 Task: Slide 24 - Picnic Party You Have Been Invited To Our Picnic Party!.
Action: Mouse moved to (33, 86)
Screenshot: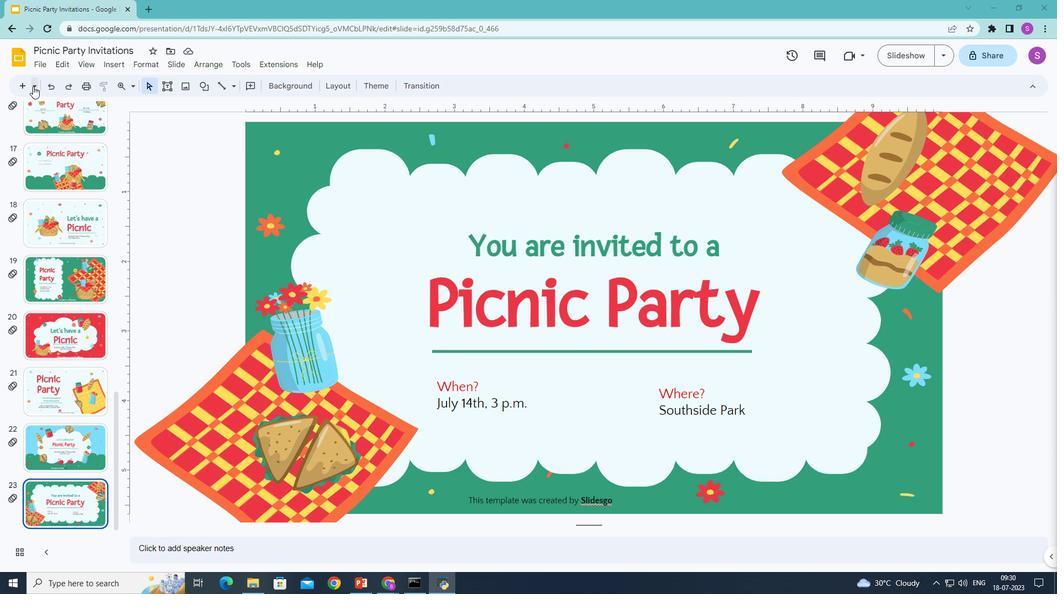 
Action: Mouse pressed left at (33, 86)
Screenshot: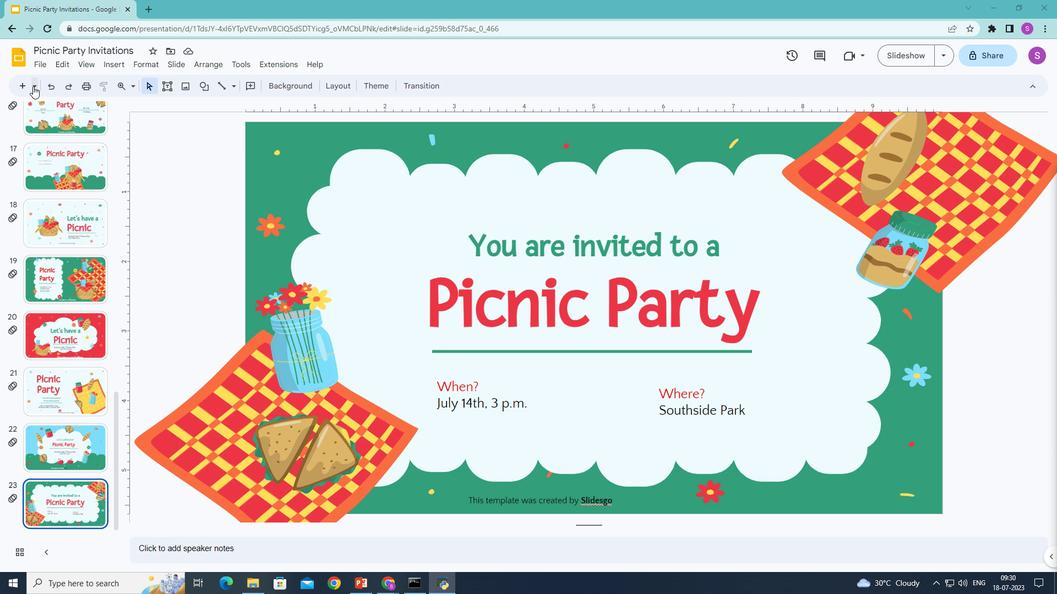 
Action: Mouse moved to (143, 367)
Screenshot: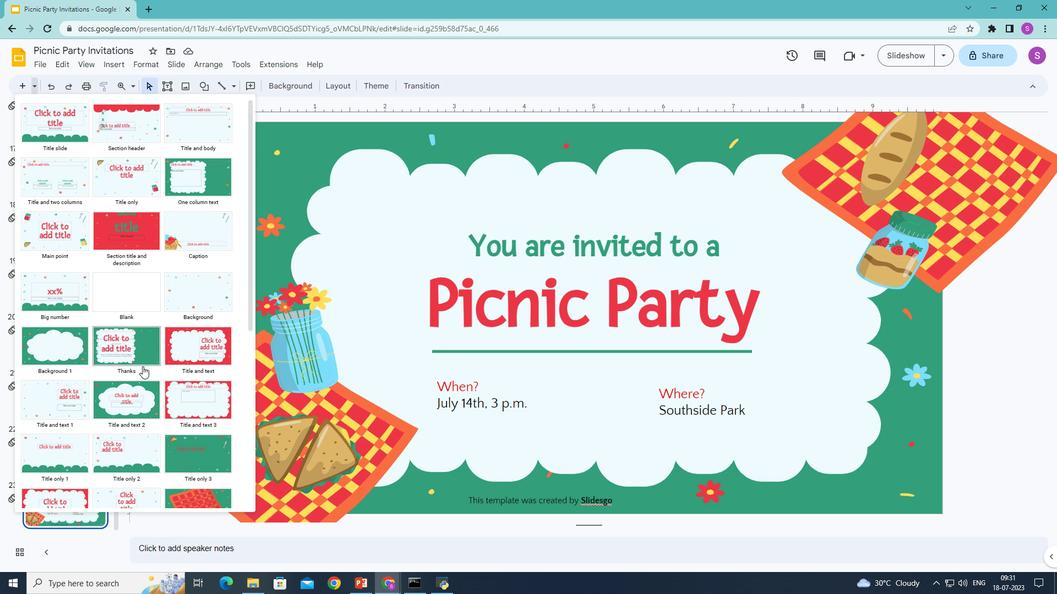 
Action: Mouse scrolled (143, 366) with delta (0, 0)
Screenshot: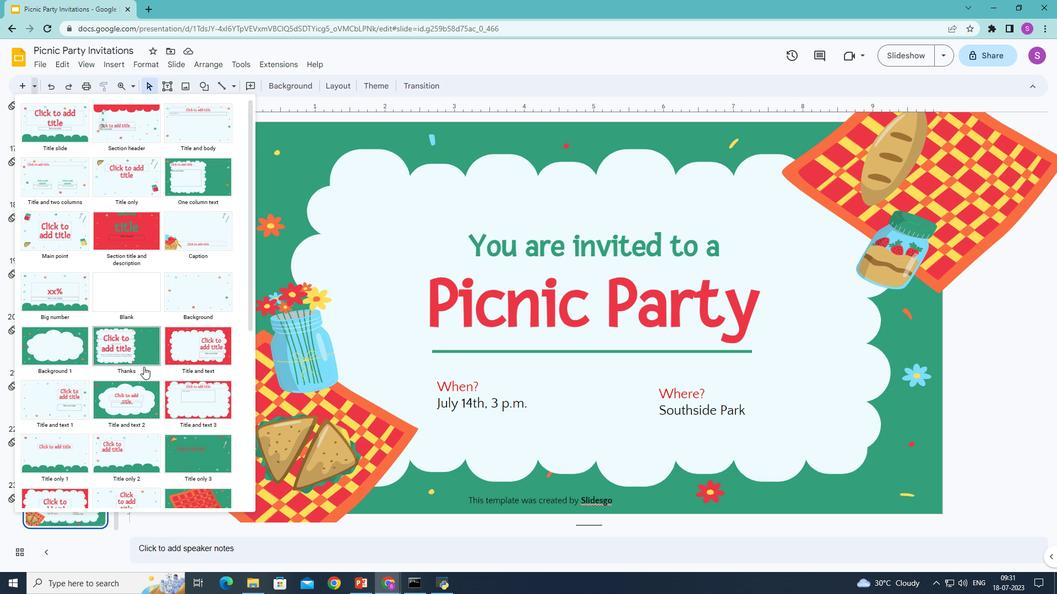 
Action: Mouse moved to (143, 367)
Screenshot: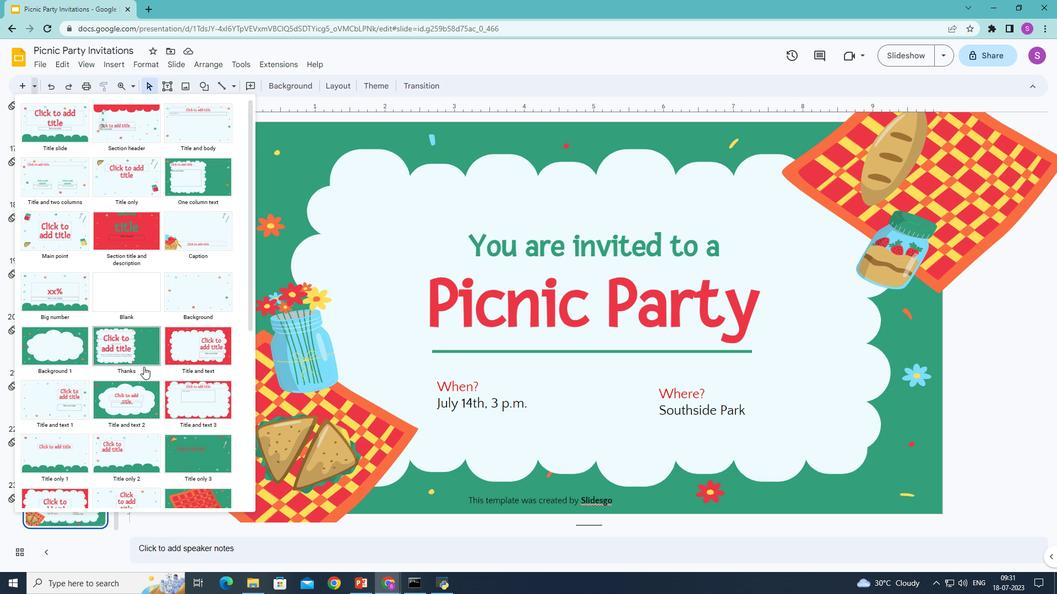 
Action: Mouse scrolled (143, 366) with delta (0, 0)
Screenshot: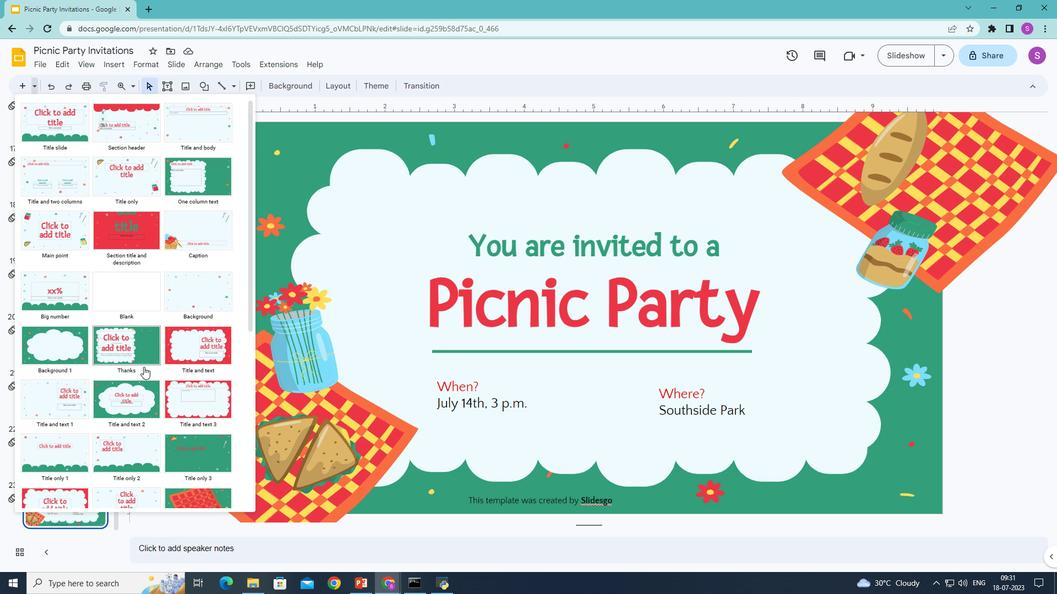 
Action: Mouse scrolled (143, 366) with delta (0, 0)
Screenshot: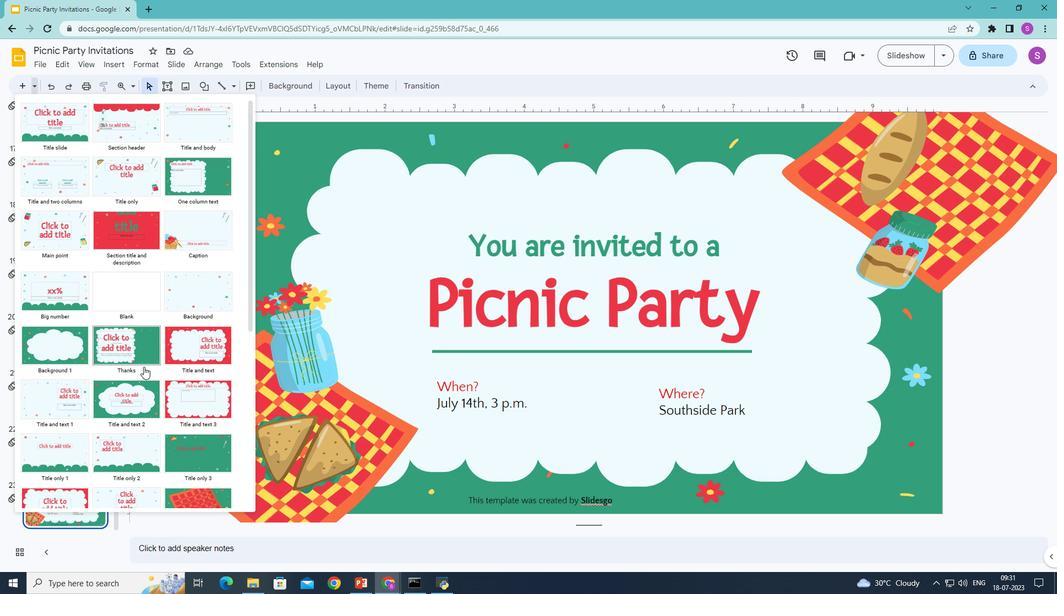 
Action: Mouse scrolled (143, 366) with delta (0, 0)
Screenshot: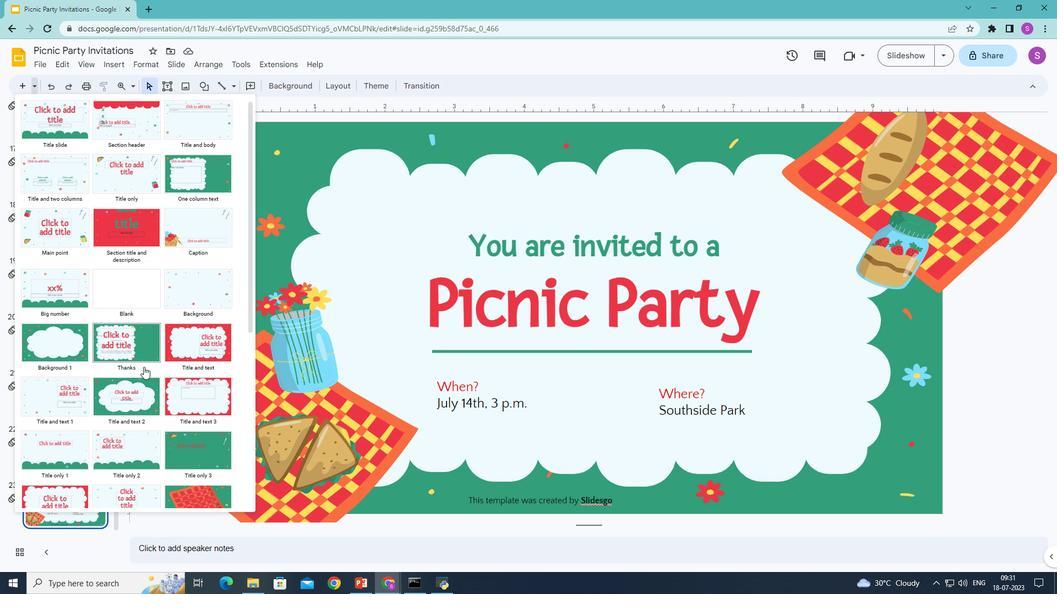
Action: Mouse moved to (143, 367)
Screenshot: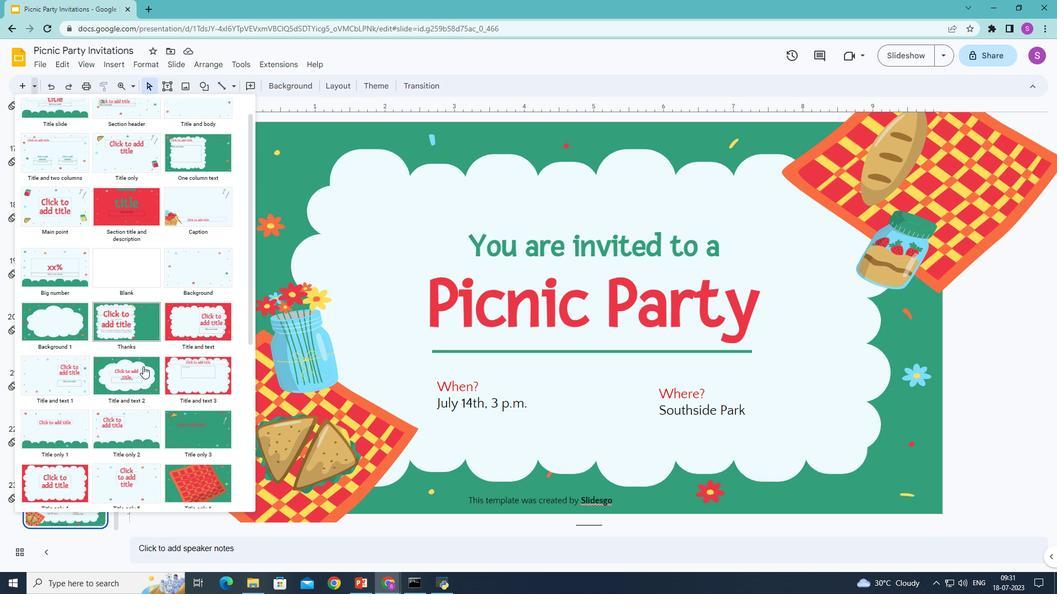
Action: Mouse scrolled (143, 366) with delta (0, 0)
Screenshot: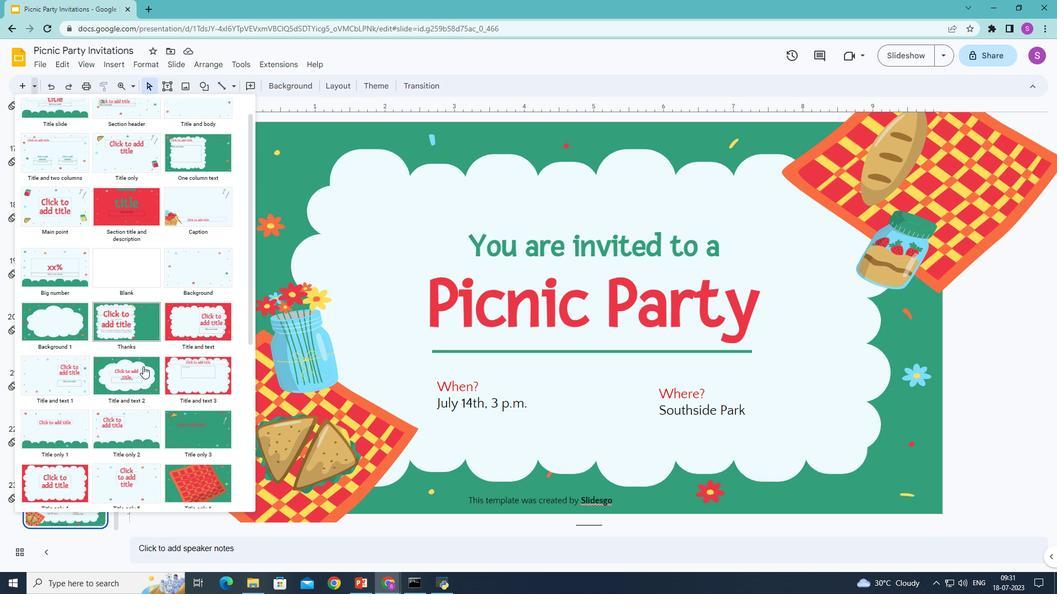 
Action: Mouse moved to (143, 366)
Screenshot: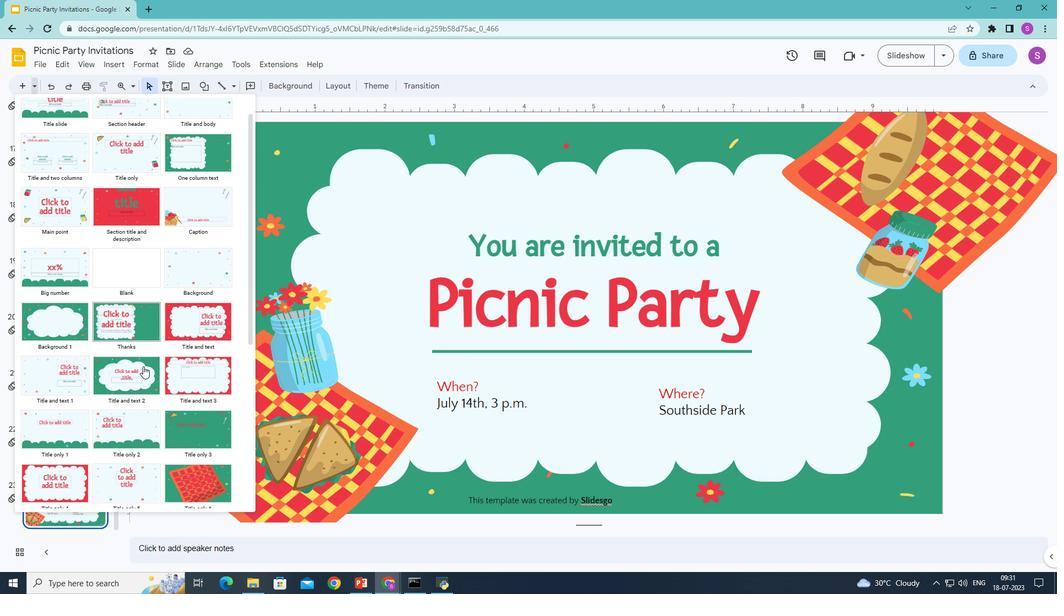 
Action: Mouse scrolled (143, 366) with delta (0, 0)
Screenshot: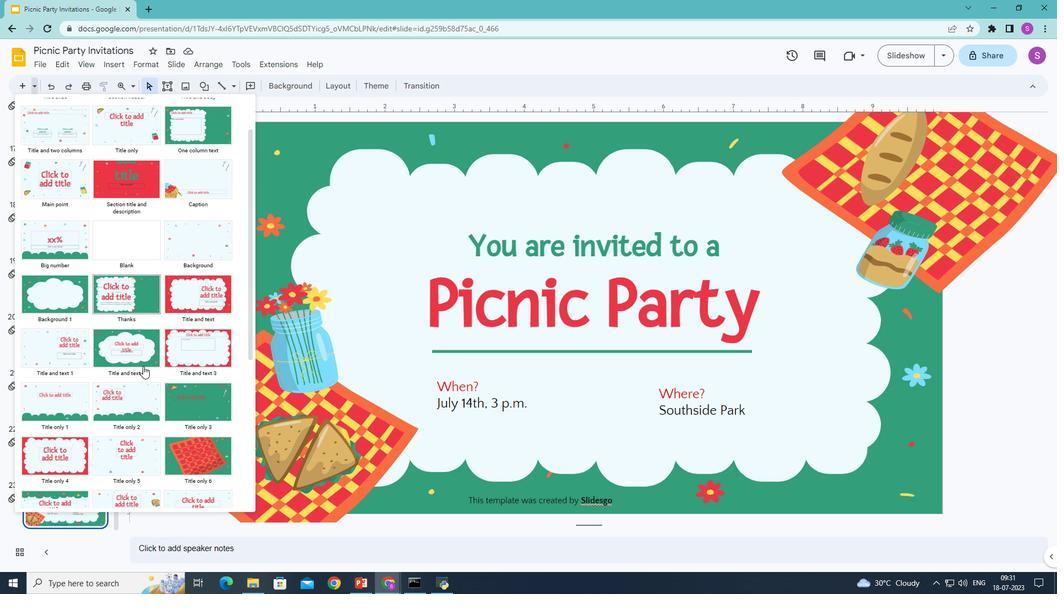 
Action: Mouse moved to (133, 358)
Screenshot: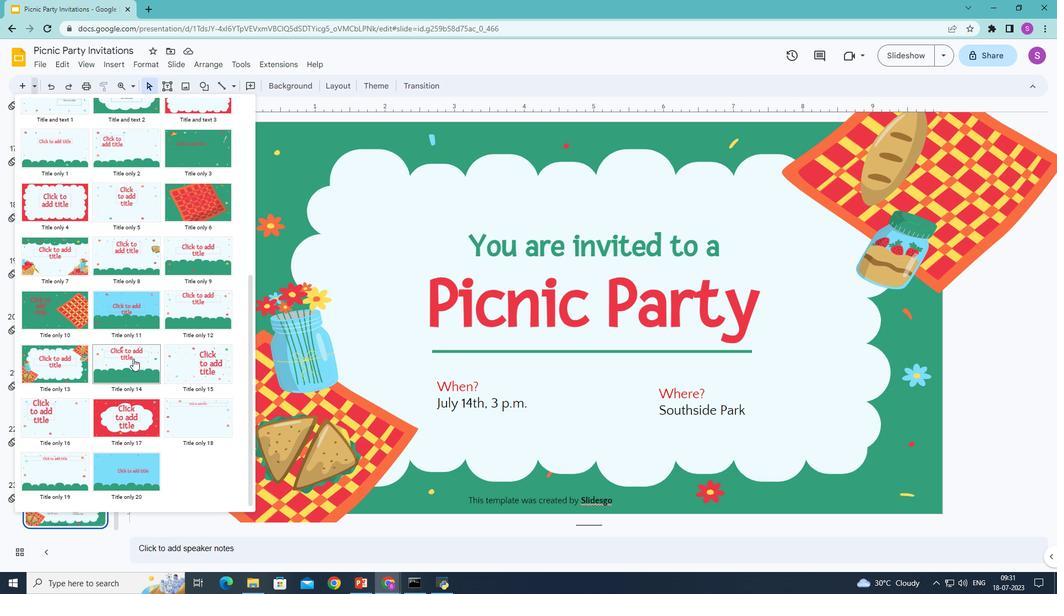 
Action: Mouse pressed left at (133, 358)
Screenshot: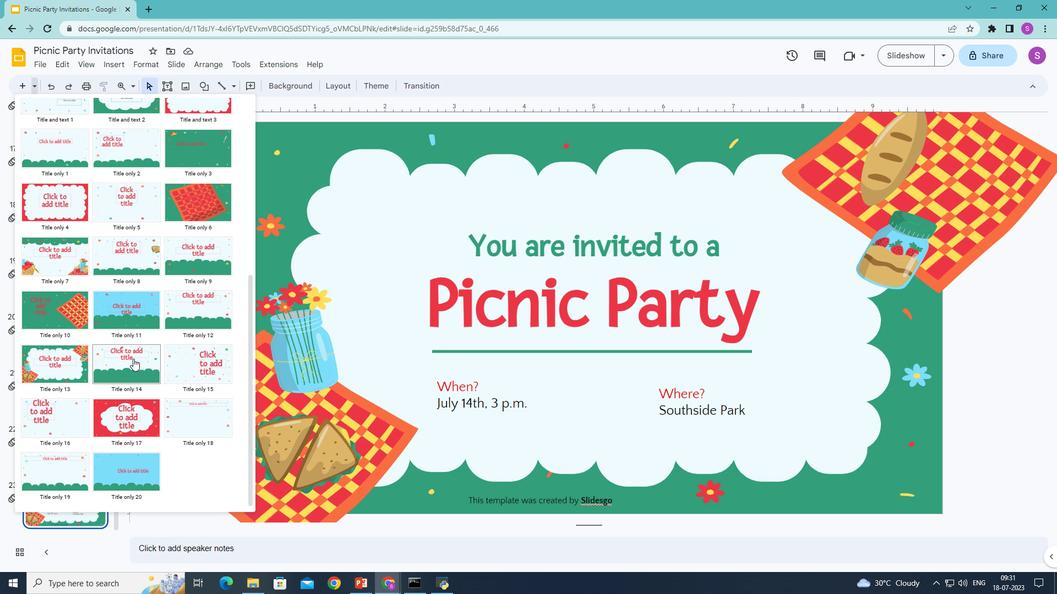 
Action: Mouse moved to (454, 205)
Screenshot: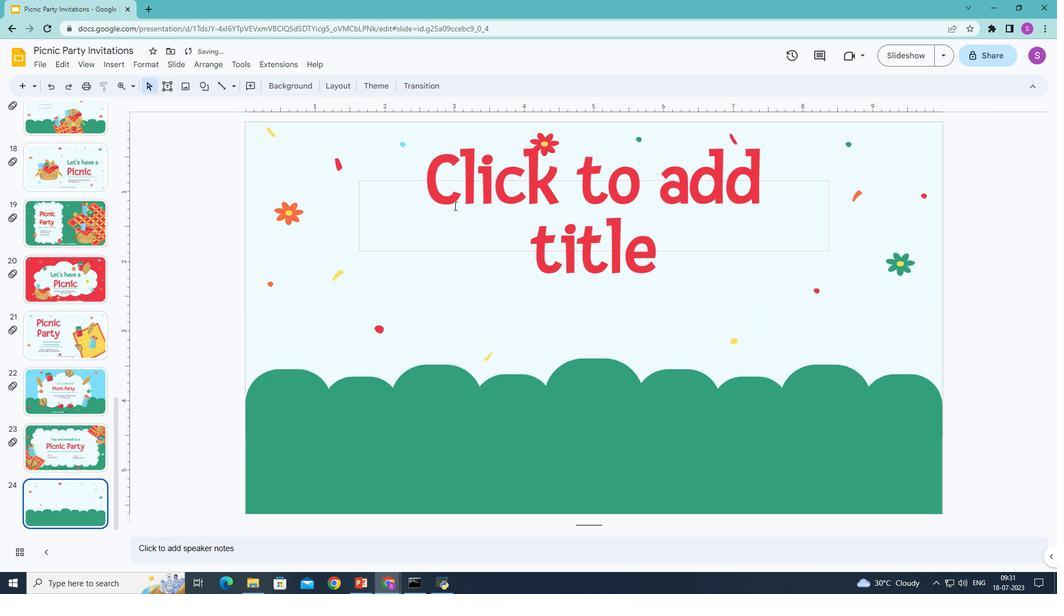 
Action: Mouse pressed left at (454, 205)
Screenshot: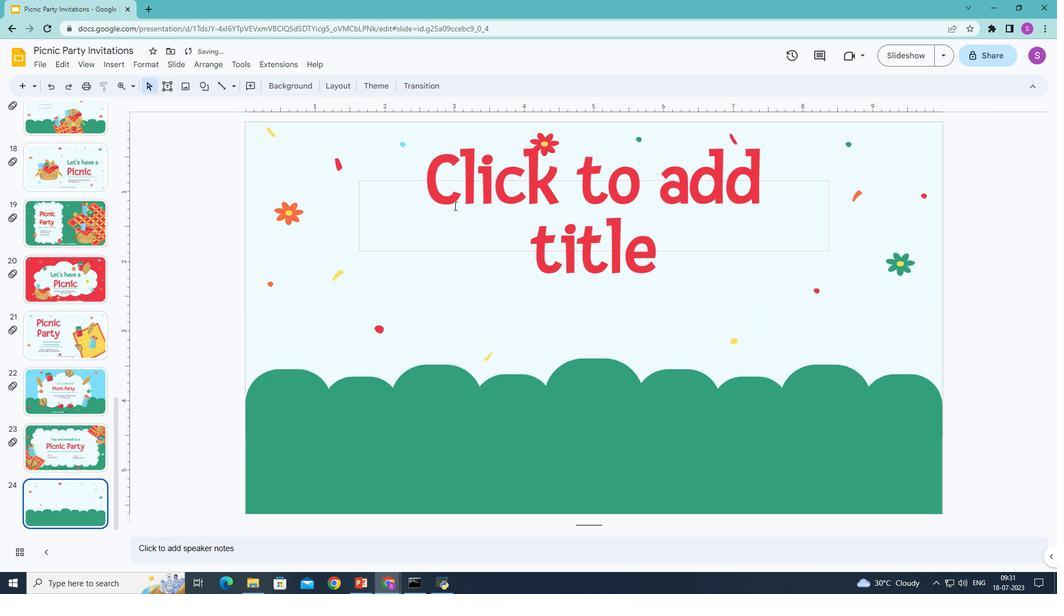 
Action: Mouse moved to (449, 206)
Screenshot: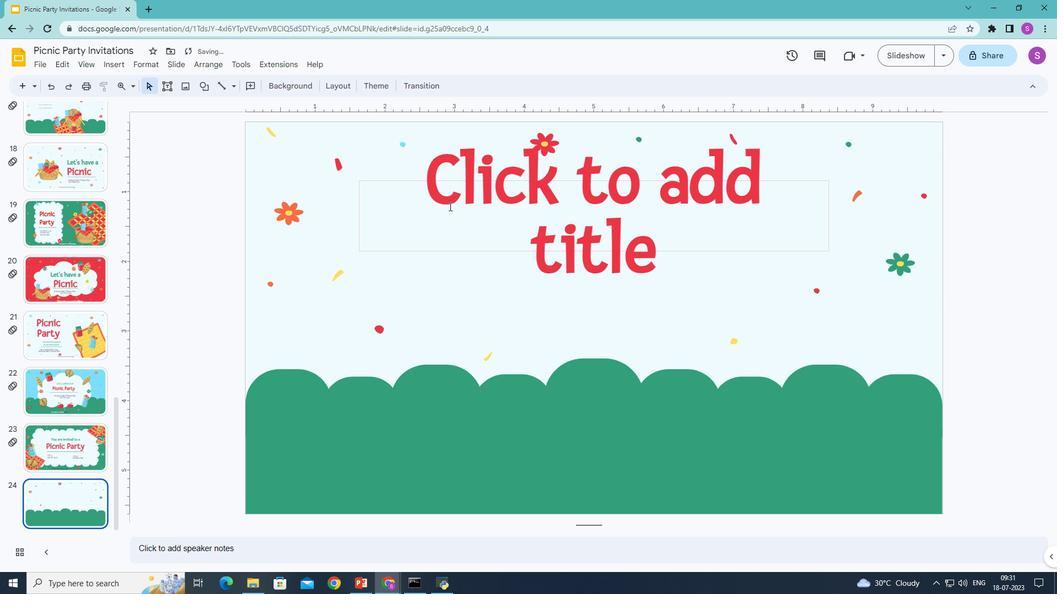 
Action: Key pressed <Key.shift>Picnic<Key.space><Key.shift>Party
Screenshot: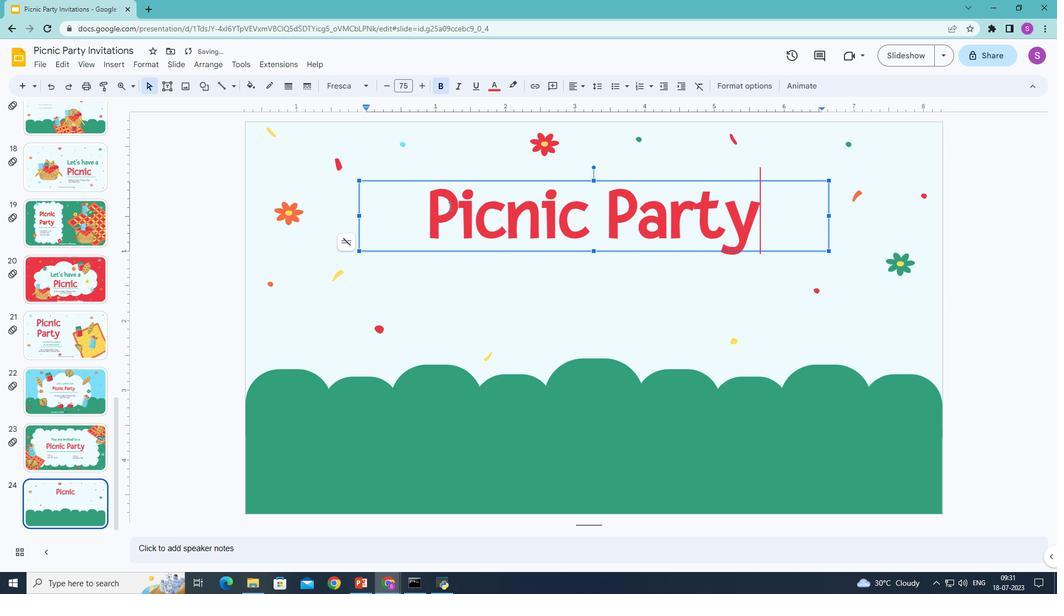 
Action: Mouse moved to (868, 262)
Screenshot: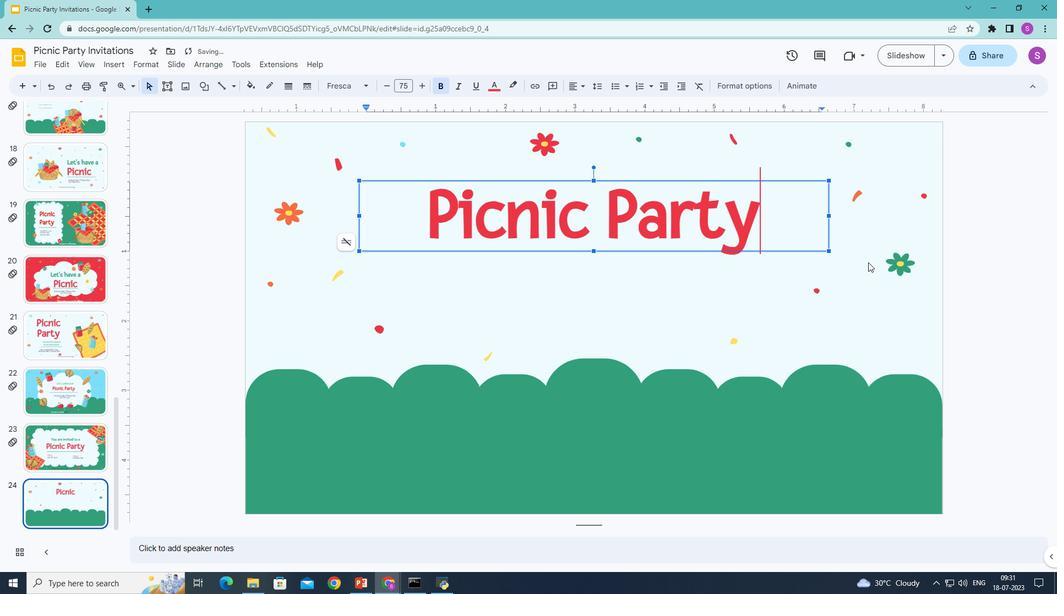 
Action: Mouse pressed left at (868, 262)
Screenshot: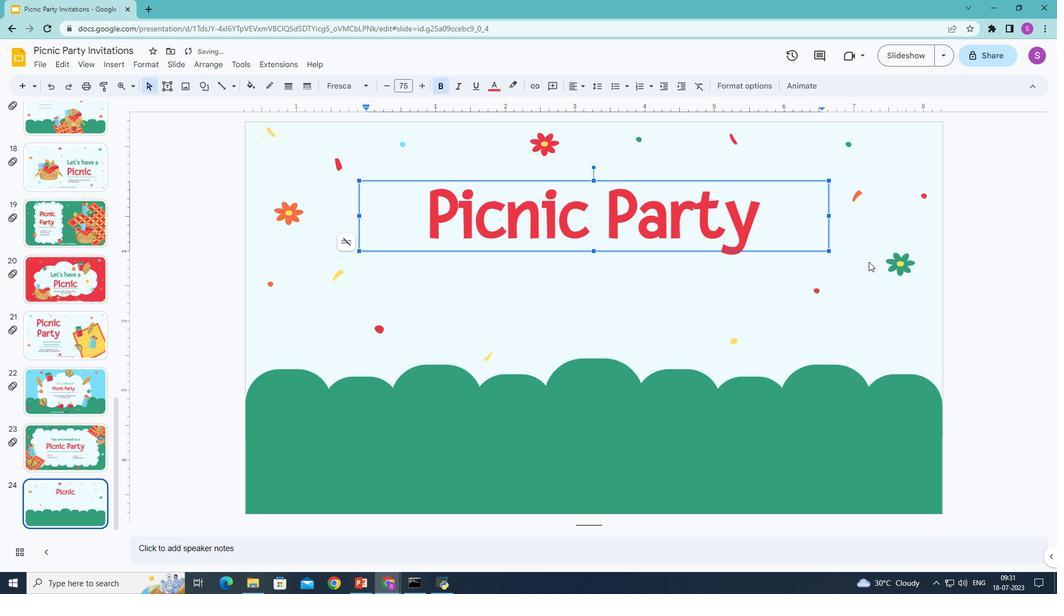 
Action: Mouse moved to (220, 80)
Screenshot: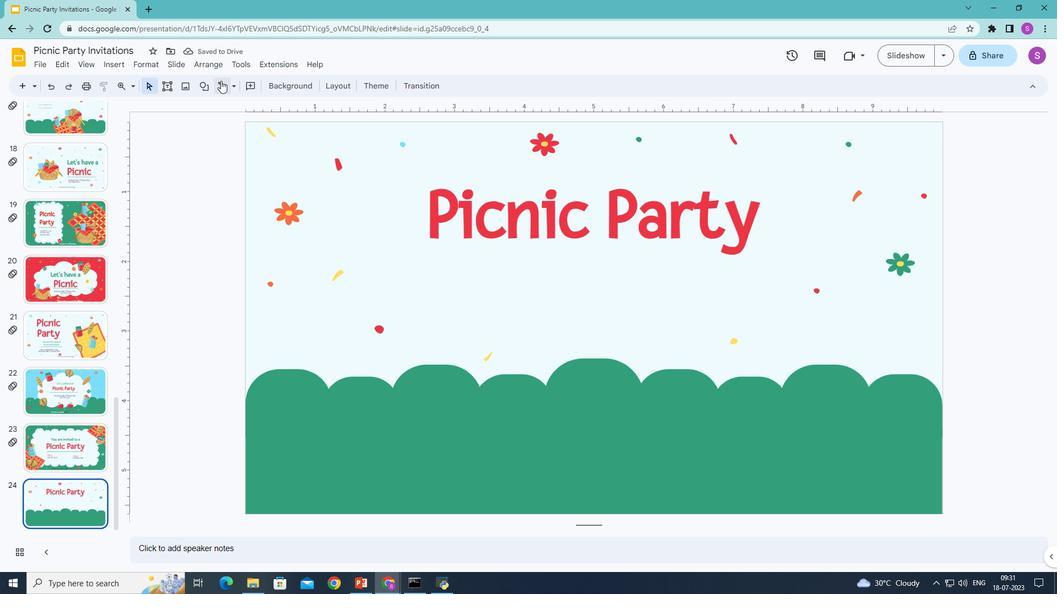 
Action: Mouse pressed left at (220, 80)
Screenshot: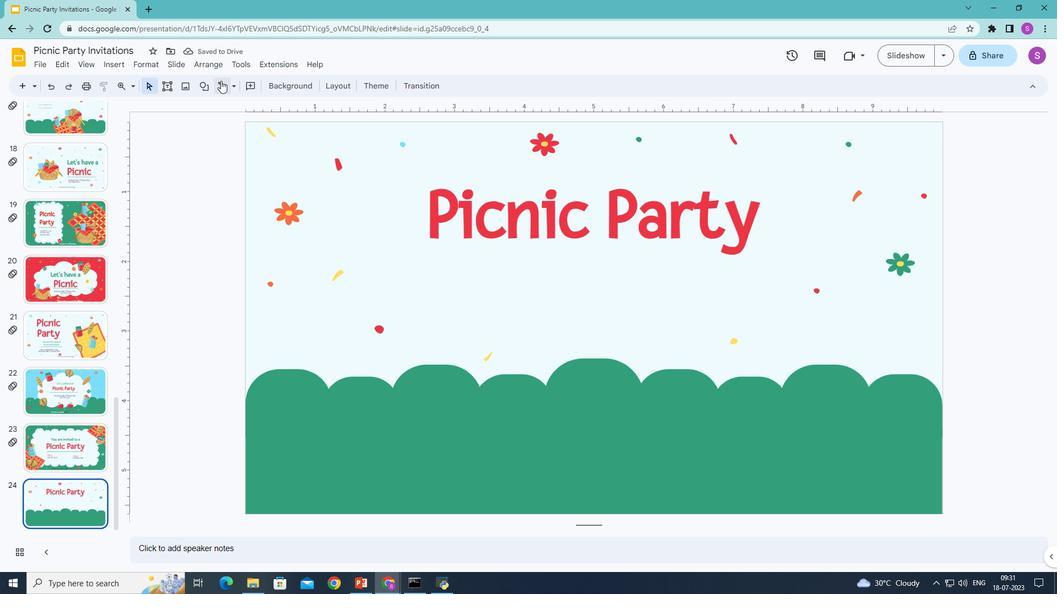 
Action: Mouse moved to (430, 264)
Screenshot: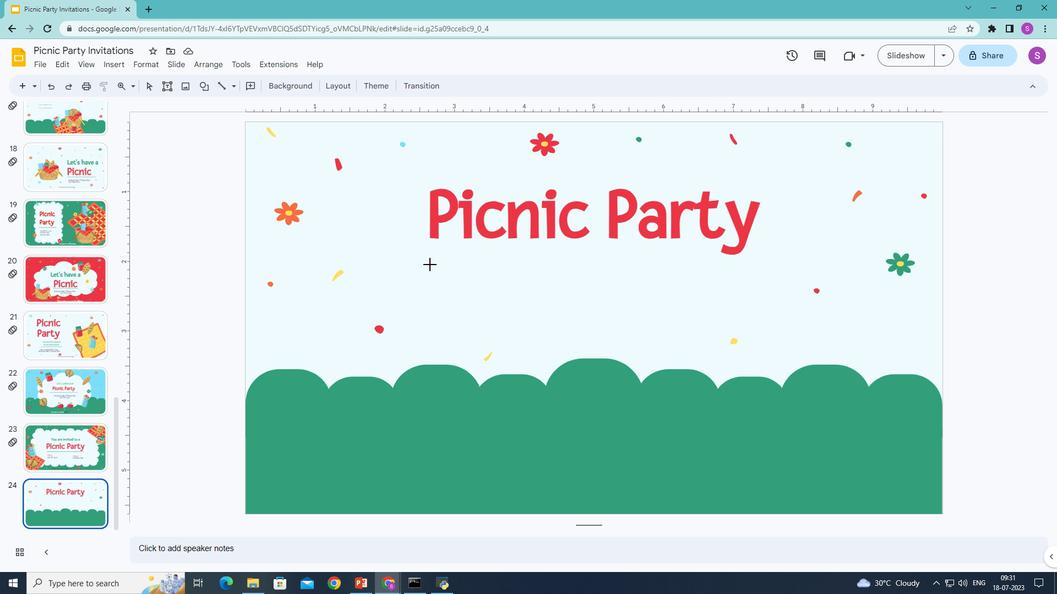 
Action: Mouse pressed left at (430, 264)
Screenshot: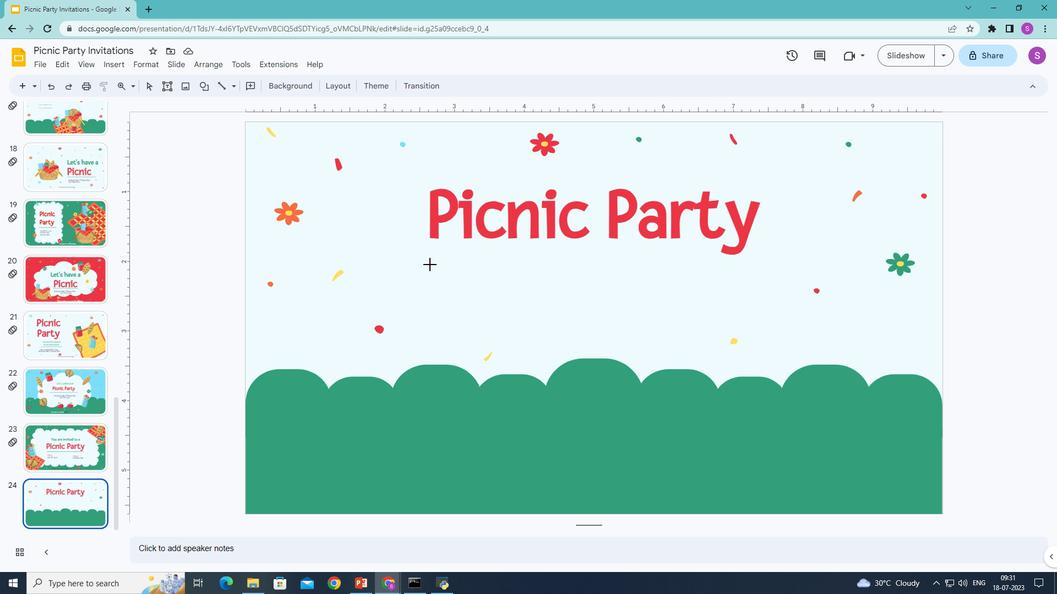 
Action: Mouse moved to (268, 85)
Screenshot: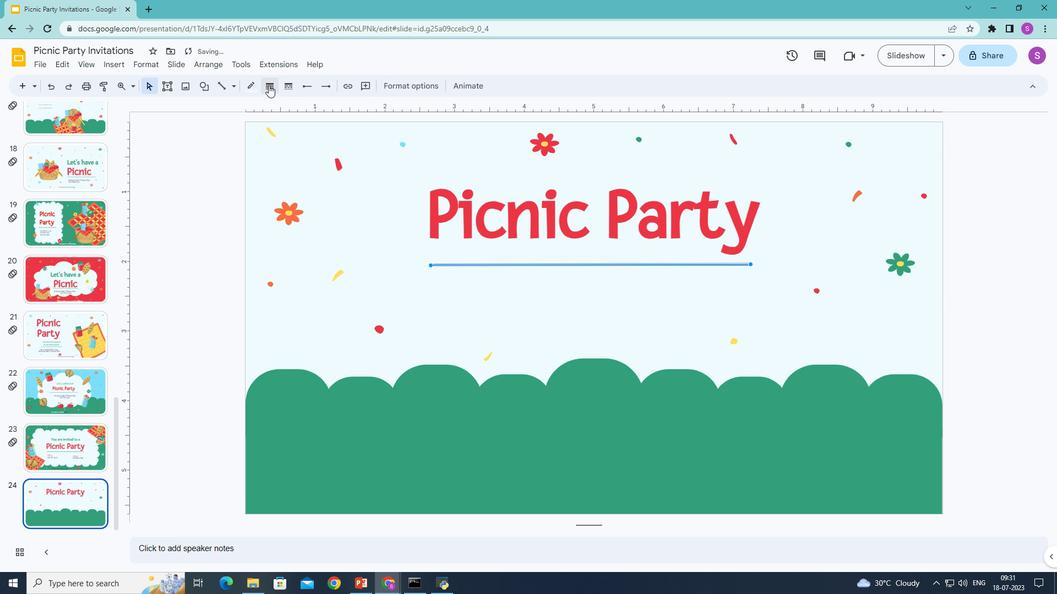 
Action: Mouse pressed left at (268, 85)
Screenshot: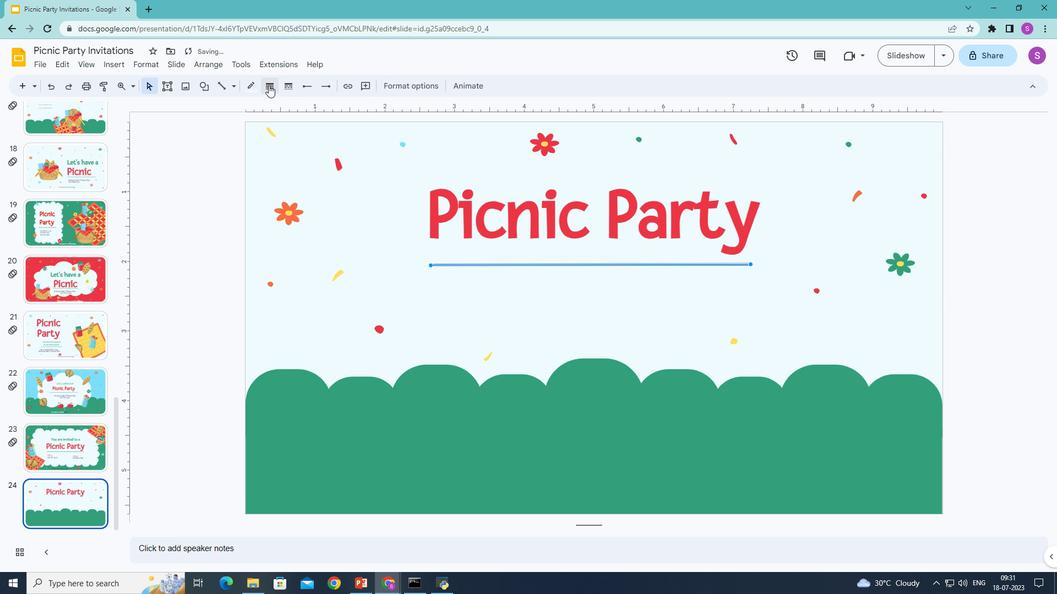 
Action: Mouse moved to (292, 142)
Screenshot: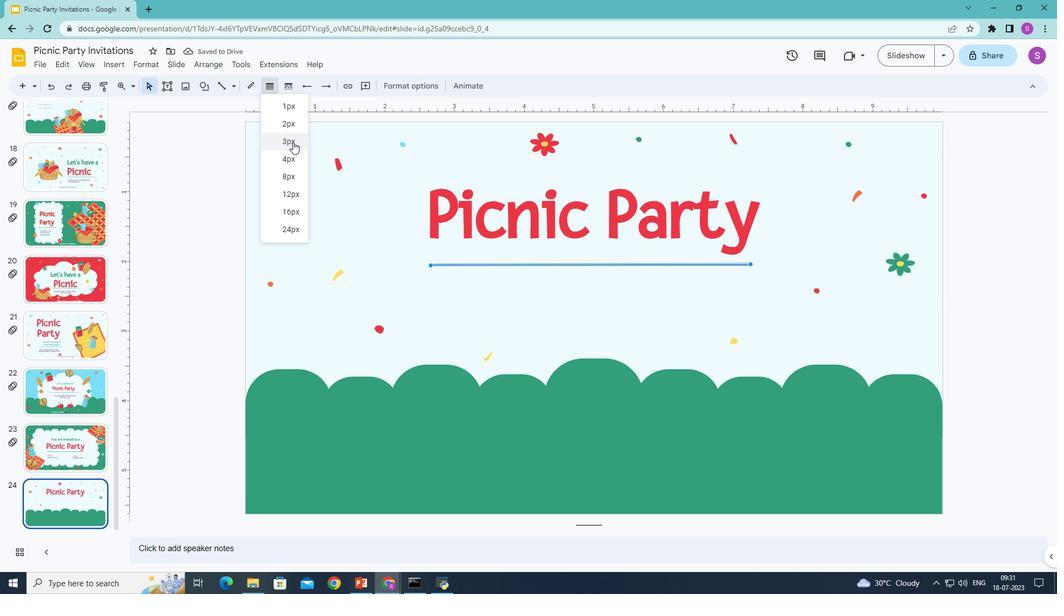 
Action: Mouse pressed left at (292, 142)
Screenshot: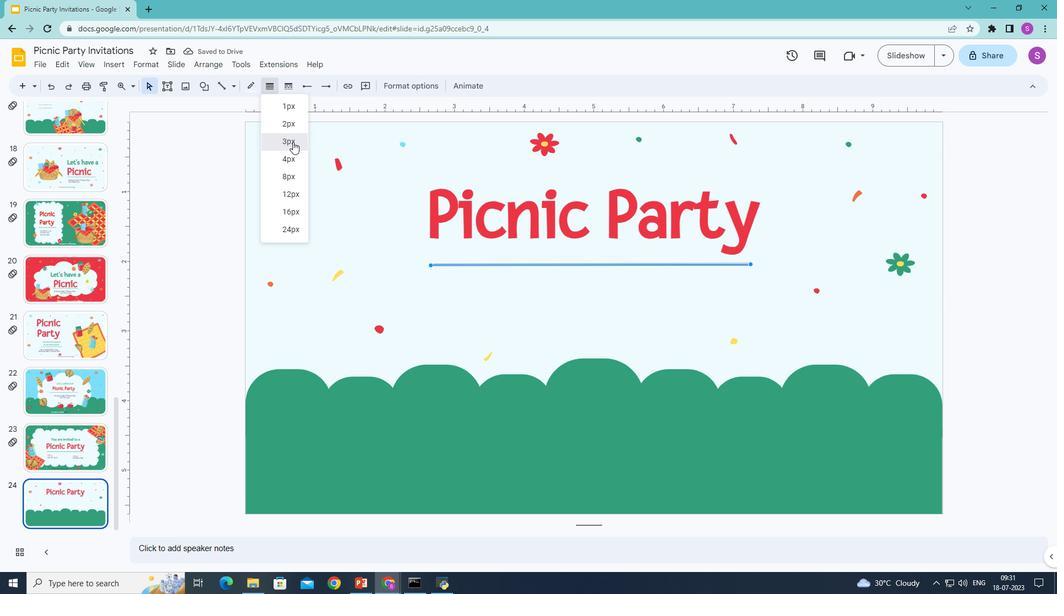 
Action: Mouse moved to (251, 86)
Screenshot: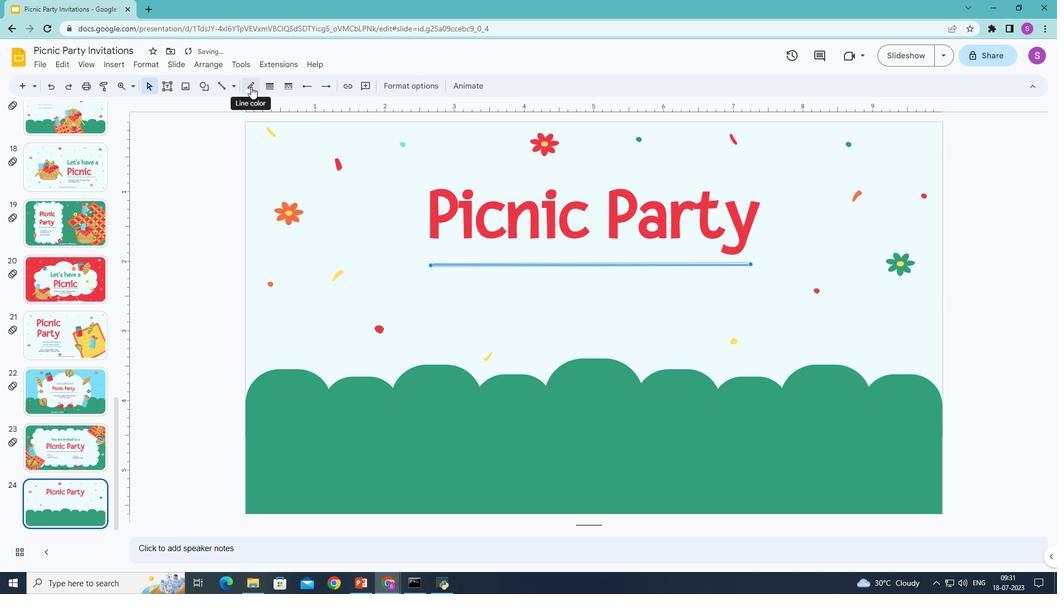 
Action: Mouse pressed left at (251, 86)
Screenshot: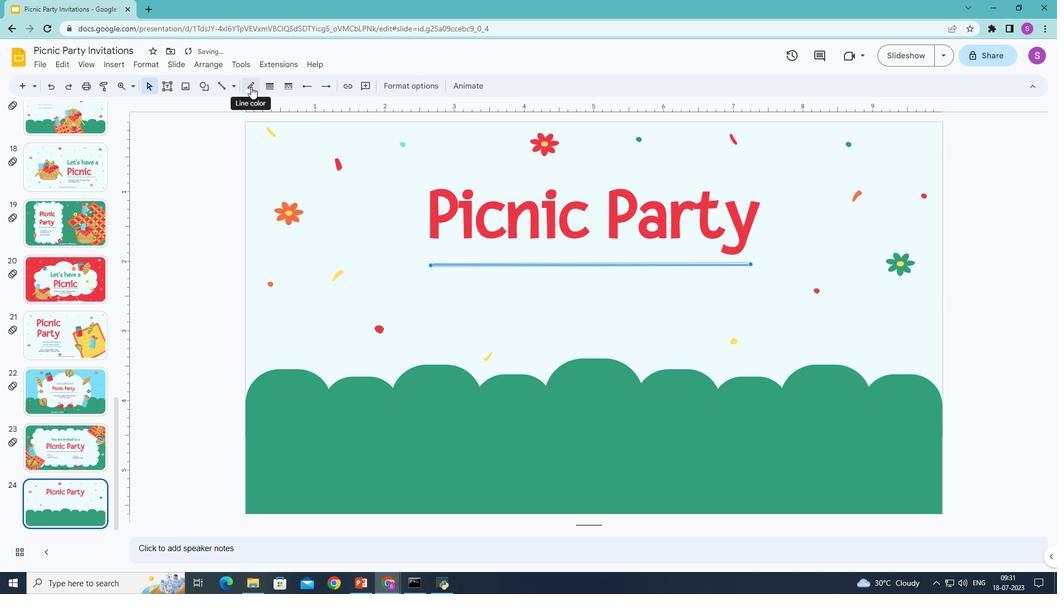 
Action: Mouse moved to (350, 118)
Screenshot: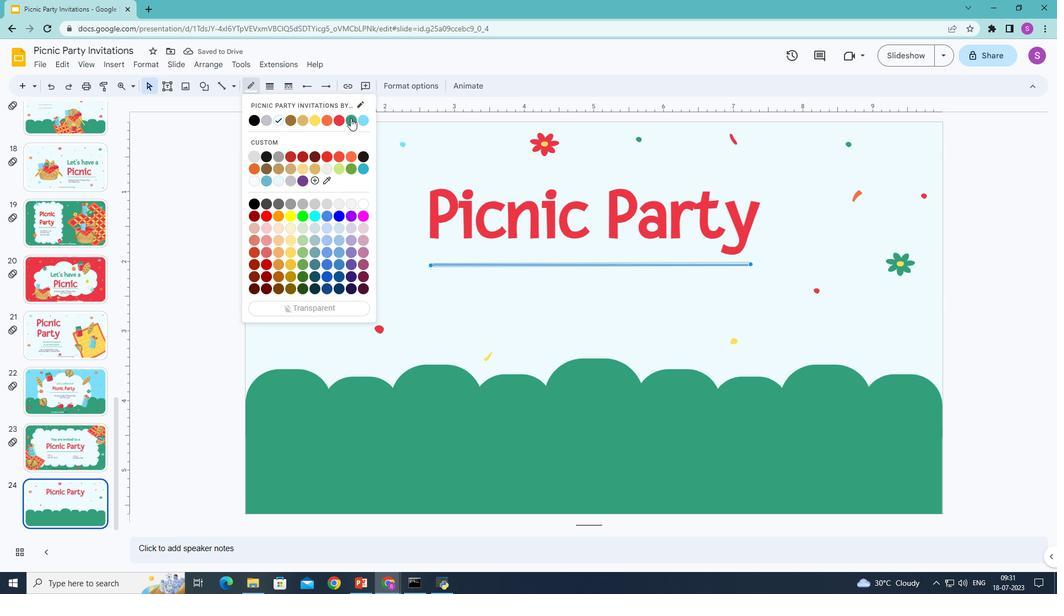 
Action: Mouse pressed left at (350, 118)
Screenshot: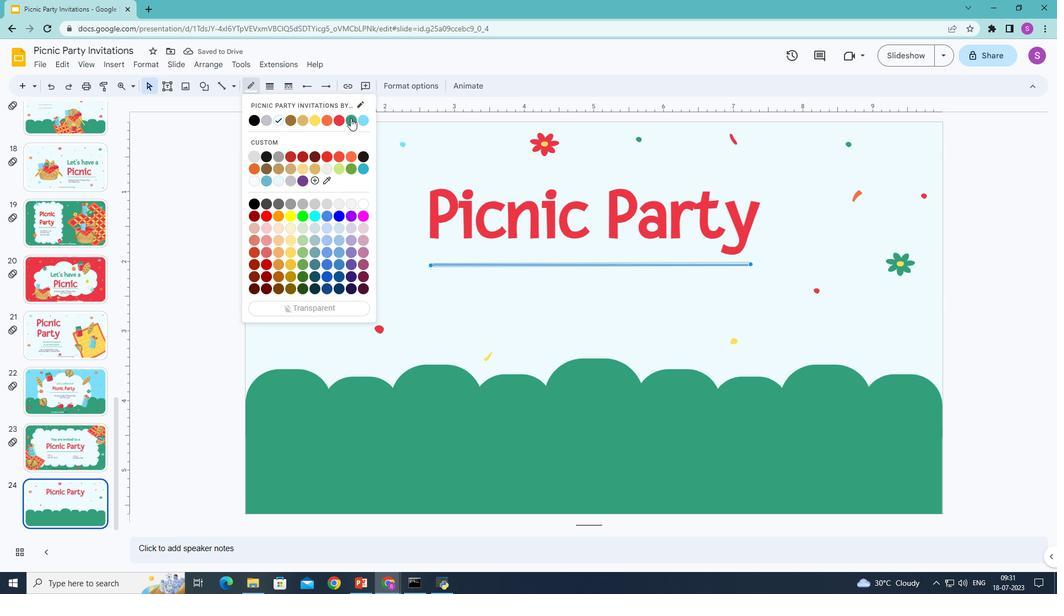 
Action: Mouse moved to (367, 241)
Screenshot: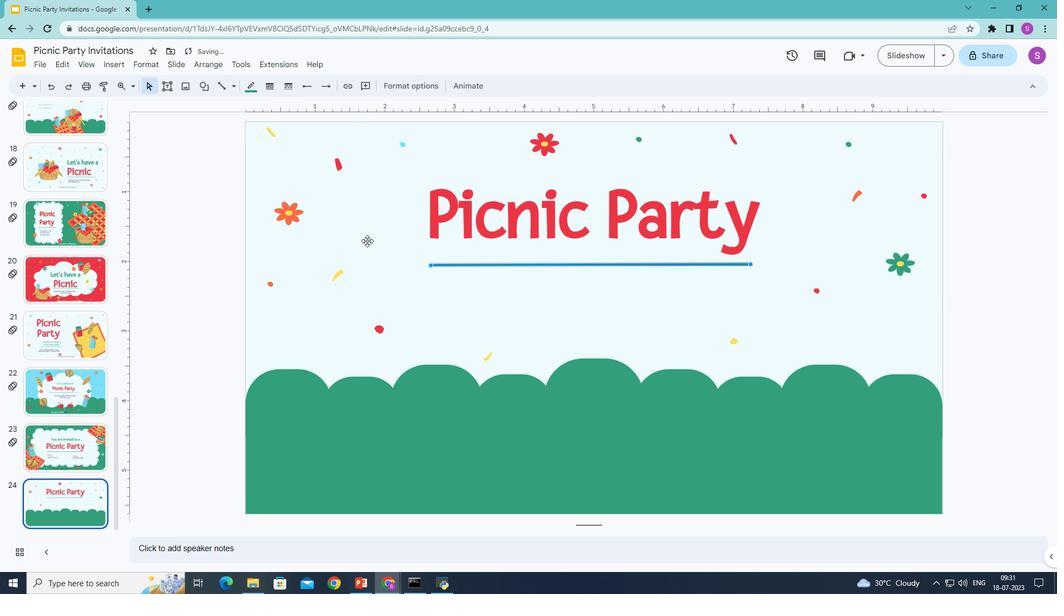 
Action: Mouse pressed left at (367, 241)
Screenshot: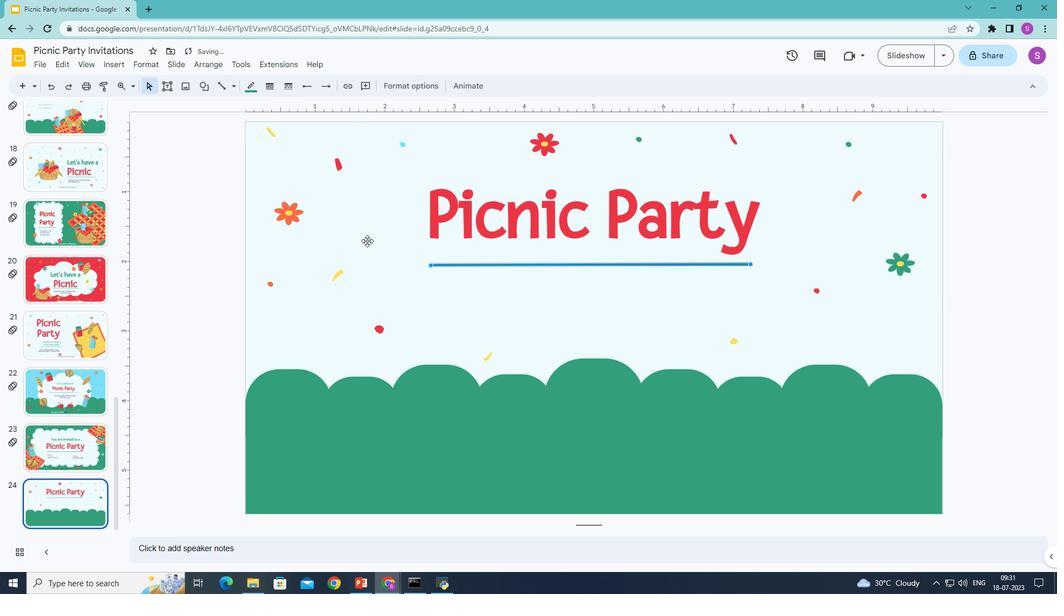 
Action: Mouse moved to (377, 296)
Screenshot: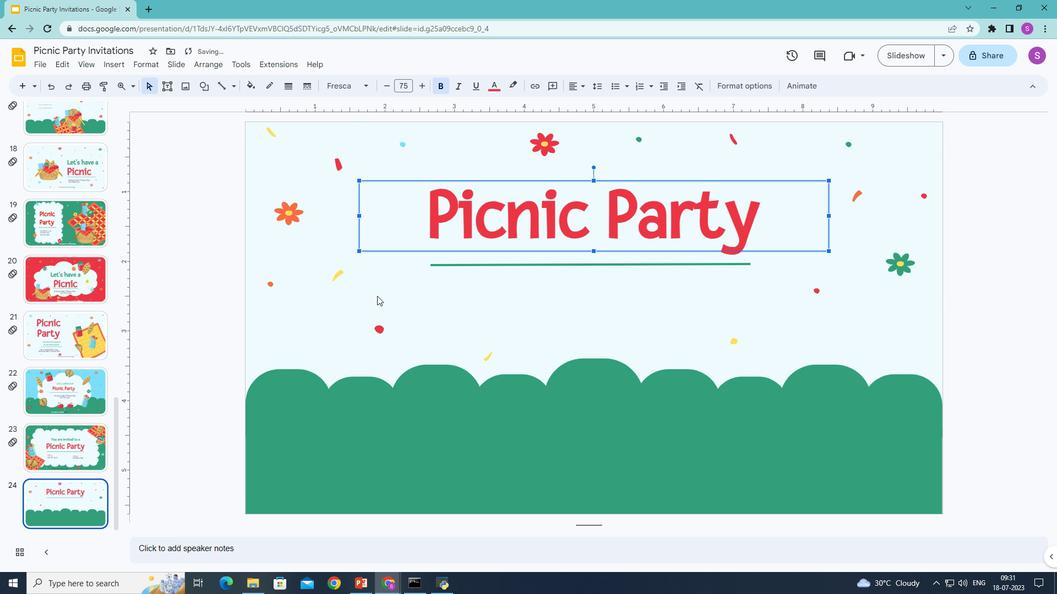 
Action: Mouse pressed left at (377, 296)
Screenshot: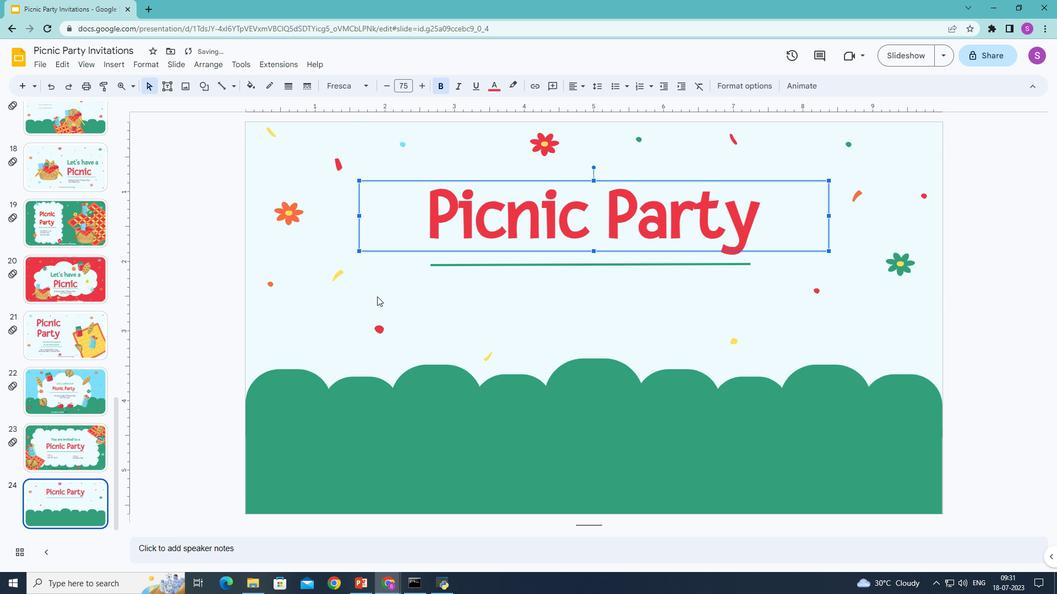 
Action: Mouse moved to (167, 89)
Screenshot: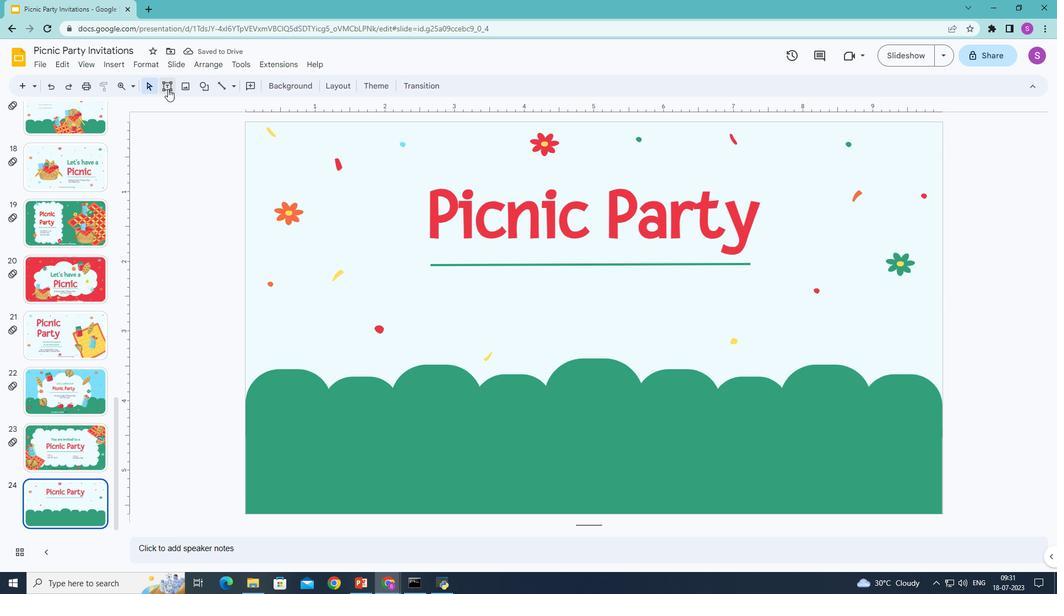 
Action: Mouse pressed left at (167, 89)
Screenshot: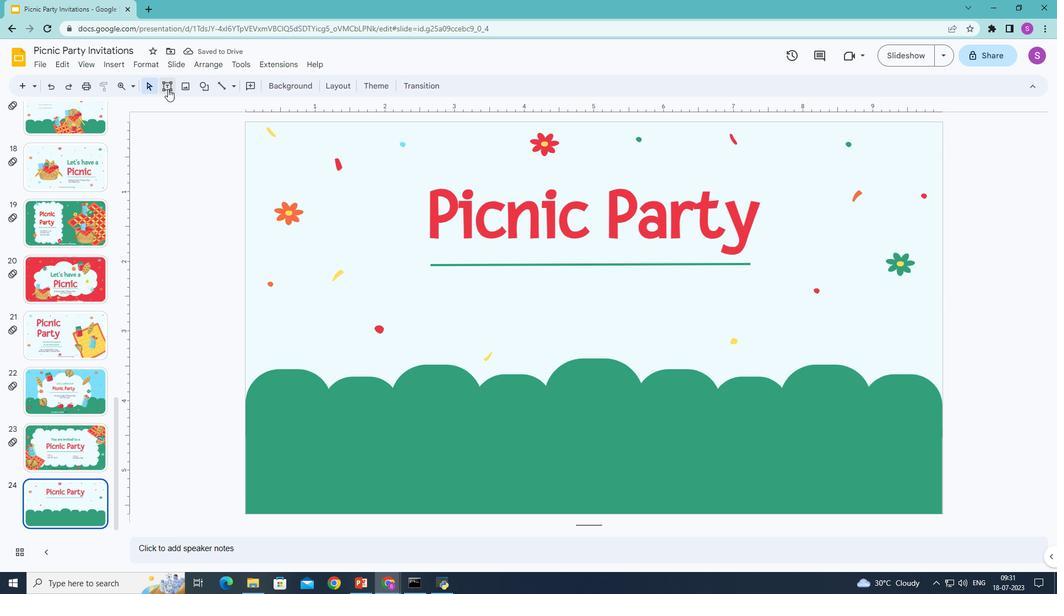 
Action: Mouse moved to (439, 278)
Screenshot: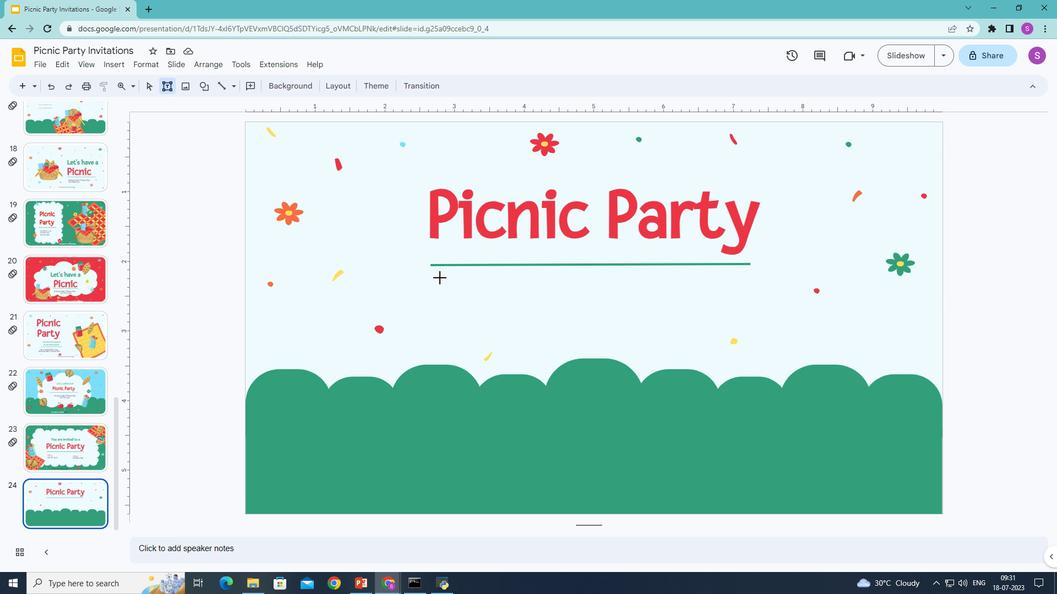 
Action: Mouse pressed left at (439, 278)
Screenshot: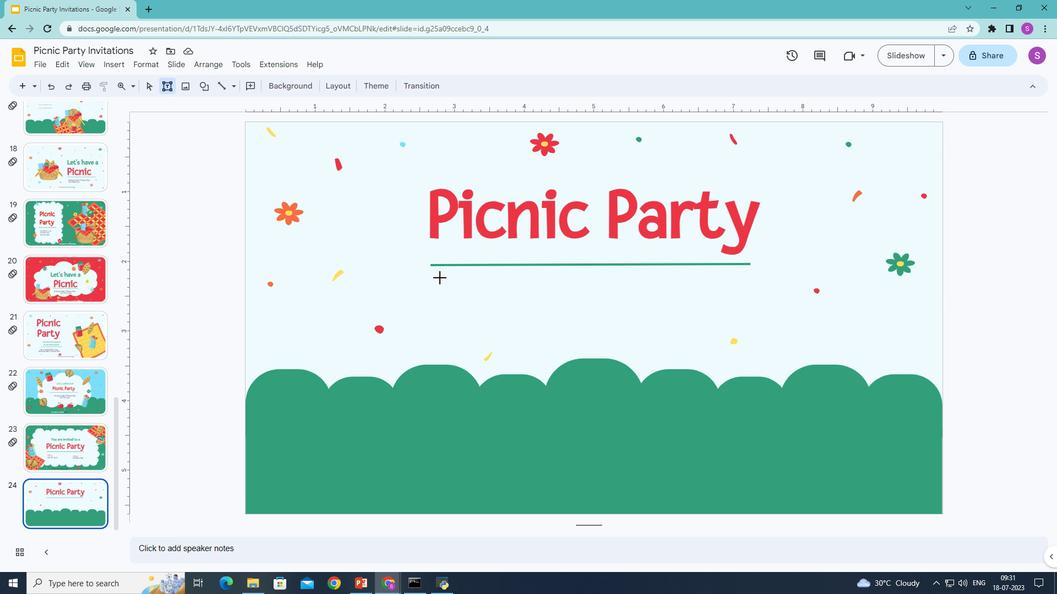 
Action: Mouse moved to (600, 315)
Screenshot: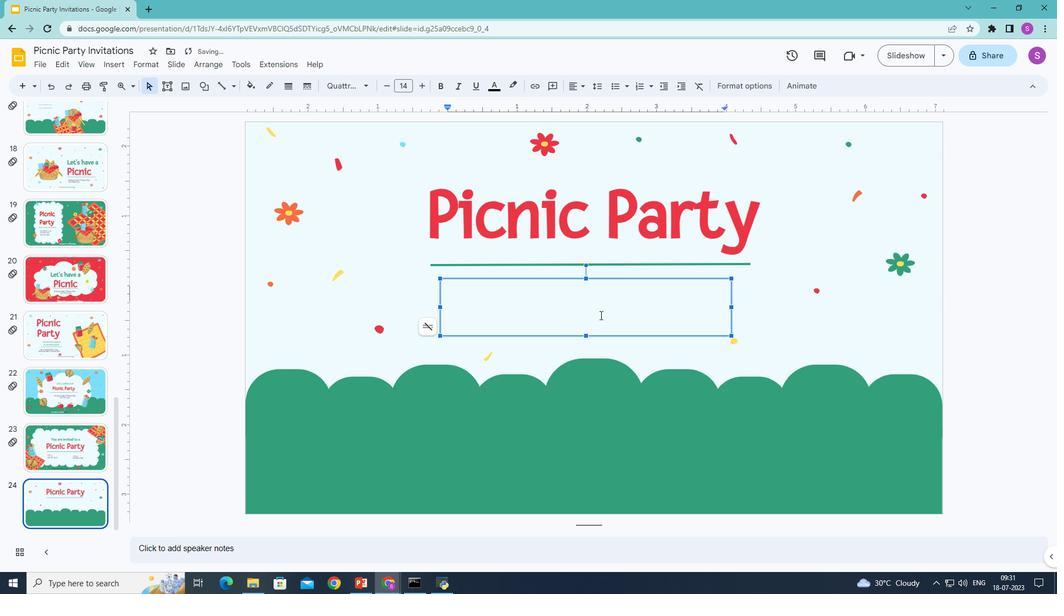 
Action: Key pressed <Key.shift>You<Key.space>have<Key.space>been<Key.space>invited<Key.space>to<Key.enter><Key.shift>O<Key.backspace>our<Key.space>po<Key.backspace>icnic<Key.space>party<Key.shift>!
Screenshot: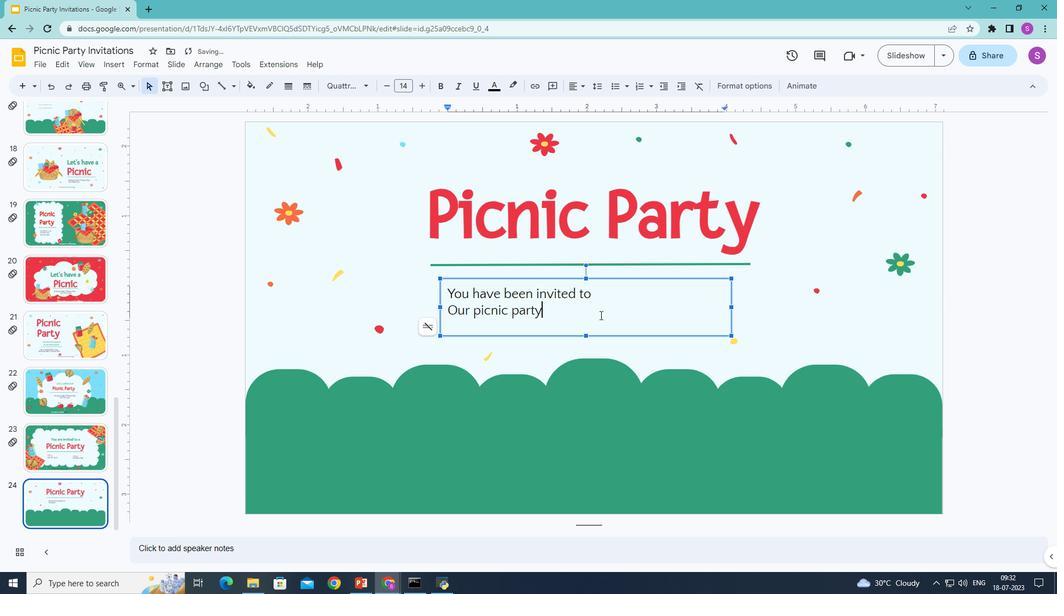 
Action: Mouse moved to (551, 307)
Screenshot: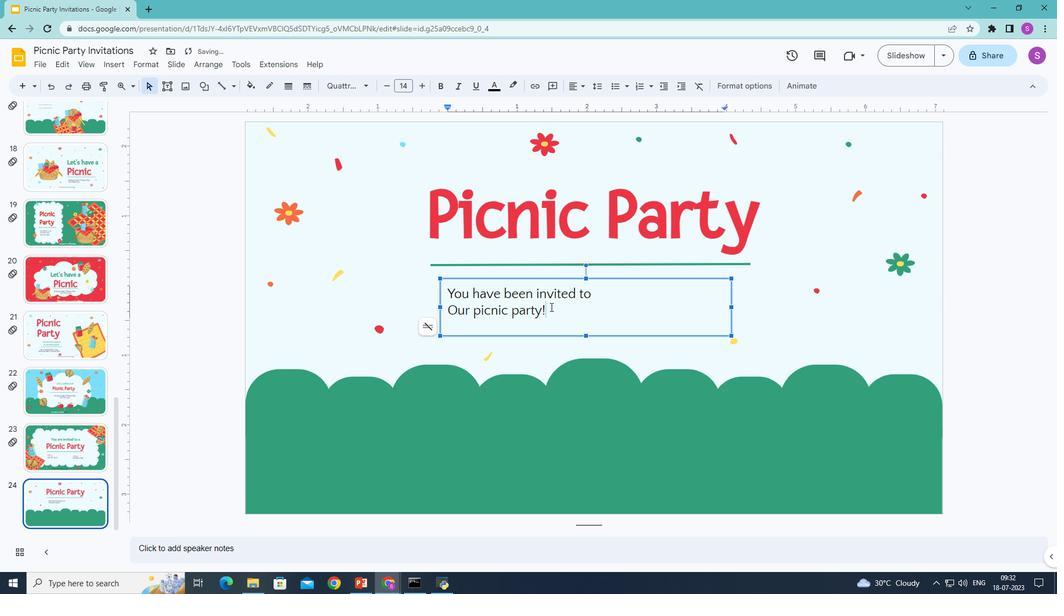 
Action: Mouse pressed left at (551, 307)
Screenshot: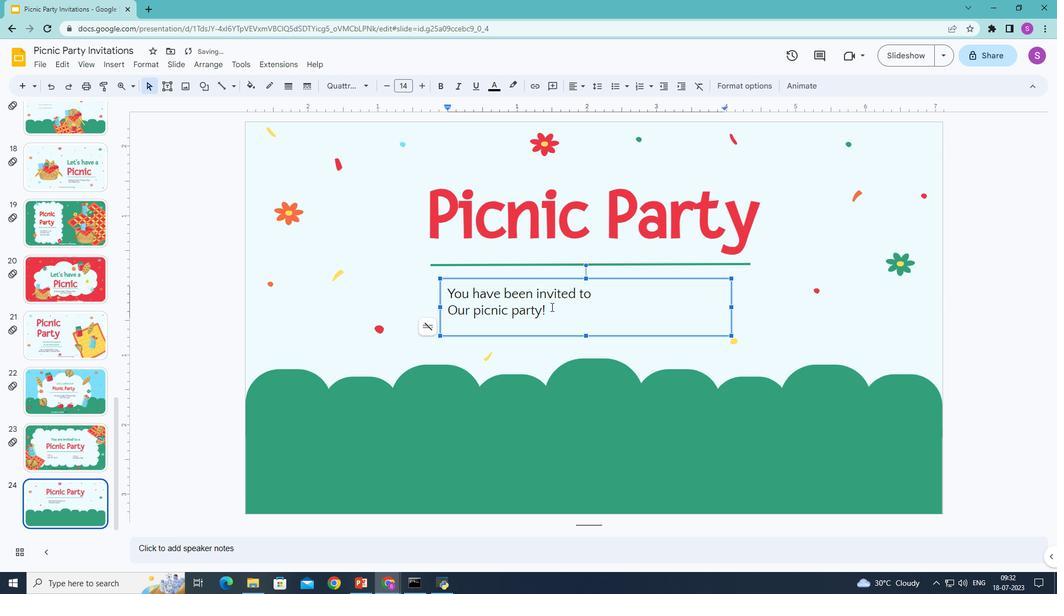 
Action: Mouse moved to (423, 85)
Screenshot: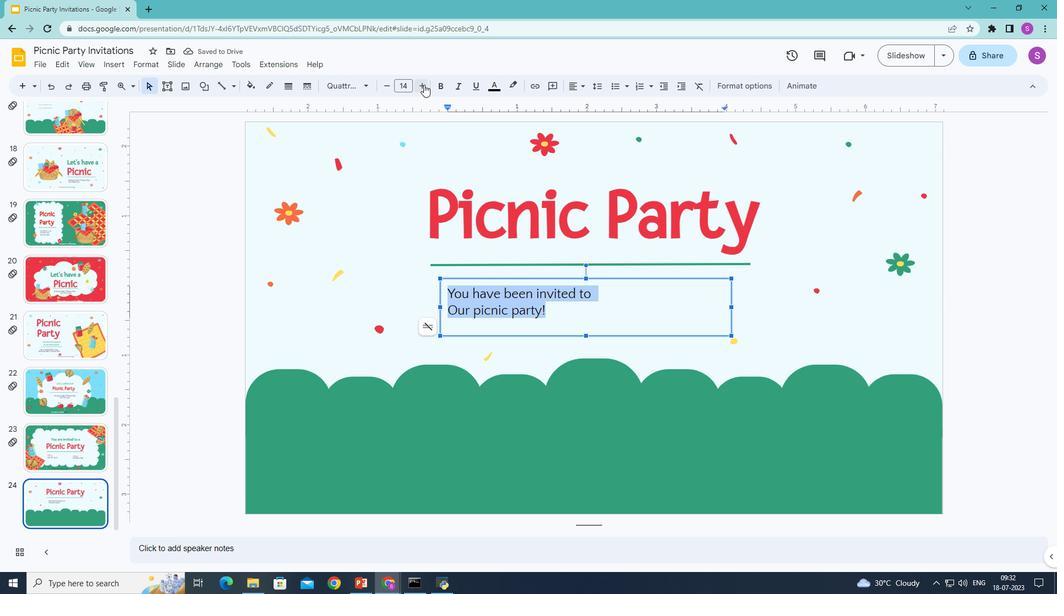 
Action: Mouse pressed left at (423, 85)
Screenshot: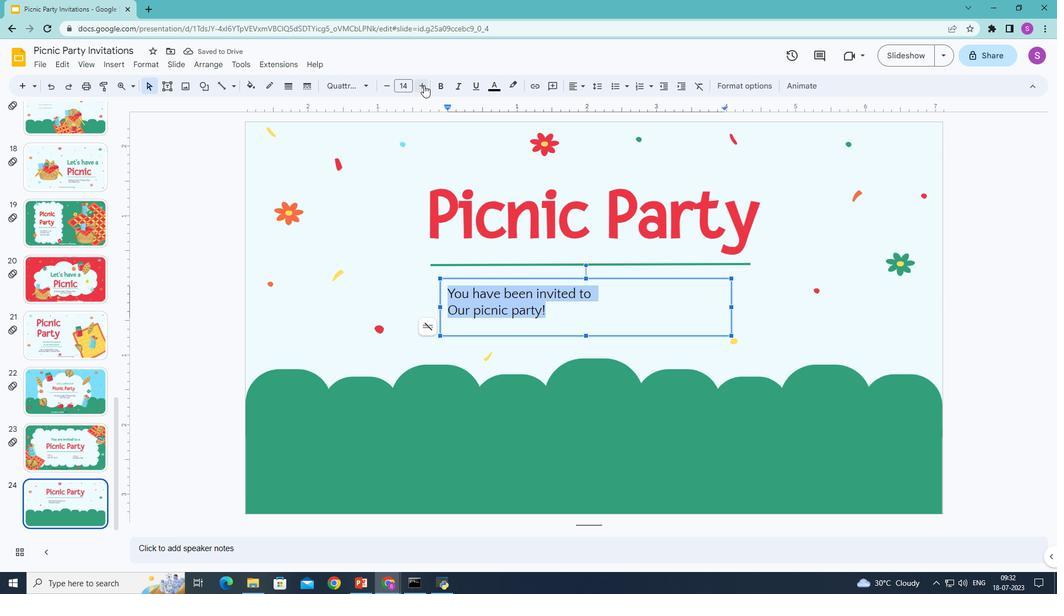 
Action: Mouse pressed left at (423, 85)
Screenshot: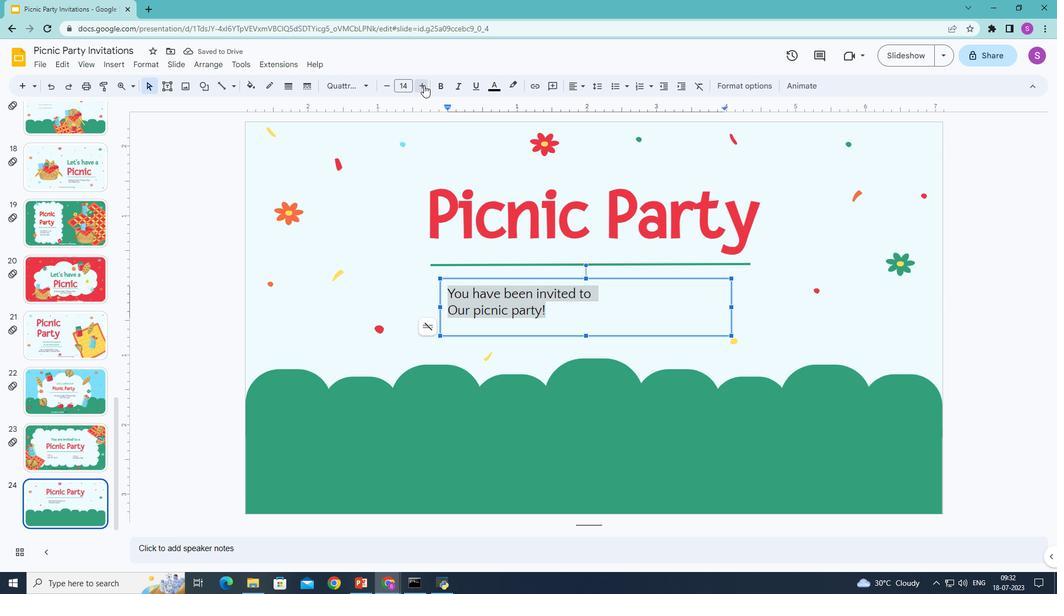
Action: Mouse pressed left at (423, 85)
Screenshot: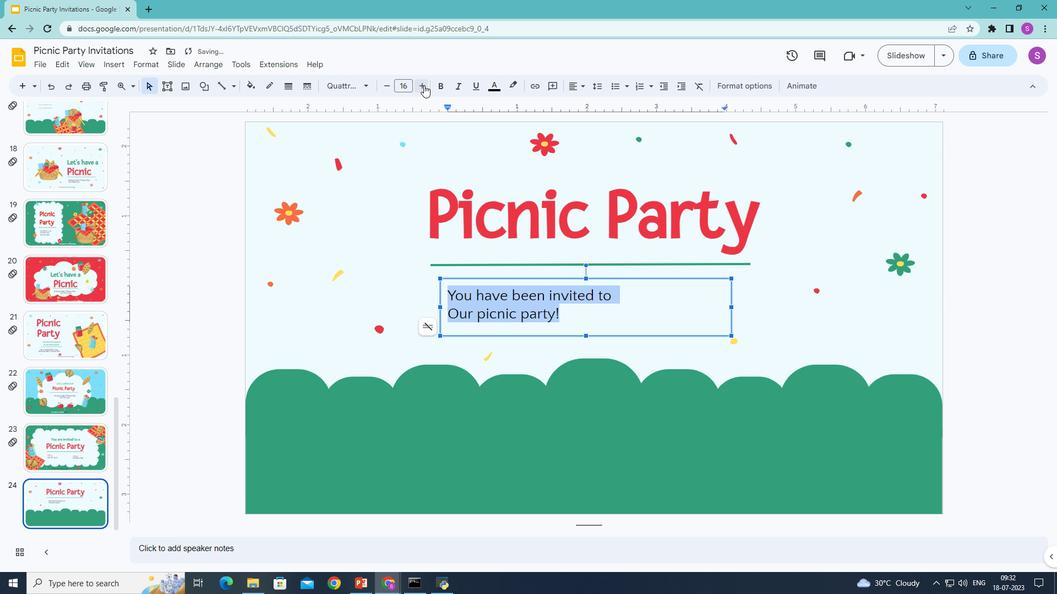 
Action: Mouse pressed left at (423, 85)
Screenshot: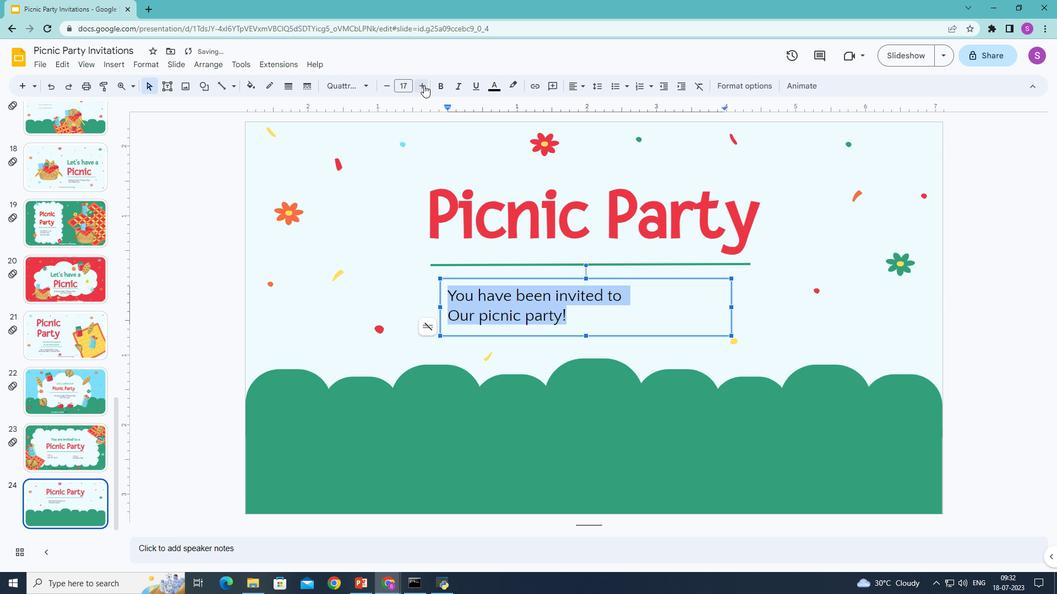 
Action: Mouse pressed left at (423, 85)
Screenshot: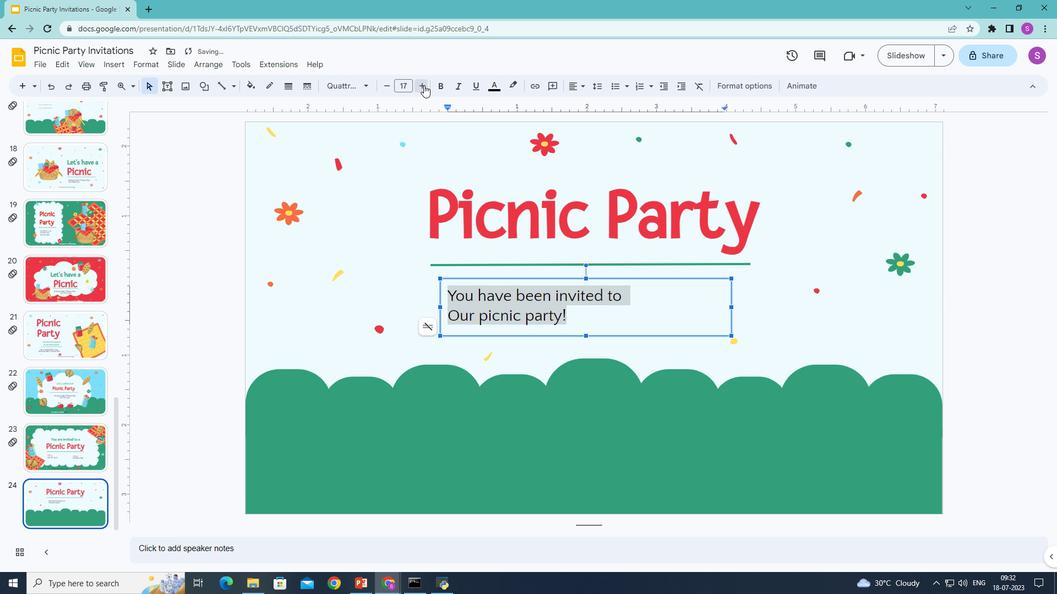 
Action: Mouse moved to (423, 85)
Screenshot: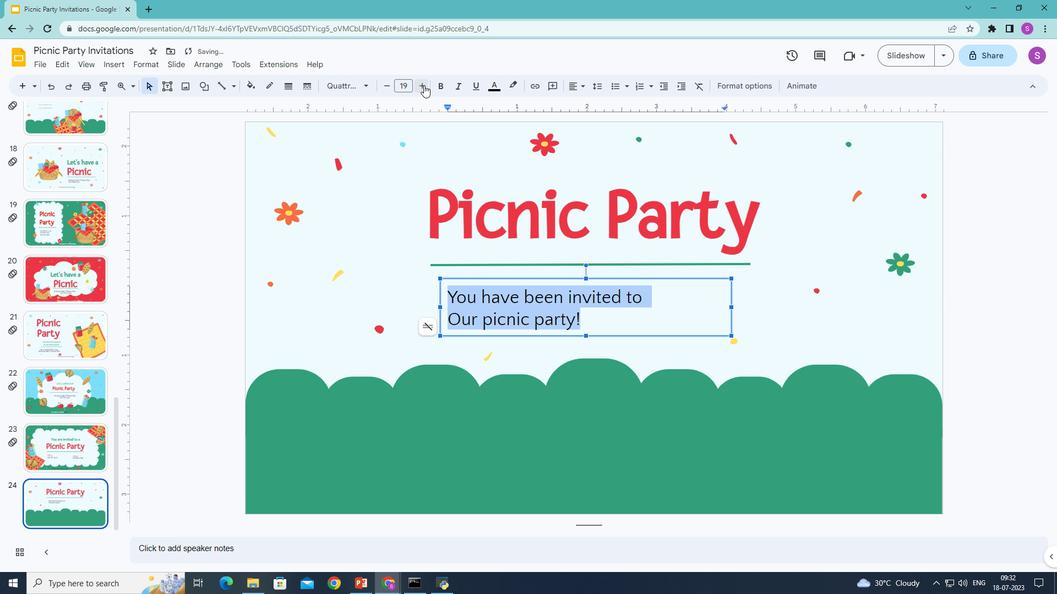 
Action: Mouse pressed left at (423, 85)
Screenshot: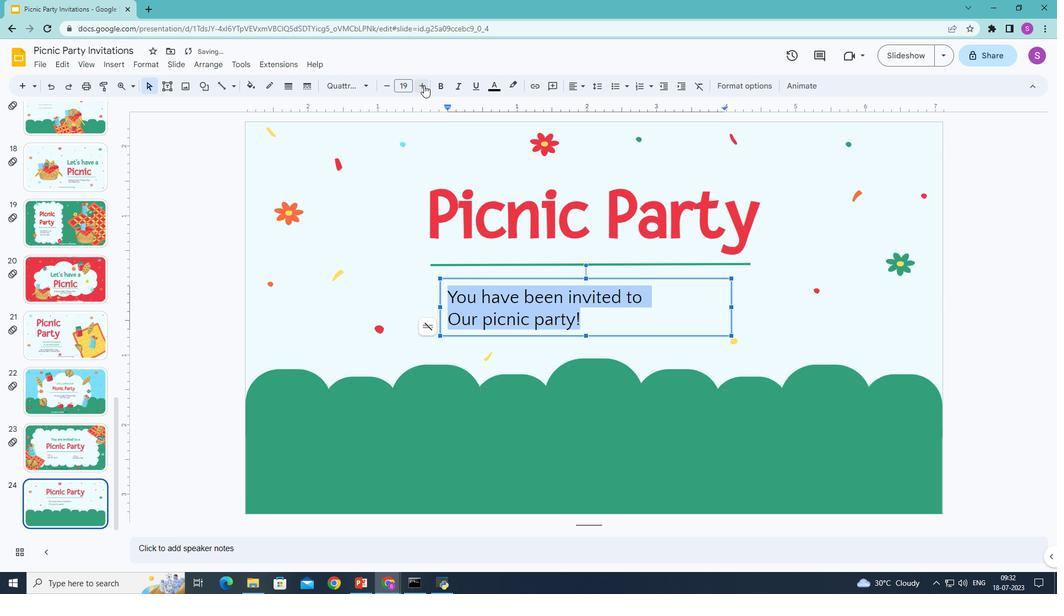 
Action: Mouse pressed left at (423, 85)
Screenshot: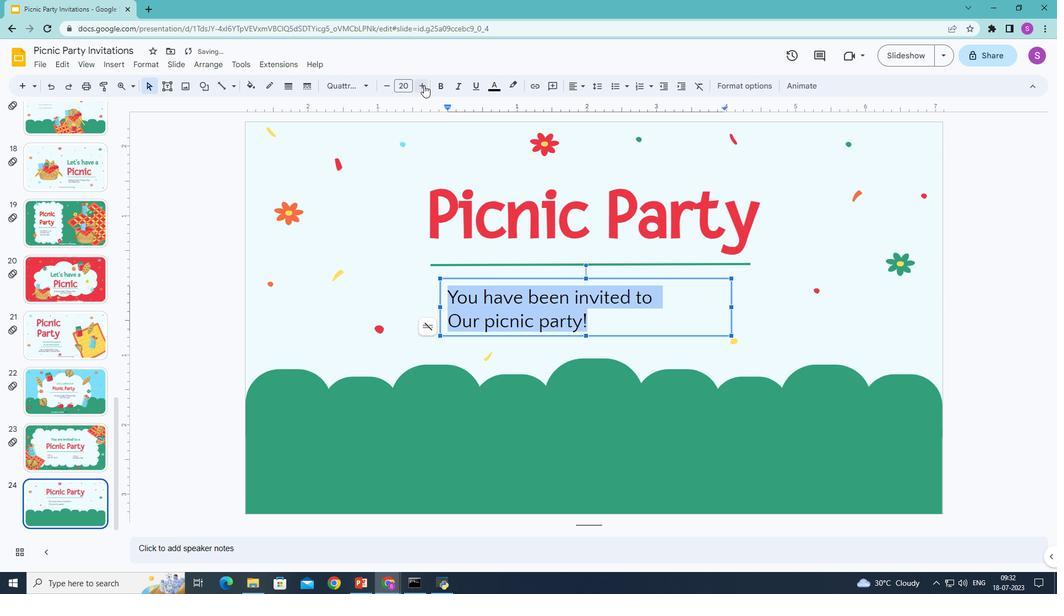 
Action: Mouse pressed left at (423, 85)
Screenshot: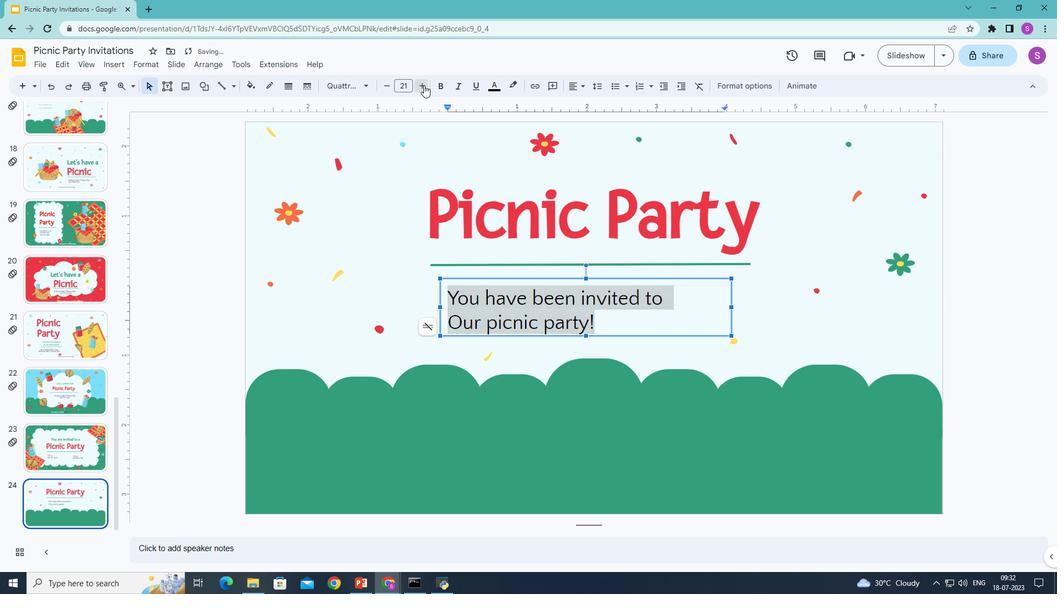 
Action: Mouse pressed left at (423, 85)
Screenshot: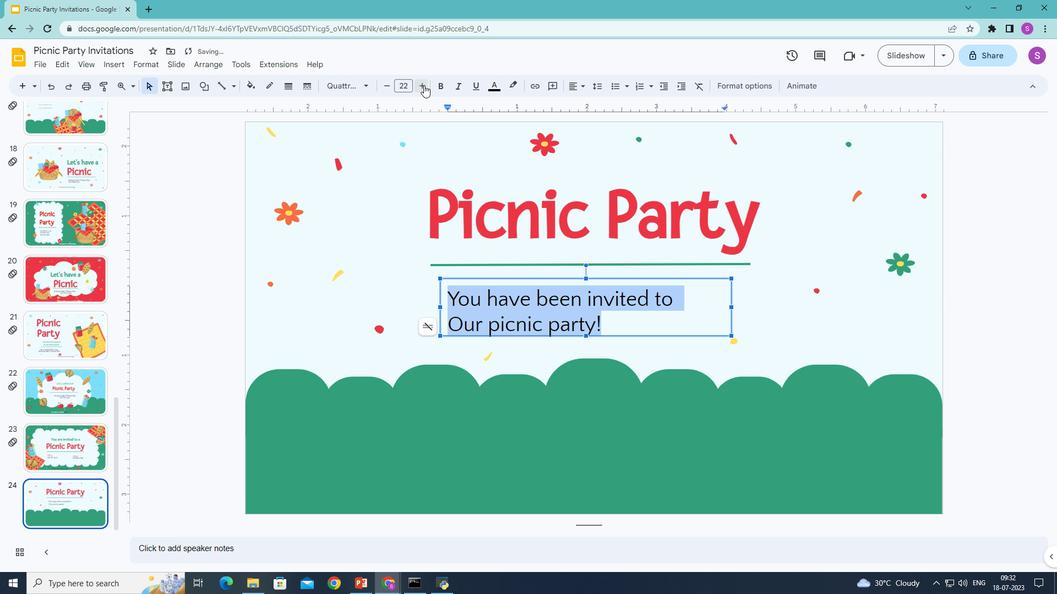 
Action: Mouse moved to (585, 278)
Screenshot: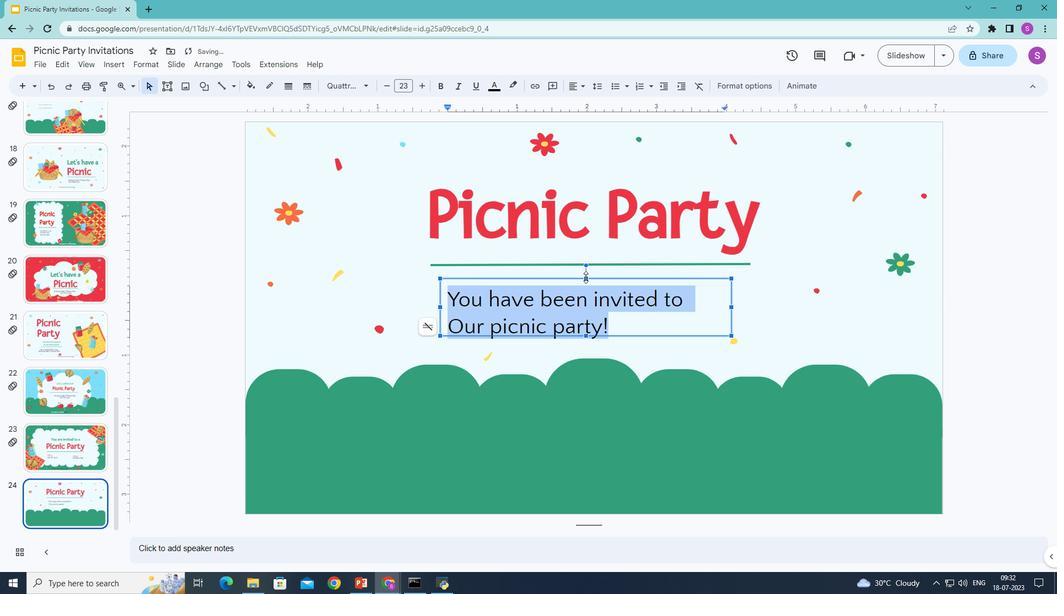 
Action: Mouse pressed left at (585, 278)
Screenshot: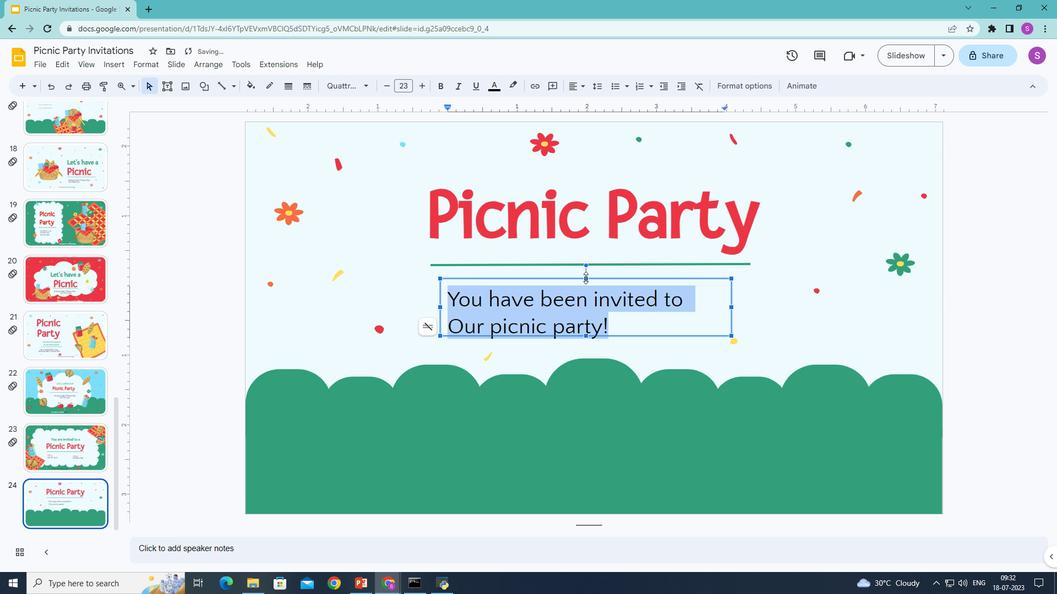 
Action: Mouse moved to (587, 334)
Screenshot: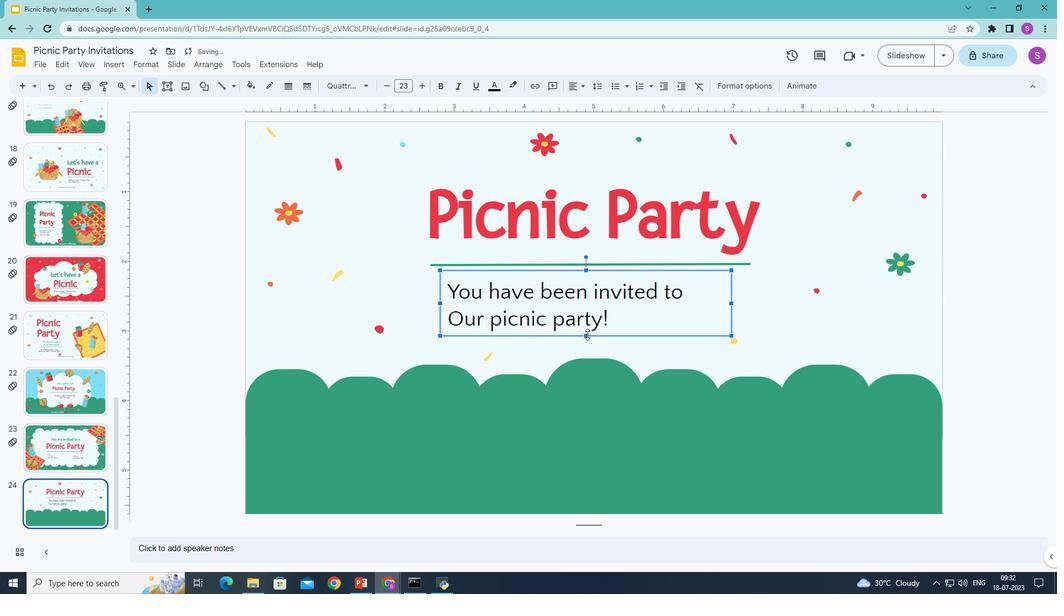
Action: Mouse pressed left at (587, 334)
Screenshot: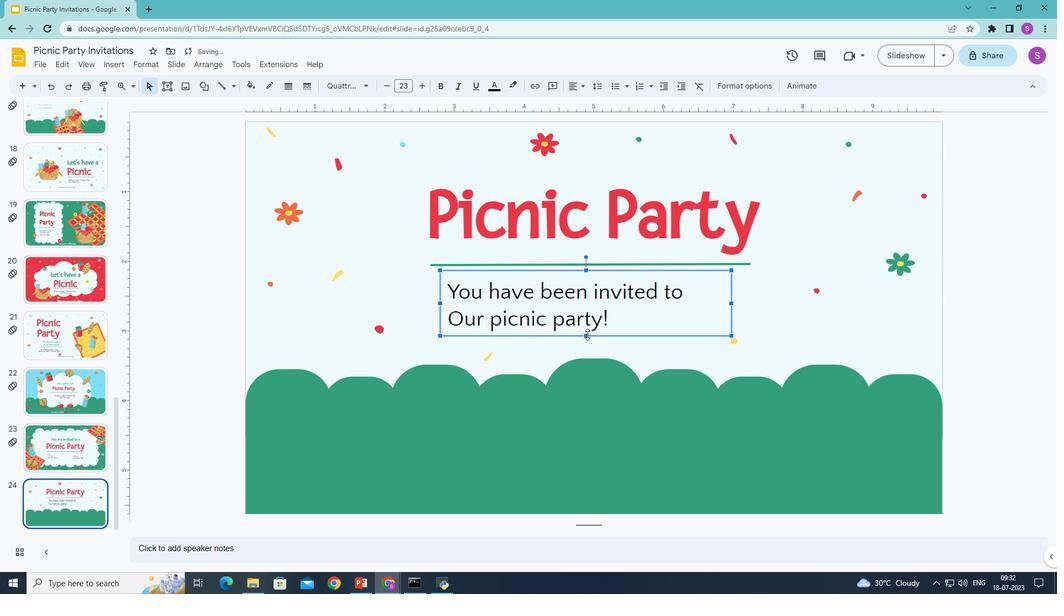 
Action: Mouse moved to (331, 281)
Screenshot: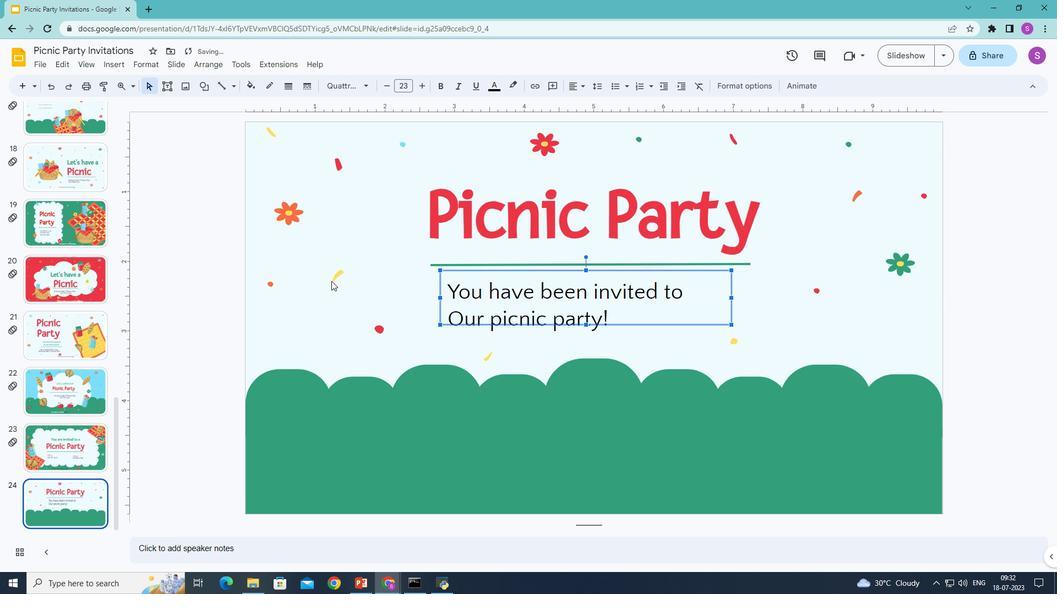 
Action: Mouse pressed left at (331, 281)
Screenshot: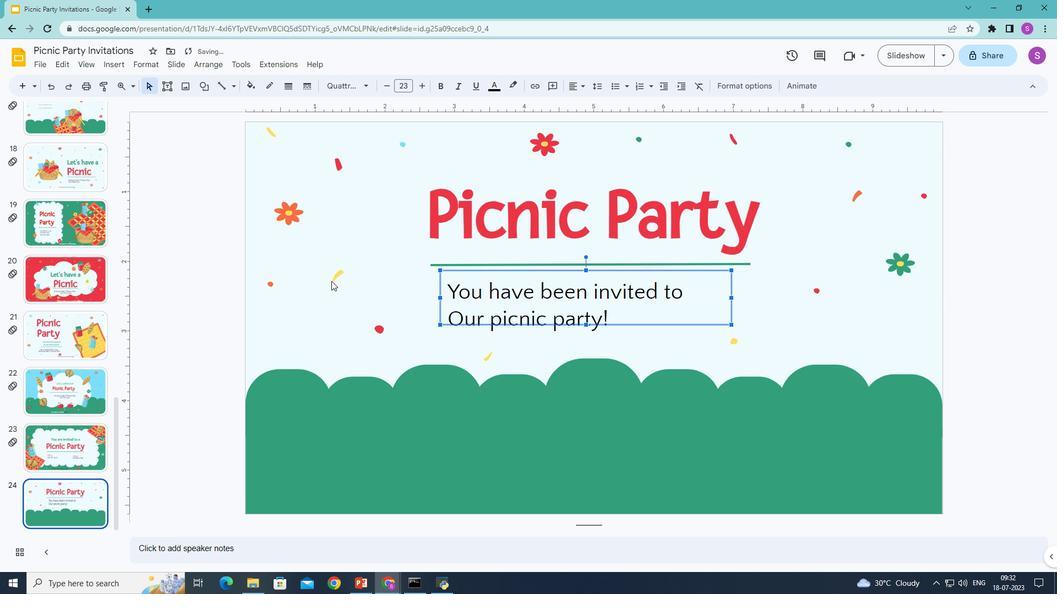 
Action: Mouse moved to (613, 319)
Screenshot: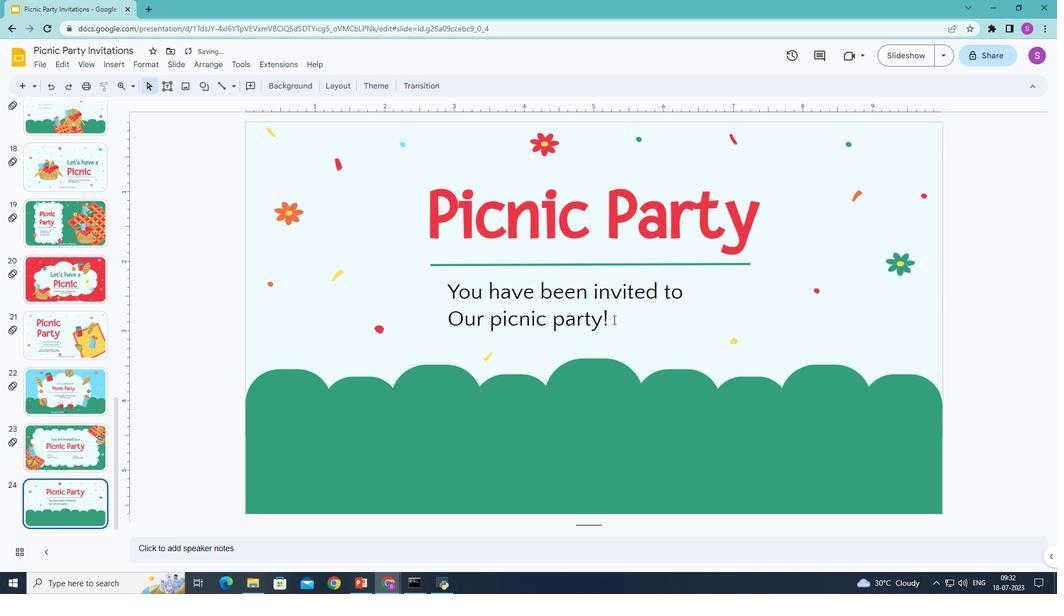 
Action: Mouse pressed left at (613, 319)
Screenshot: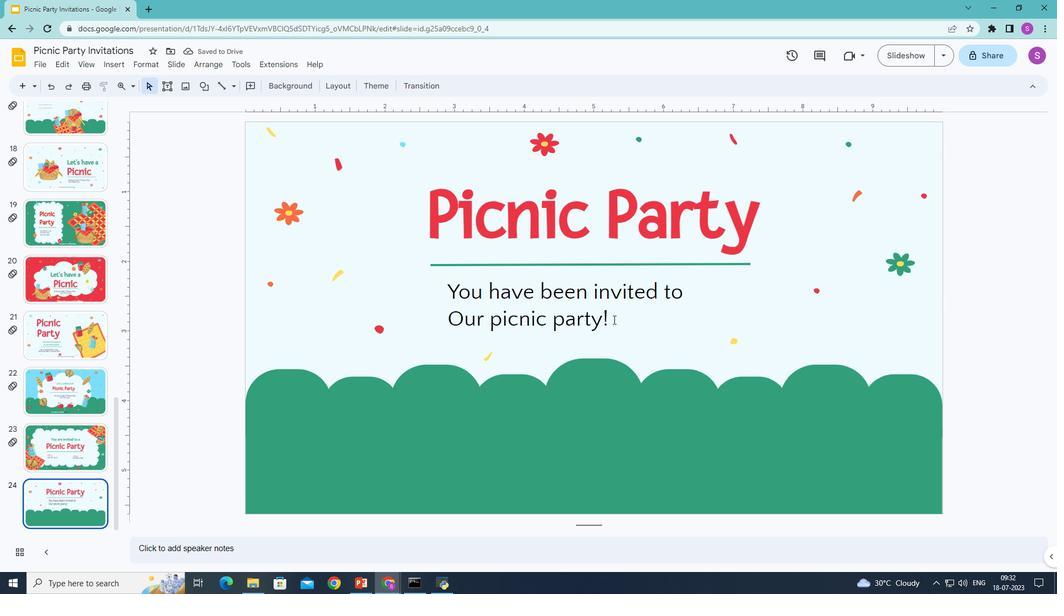 
Action: Mouse moved to (610, 314)
Screenshot: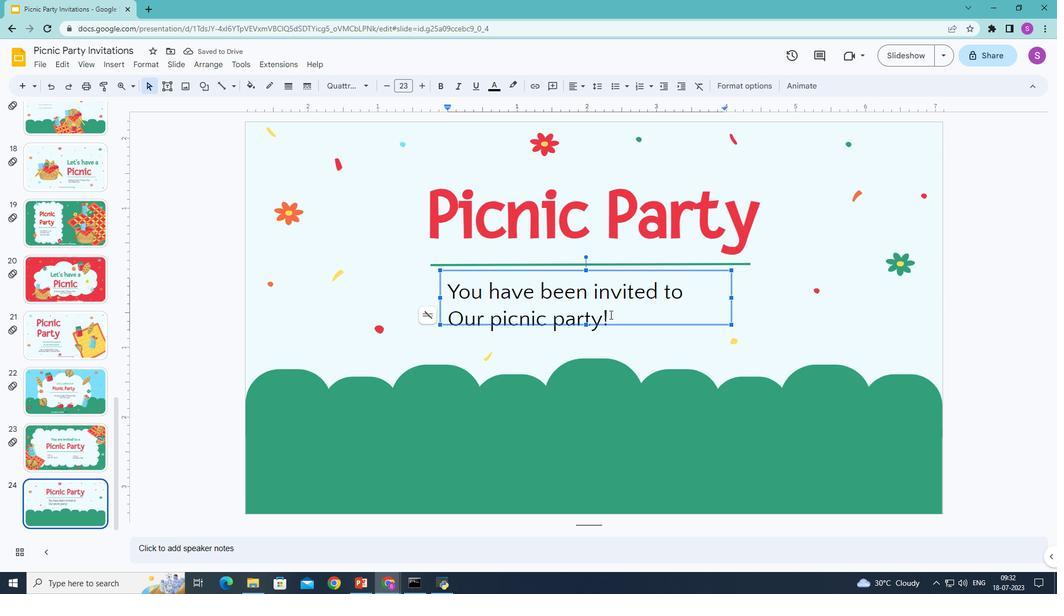 
Action: Mouse pressed left at (610, 314)
Screenshot: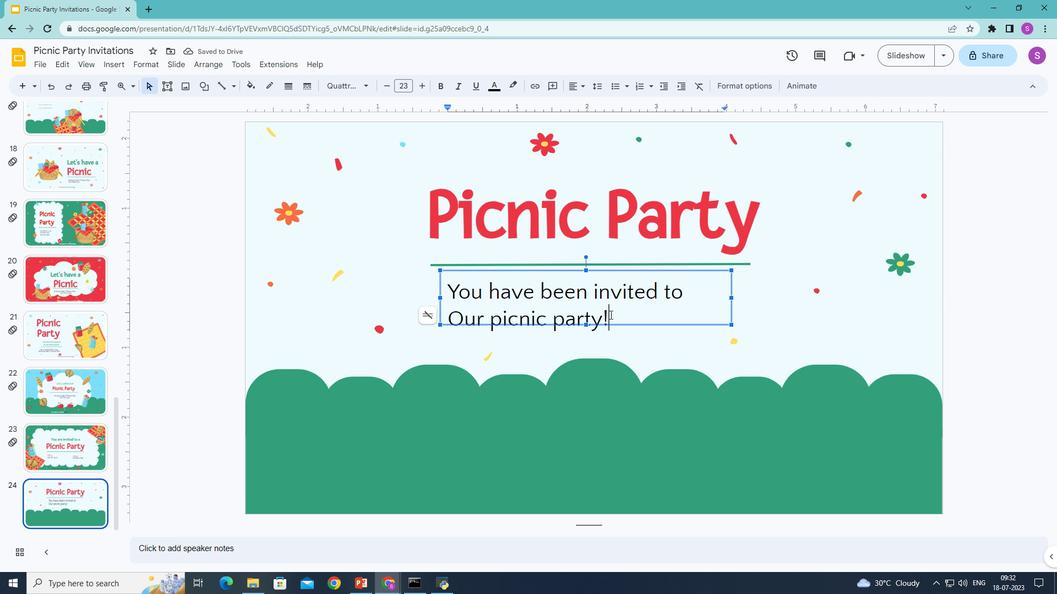 
Action: Mouse moved to (365, 85)
Screenshot: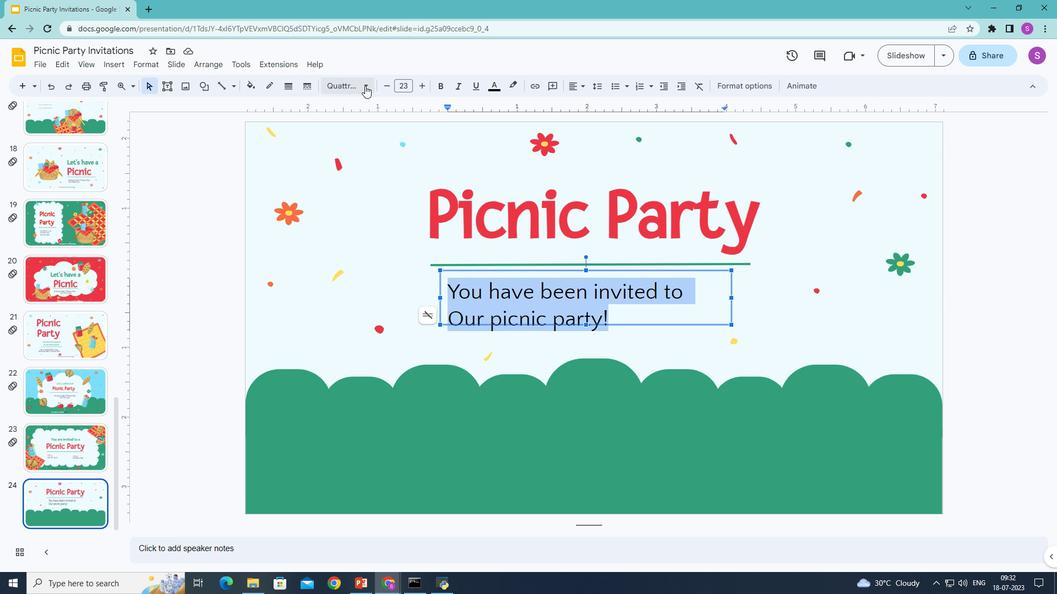 
Action: Mouse pressed left at (365, 85)
Screenshot: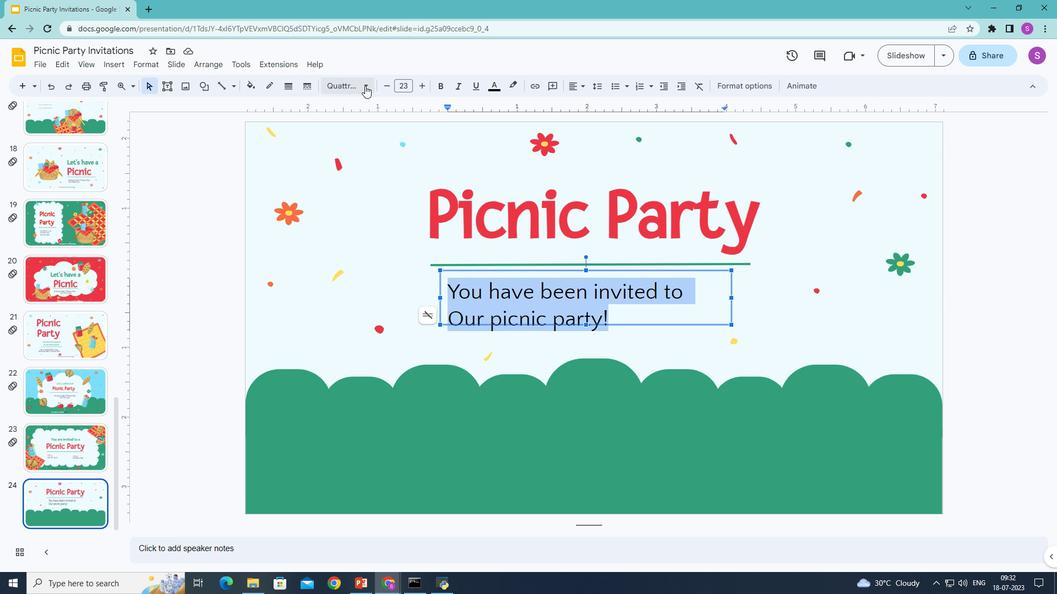 
Action: Mouse moved to (389, 234)
Screenshot: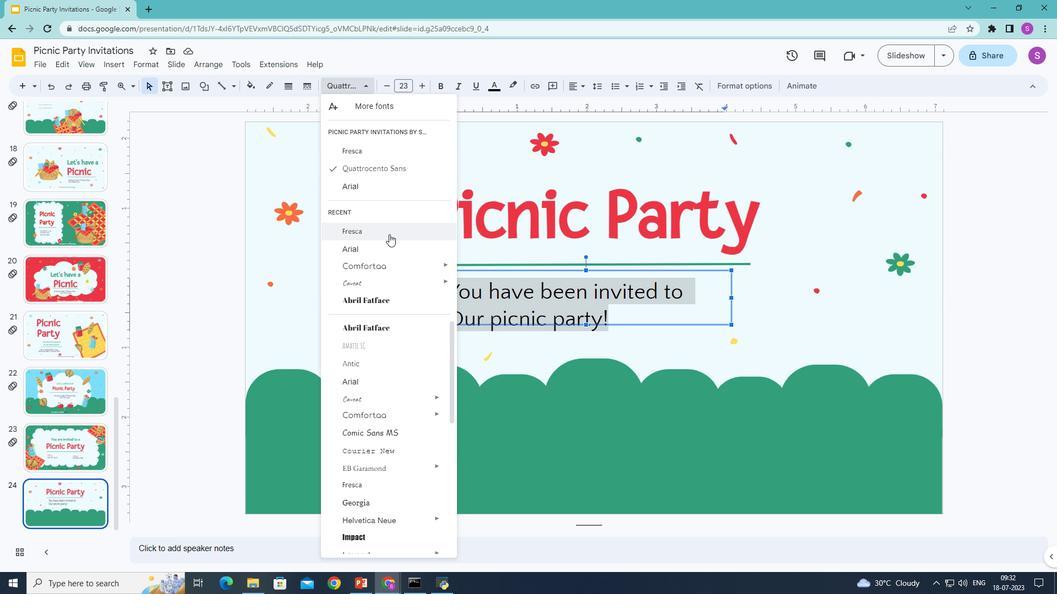 
Action: Mouse pressed left at (389, 234)
Screenshot: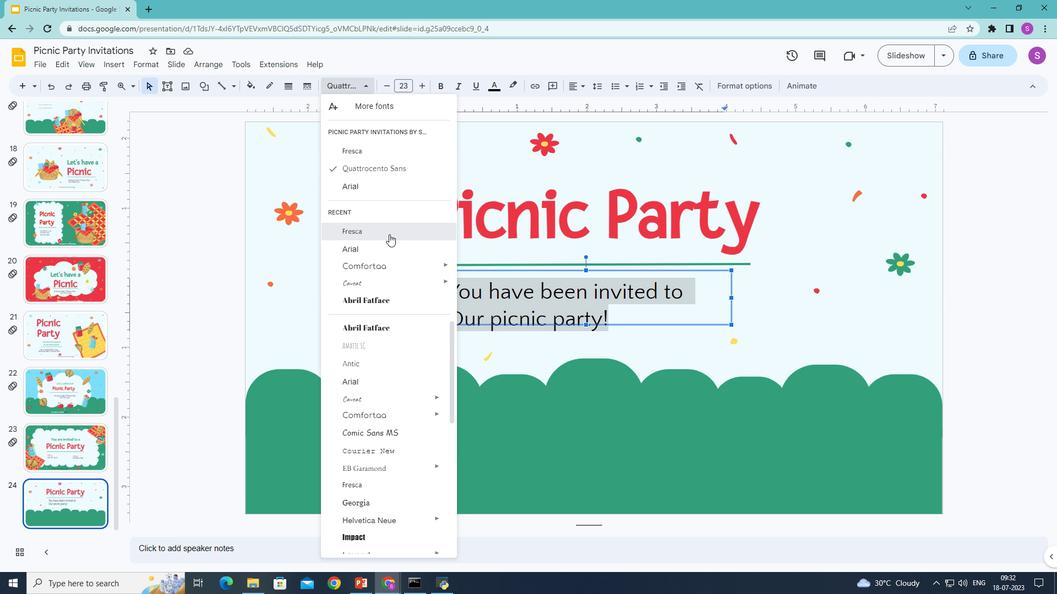 
Action: Mouse moved to (487, 84)
Screenshot: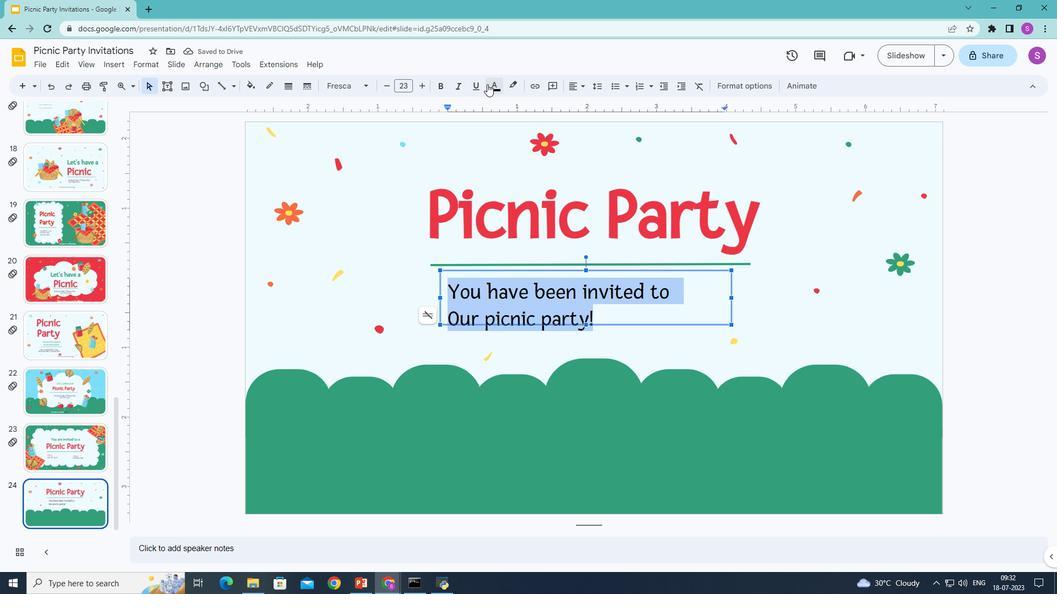 
Action: Mouse pressed left at (487, 84)
Screenshot: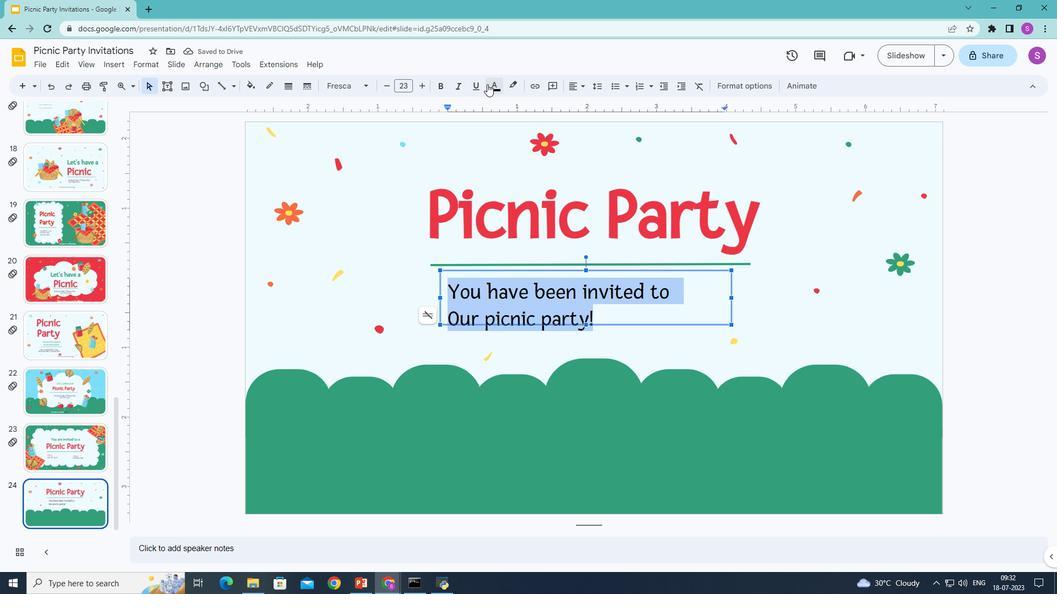 
Action: Mouse moved to (596, 122)
Screenshot: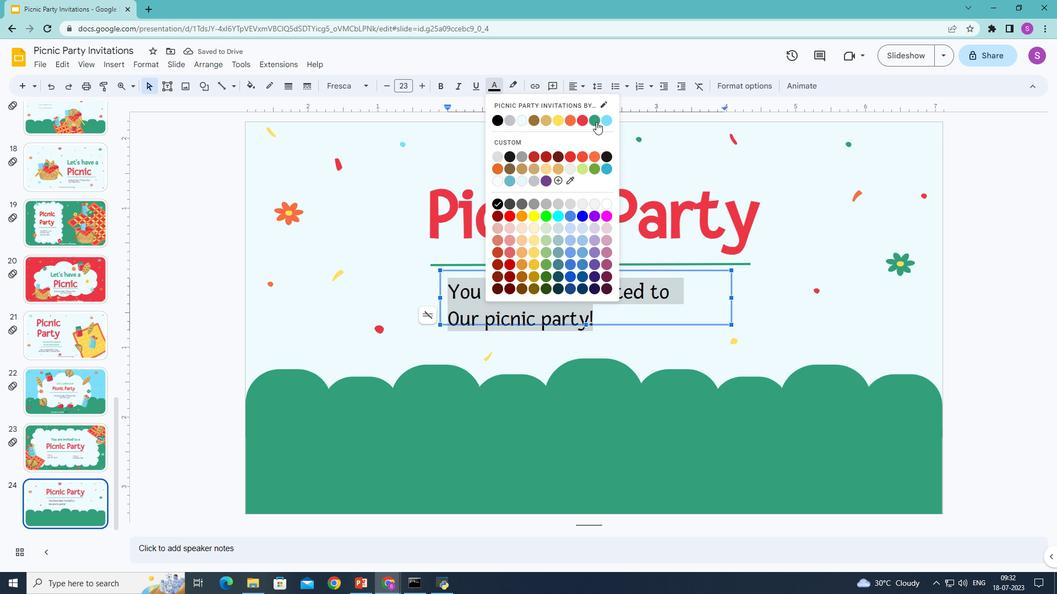 
Action: Mouse pressed left at (596, 122)
Screenshot: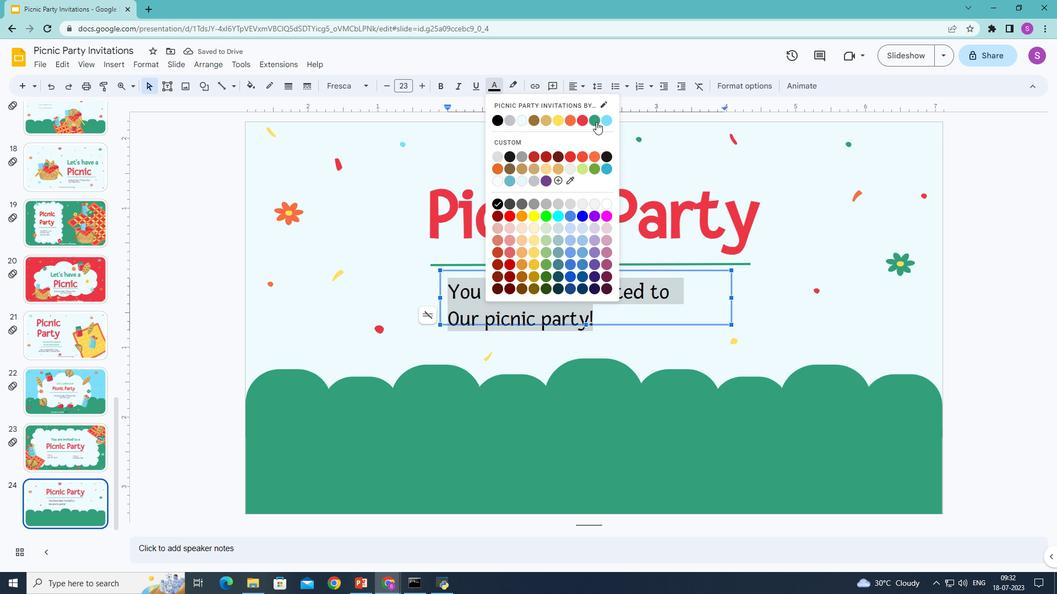
Action: Mouse moved to (373, 254)
Screenshot: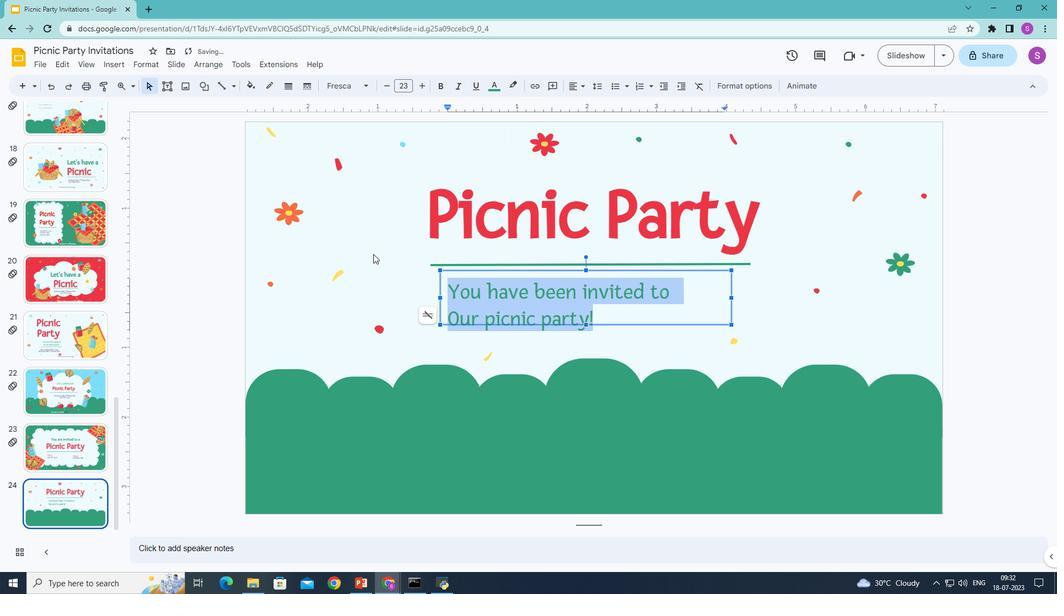 
Action: Mouse pressed left at (373, 254)
Screenshot: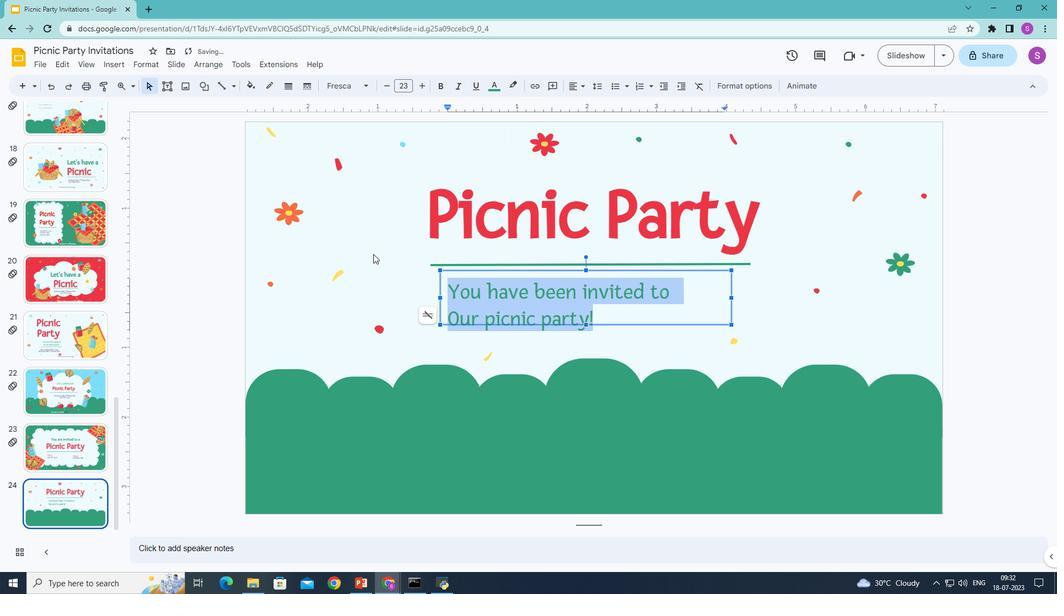
Action: Mouse moved to (600, 321)
Screenshot: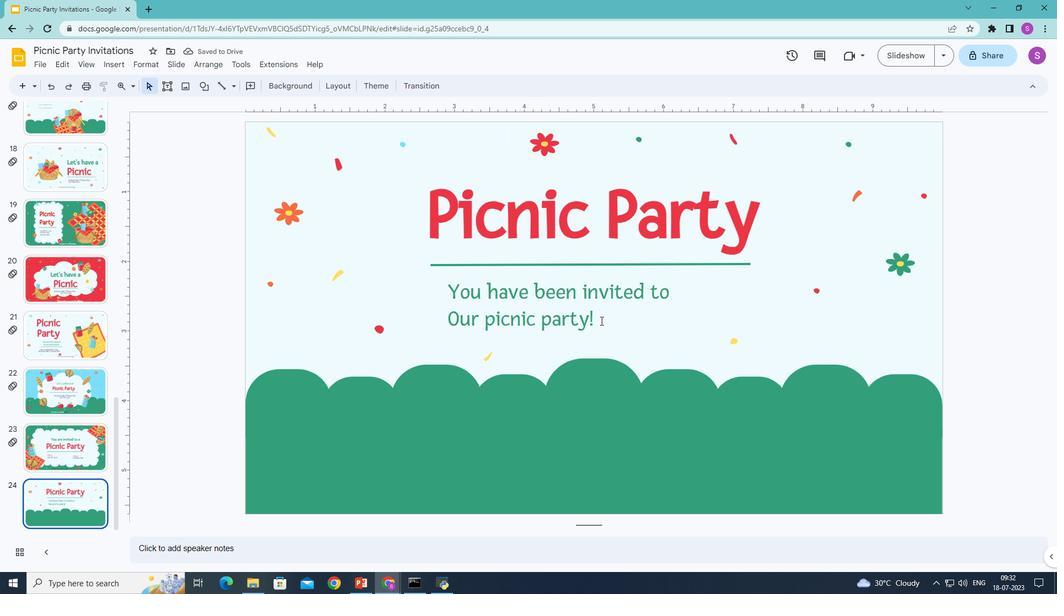
Action: Mouse pressed left at (600, 321)
Screenshot: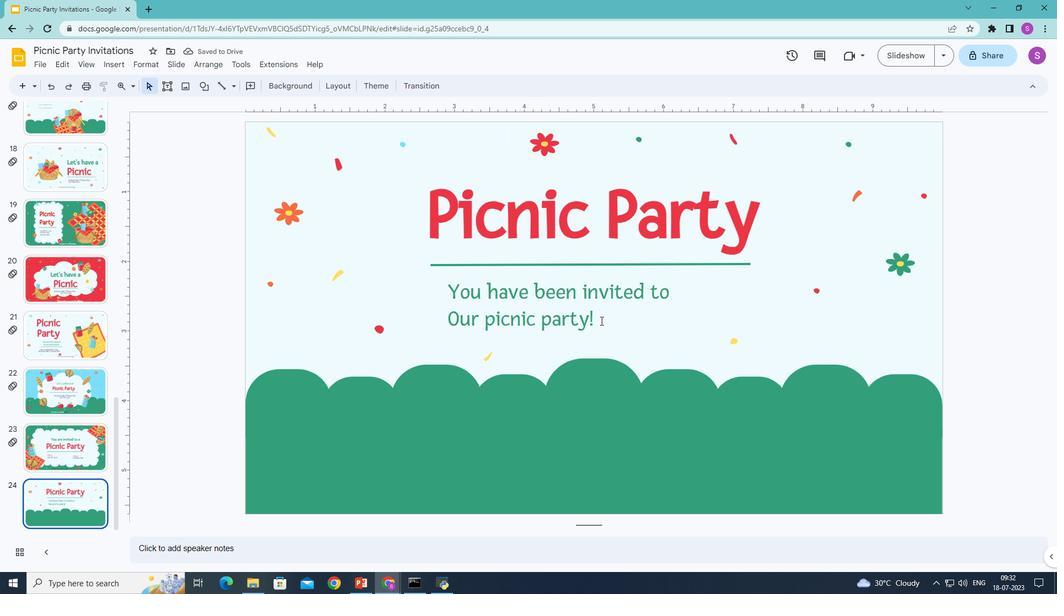 
Action: Mouse moved to (581, 89)
Screenshot: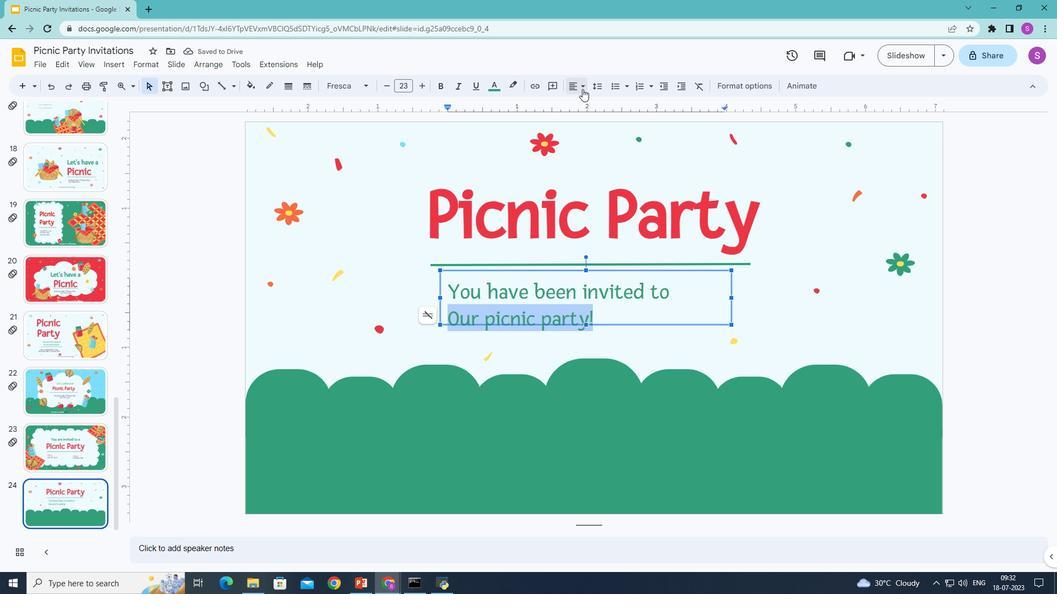 
Action: Mouse pressed left at (581, 89)
Screenshot: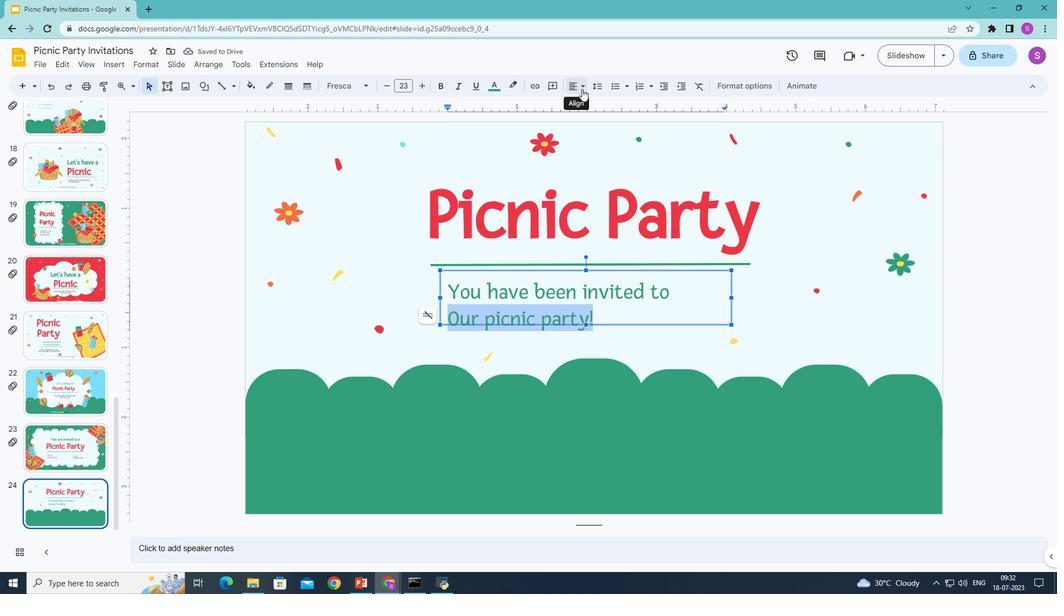 
Action: Mouse moved to (589, 104)
Screenshot: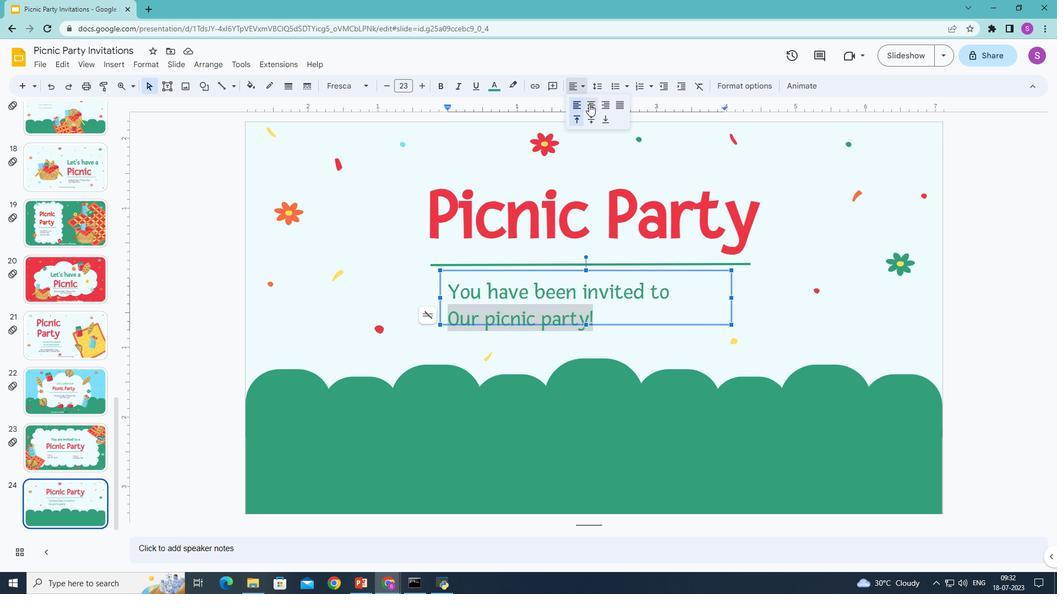 
Action: Mouse pressed left at (589, 104)
Screenshot: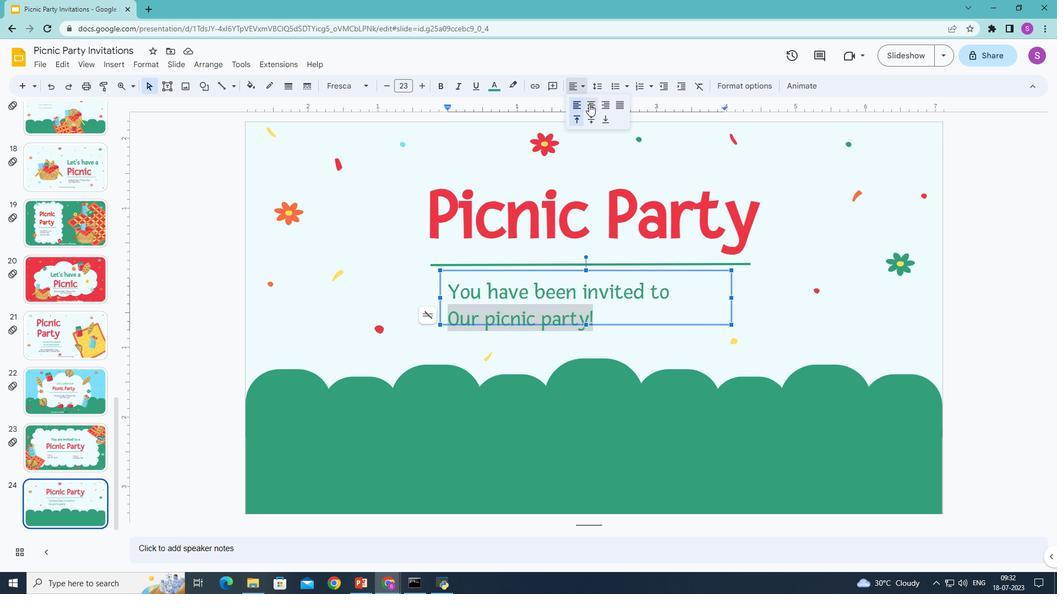 
Action: Mouse moved to (376, 195)
Screenshot: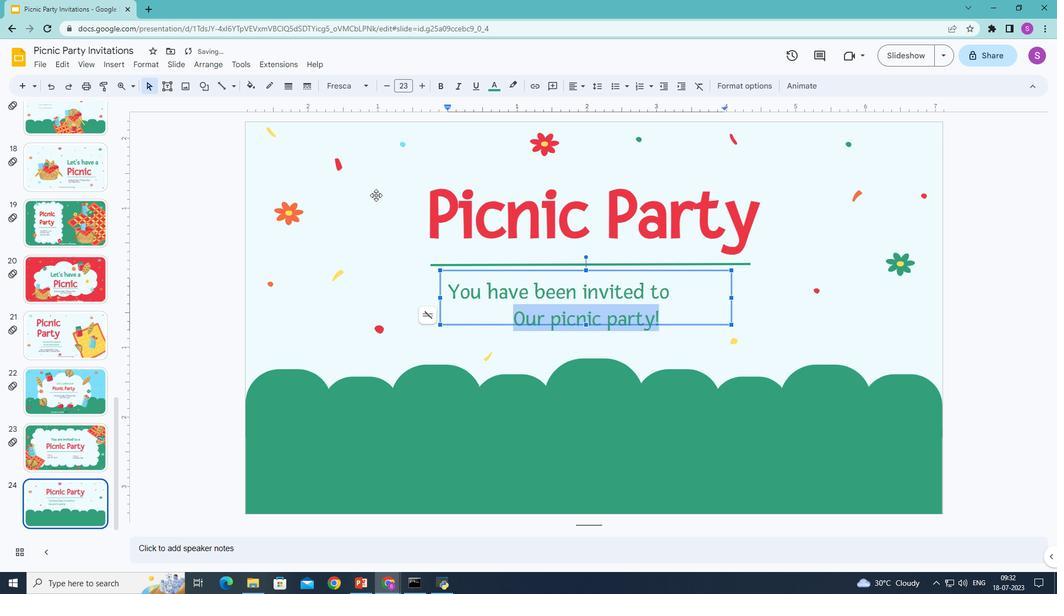 
Action: Mouse pressed left at (376, 195)
Screenshot: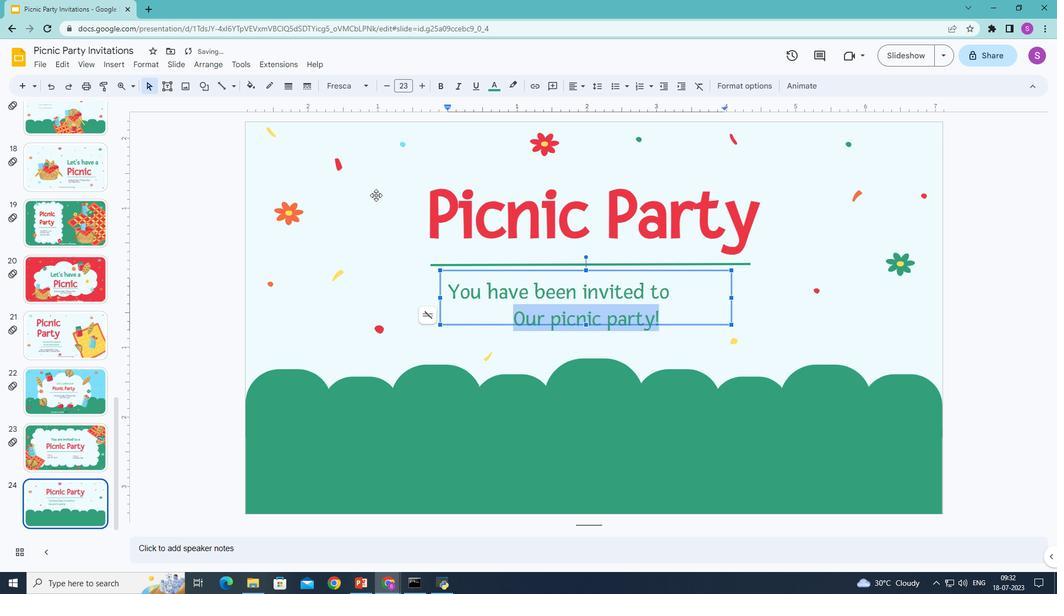
Action: Mouse moved to (671, 317)
Screenshot: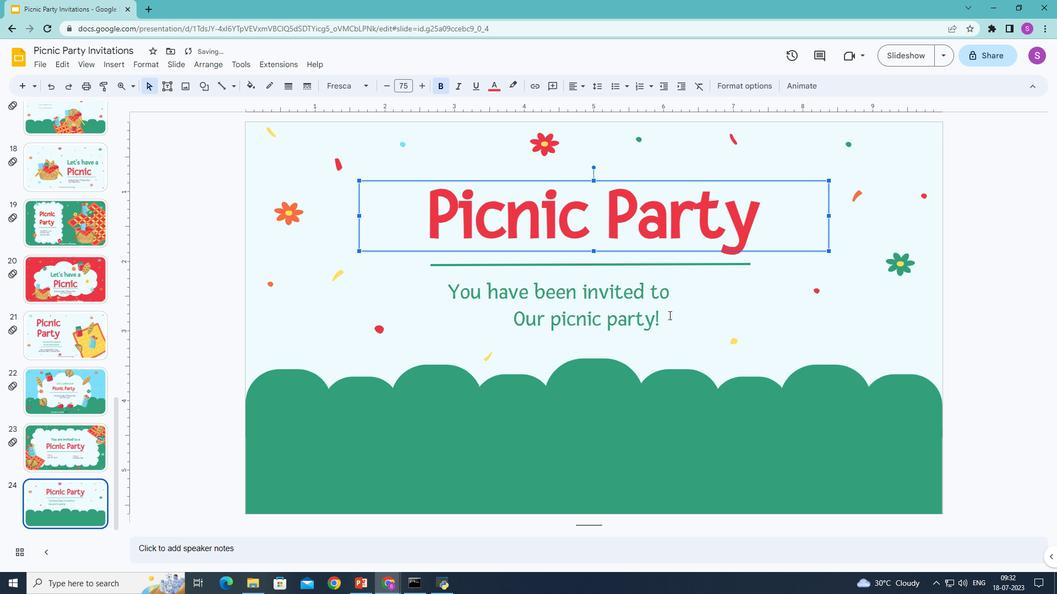 
Action: Mouse pressed left at (671, 317)
Screenshot: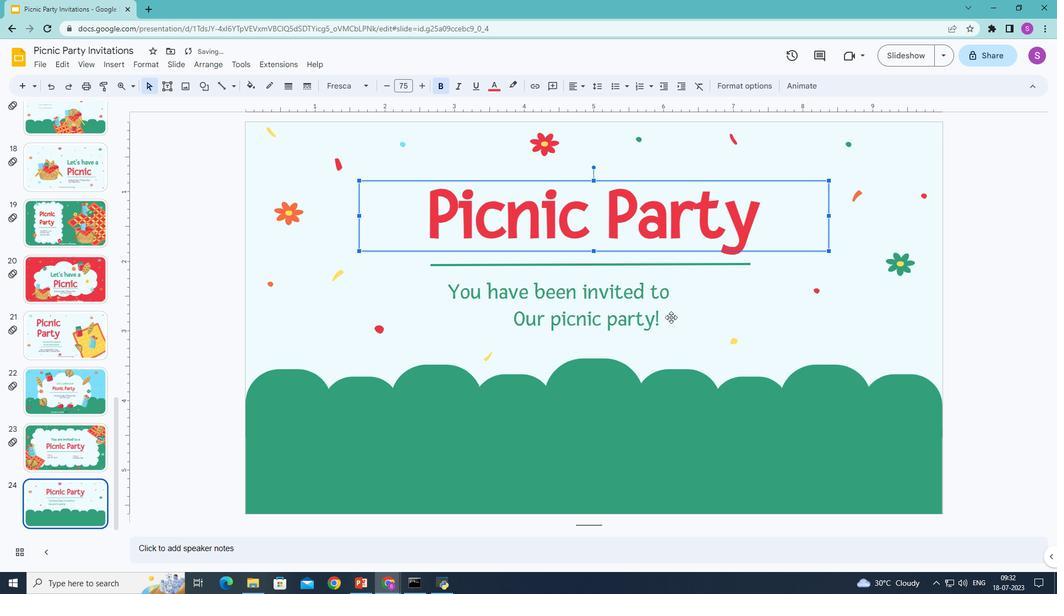 
Action: Mouse moved to (669, 291)
Screenshot: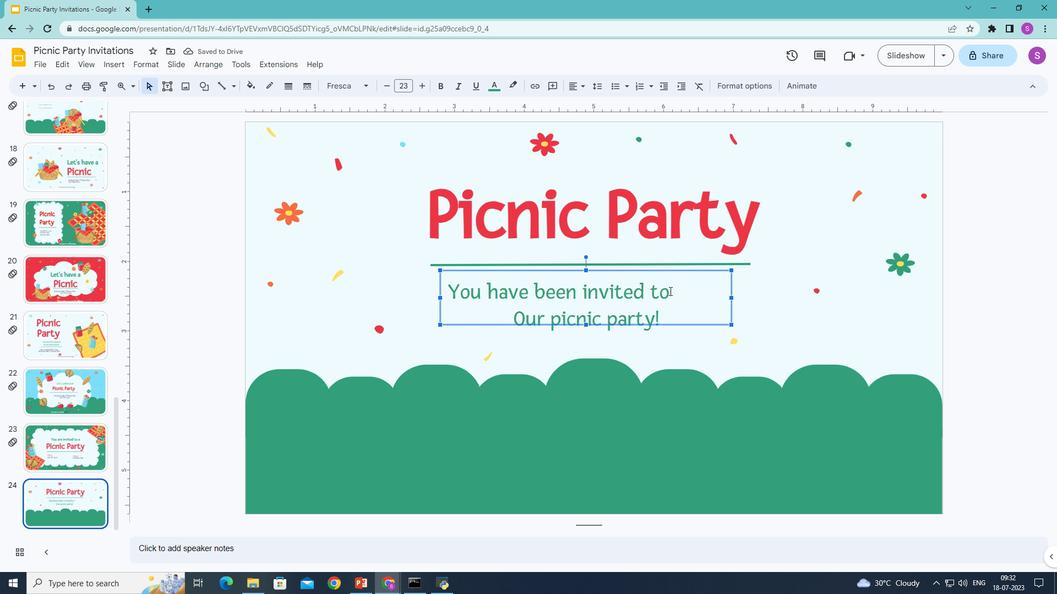 
Action: Mouse pressed left at (669, 291)
Screenshot: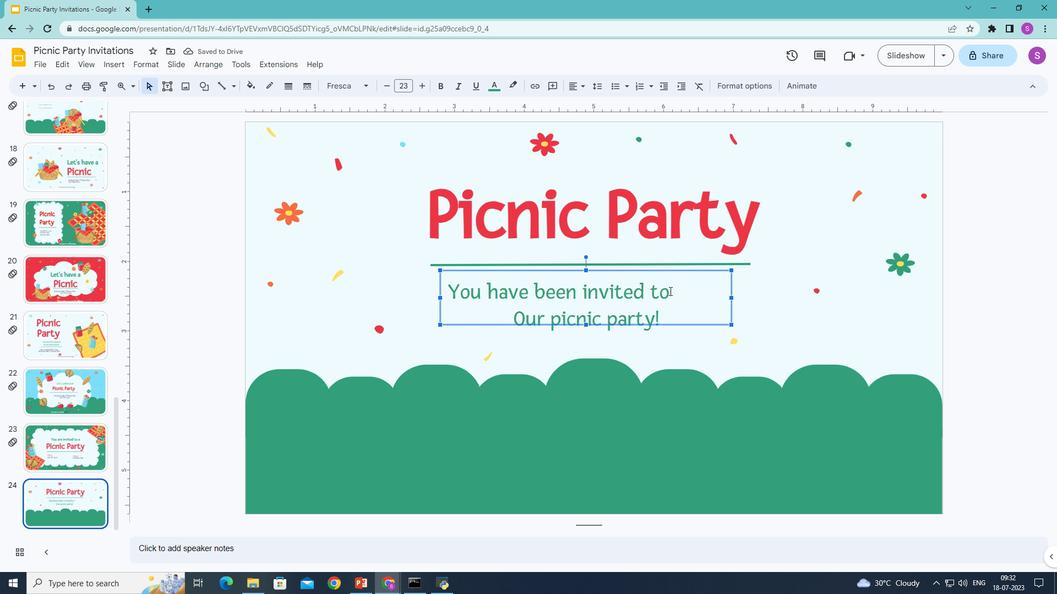 
Action: Mouse moved to (581, 86)
Screenshot: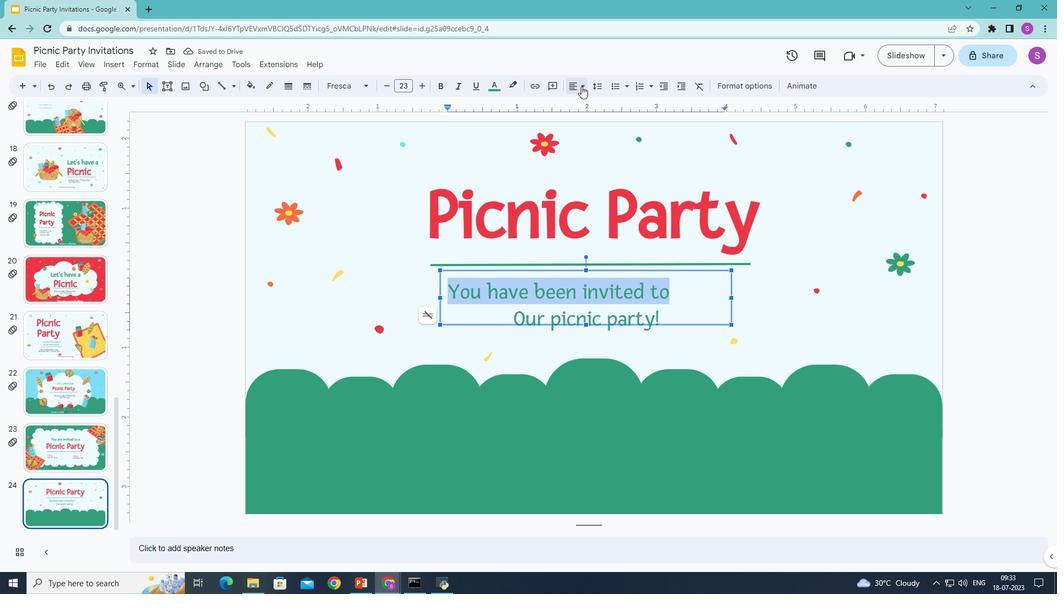 
Action: Mouse pressed left at (581, 86)
Screenshot: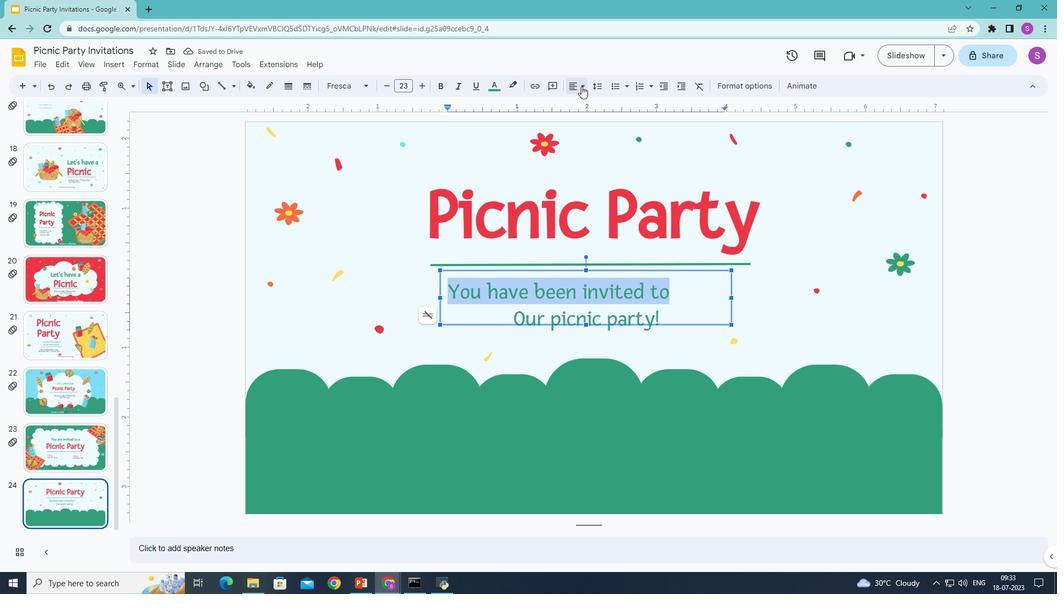 
Action: Mouse moved to (588, 105)
Screenshot: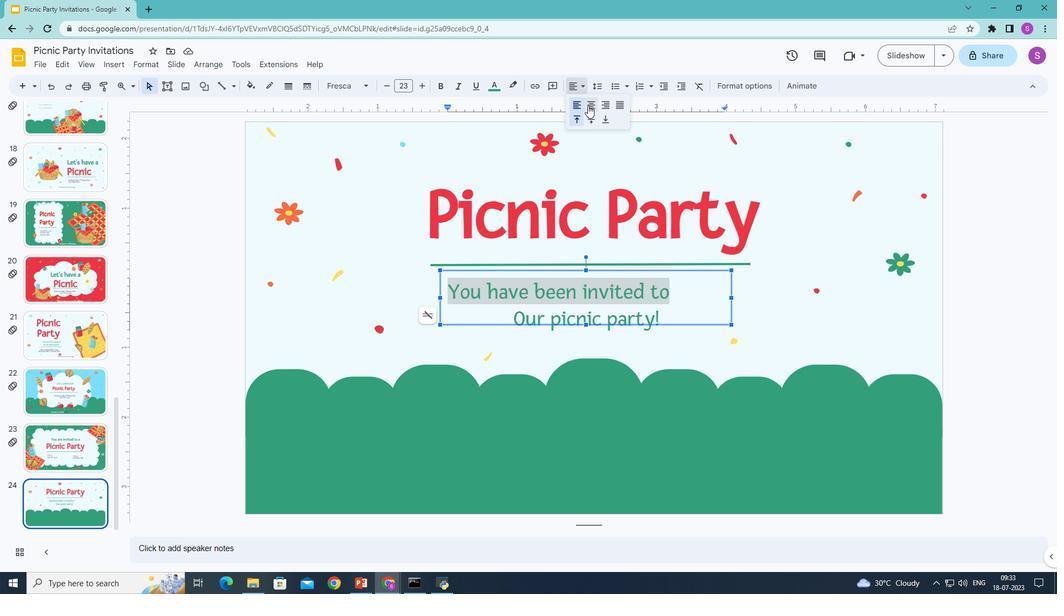 
Action: Mouse pressed left at (588, 105)
Screenshot: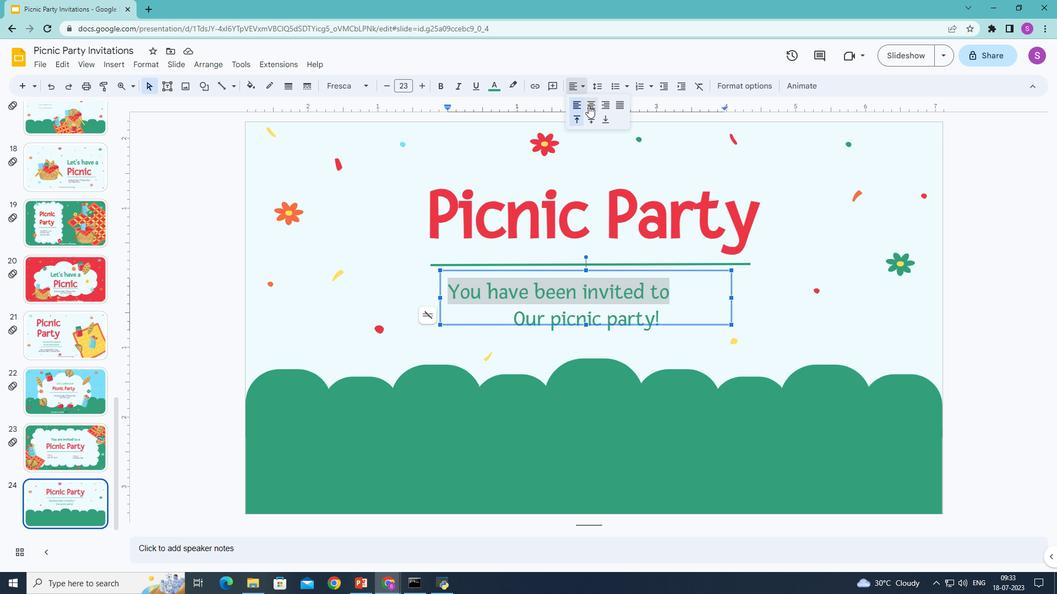 
Action: Mouse moved to (394, 163)
Screenshot: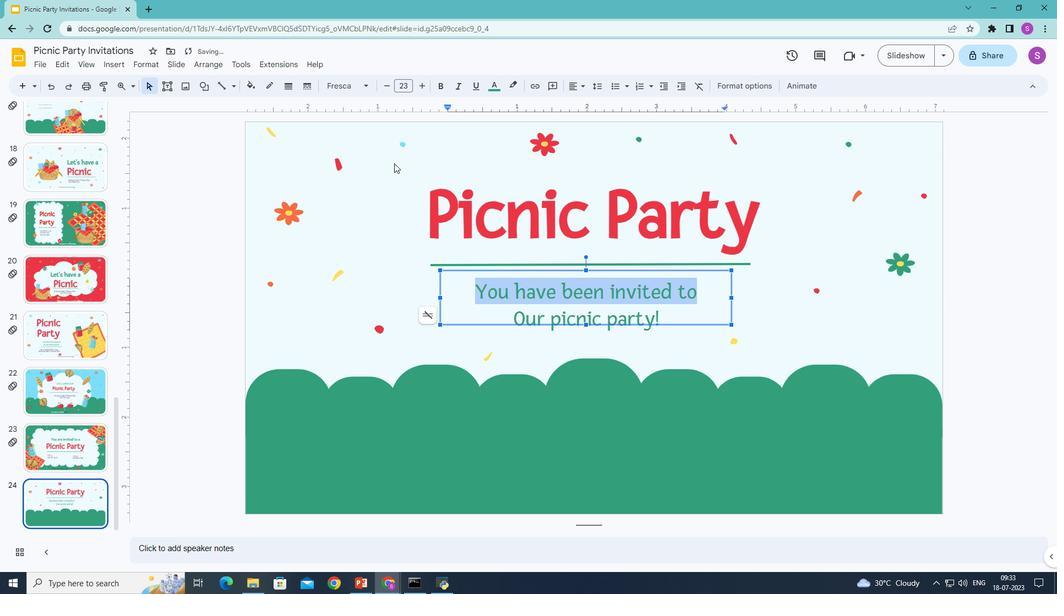 
Action: Mouse pressed left at (394, 163)
Screenshot: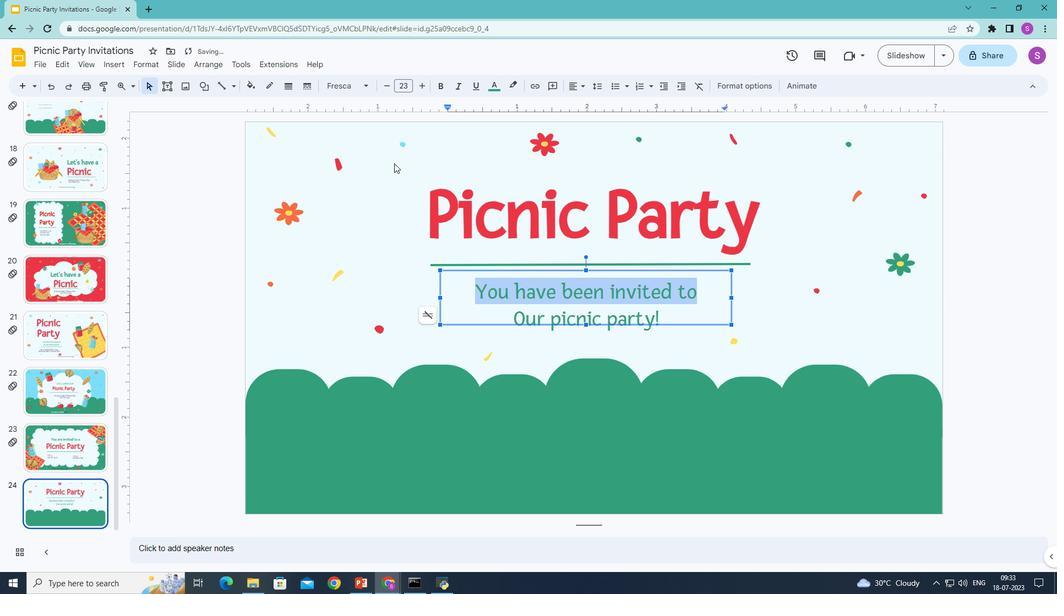 
Action: Mouse moved to (114, 62)
Screenshot: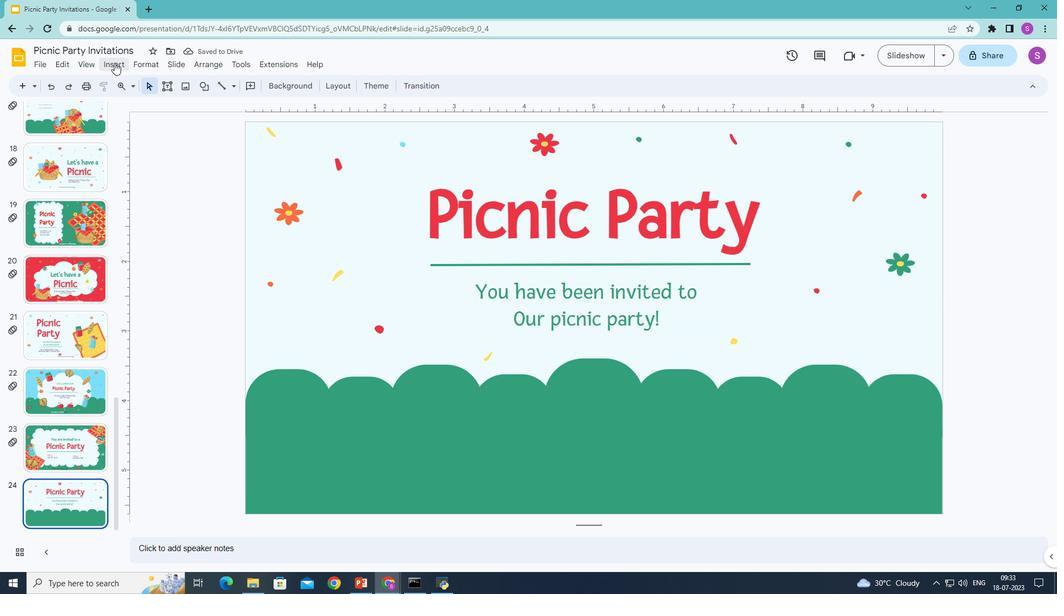 
Action: Mouse pressed left at (114, 62)
Screenshot: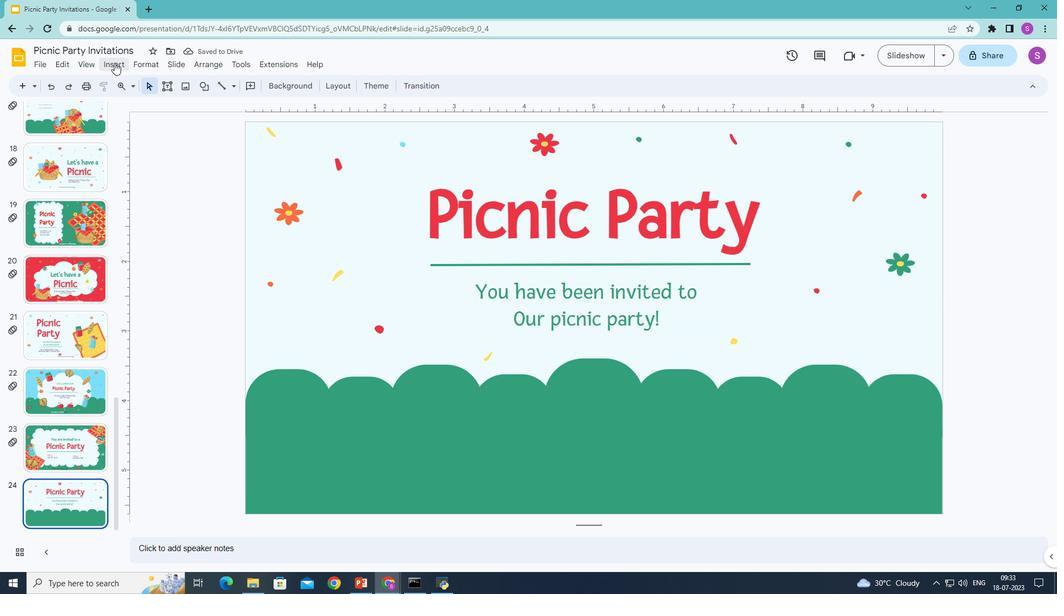 
Action: Mouse moved to (295, 84)
Screenshot: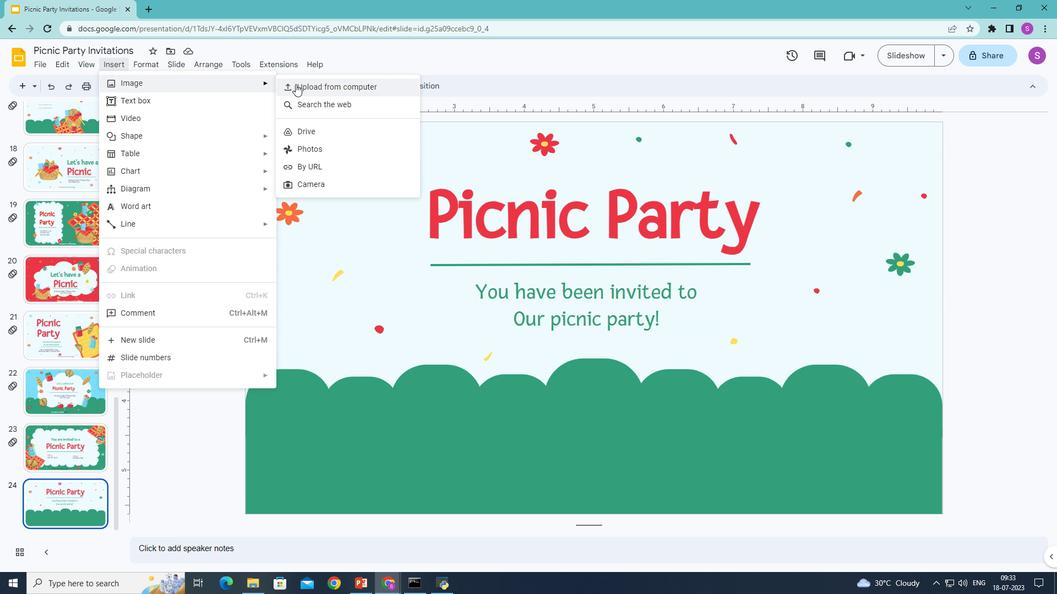 
Action: Mouse pressed left at (295, 84)
Screenshot: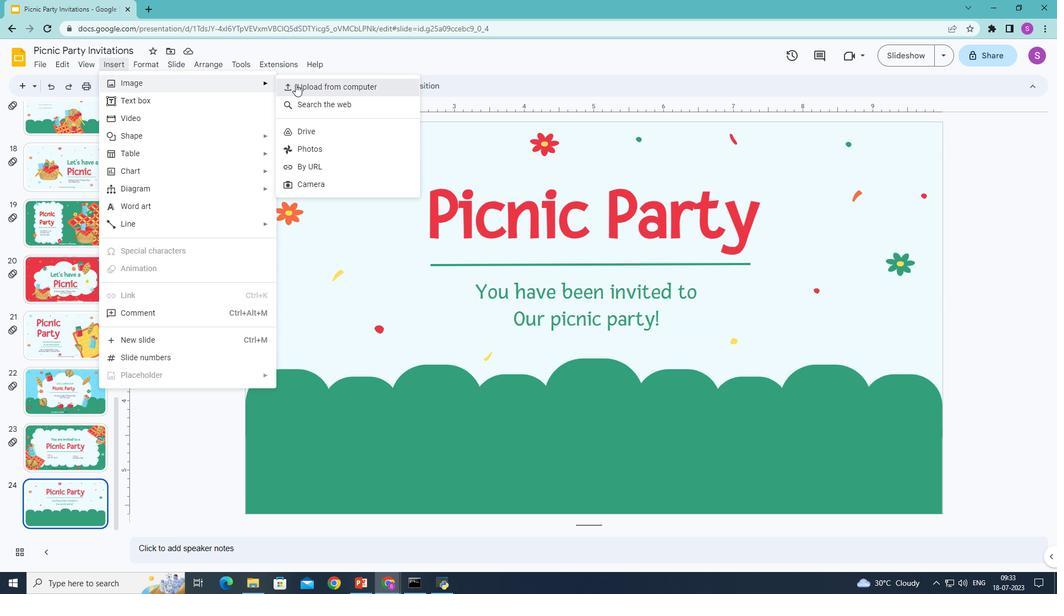 
Action: Mouse moved to (394, 152)
Screenshot: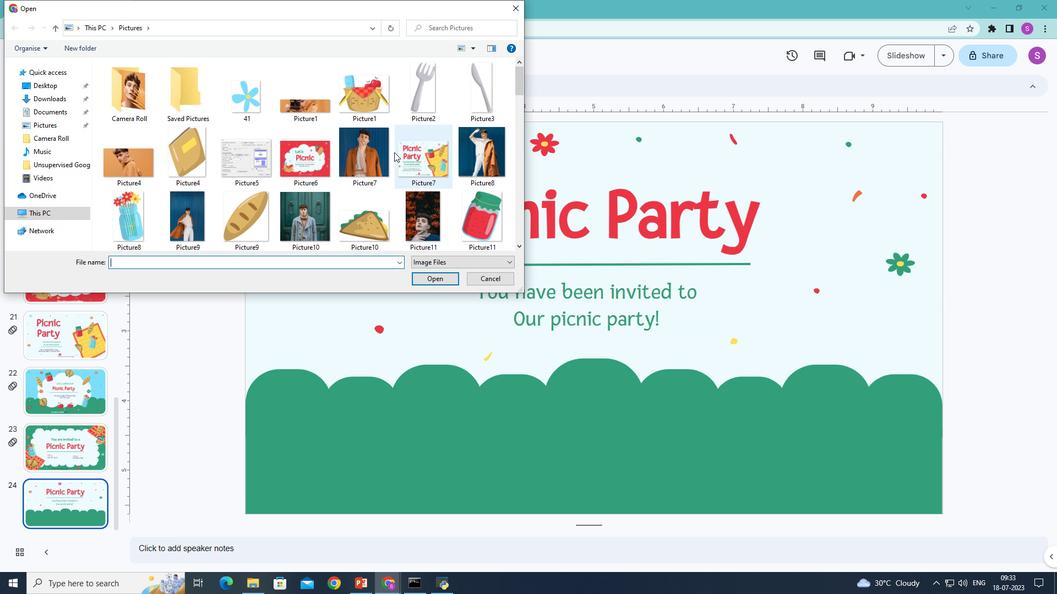 
Action: Mouse scrolled (394, 151) with delta (0, 0)
Screenshot: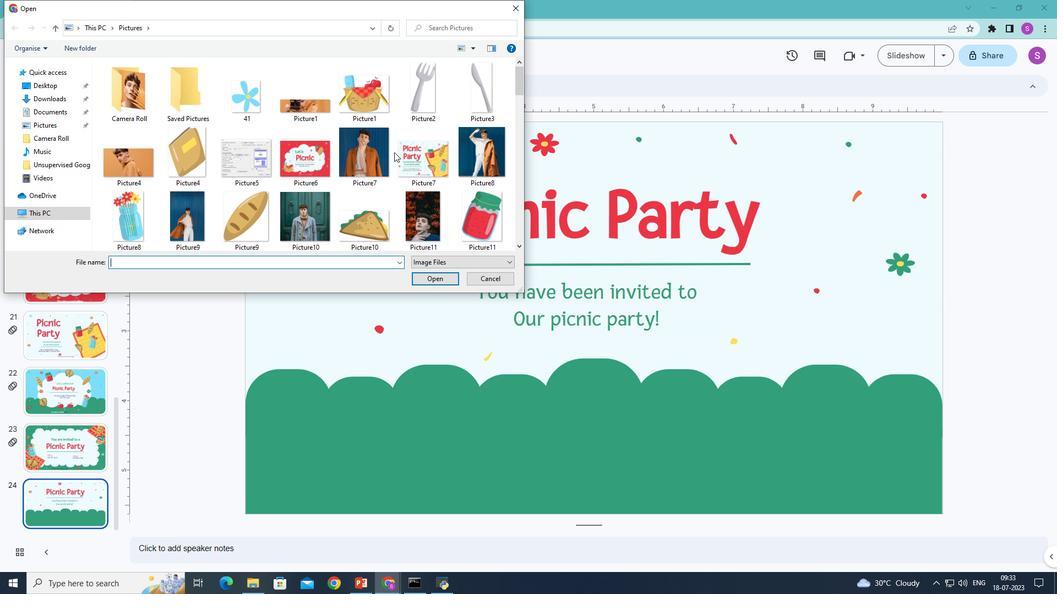 
Action: Mouse scrolled (394, 151) with delta (0, 0)
Screenshot: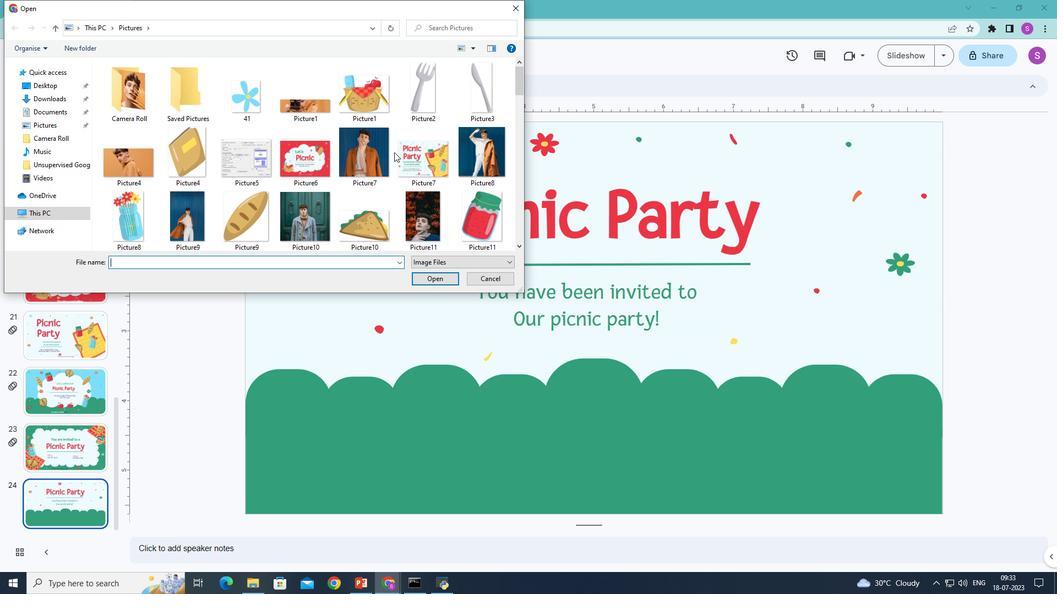 
Action: Mouse scrolled (394, 151) with delta (0, 0)
Screenshot: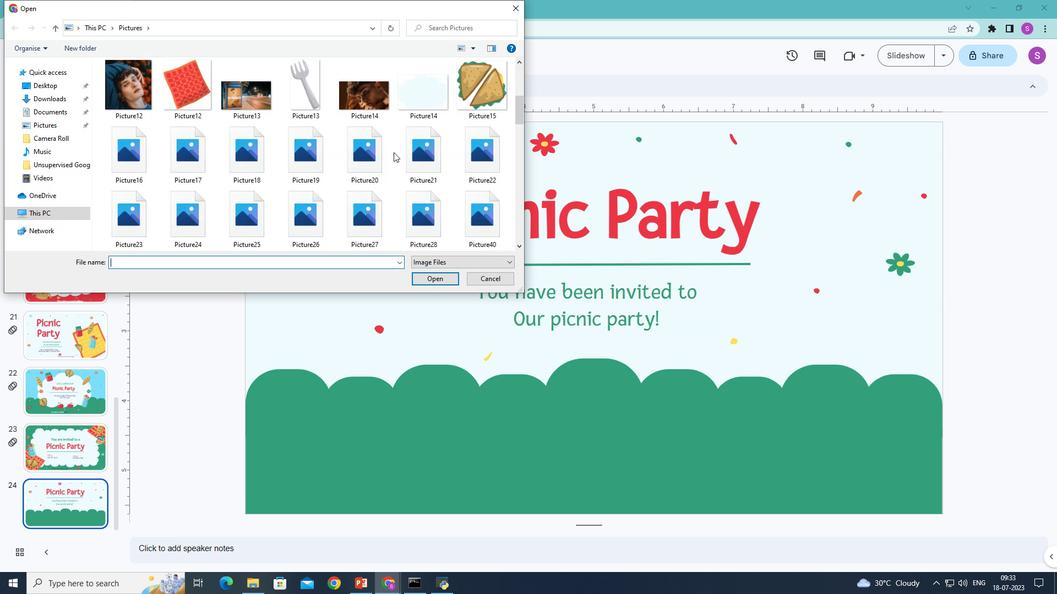 
Action: Mouse scrolled (394, 151) with delta (0, 0)
Screenshot: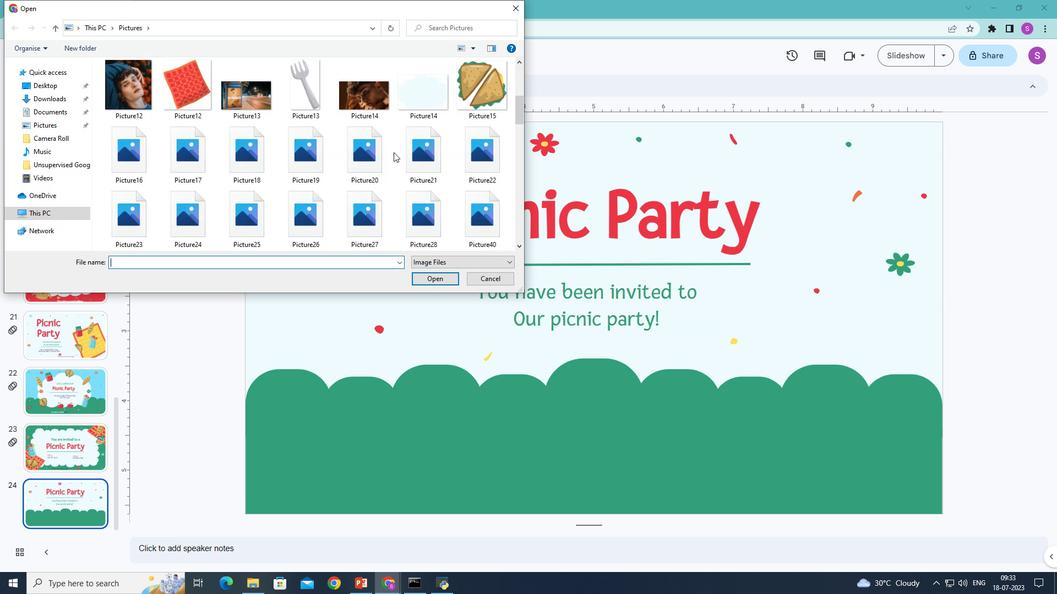 
Action: Mouse moved to (393, 151)
Screenshot: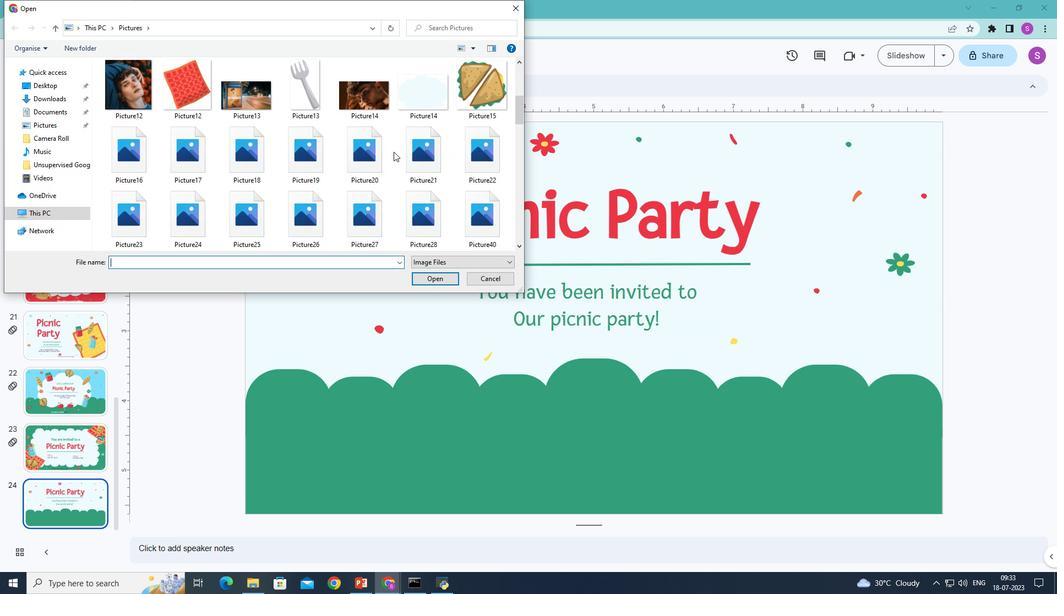 
Action: Mouse scrolled (393, 151) with delta (0, 0)
Screenshot: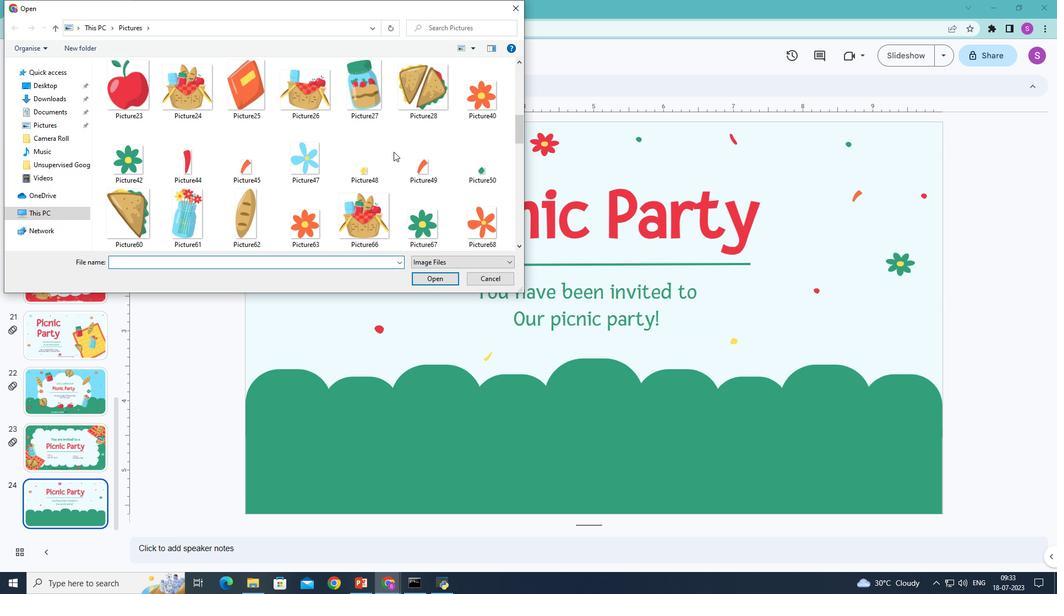 
Action: Mouse scrolled (393, 151) with delta (0, 0)
Screenshot: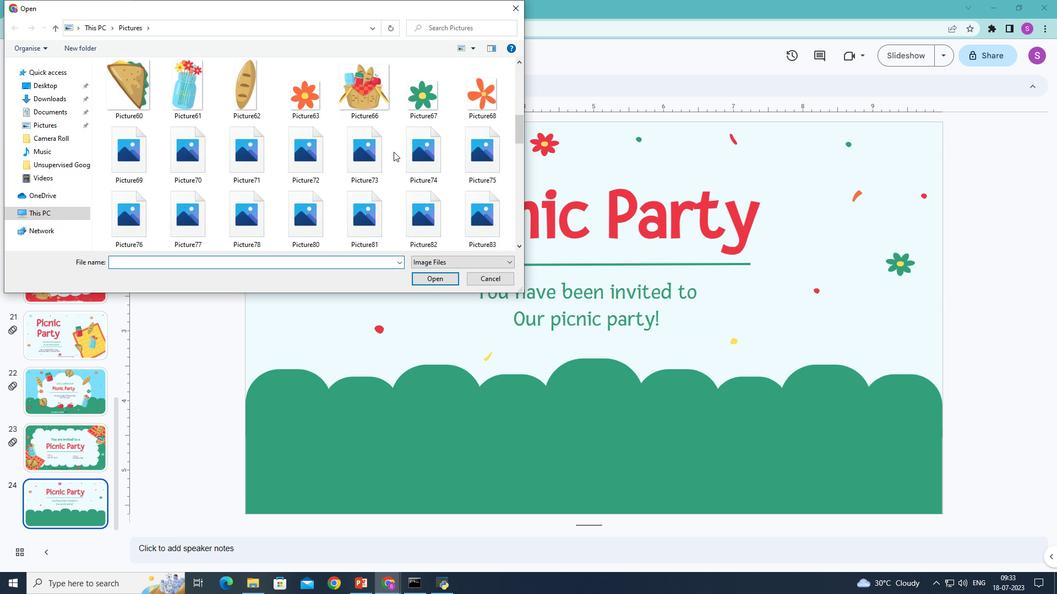 
Action: Mouse scrolled (393, 151) with delta (0, 0)
Screenshot: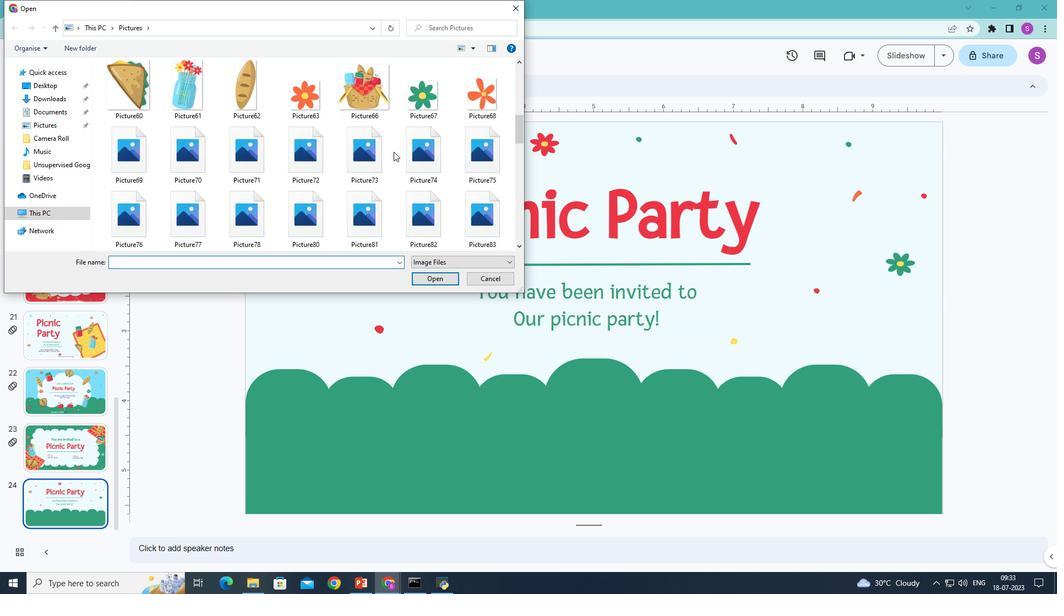 
Action: Mouse scrolled (393, 151) with delta (0, 0)
Screenshot: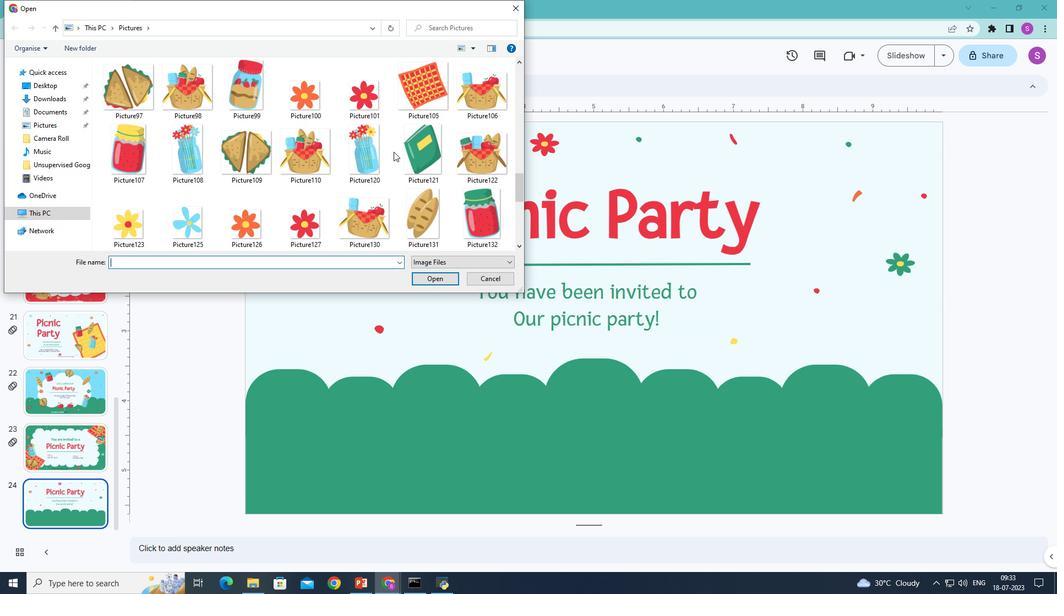 
Action: Mouse scrolled (393, 151) with delta (0, 0)
Screenshot: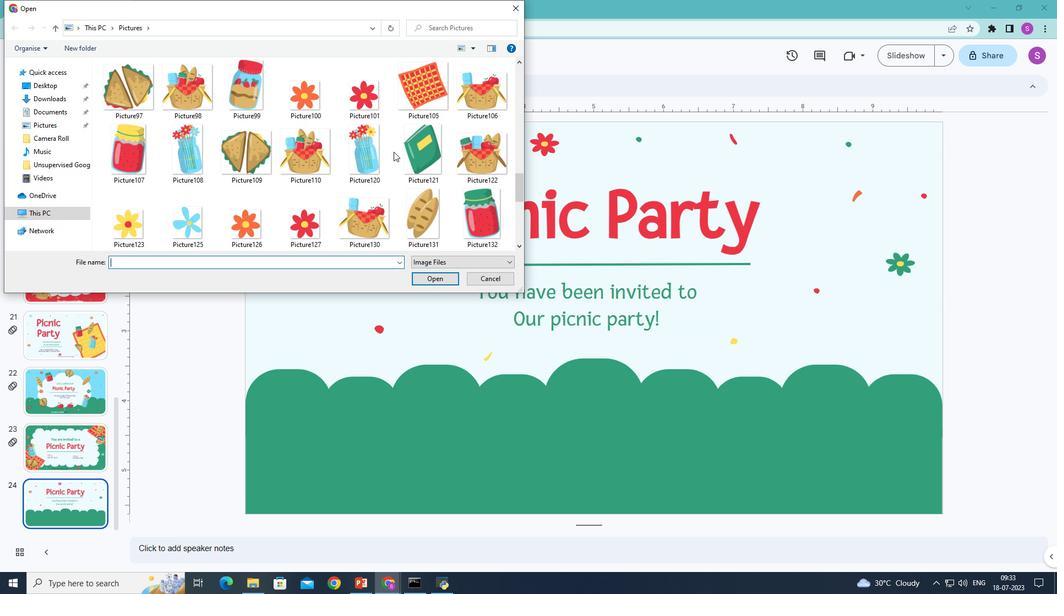 
Action: Mouse scrolled (393, 151) with delta (0, 0)
Screenshot: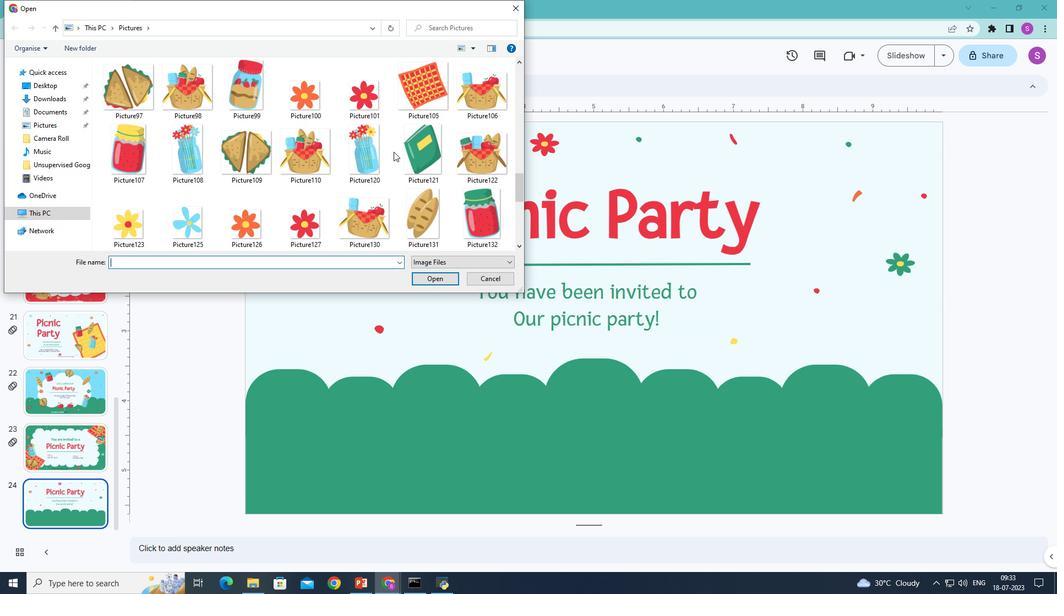 
Action: Mouse scrolled (393, 151) with delta (0, 0)
Screenshot: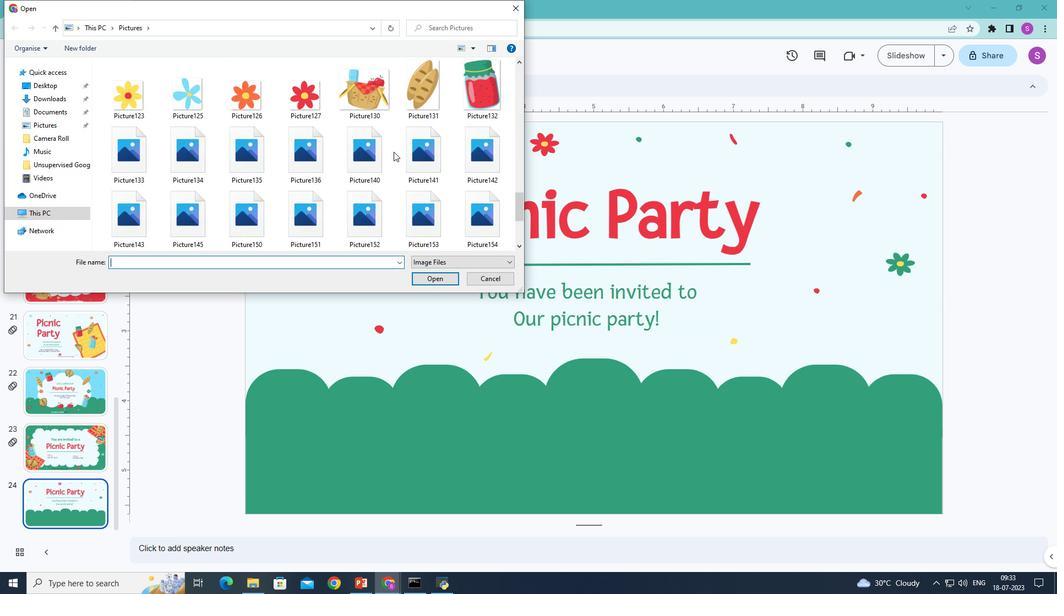 
Action: Mouse scrolled (393, 151) with delta (0, 0)
Screenshot: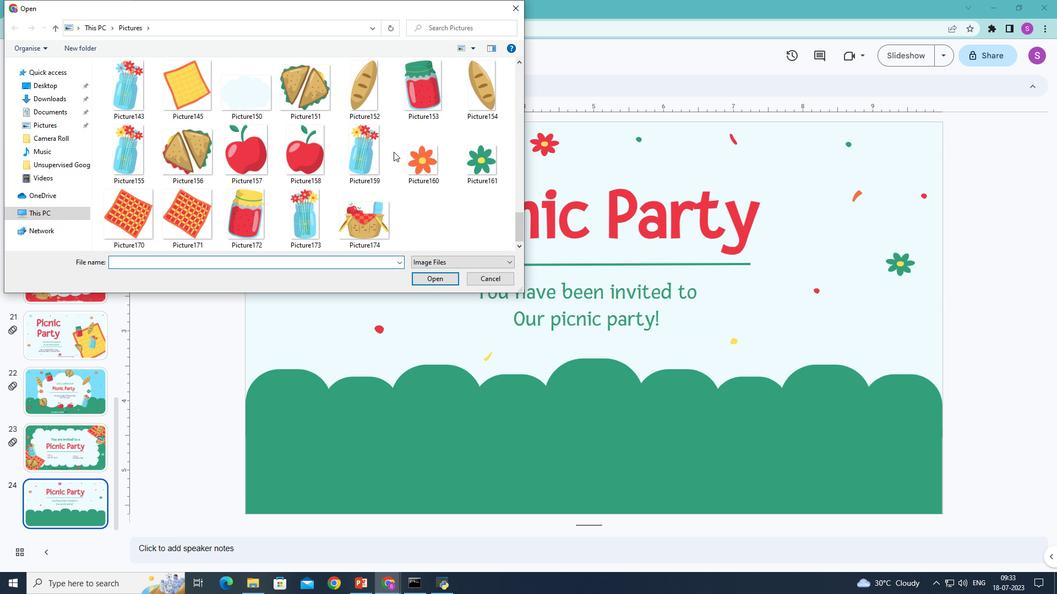 
Action: Mouse scrolled (393, 151) with delta (0, 0)
Screenshot: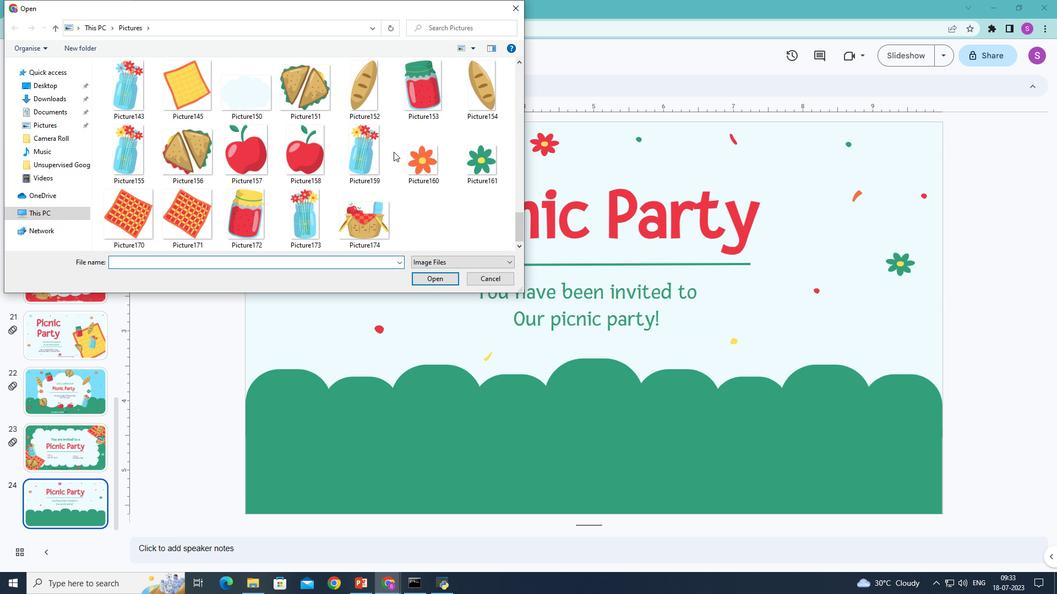
Action: Mouse scrolled (393, 151) with delta (0, 0)
Screenshot: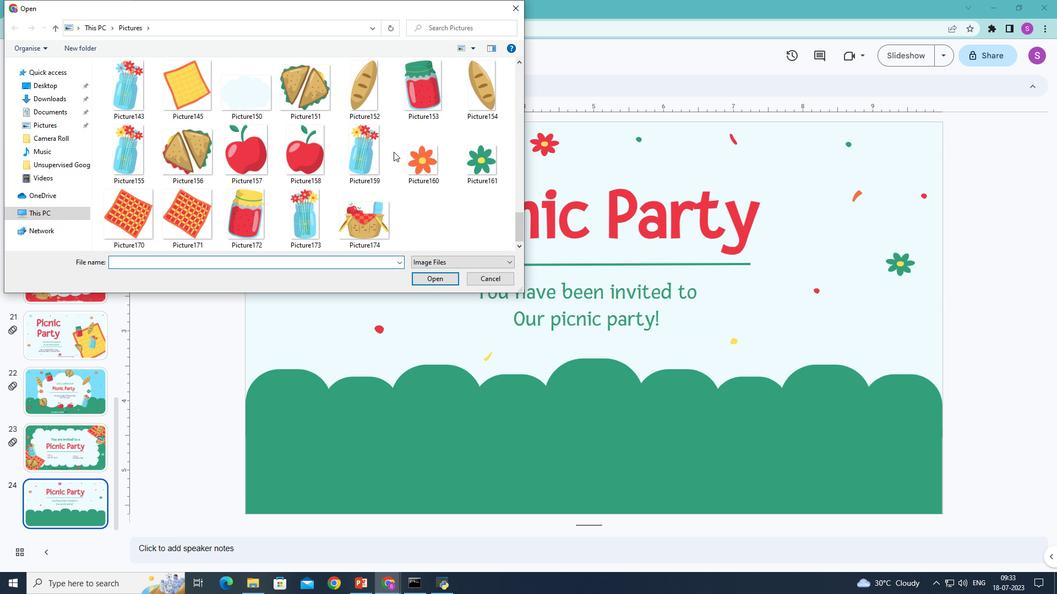 
Action: Mouse moved to (181, 209)
Screenshot: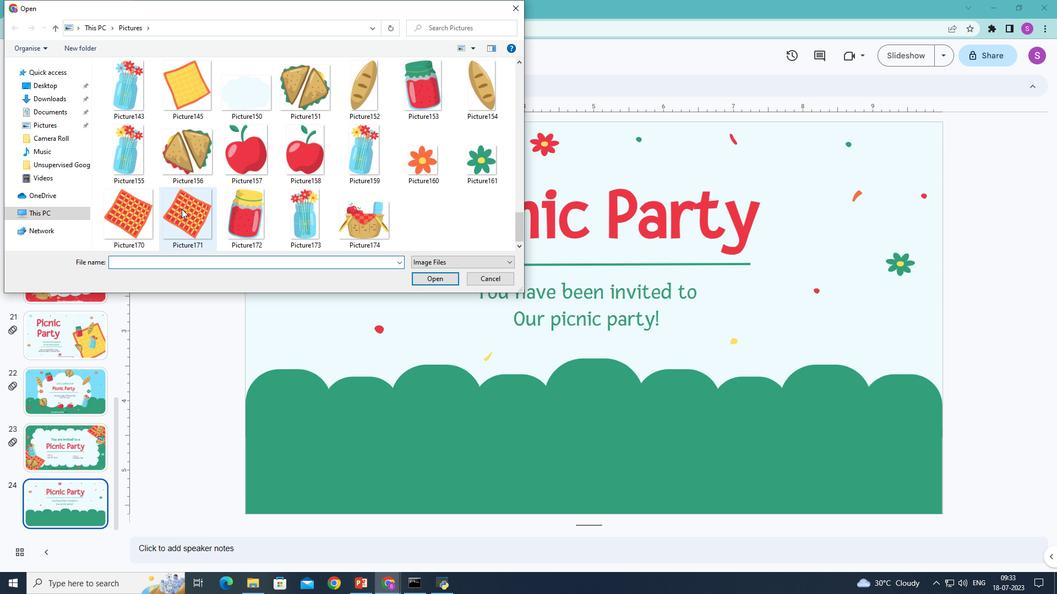 
Action: Mouse pressed left at (181, 209)
Screenshot: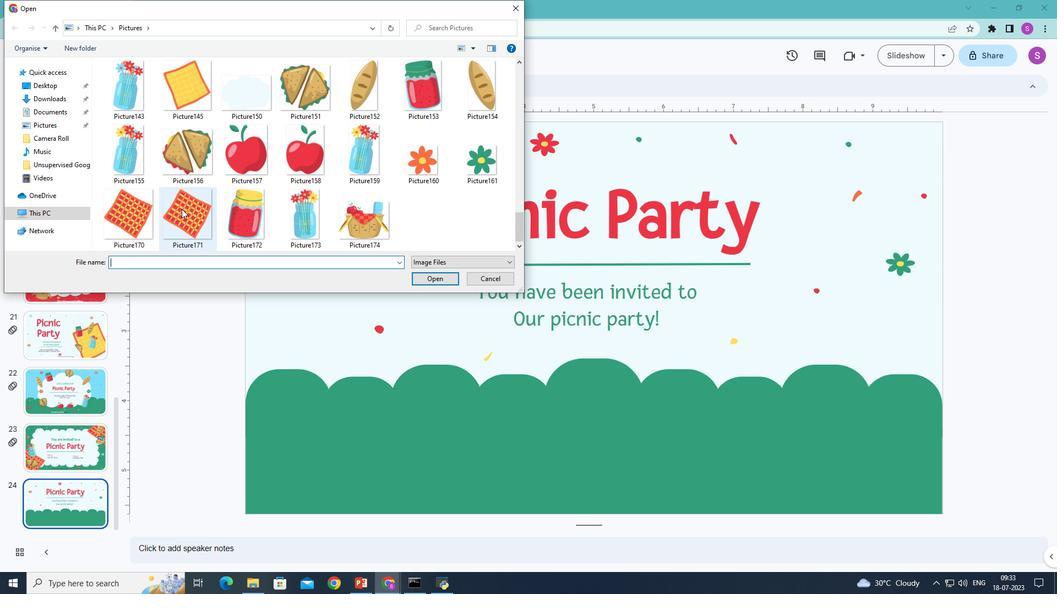 
Action: Mouse moved to (434, 275)
Screenshot: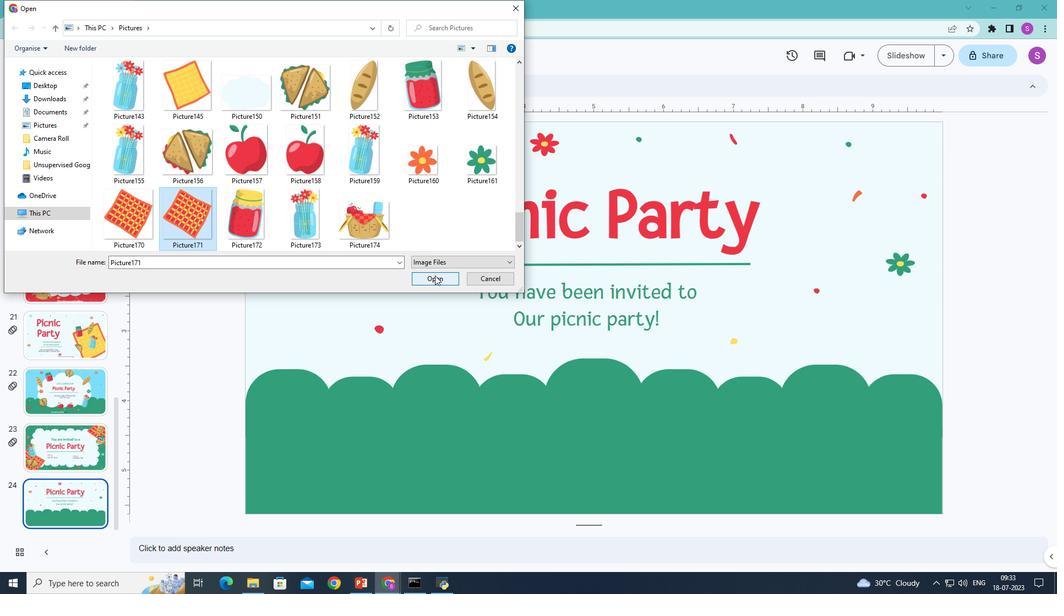 
Action: Mouse pressed left at (434, 275)
Screenshot: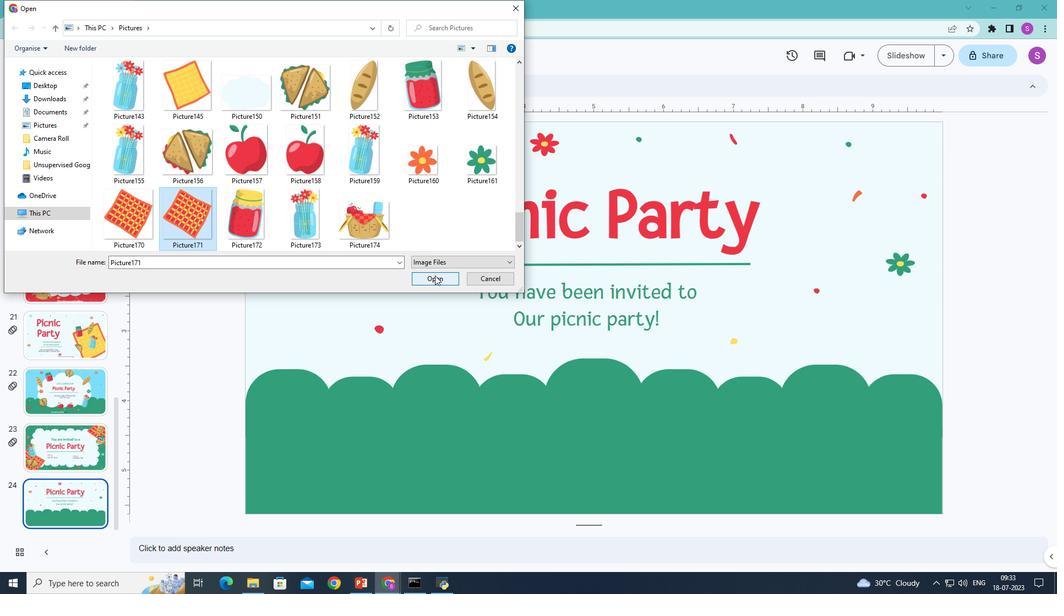 
Action: Mouse moved to (829, 416)
Screenshot: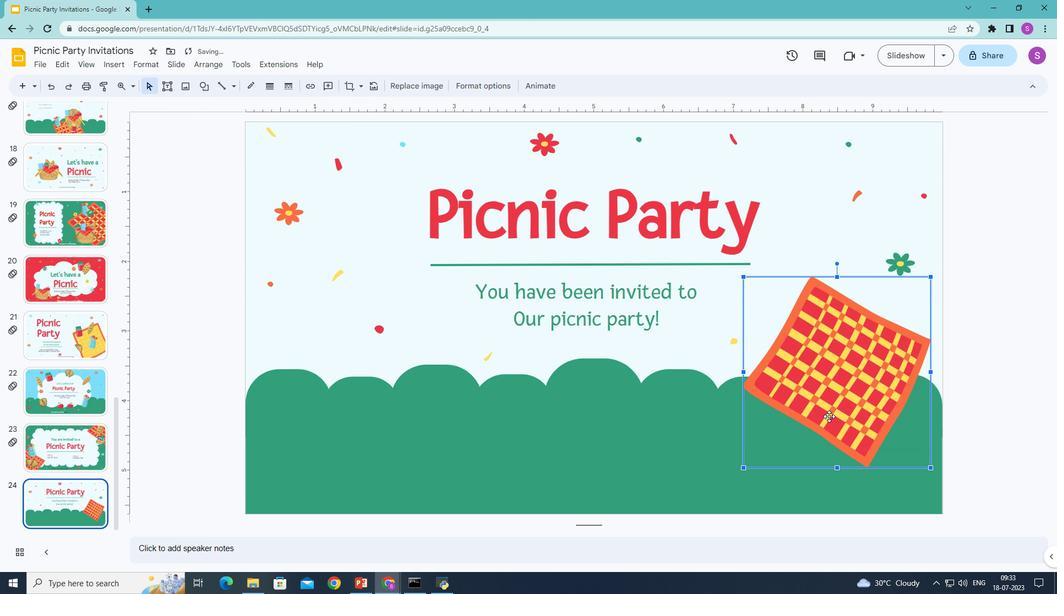 
Action: Mouse pressed left at (829, 416)
Screenshot: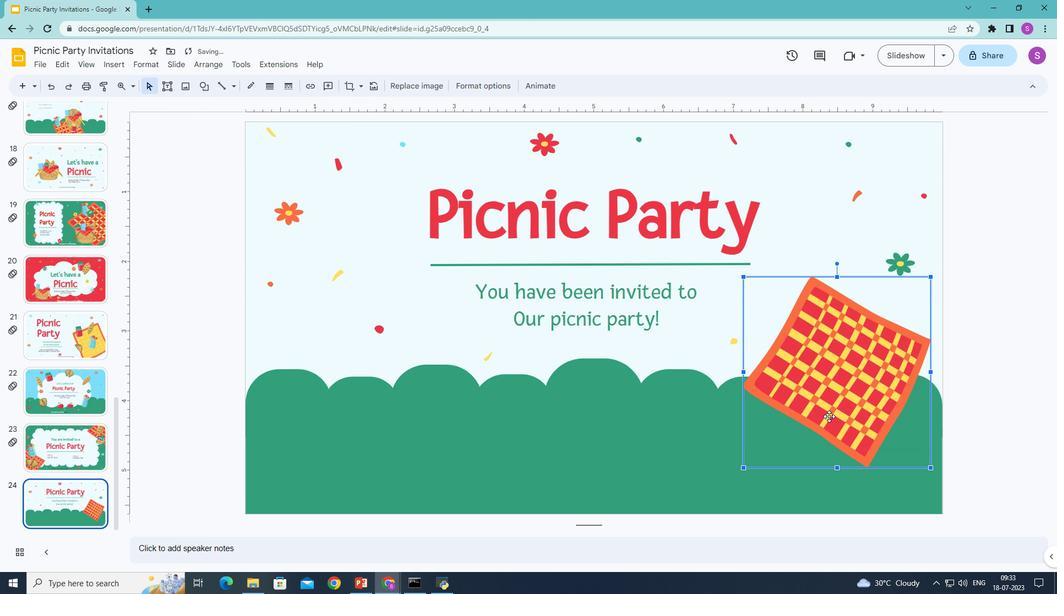 
Action: Mouse moved to (251, 433)
Screenshot: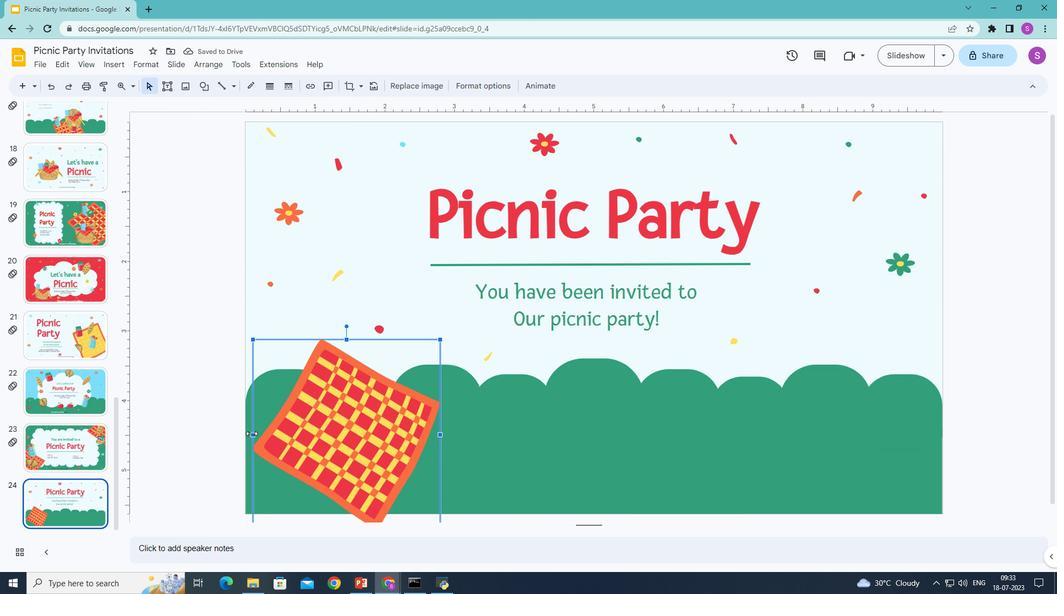 
Action: Mouse pressed left at (251, 433)
Screenshot: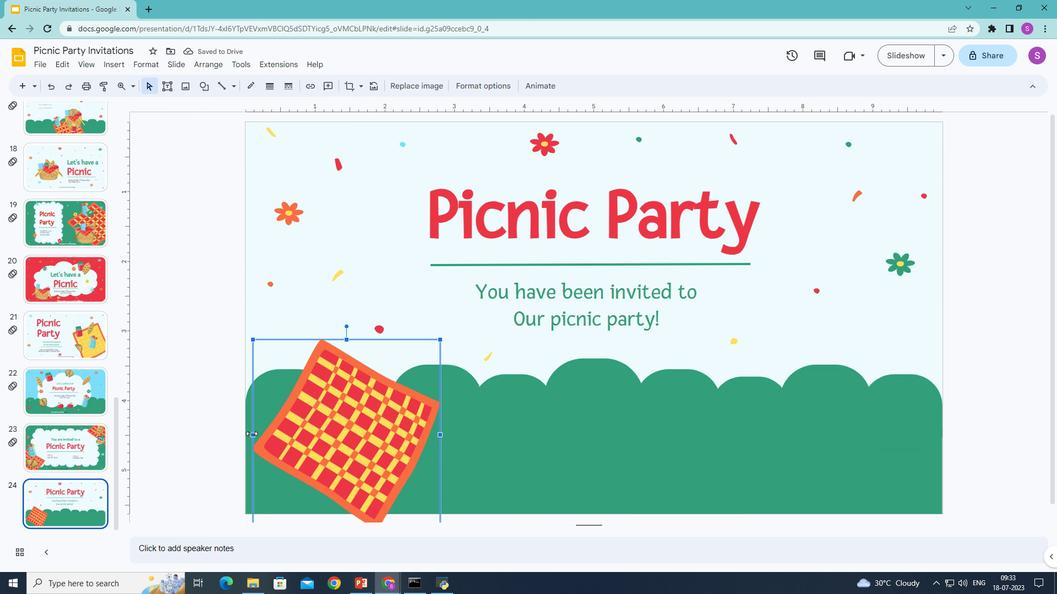 
Action: Mouse moved to (313, 340)
Screenshot: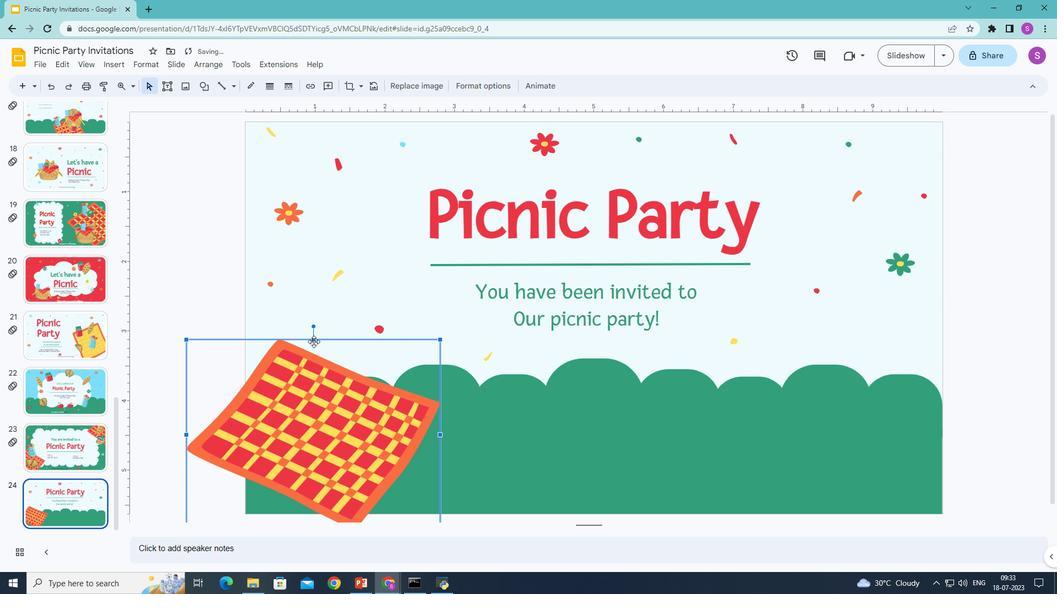 
Action: Mouse pressed left at (313, 340)
Screenshot: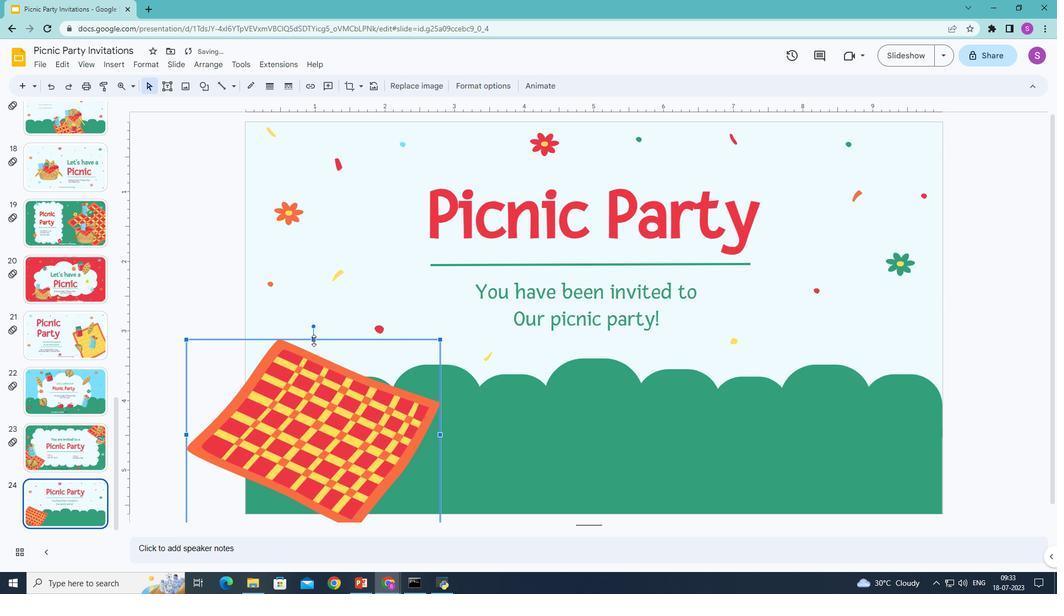 
Action: Mouse moved to (441, 420)
Screenshot: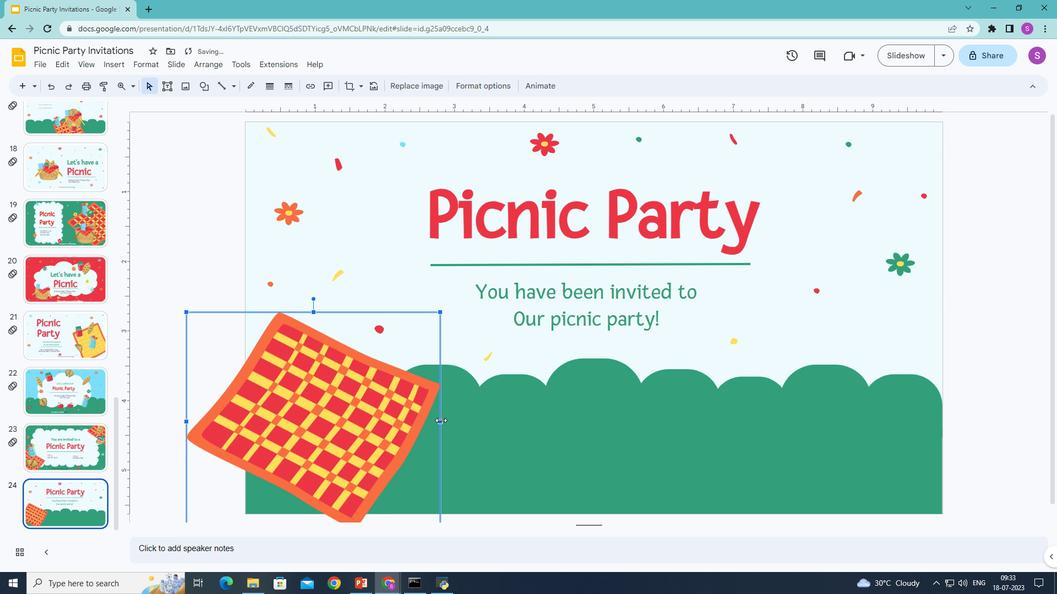 
Action: Mouse pressed left at (441, 420)
Screenshot: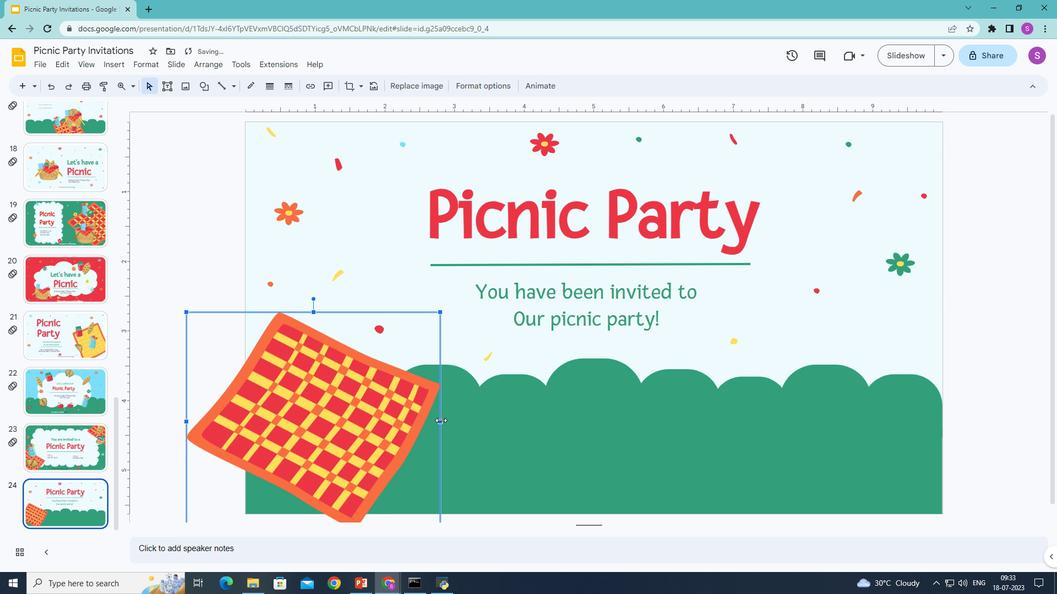 
Action: Mouse moved to (343, 443)
Screenshot: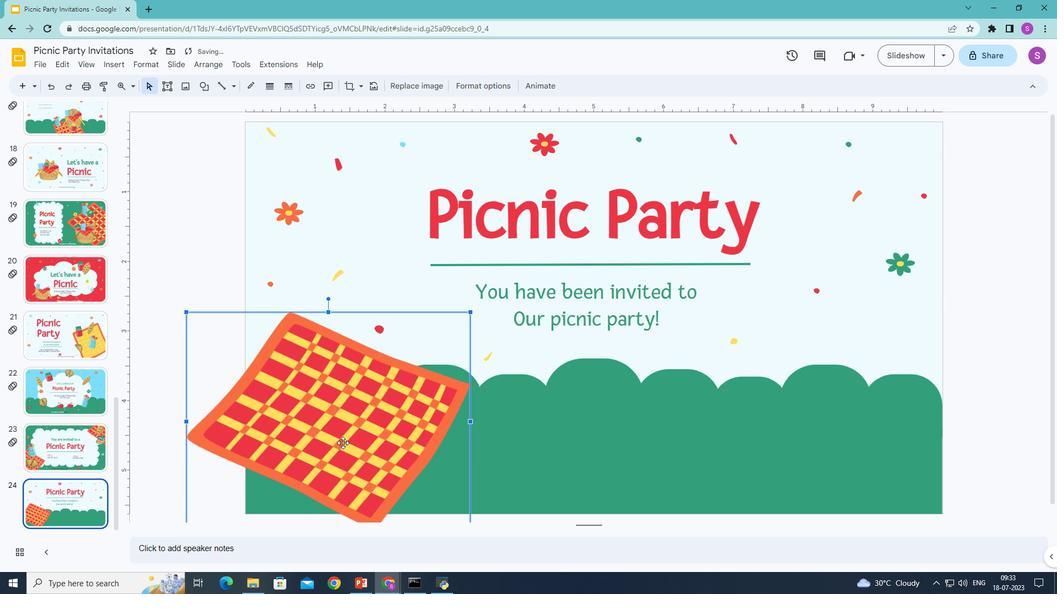 
Action: Mouse pressed left at (343, 443)
Screenshot: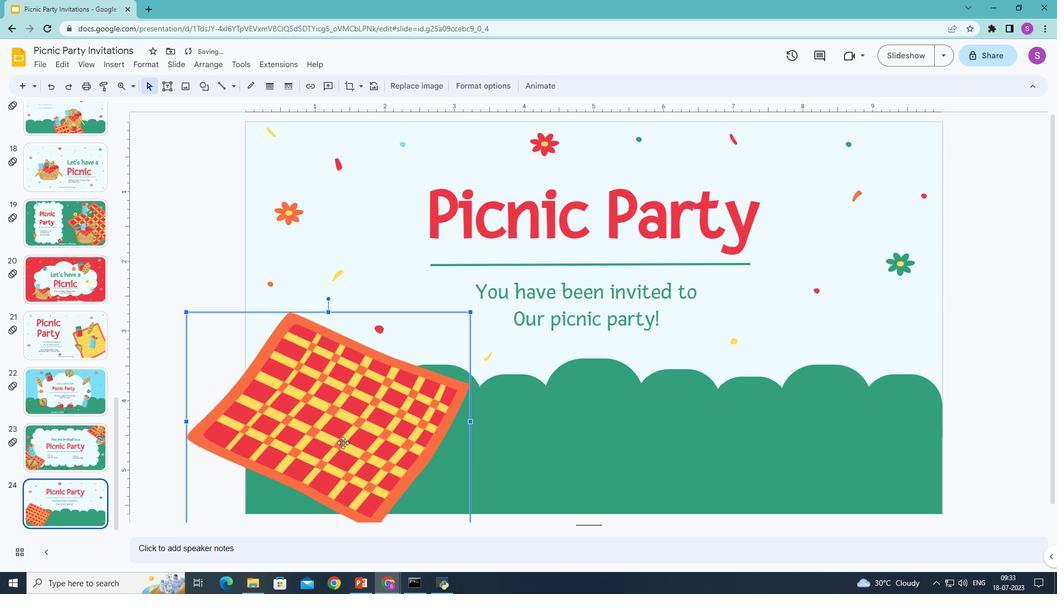 
Action: Mouse moved to (344, 497)
Screenshot: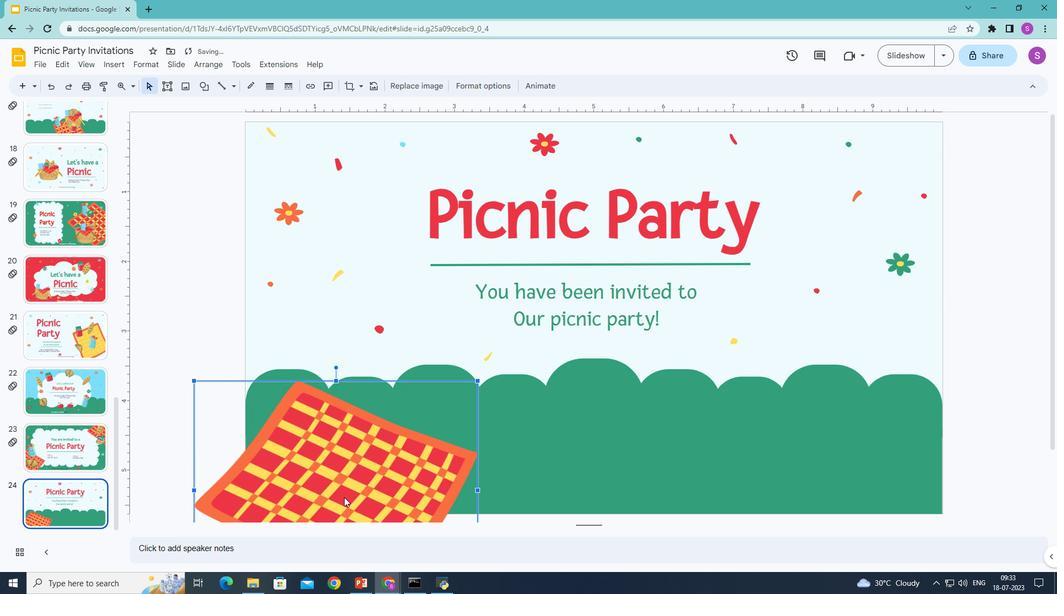 
Action: Mouse pressed left at (344, 497)
Screenshot: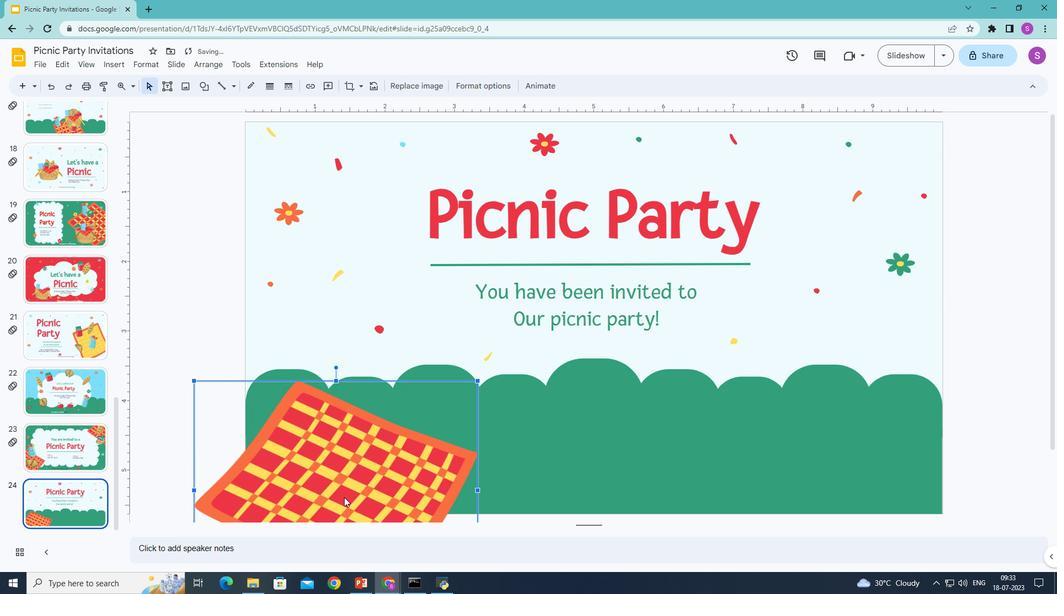 
Action: Mouse moved to (308, 465)
Screenshot: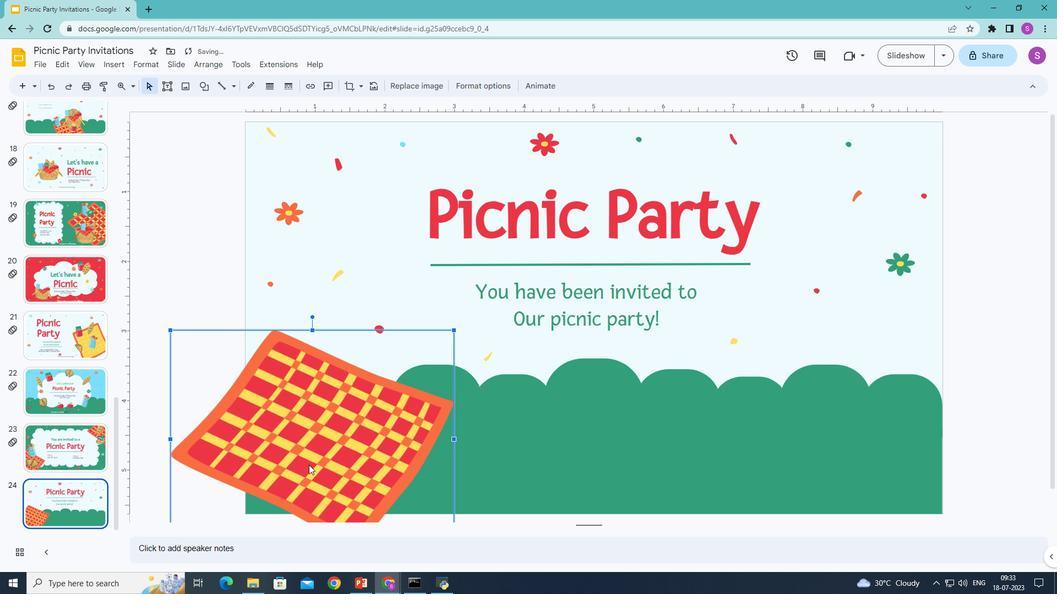 
Action: Mouse pressed left at (308, 465)
Screenshot: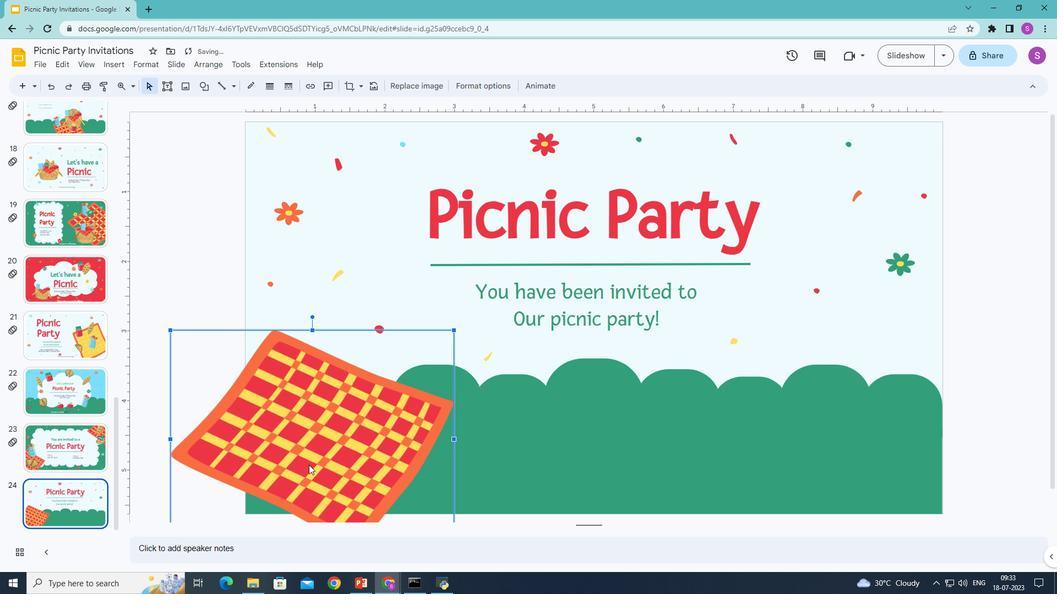 
Action: Mouse moved to (312, 344)
Screenshot: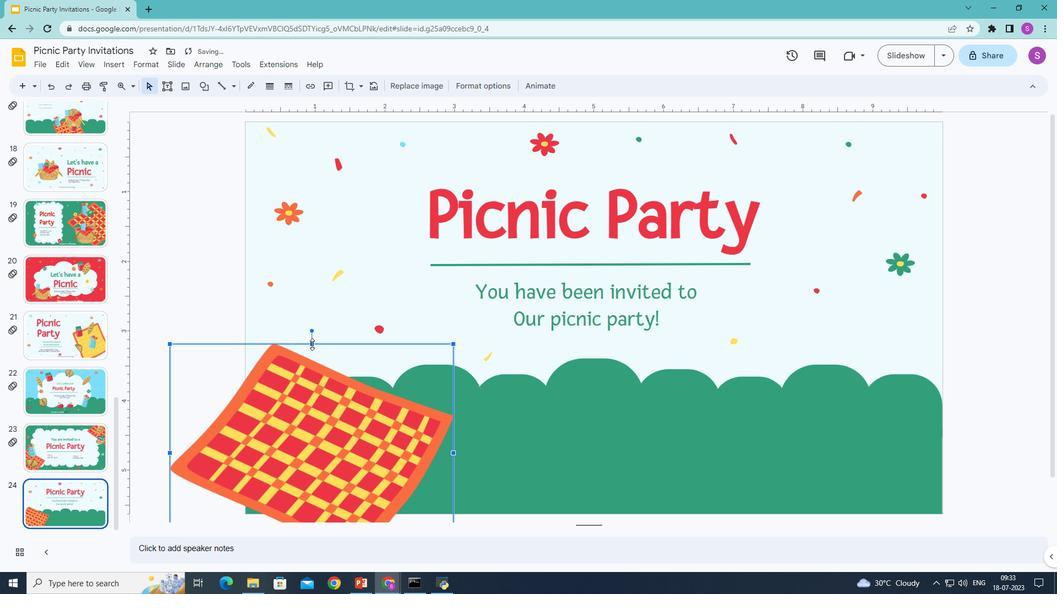 
Action: Mouse pressed left at (312, 344)
Screenshot: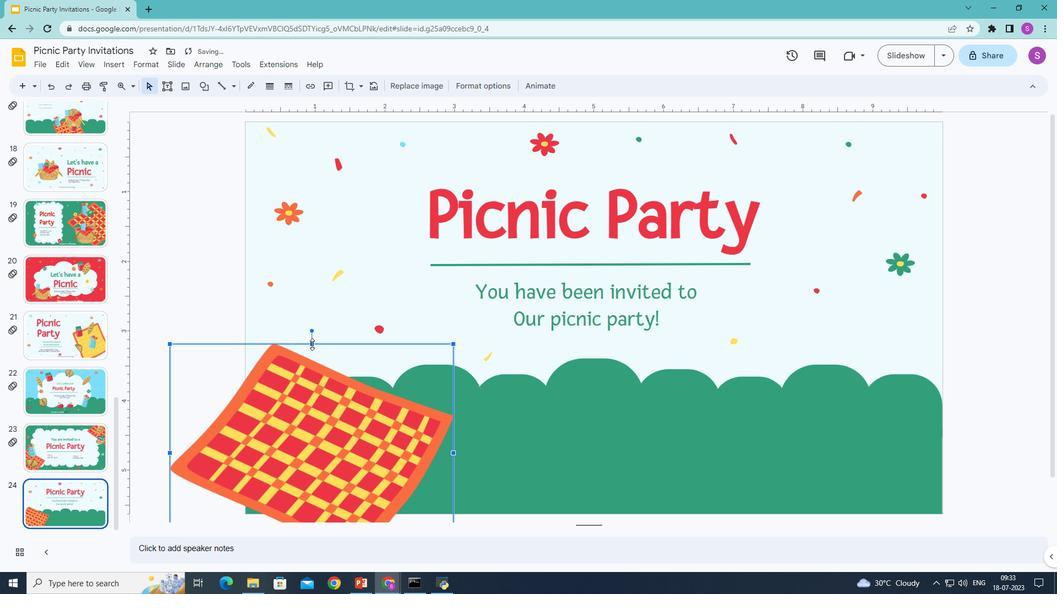 
Action: Mouse moved to (170, 444)
Screenshot: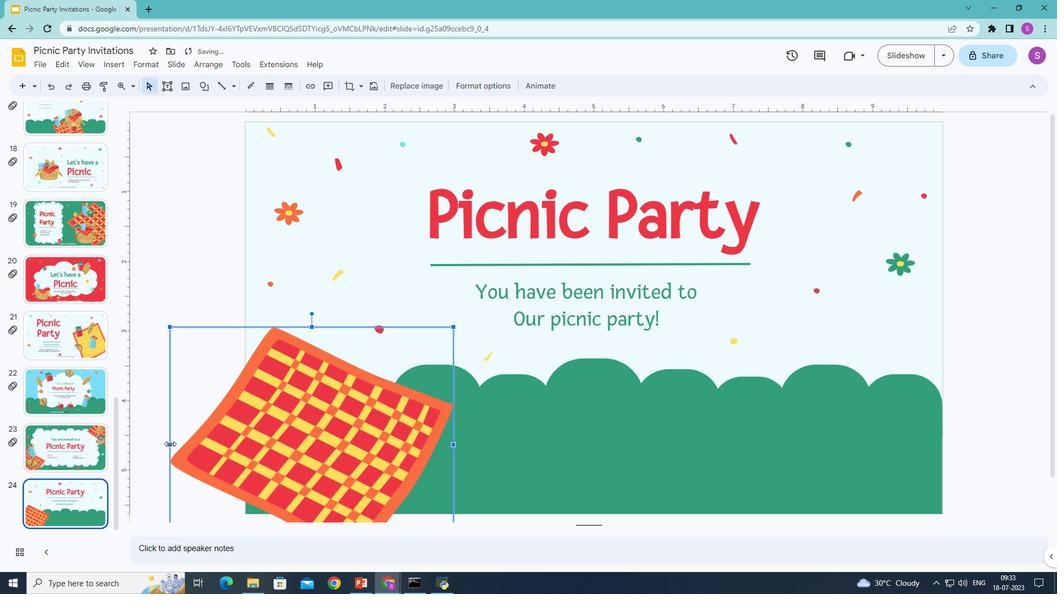 
Action: Mouse pressed left at (170, 444)
Screenshot: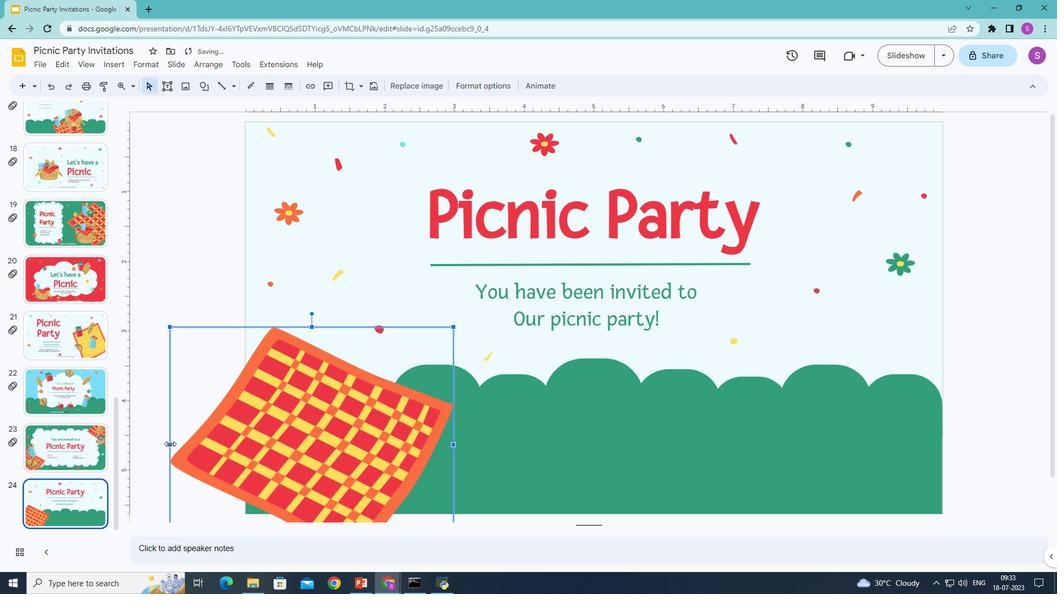 
Action: Mouse moved to (265, 457)
Screenshot: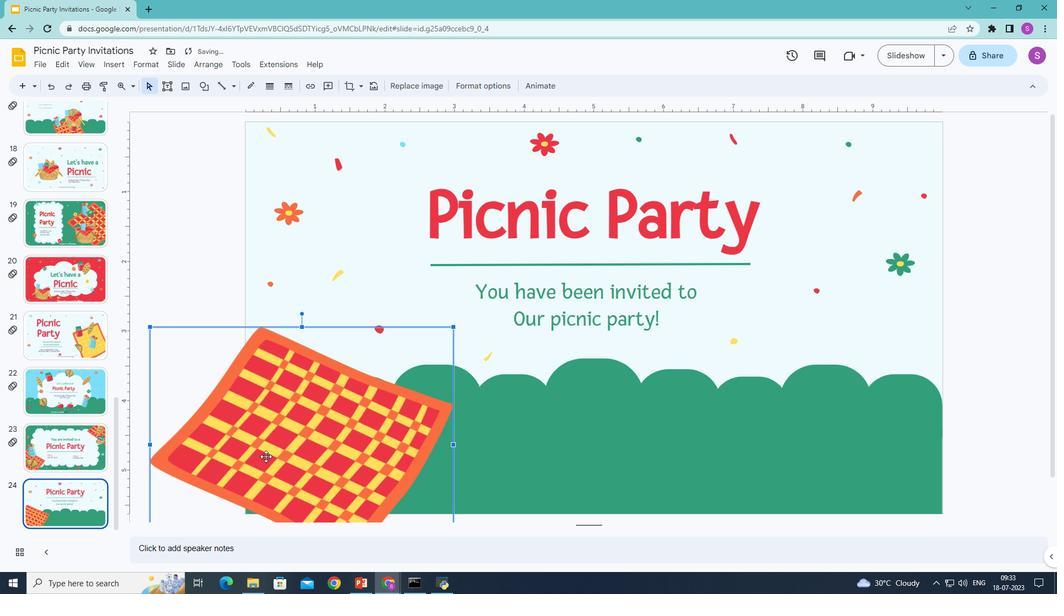 
Action: Mouse pressed left at (265, 457)
Screenshot: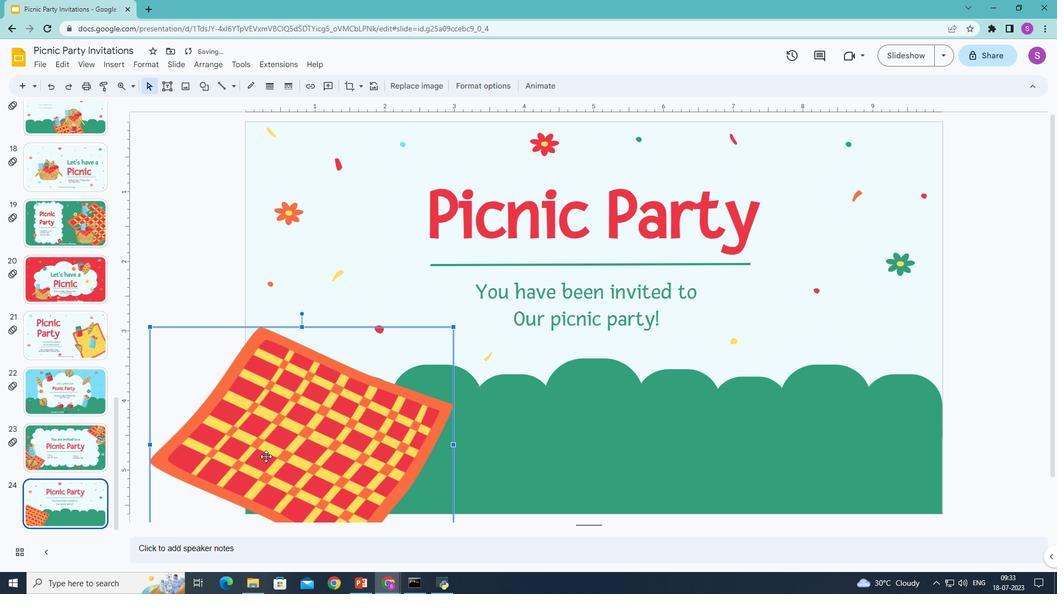 
Action: Mouse moved to (278, 480)
Screenshot: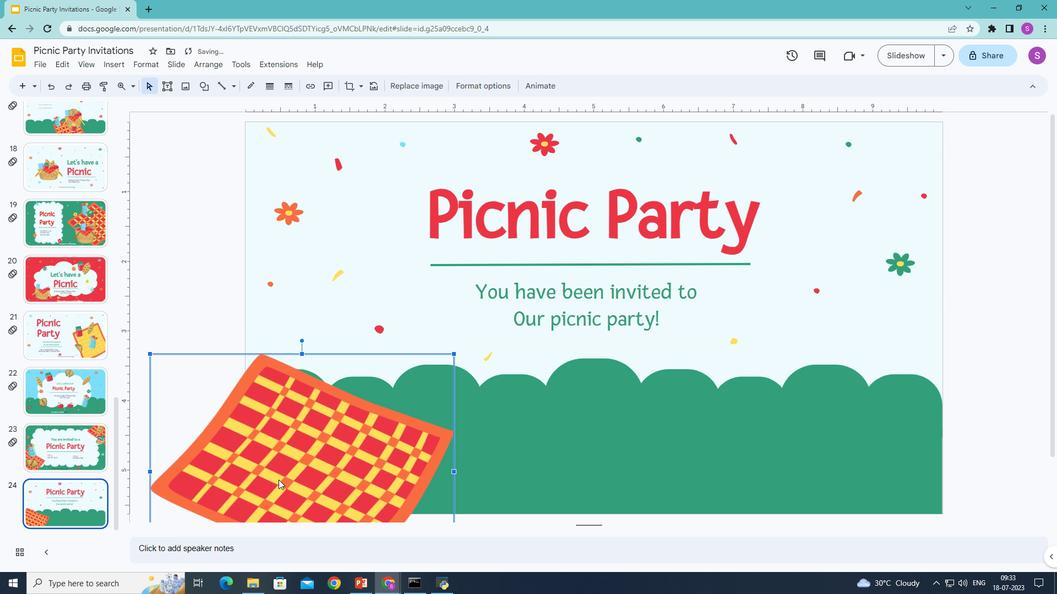 
Action: Mouse pressed left at (278, 480)
Screenshot: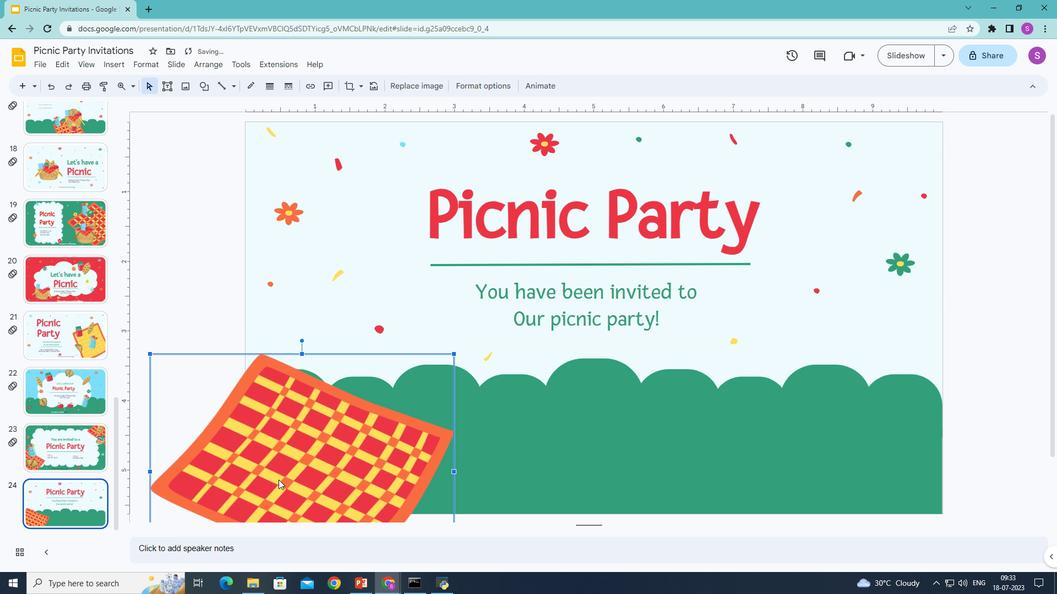 
Action: Mouse moved to (281, 472)
Screenshot: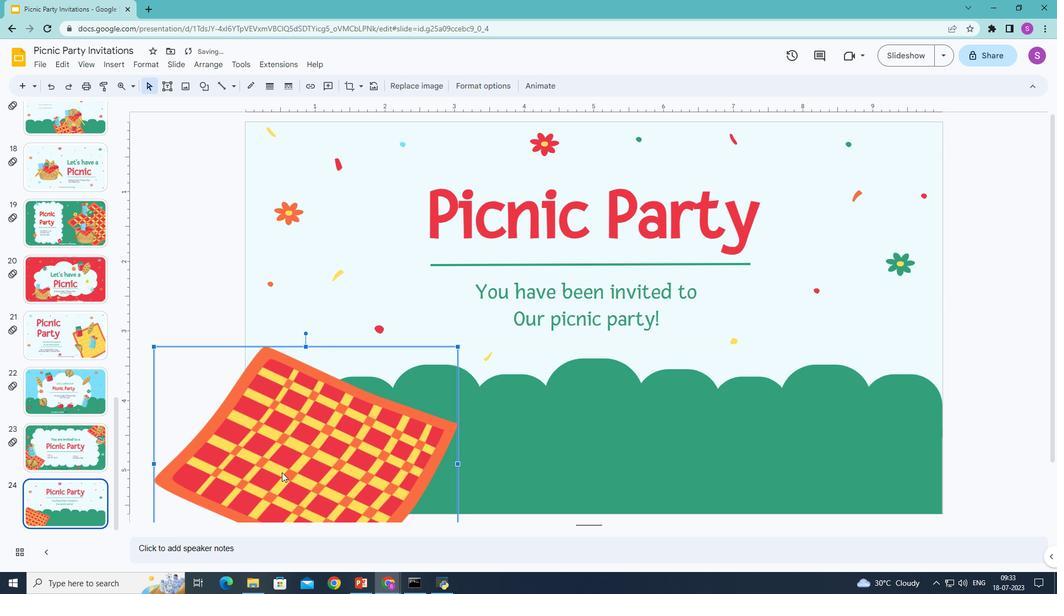 
Action: Mouse pressed left at (281, 472)
Screenshot: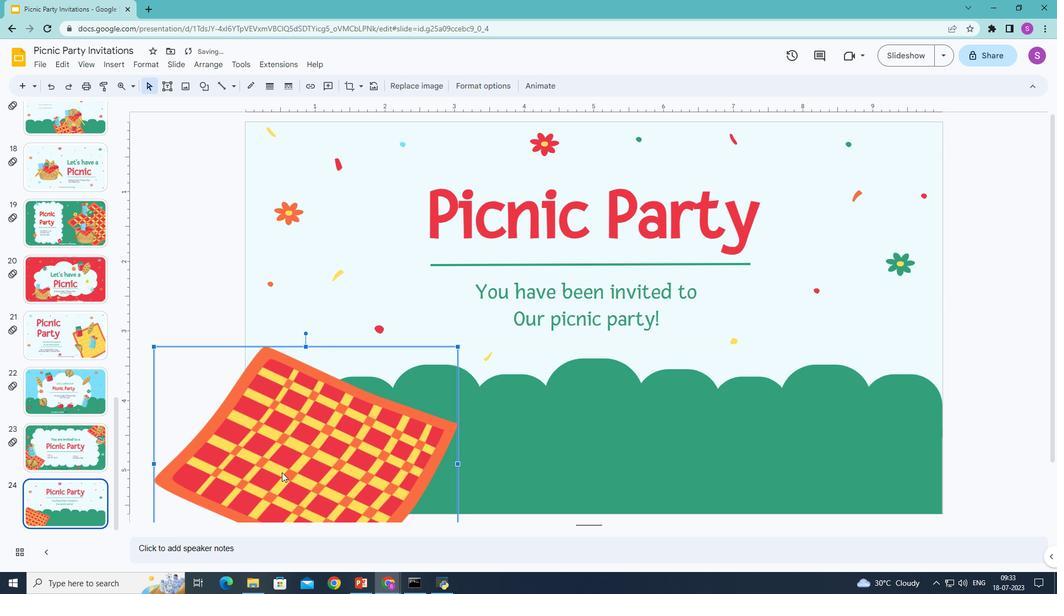 
Action: Mouse moved to (295, 277)
Screenshot: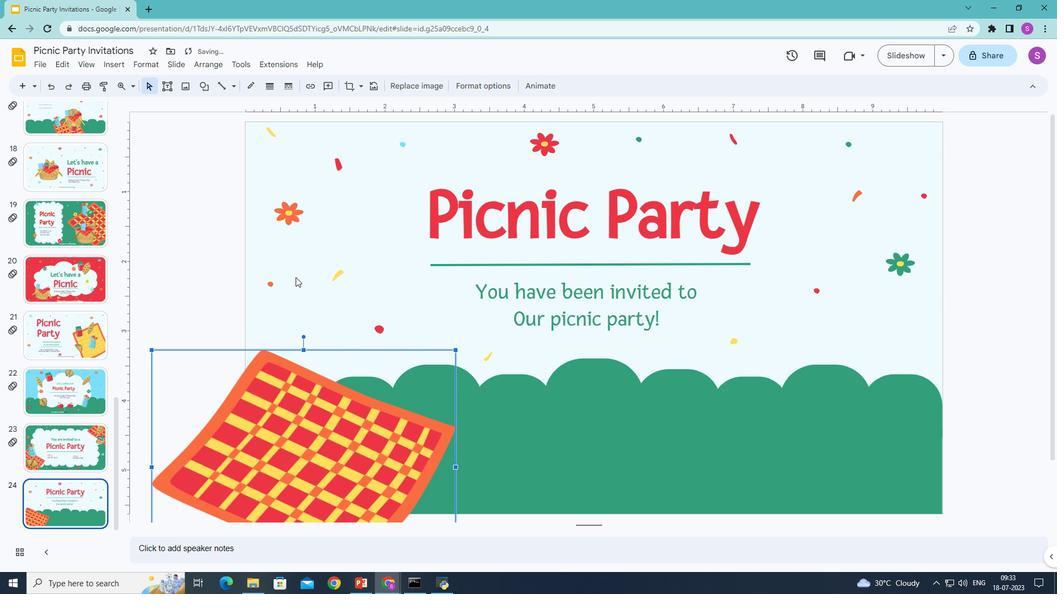 
Action: Mouse pressed left at (295, 277)
Screenshot: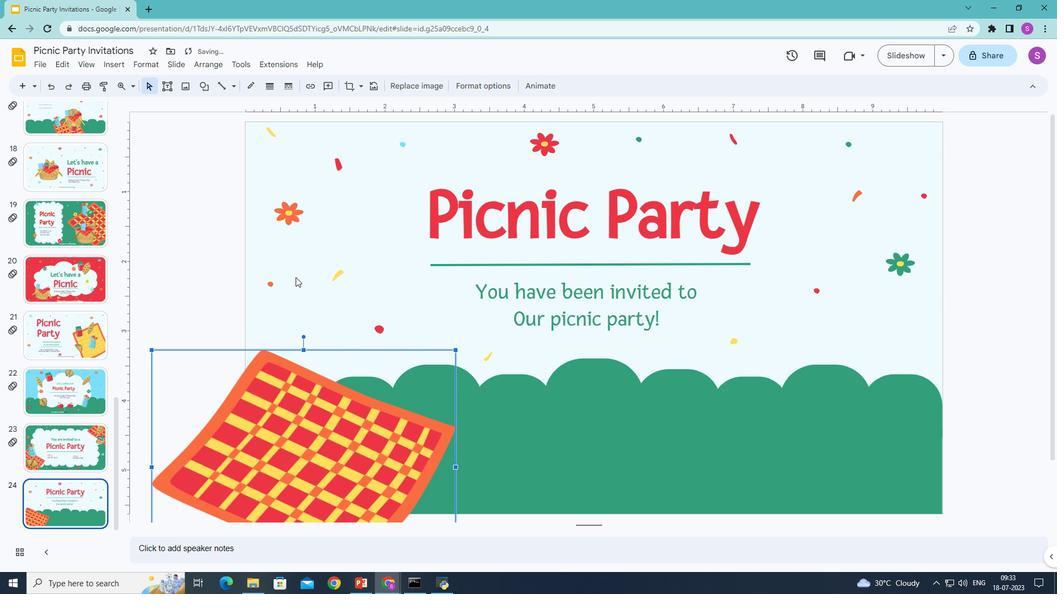 
Action: Mouse moved to (111, 64)
Screenshot: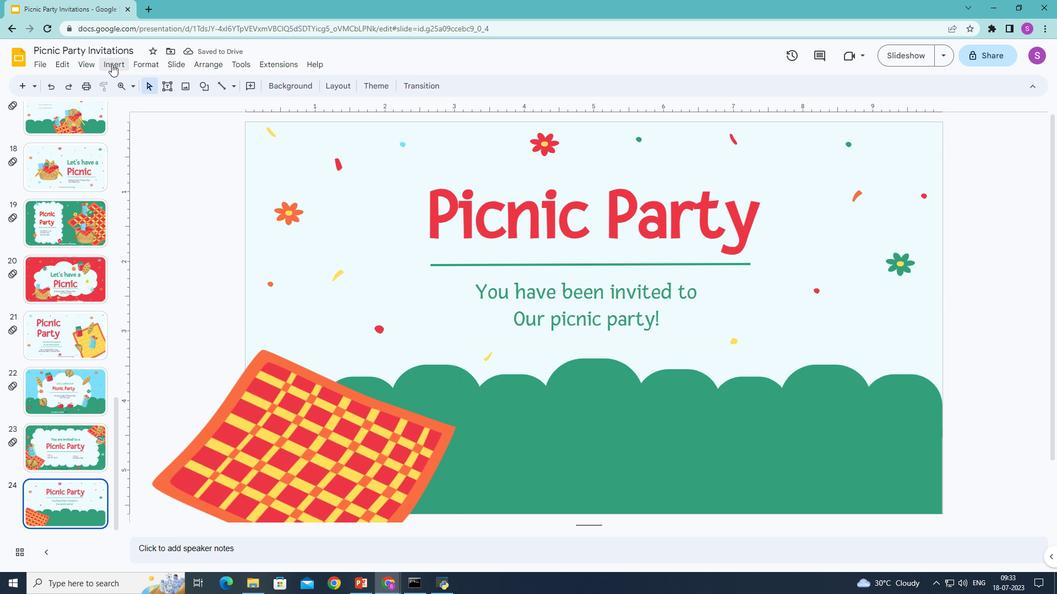 
Action: Mouse pressed left at (111, 64)
Screenshot: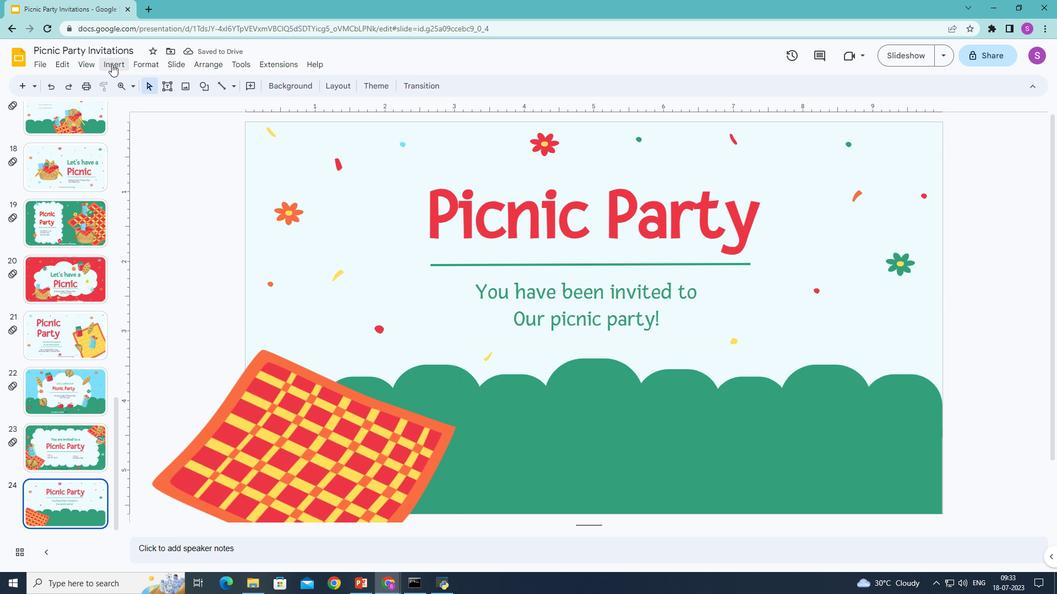 
Action: Mouse moved to (319, 86)
Screenshot: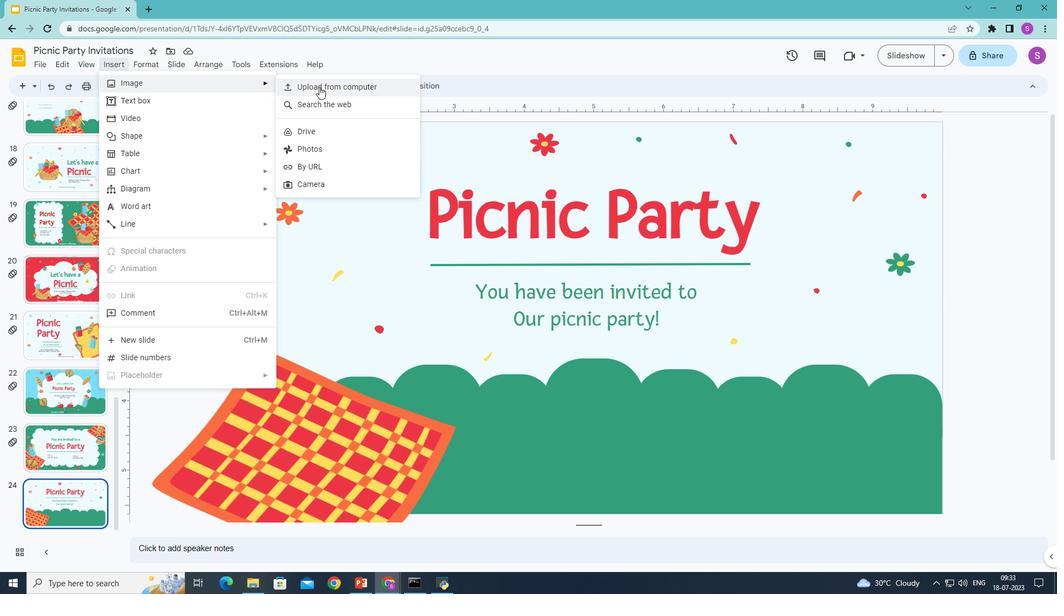 
Action: Mouse pressed left at (319, 86)
Screenshot: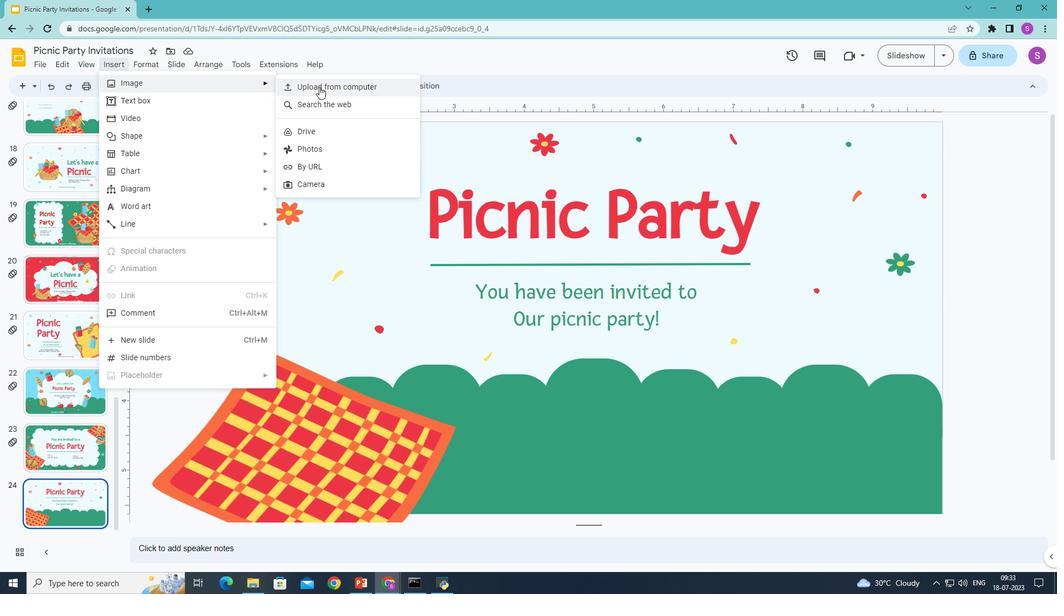 
Action: Mouse moved to (346, 170)
Screenshot: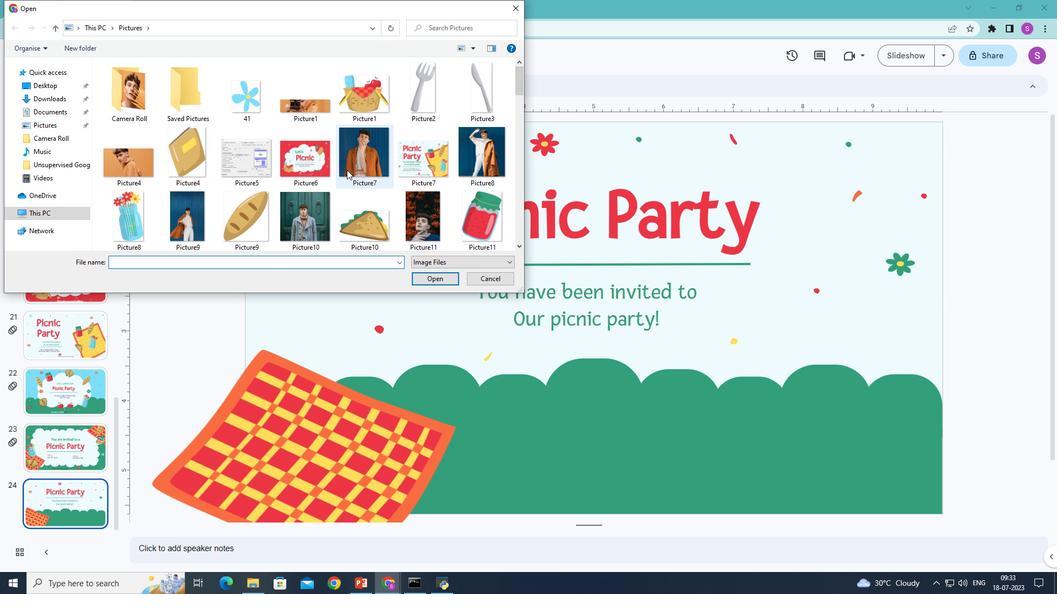 
Action: Mouse scrolled (346, 169) with delta (0, 0)
Screenshot: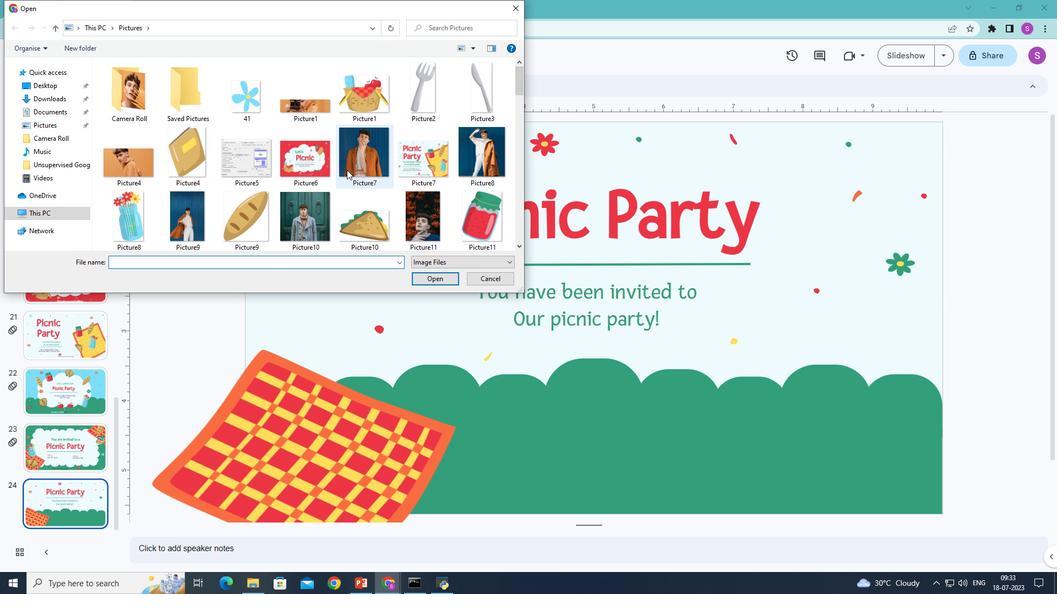 
Action: Mouse scrolled (346, 169) with delta (0, 0)
Screenshot: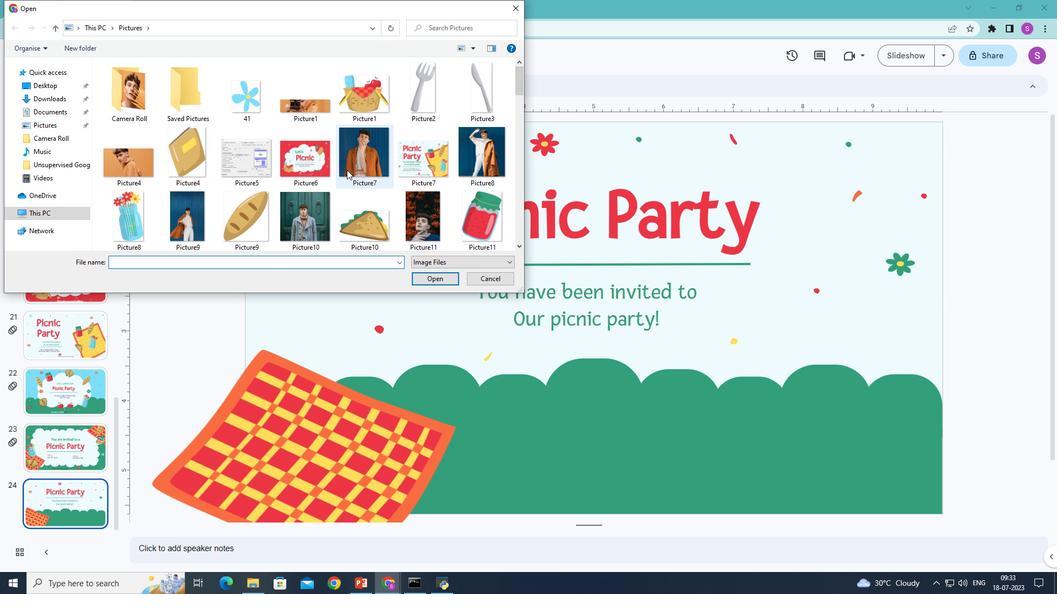 
Action: Mouse scrolled (346, 169) with delta (0, 0)
Screenshot: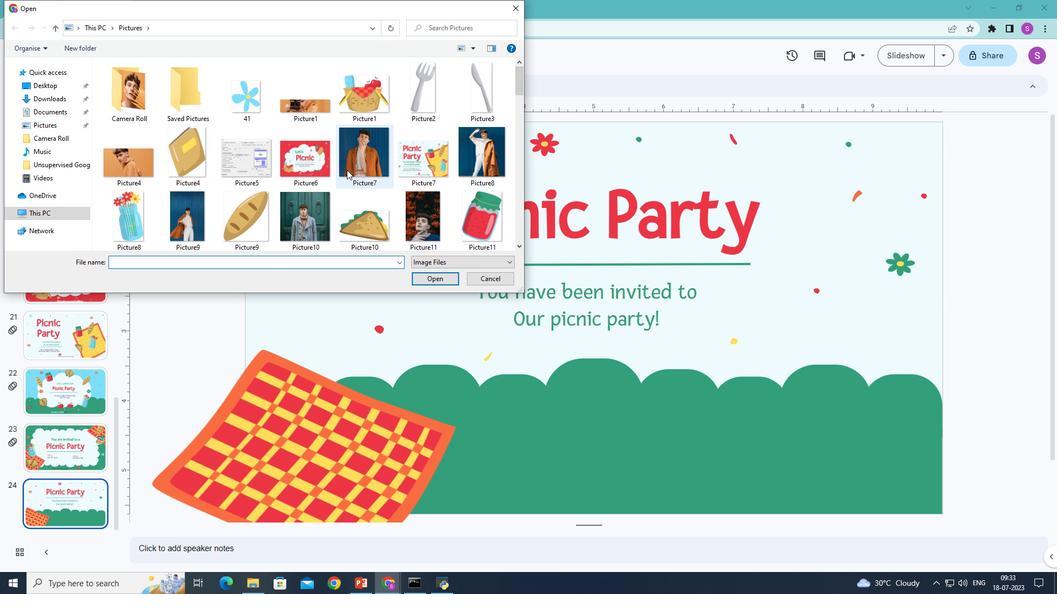 
Action: Mouse scrolled (346, 169) with delta (0, 0)
Screenshot: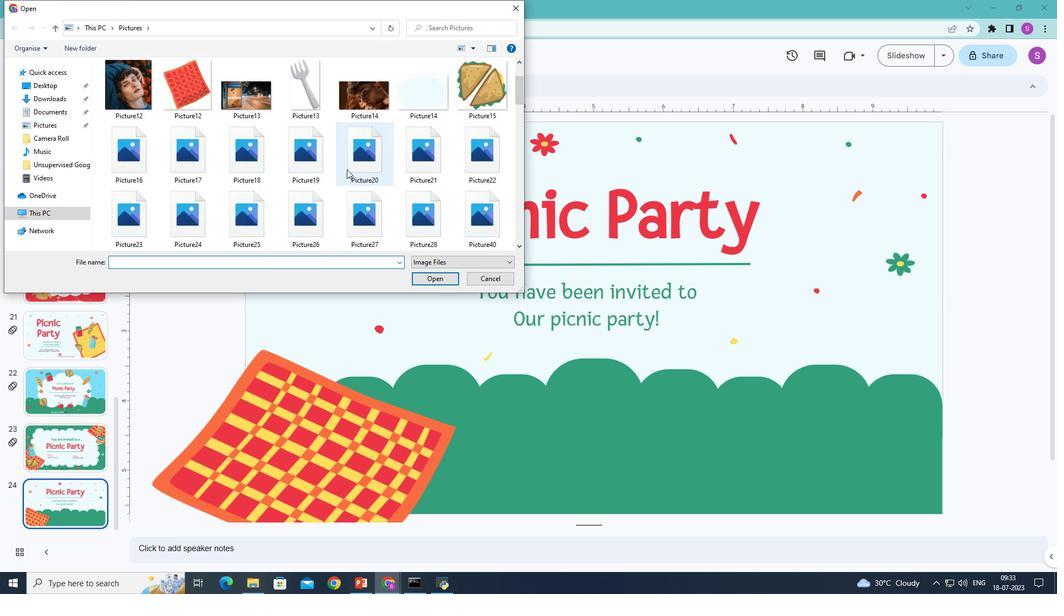 
Action: Mouse moved to (346, 170)
Screenshot: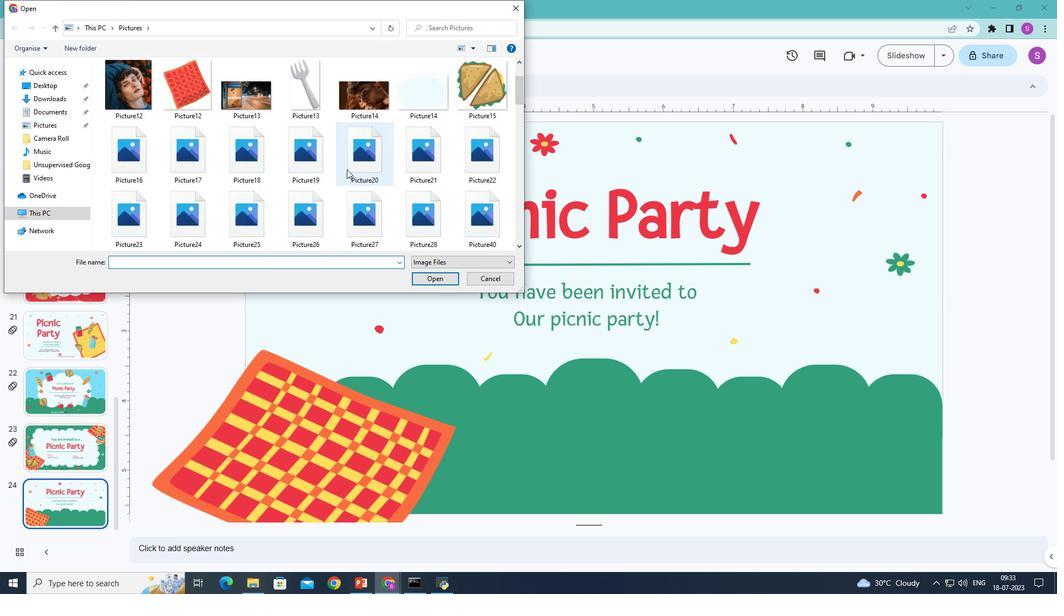 
Action: Mouse scrolled (346, 169) with delta (0, 0)
Screenshot: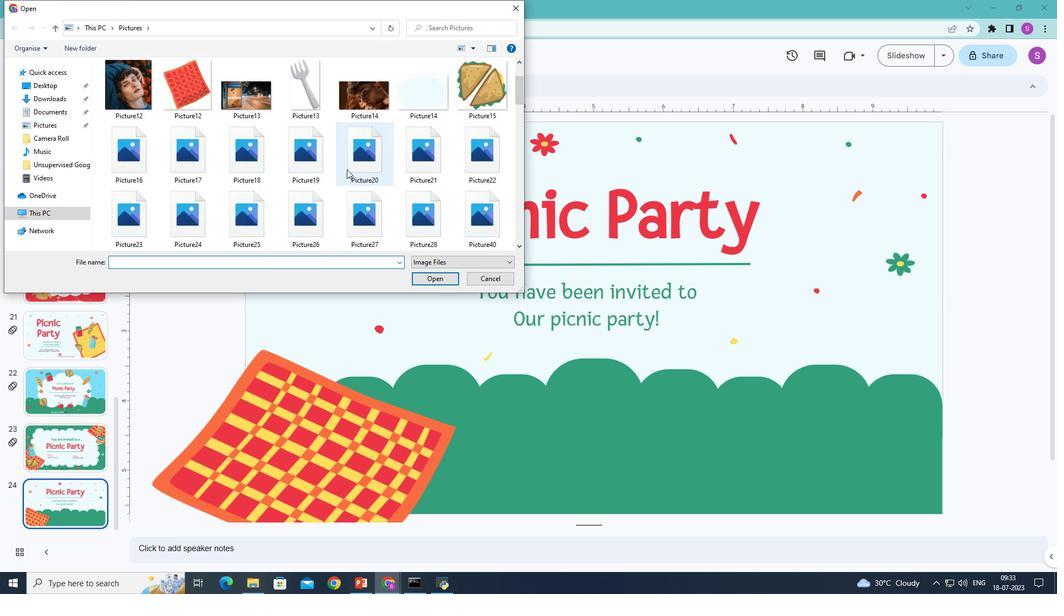 
Action: Mouse moved to (348, 168)
Screenshot: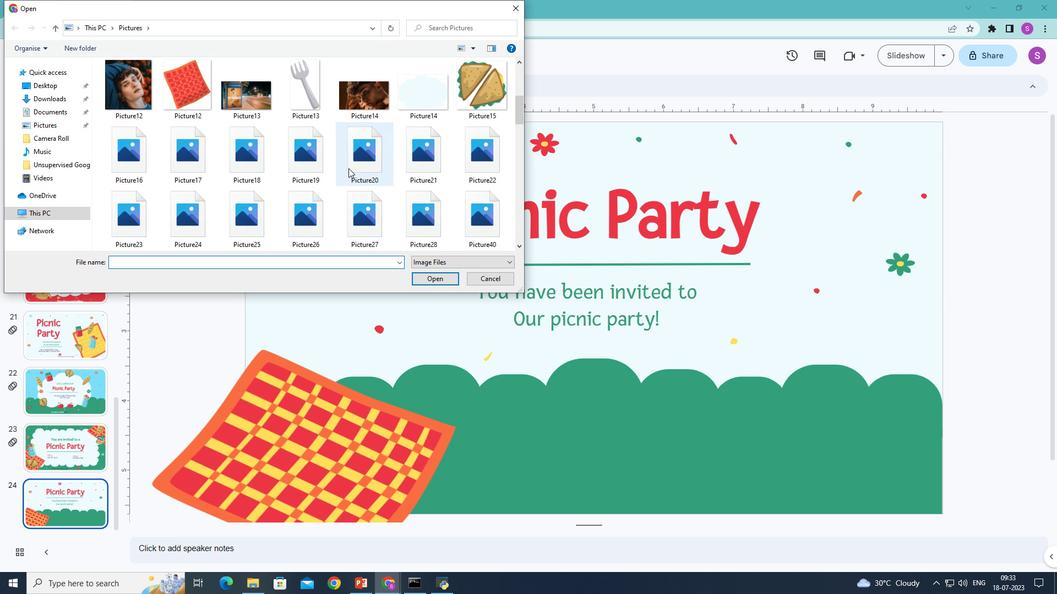 
Action: Mouse scrolled (348, 167) with delta (0, 0)
Screenshot: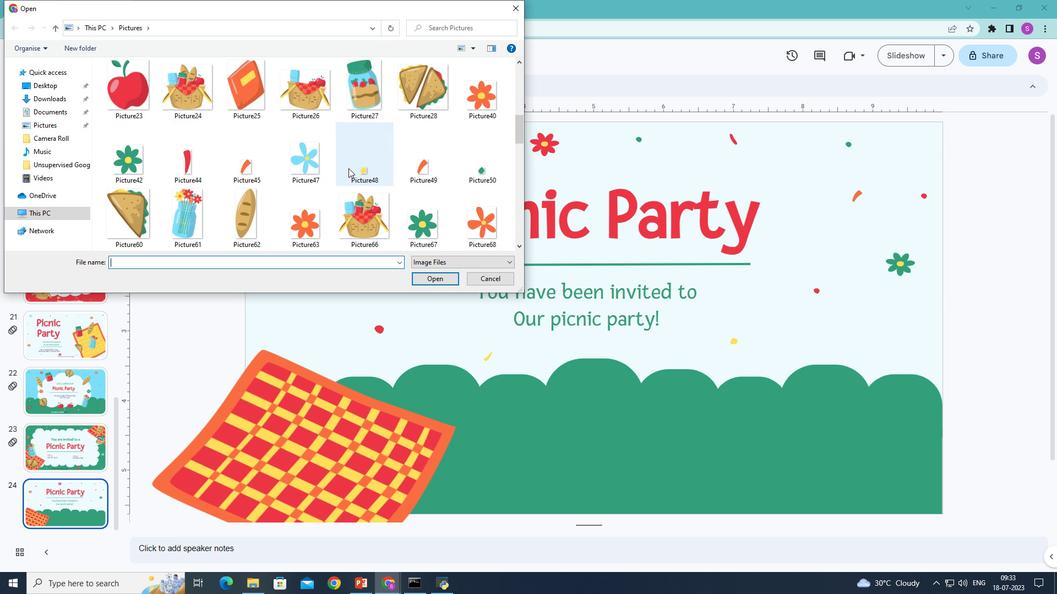
Action: Mouse scrolled (348, 167) with delta (0, 0)
Screenshot: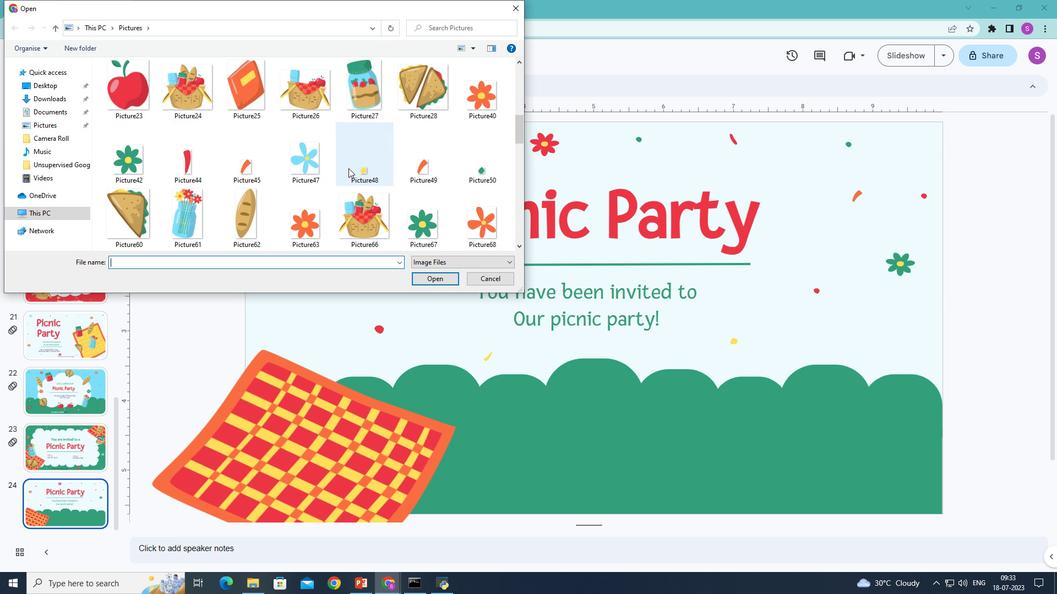 
Action: Mouse scrolled (348, 167) with delta (0, 0)
Screenshot: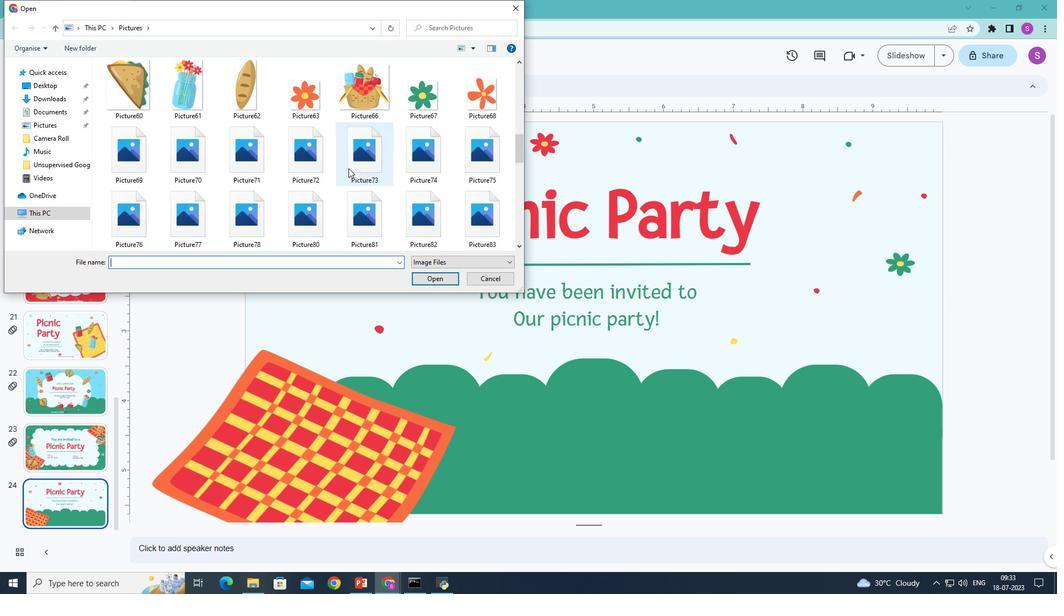 
Action: Mouse scrolled (348, 167) with delta (0, 0)
Screenshot: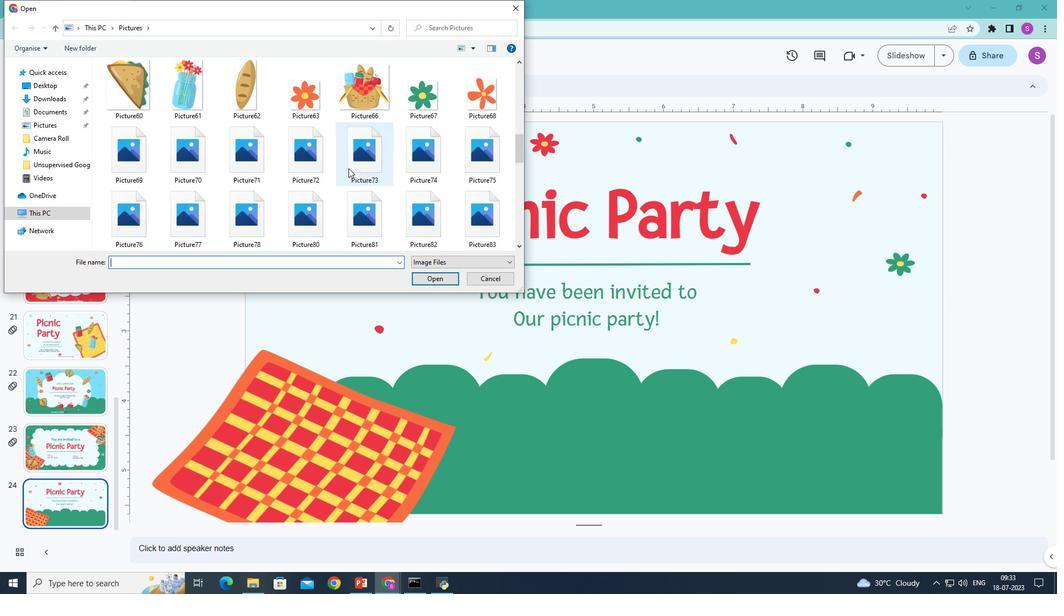 
Action: Mouse scrolled (348, 167) with delta (0, 0)
Screenshot: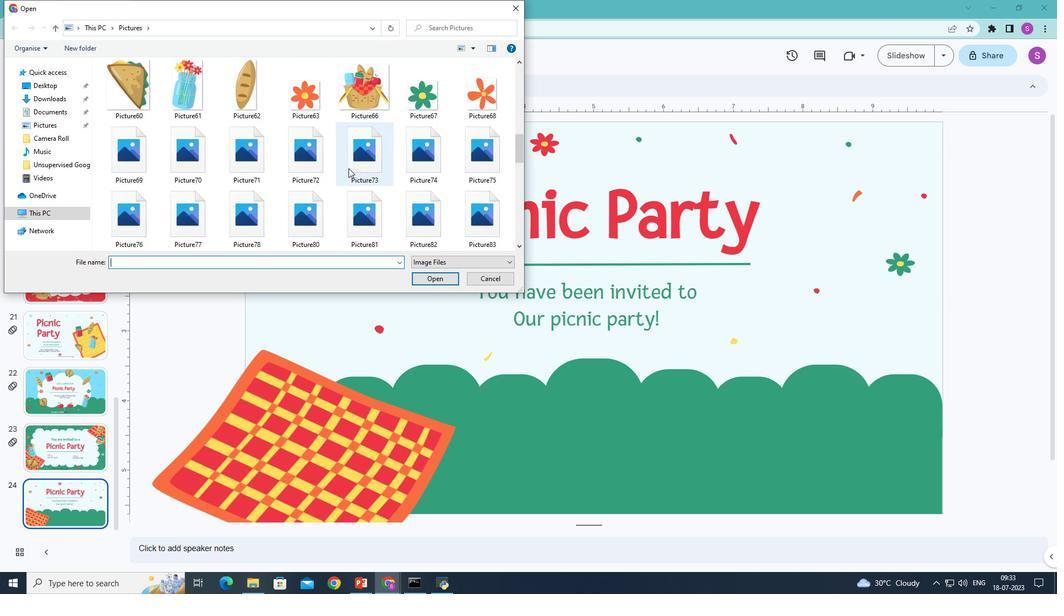 
Action: Mouse moved to (350, 168)
Screenshot: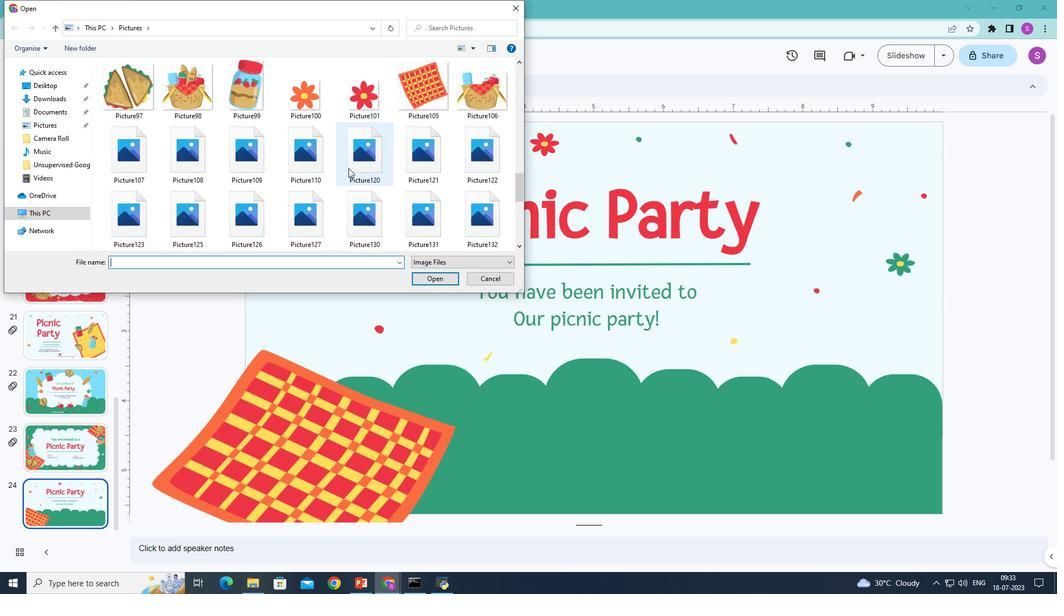 
Action: Mouse scrolled (350, 167) with delta (0, 0)
Screenshot: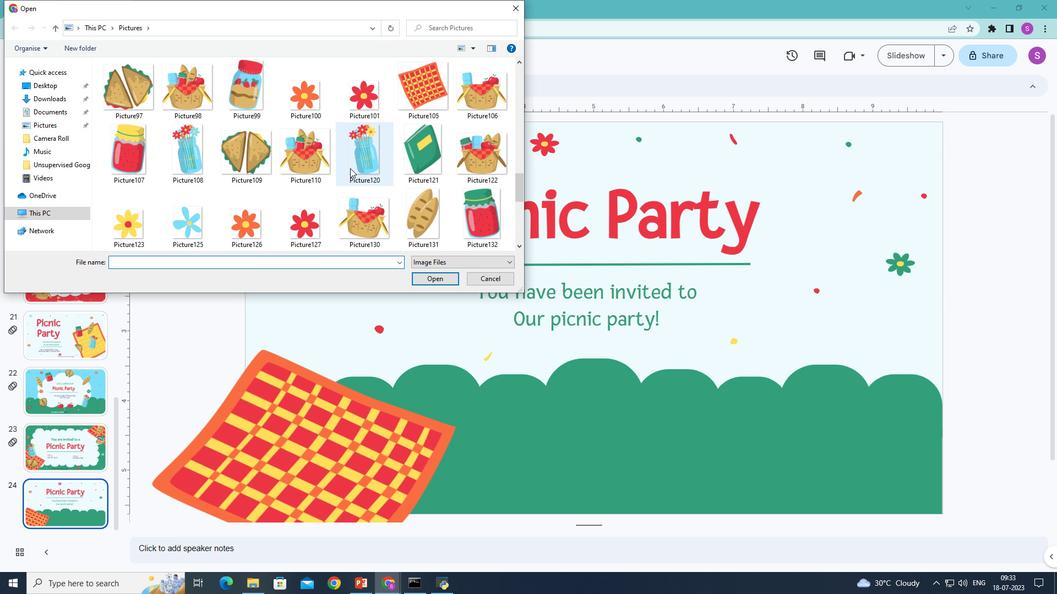 
Action: Mouse moved to (351, 167)
Screenshot: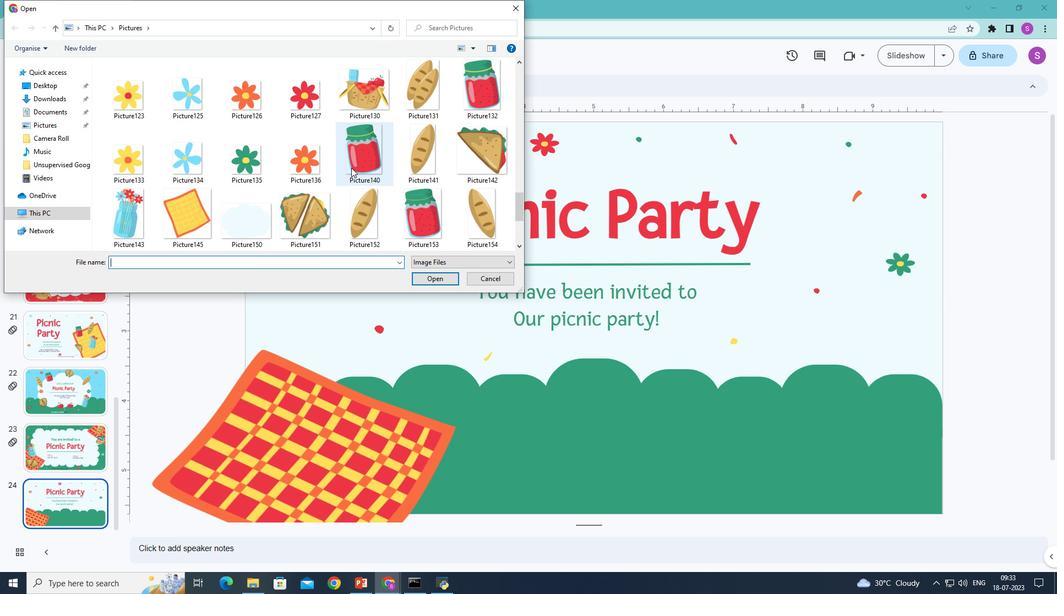 
Action: Mouse scrolled (351, 167) with delta (0, 0)
Screenshot: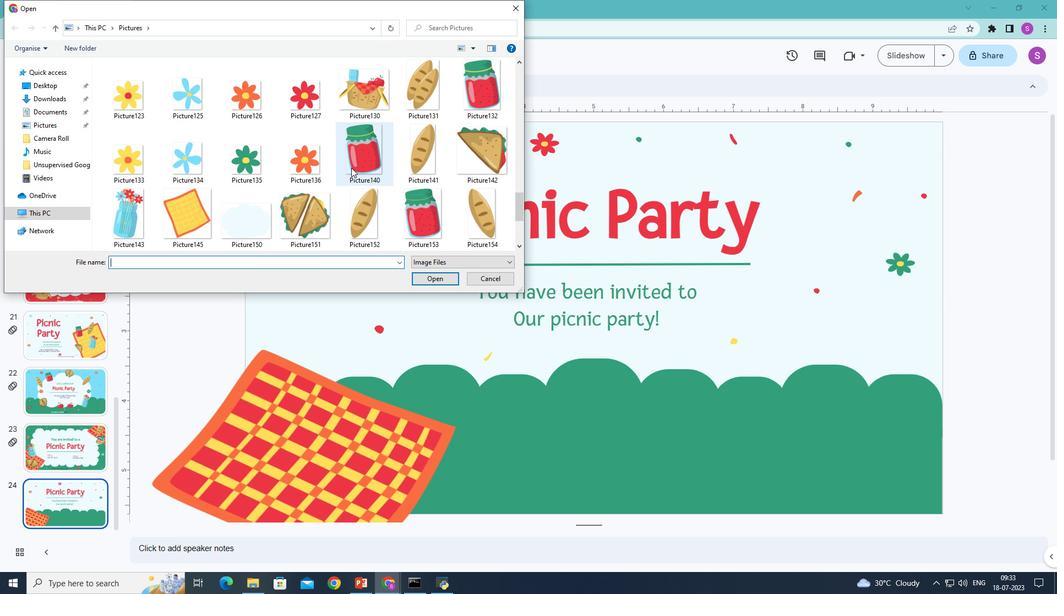 
Action: Mouse moved to (351, 167)
Screenshot: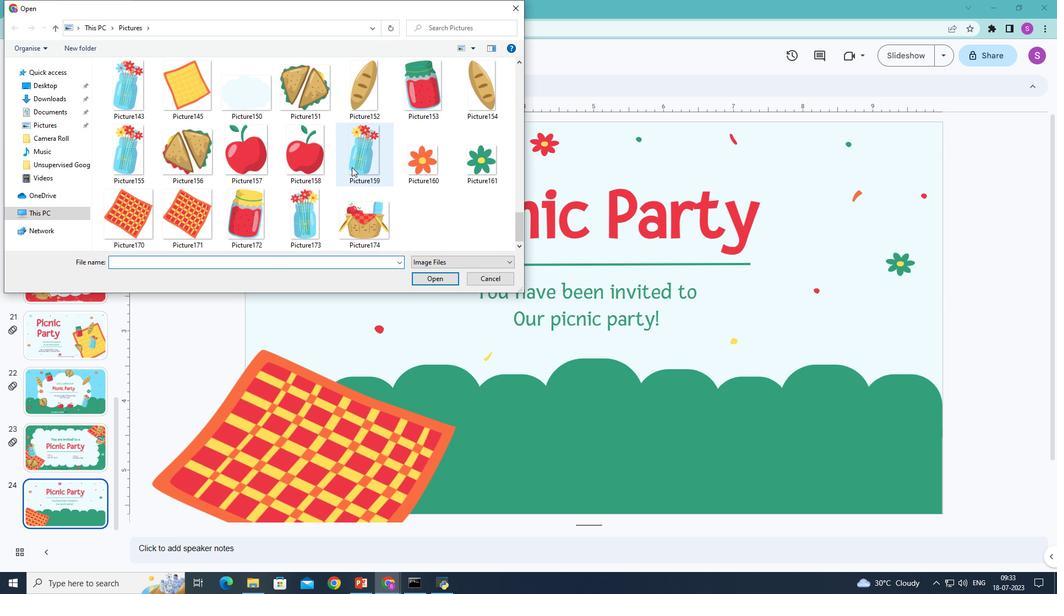 
Action: Mouse scrolled (351, 166) with delta (0, 0)
Screenshot: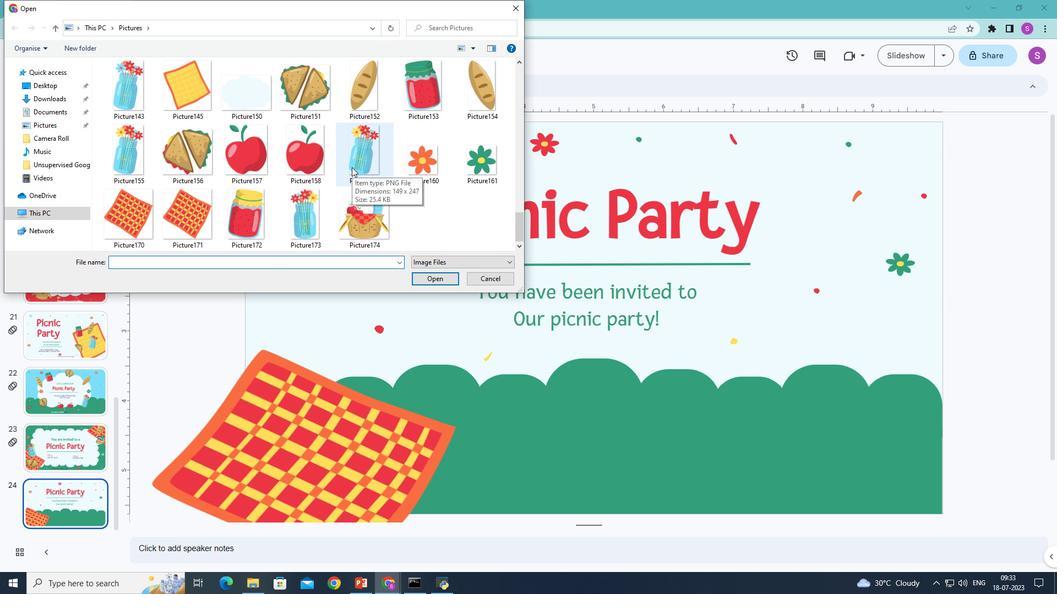 
Action: Mouse moved to (188, 140)
Screenshot: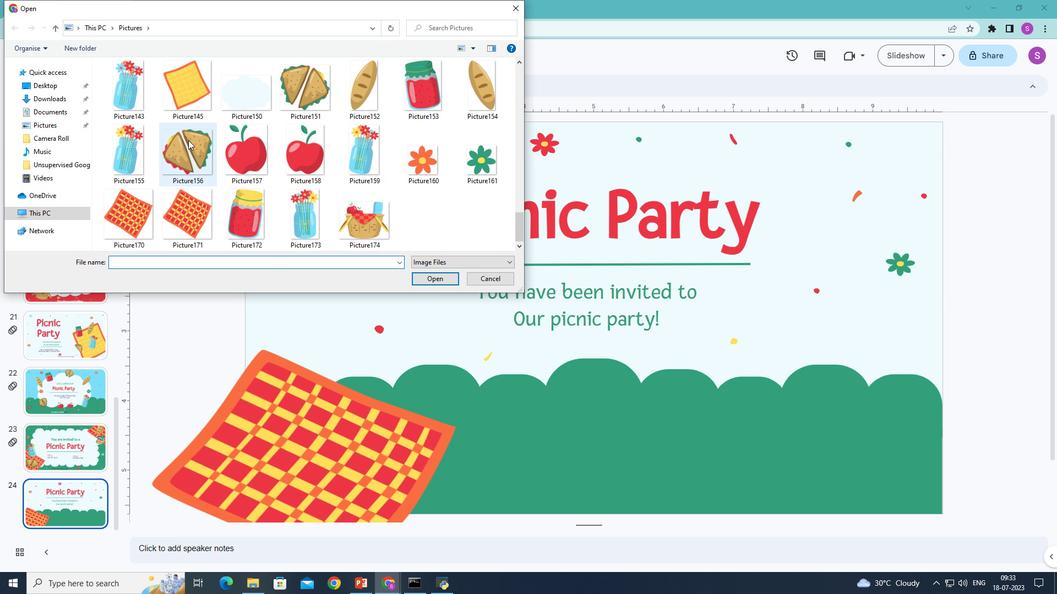 
Action: Mouse pressed left at (188, 140)
Screenshot: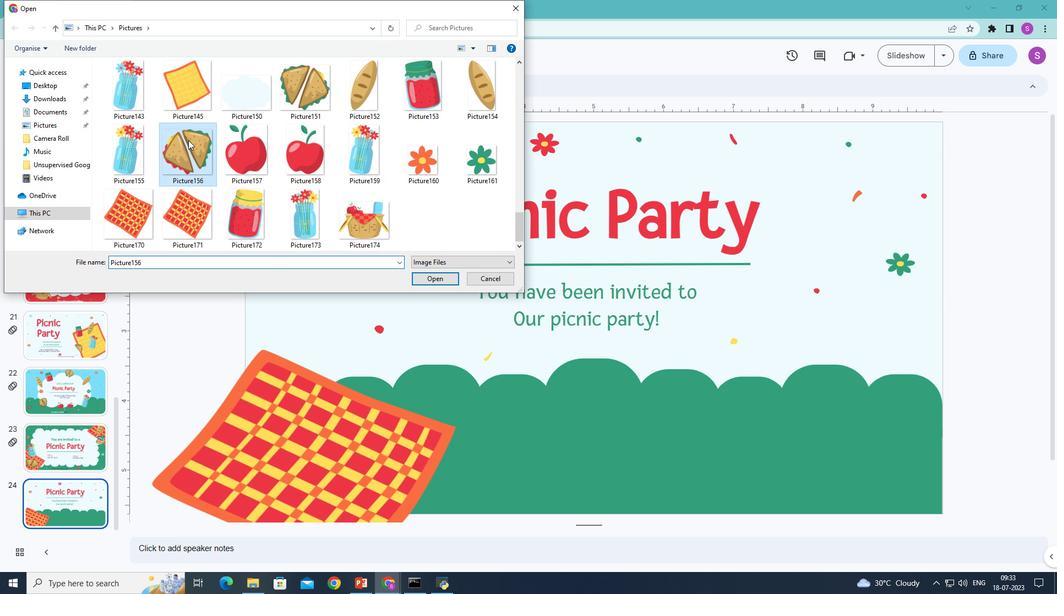 
Action: Mouse moved to (437, 280)
Screenshot: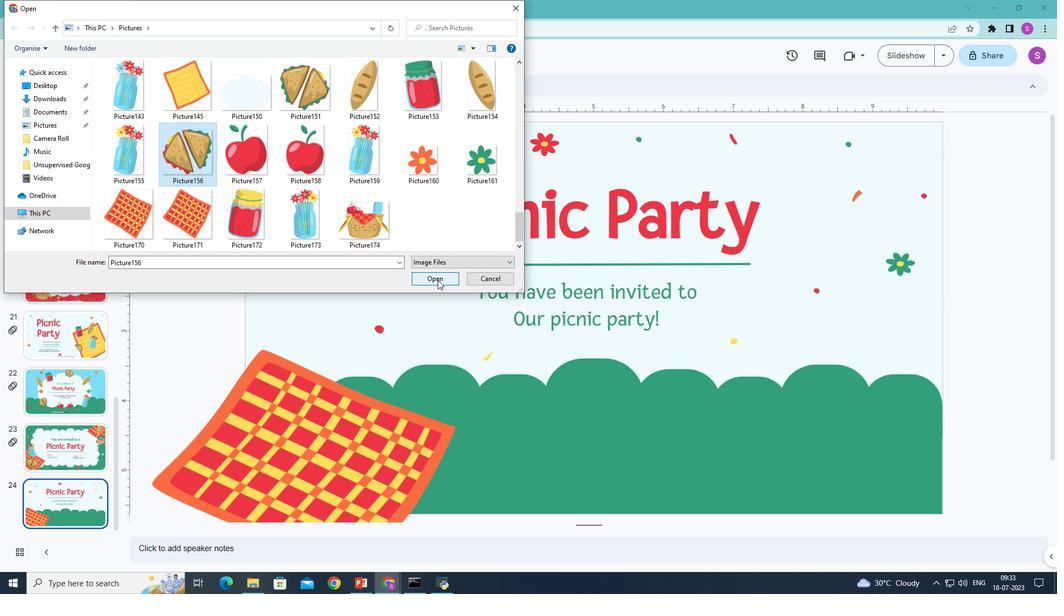 
Action: Mouse pressed left at (437, 280)
Screenshot: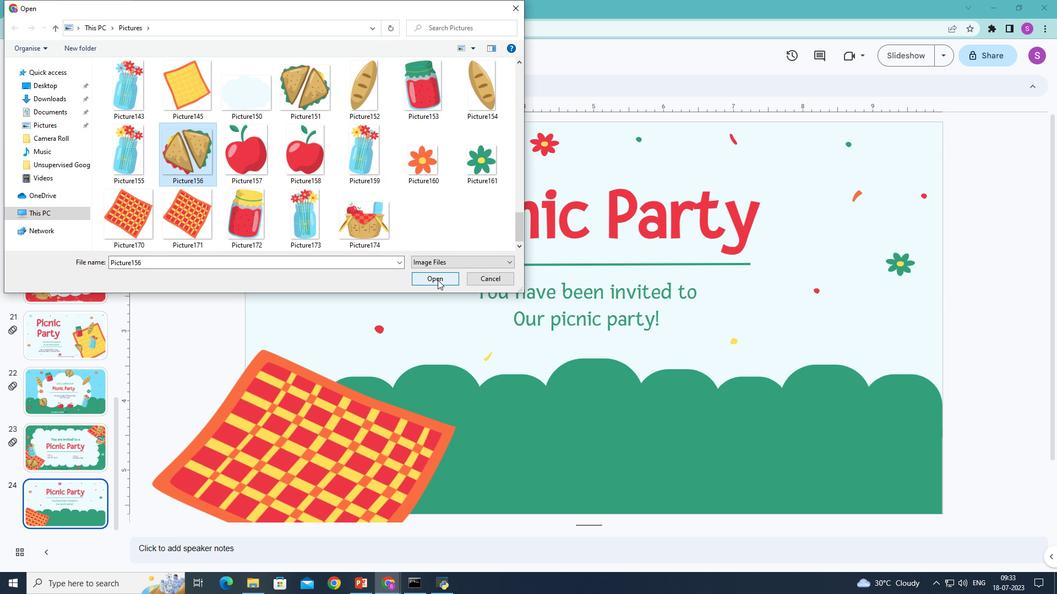 
Action: Mouse moved to (531, 376)
Screenshot: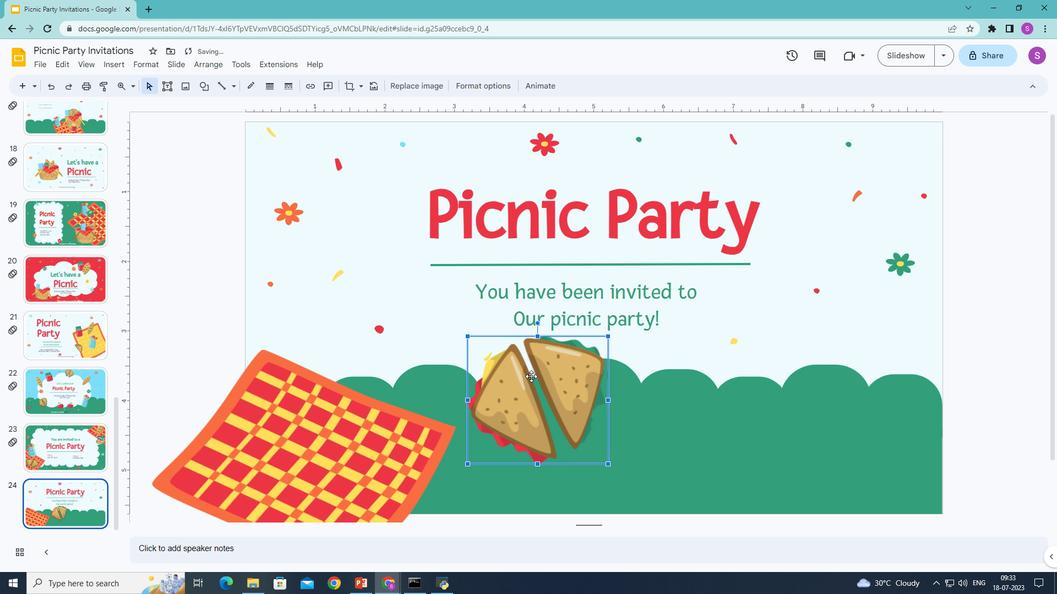 
Action: Mouse pressed left at (531, 376)
Screenshot: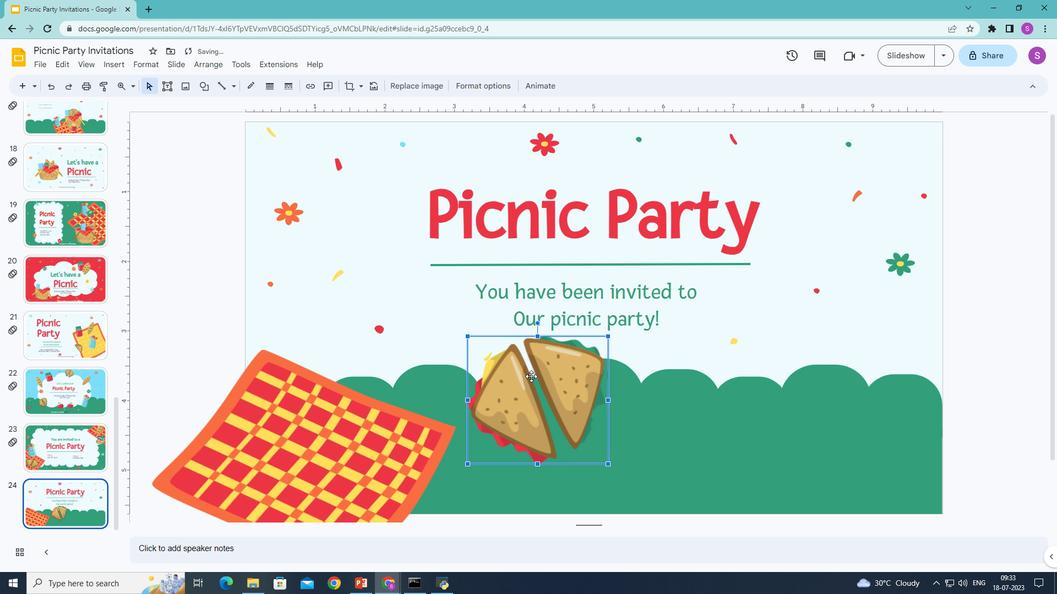 
Action: Mouse moved to (298, 495)
Screenshot: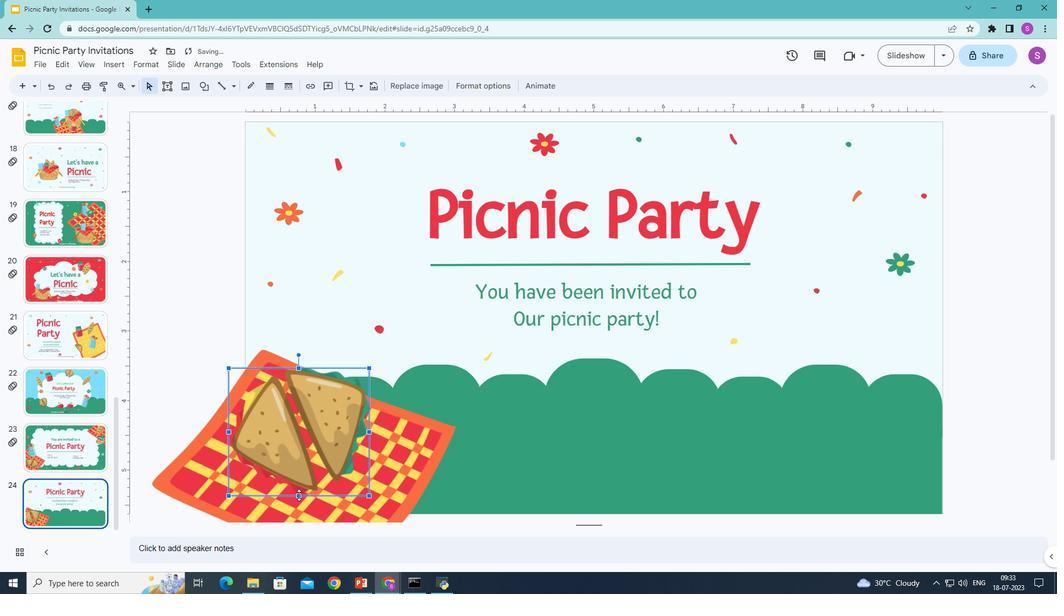 
Action: Mouse pressed left at (298, 495)
Screenshot: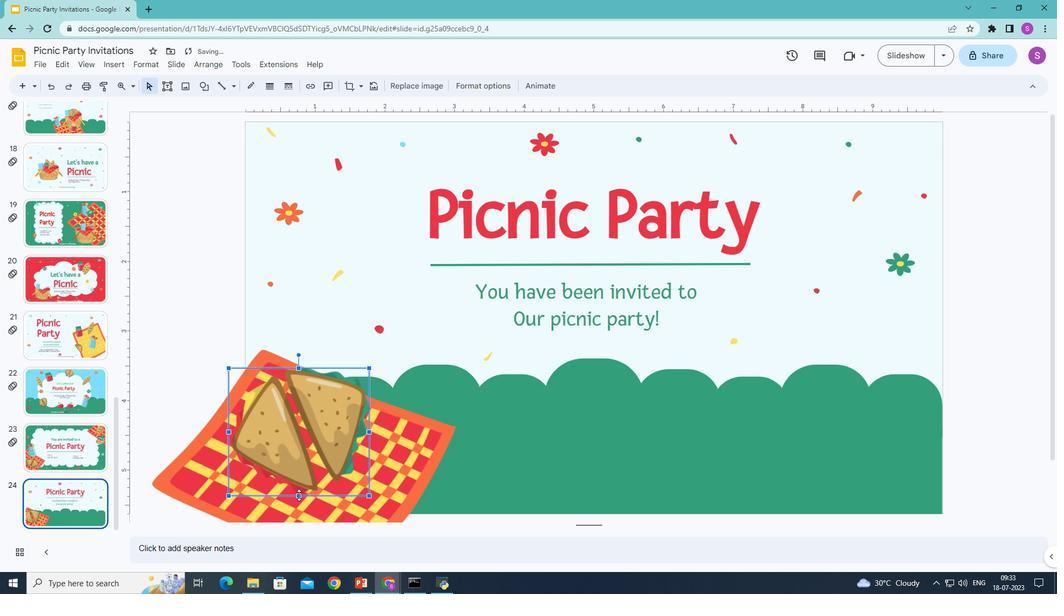 
Action: Mouse moved to (228, 411)
Screenshot: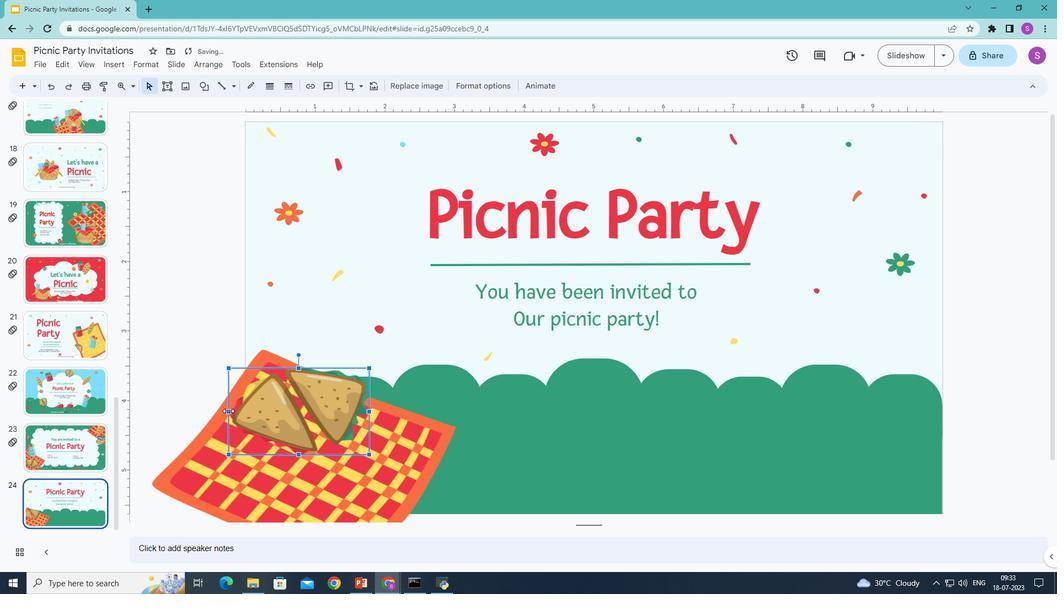 
Action: Mouse pressed left at (228, 411)
Screenshot: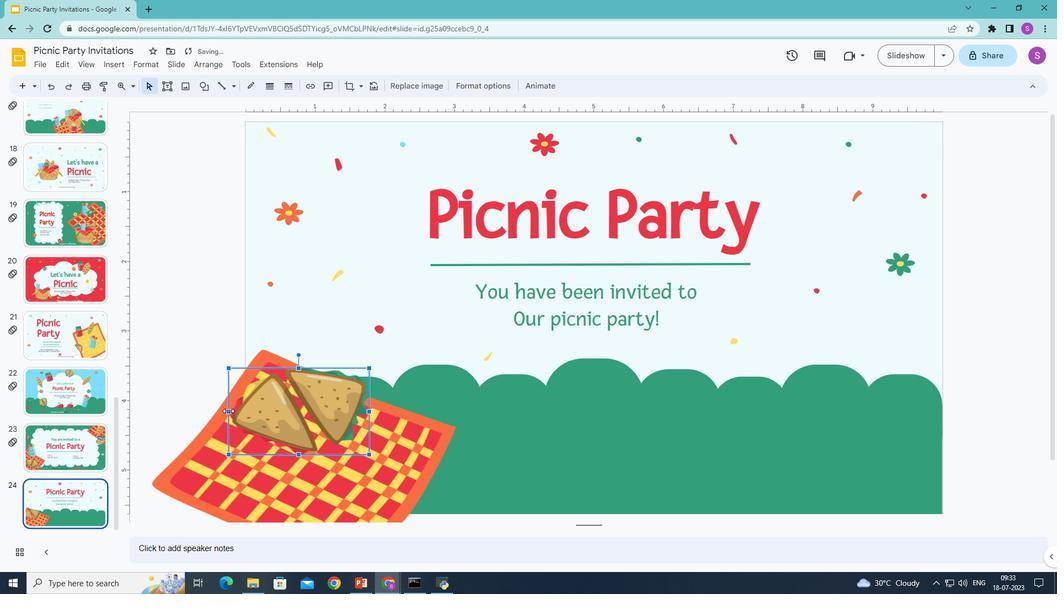 
Action: Mouse moved to (371, 412)
Screenshot: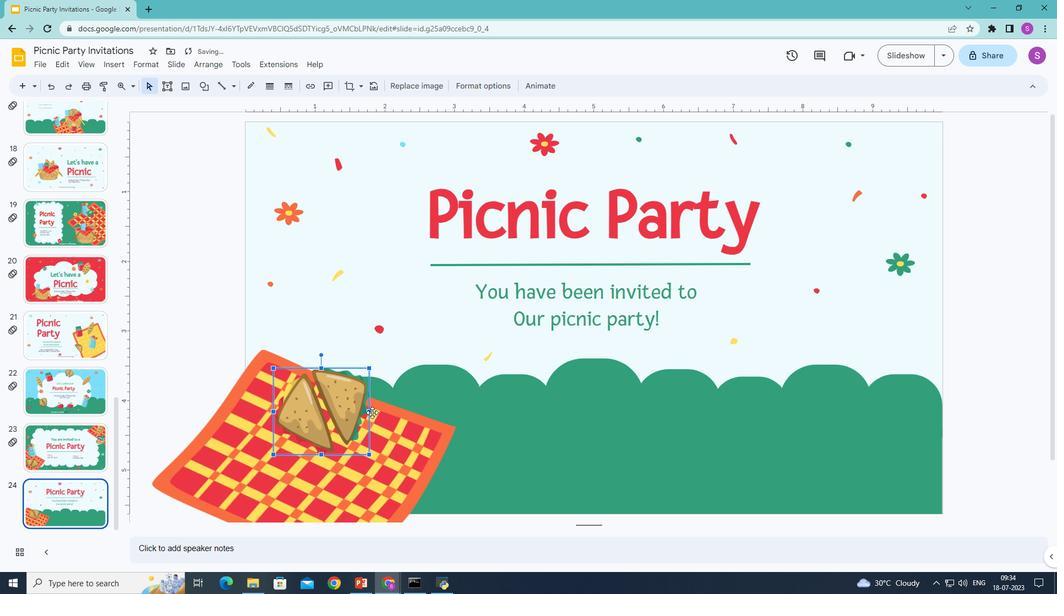 
Action: Mouse pressed left at (371, 412)
Screenshot: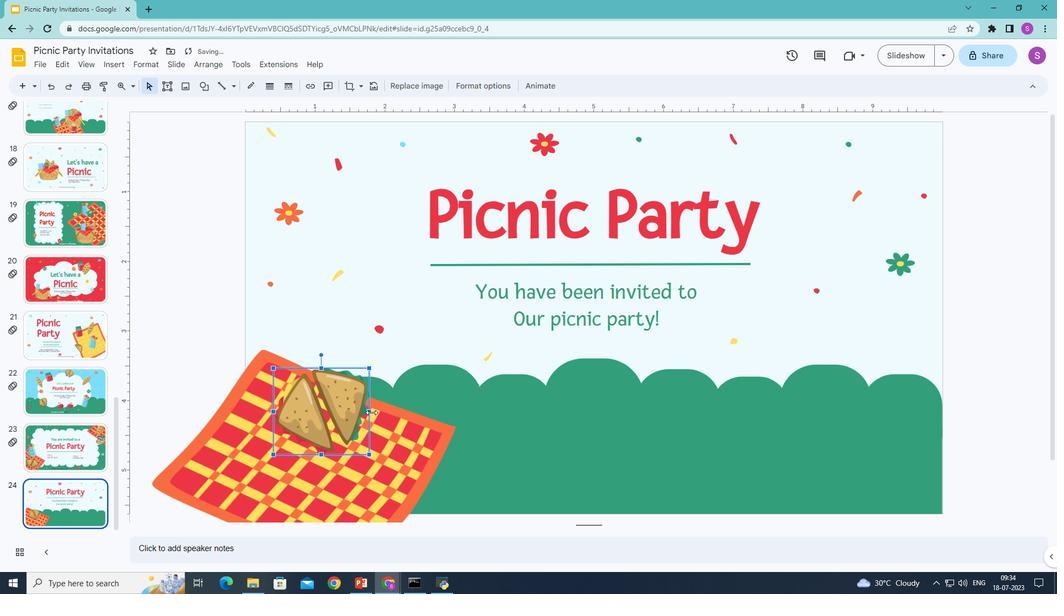 
Action: Mouse moved to (317, 368)
Screenshot: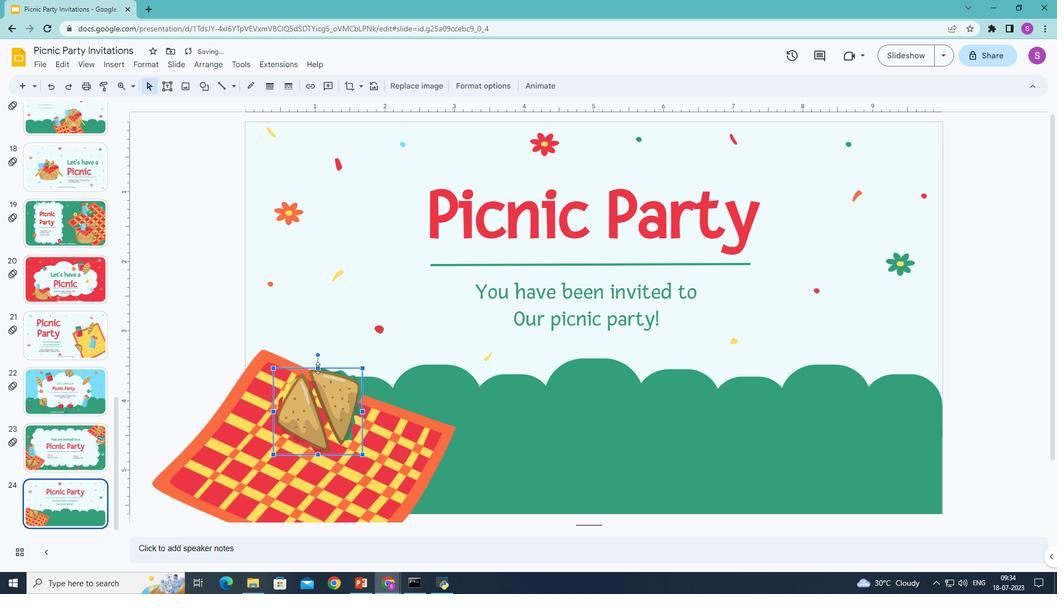 
Action: Mouse pressed left at (317, 368)
Screenshot: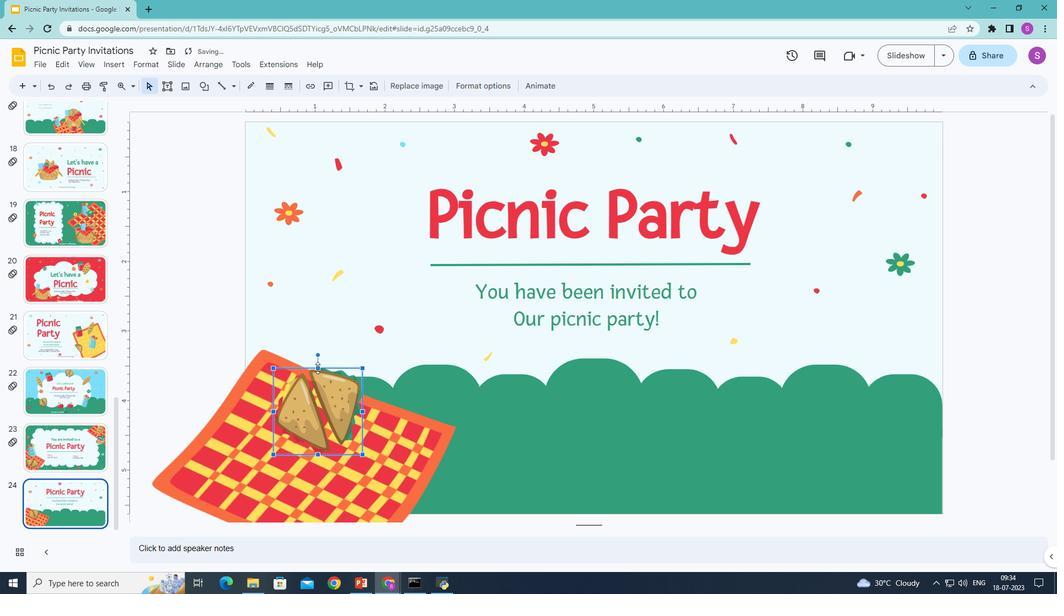 
Action: Mouse moved to (324, 434)
Screenshot: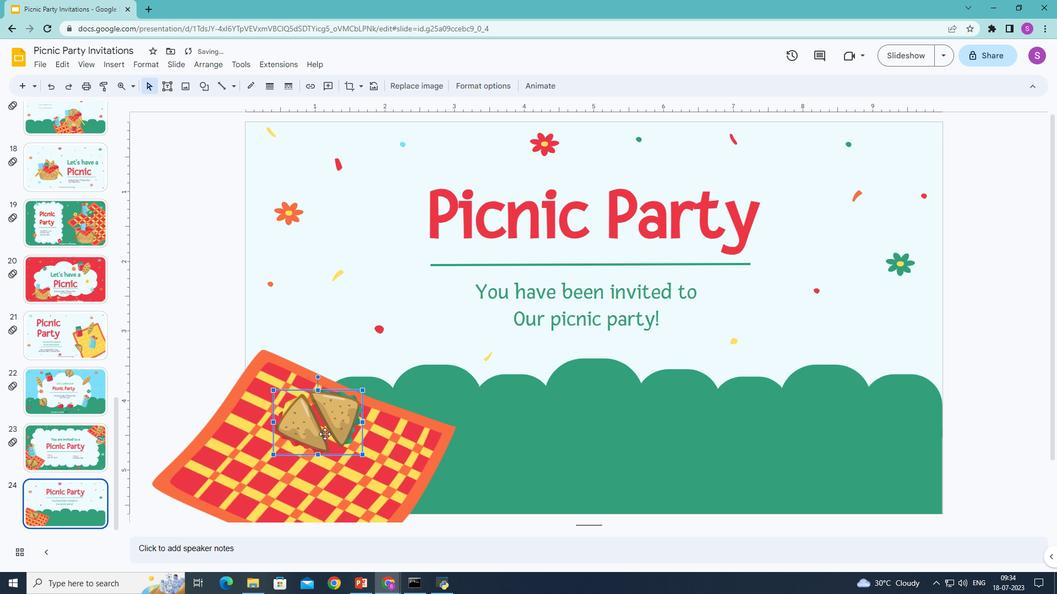 
Action: Mouse pressed left at (324, 434)
Screenshot: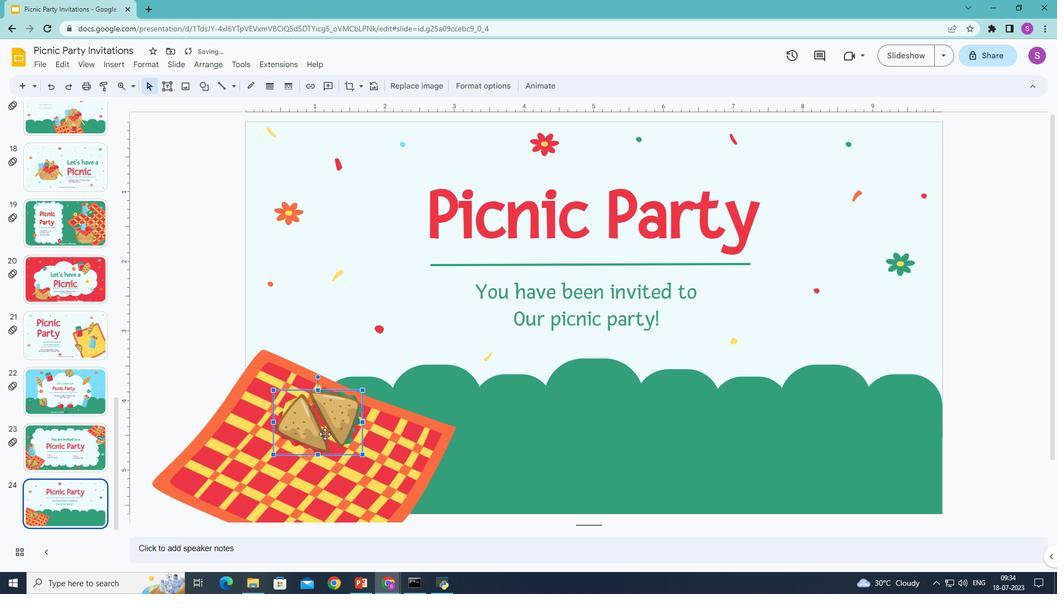
Action: Mouse moved to (294, 458)
Screenshot: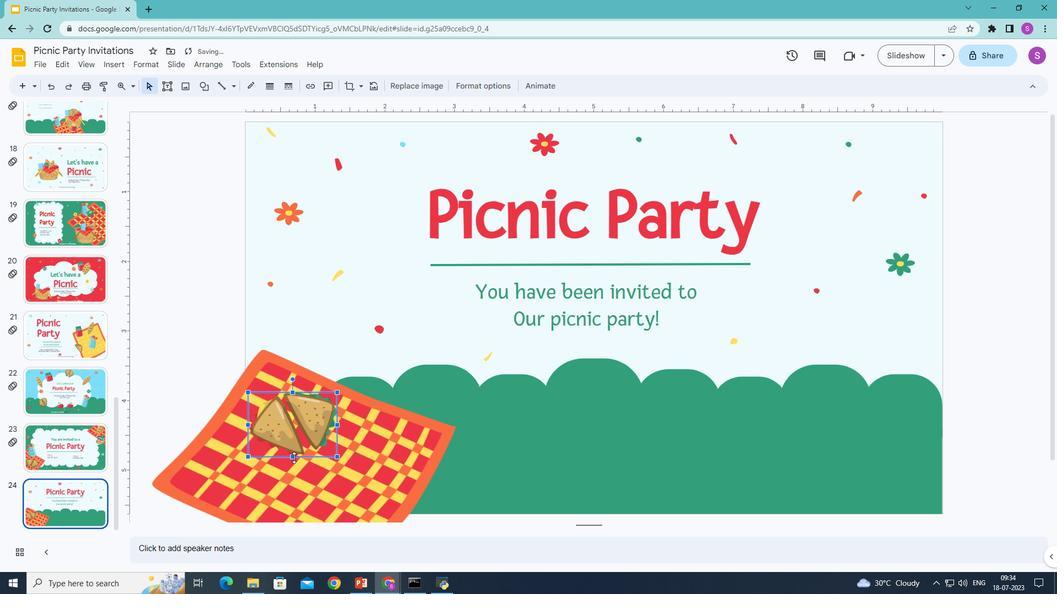 
Action: Mouse pressed left at (294, 458)
Screenshot: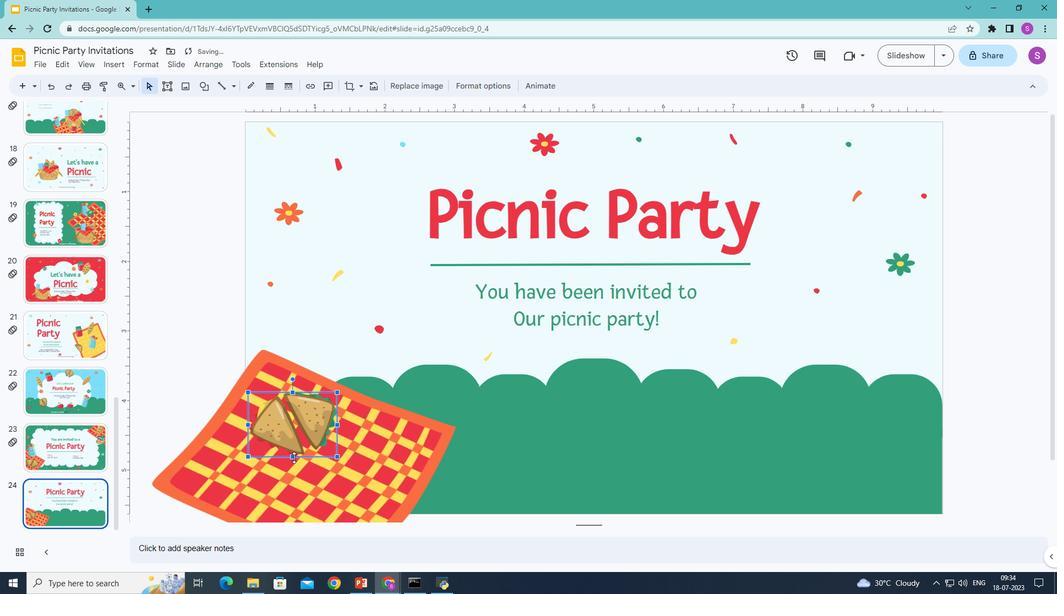 
Action: Mouse moved to (338, 419)
Screenshot: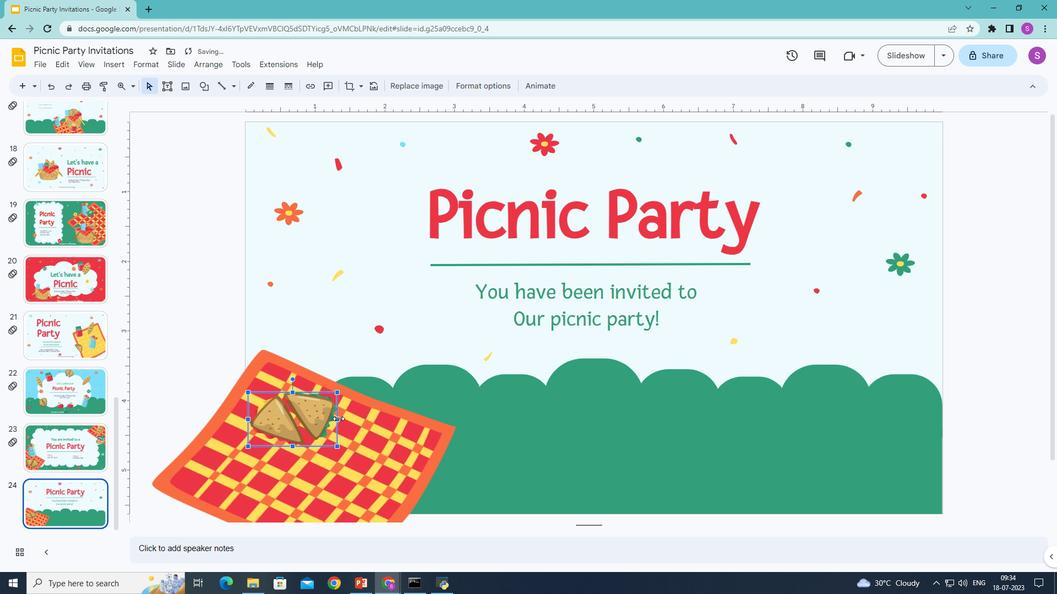 
Action: Mouse pressed left at (338, 419)
Screenshot: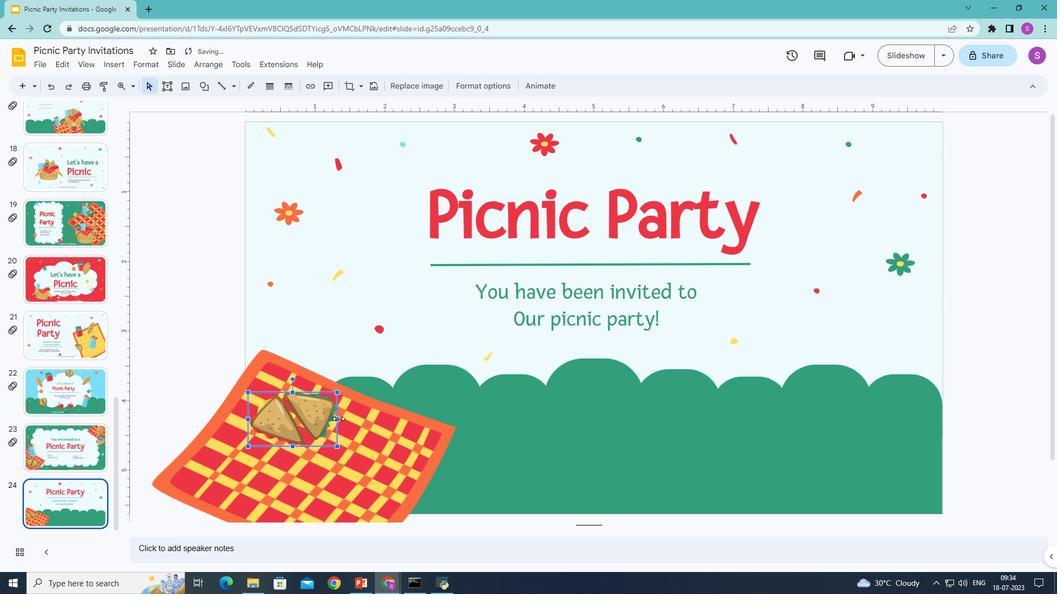 
Action: Mouse moved to (330, 331)
Screenshot: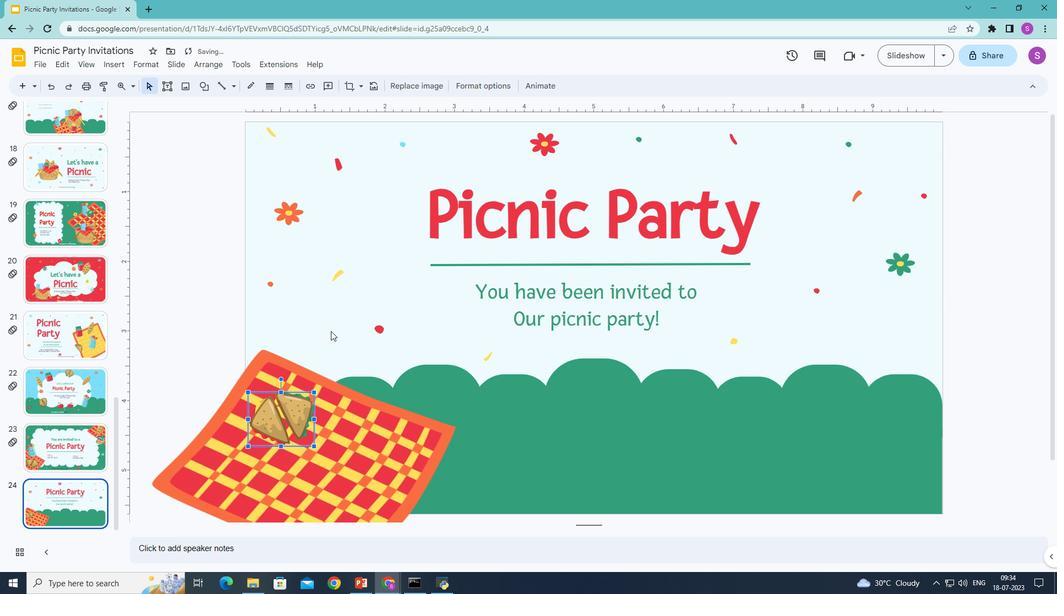 
Action: Mouse pressed left at (330, 331)
Screenshot: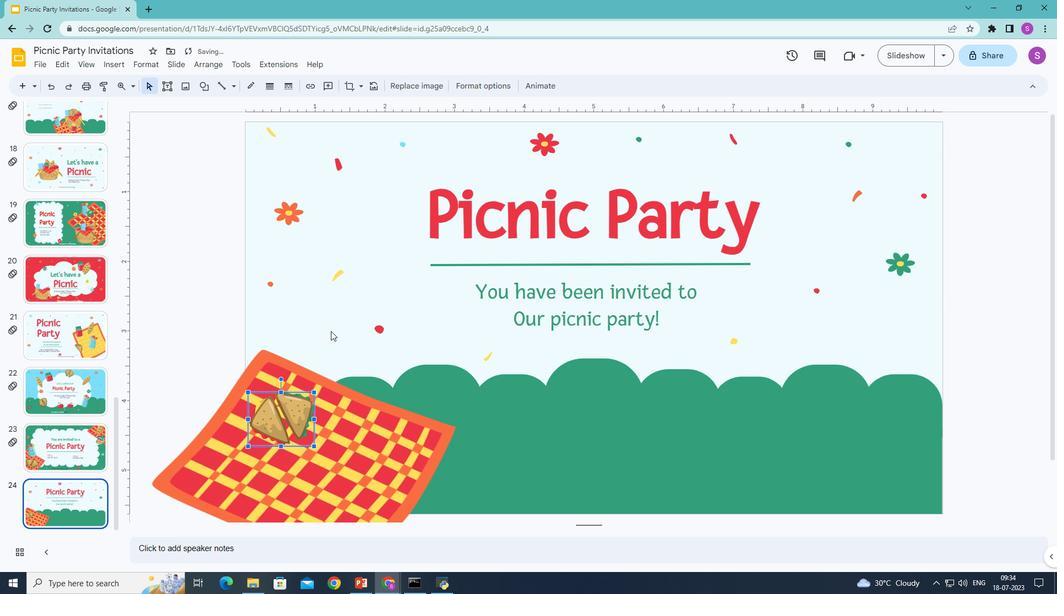 
Action: Mouse moved to (115, 62)
Screenshot: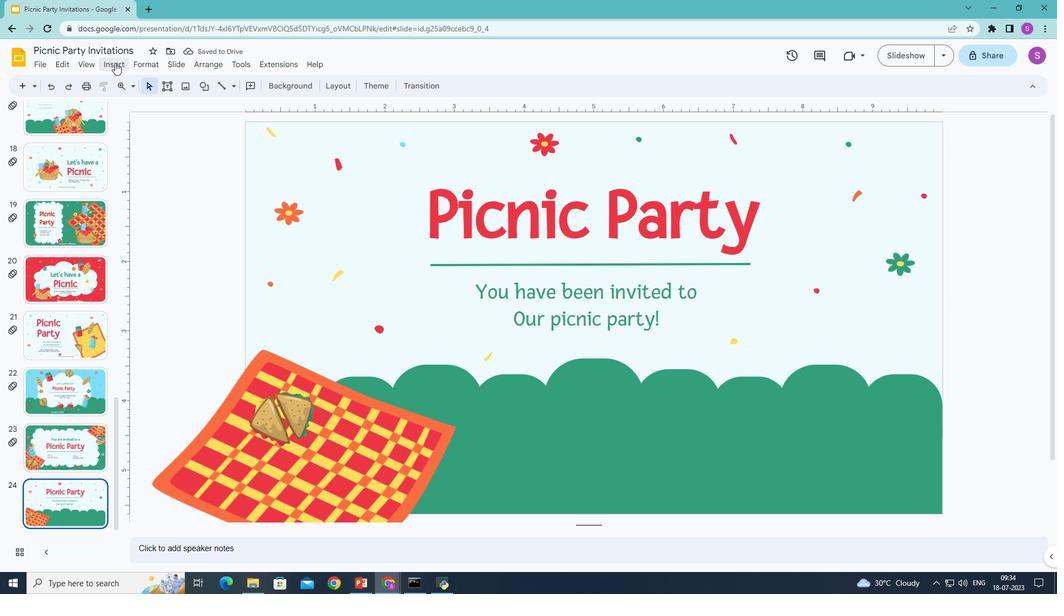
Action: Mouse pressed left at (115, 62)
Screenshot: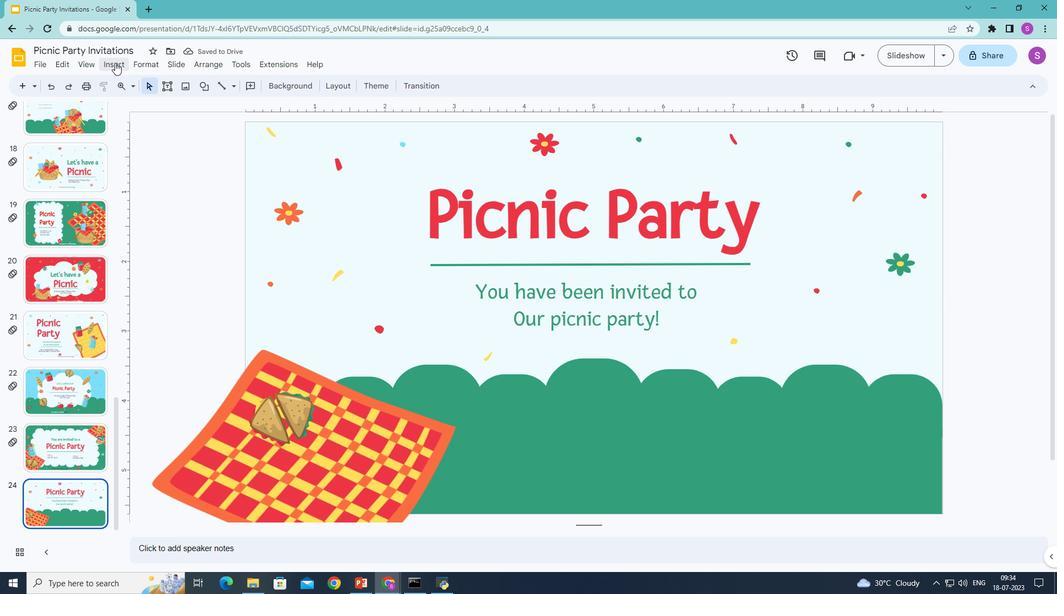
Action: Mouse moved to (308, 86)
Screenshot: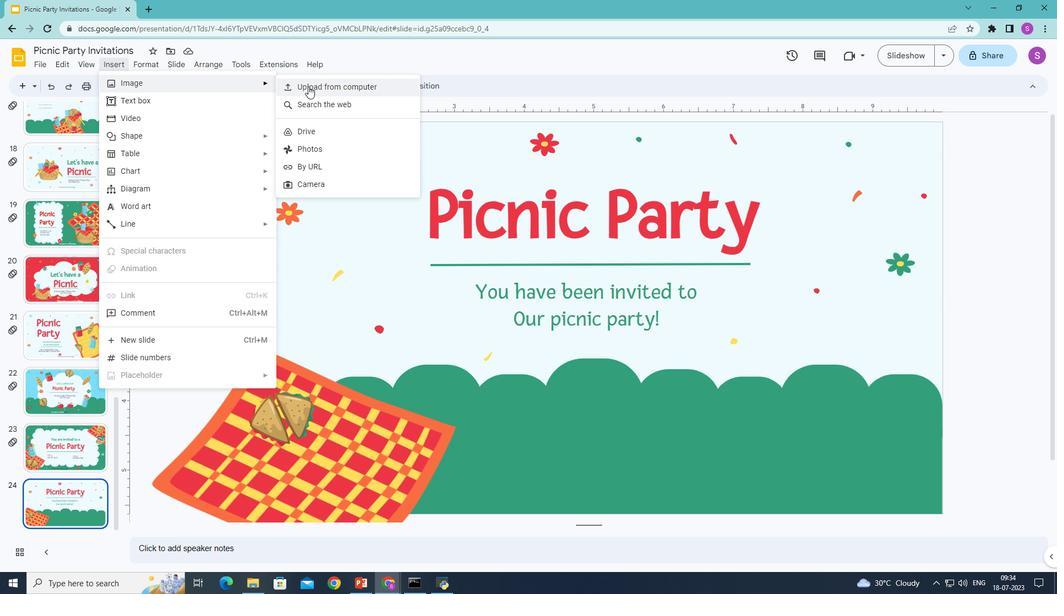 
Action: Mouse pressed left at (308, 86)
Screenshot: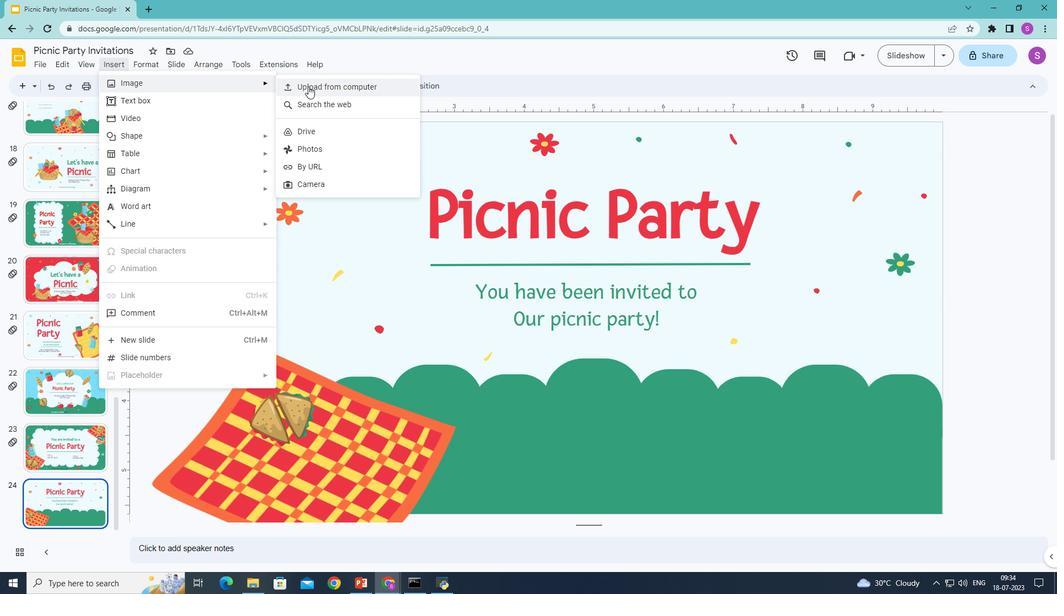 
Action: Mouse moved to (352, 153)
Screenshot: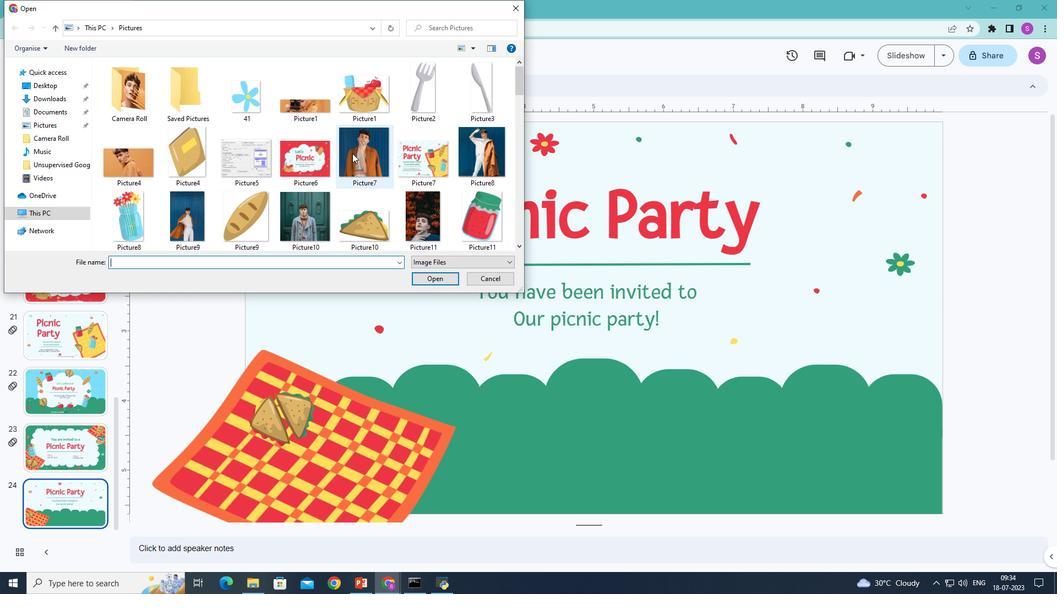 
Action: Mouse scrolled (352, 153) with delta (0, 0)
Screenshot: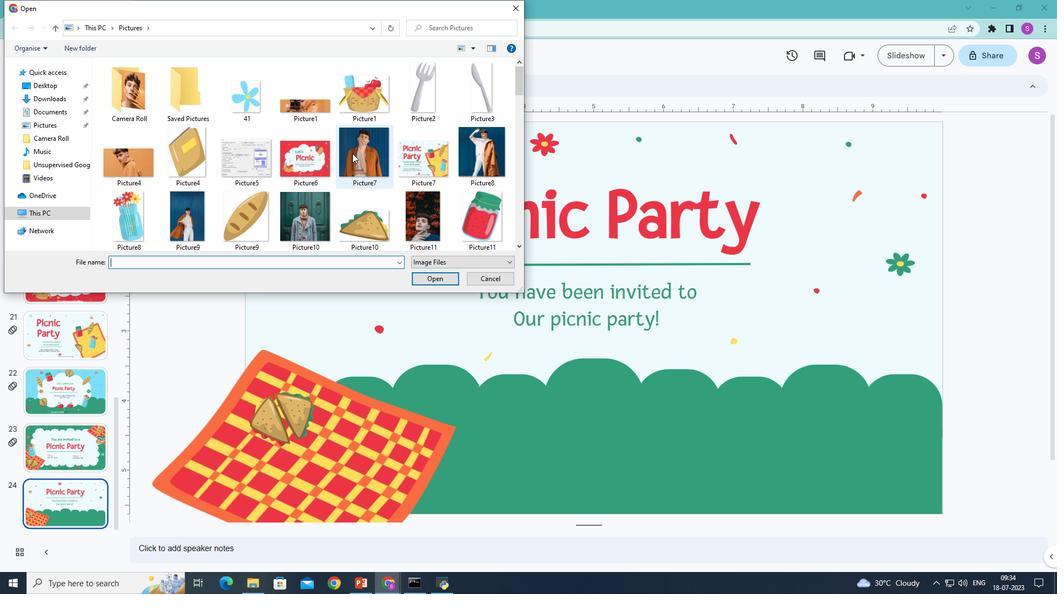 
Action: Mouse scrolled (352, 153) with delta (0, 0)
Screenshot: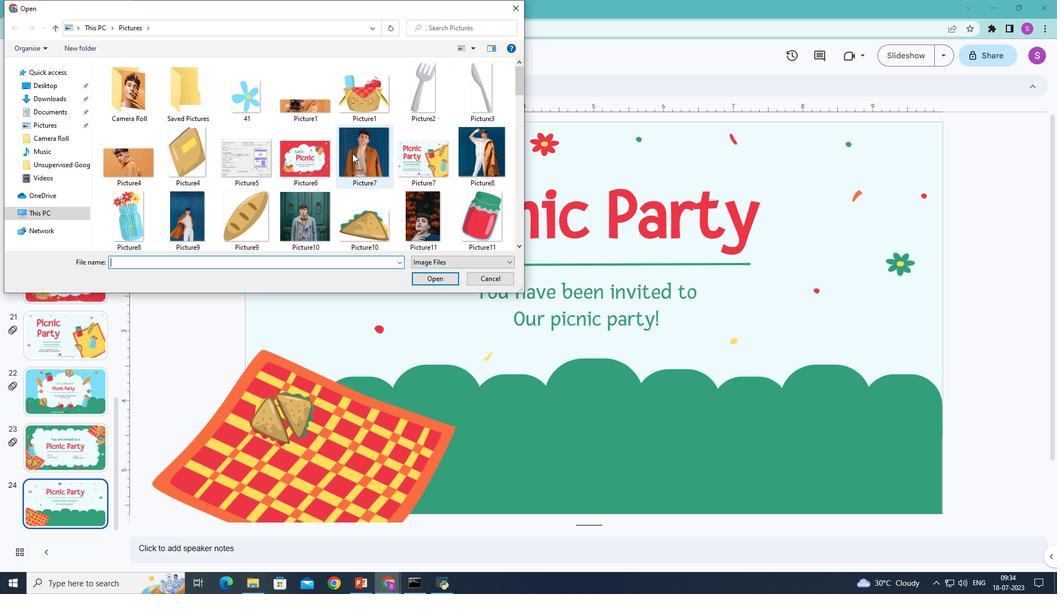 
Action: Mouse scrolled (352, 153) with delta (0, 0)
Screenshot: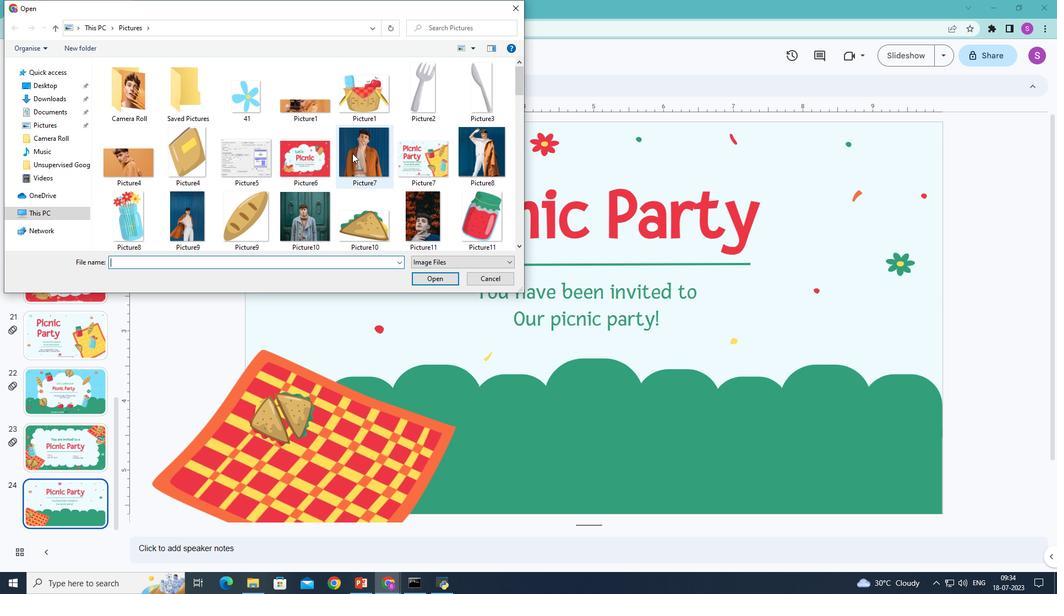 
Action: Mouse scrolled (352, 153) with delta (0, 0)
Screenshot: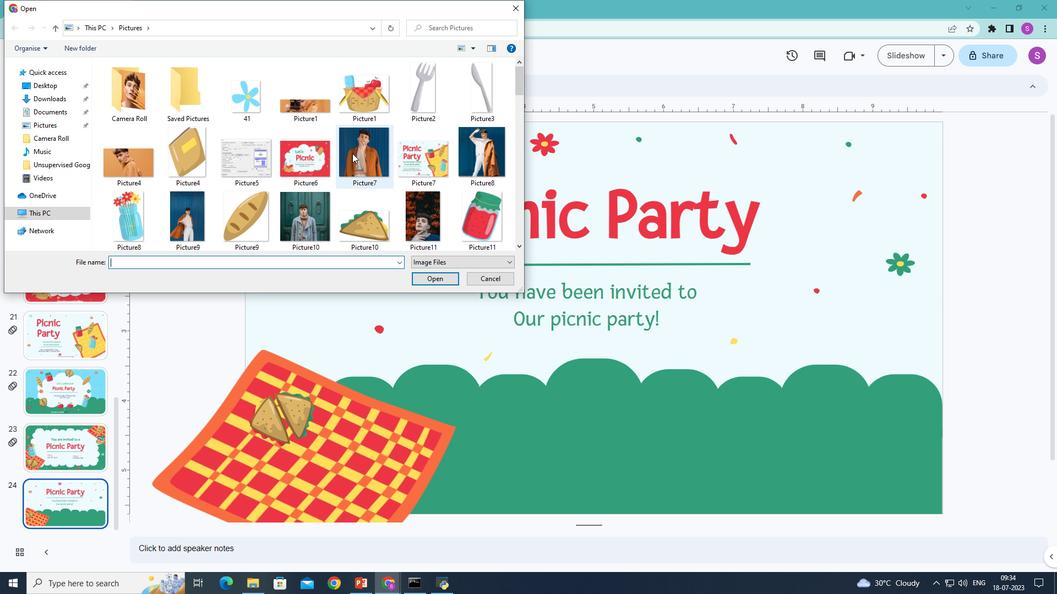 
Action: Mouse scrolled (352, 153) with delta (0, 0)
Screenshot: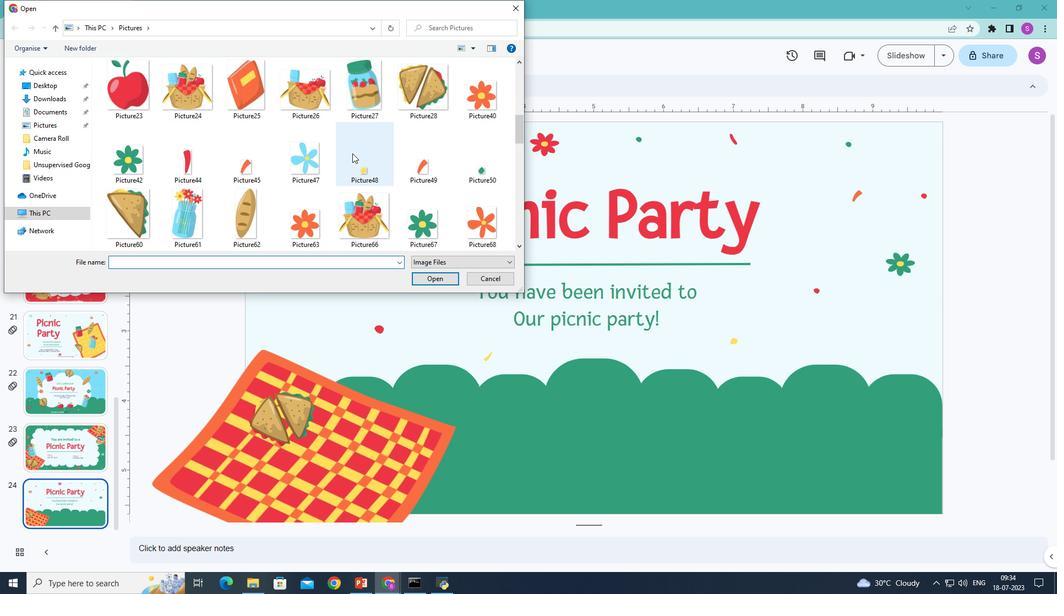 
Action: Mouse scrolled (352, 153) with delta (0, 0)
Screenshot: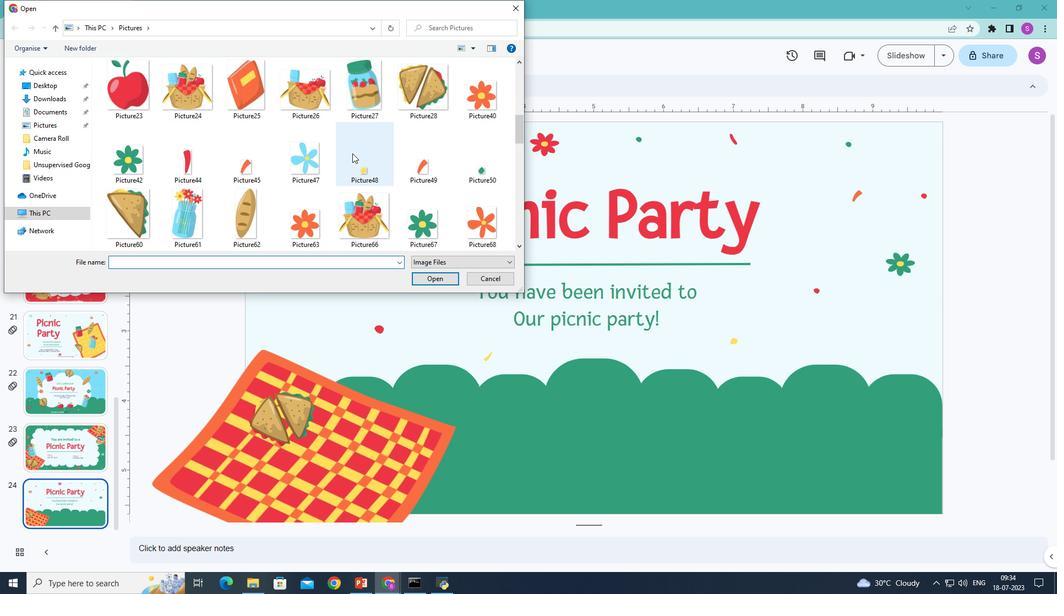 
Action: Mouse scrolled (352, 153) with delta (0, 0)
Screenshot: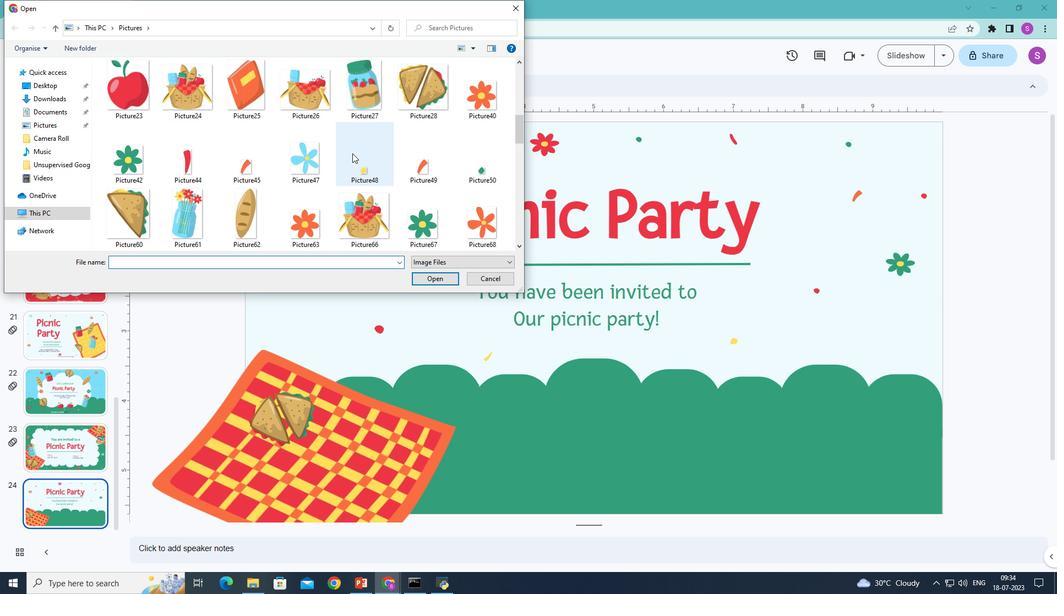 
Action: Mouse scrolled (352, 153) with delta (0, 0)
Screenshot: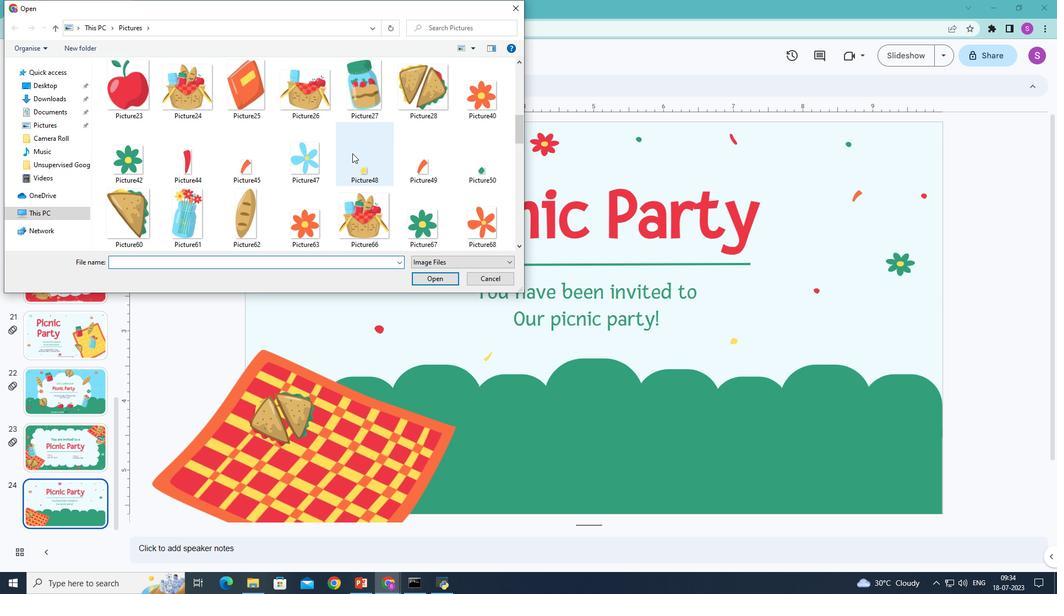 
Action: Mouse moved to (352, 153)
Screenshot: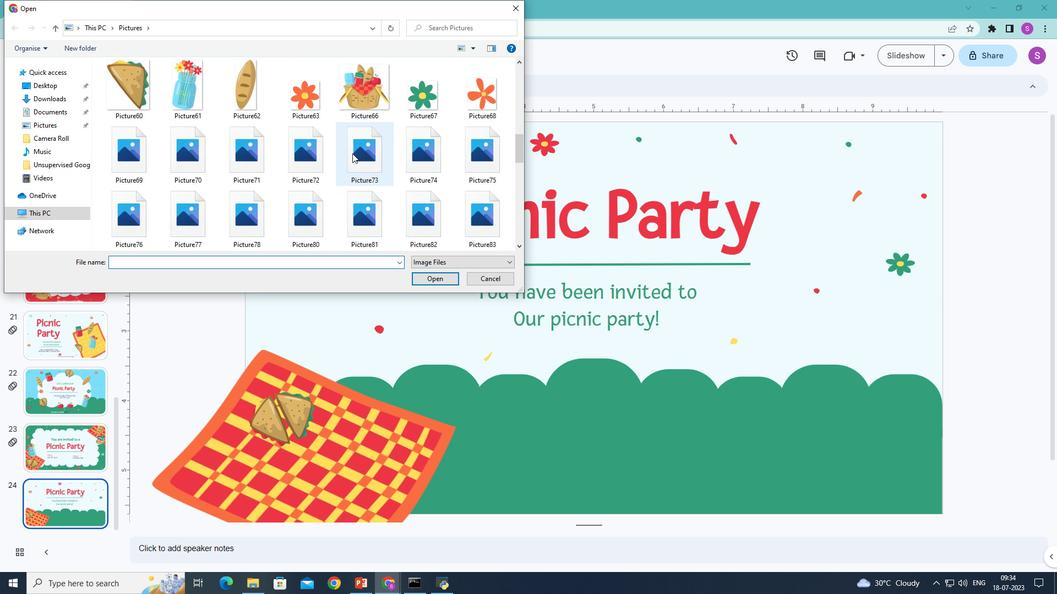 
Action: Mouse scrolled (352, 153) with delta (0, 0)
Screenshot: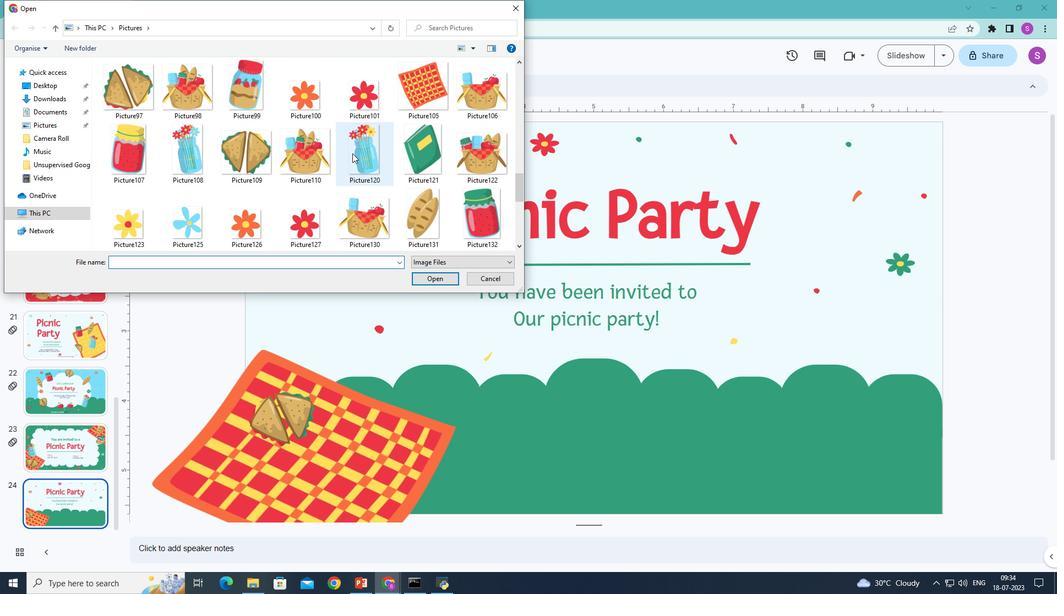 
Action: Mouse scrolled (352, 153) with delta (0, 0)
Screenshot: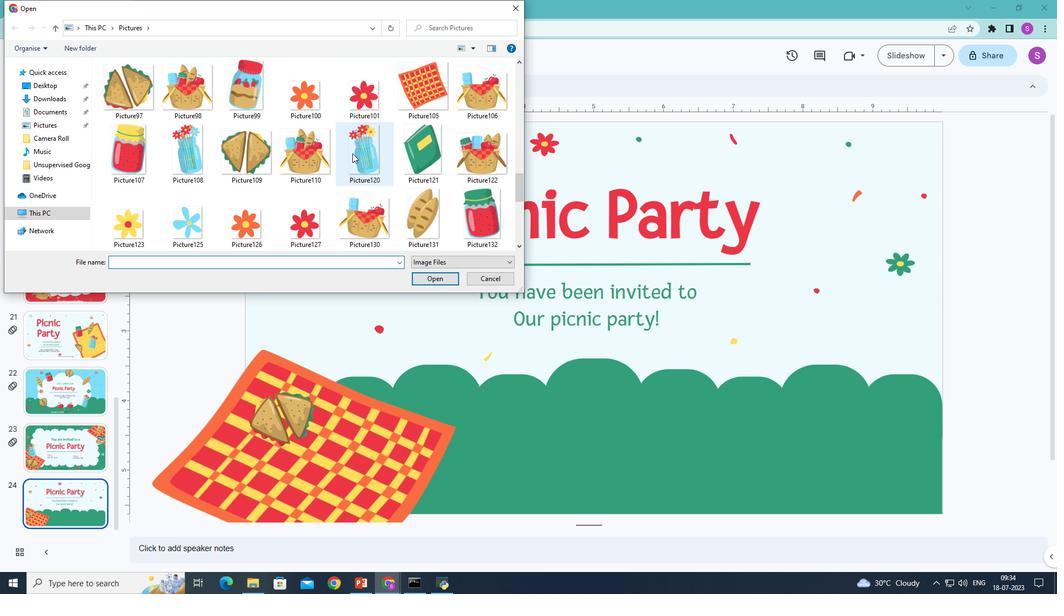 
Action: Mouse scrolled (352, 153) with delta (0, 0)
Screenshot: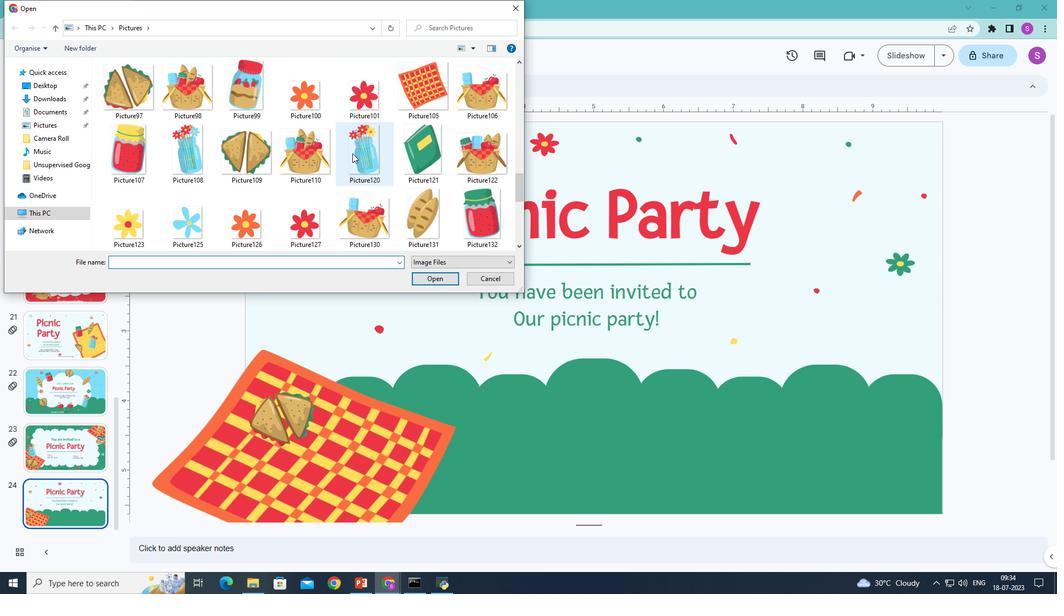 
Action: Mouse scrolled (352, 153) with delta (0, 0)
Screenshot: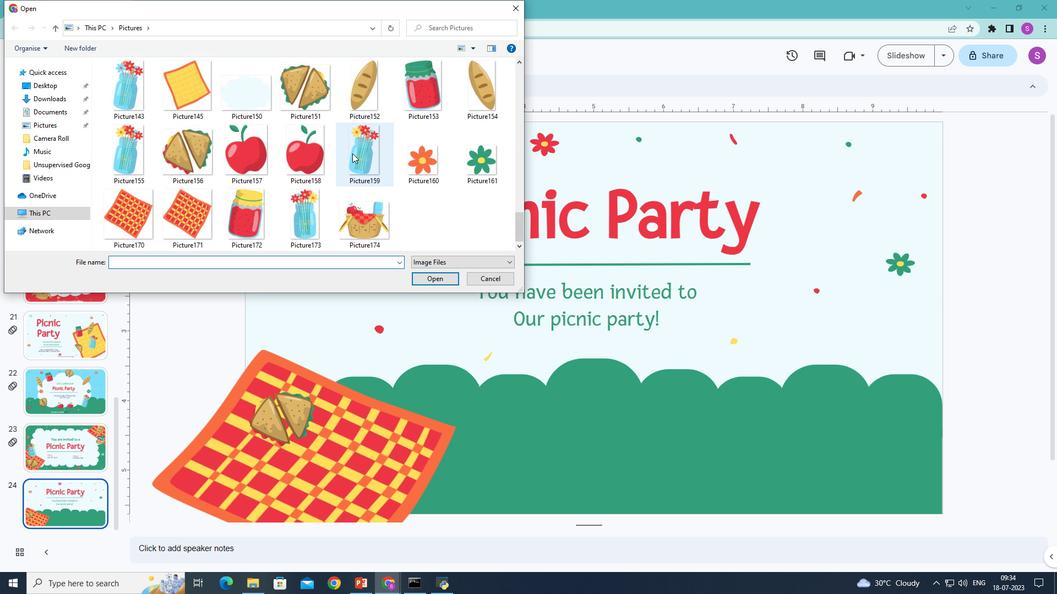 
Action: Mouse moved to (353, 153)
Screenshot: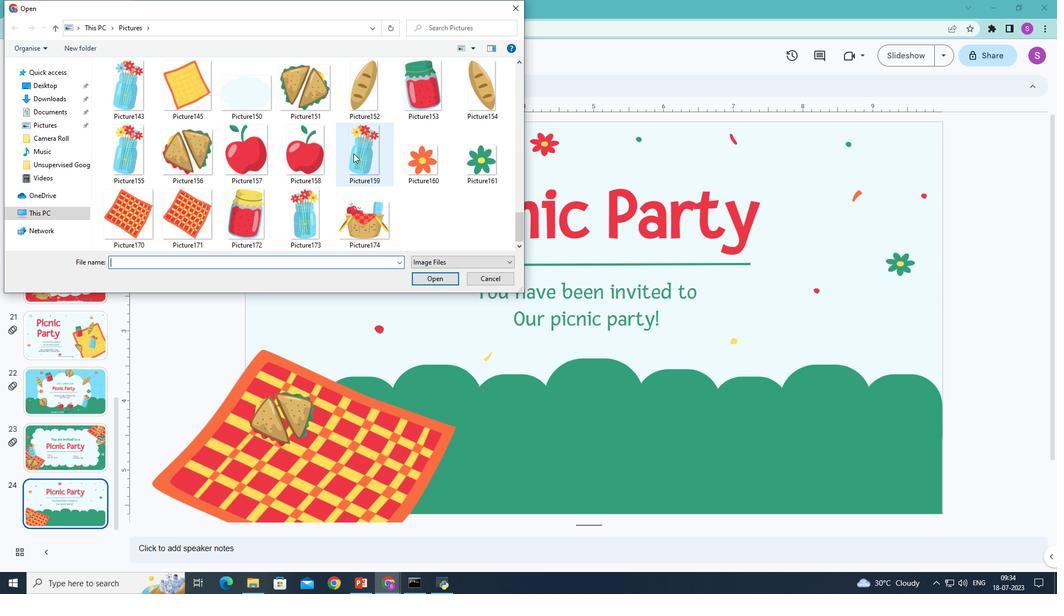 
Action: Mouse scrolled (353, 153) with delta (0, 0)
Screenshot: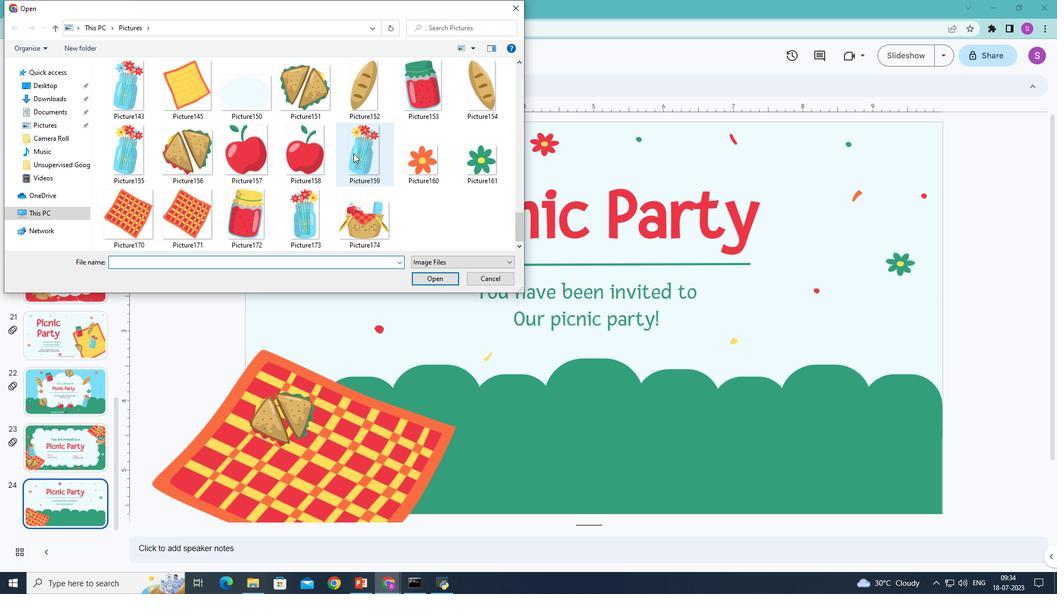 
Action: Mouse moved to (311, 210)
Screenshot: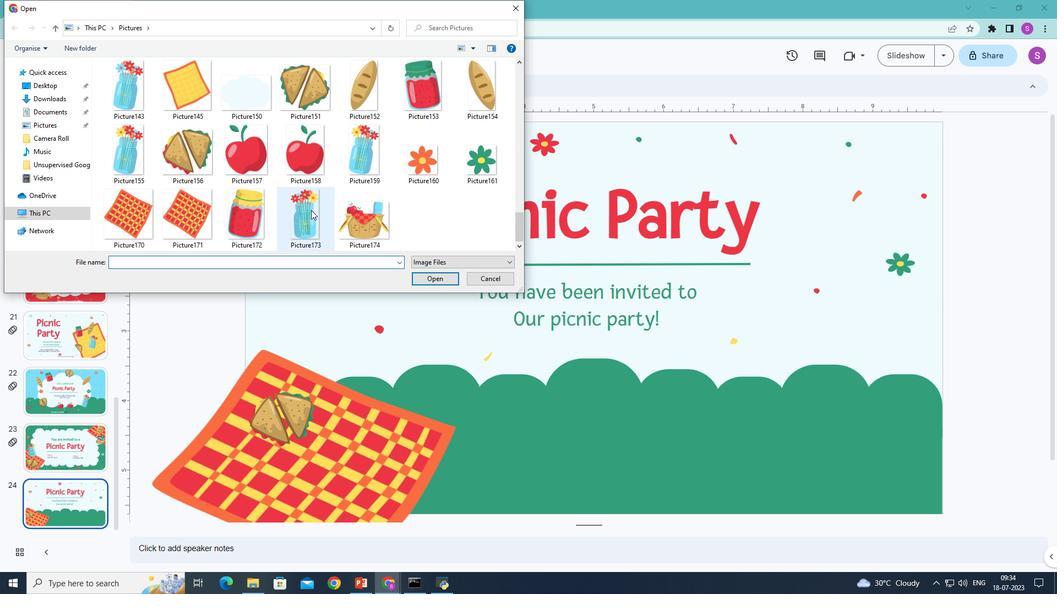 
Action: Mouse pressed left at (311, 210)
Screenshot: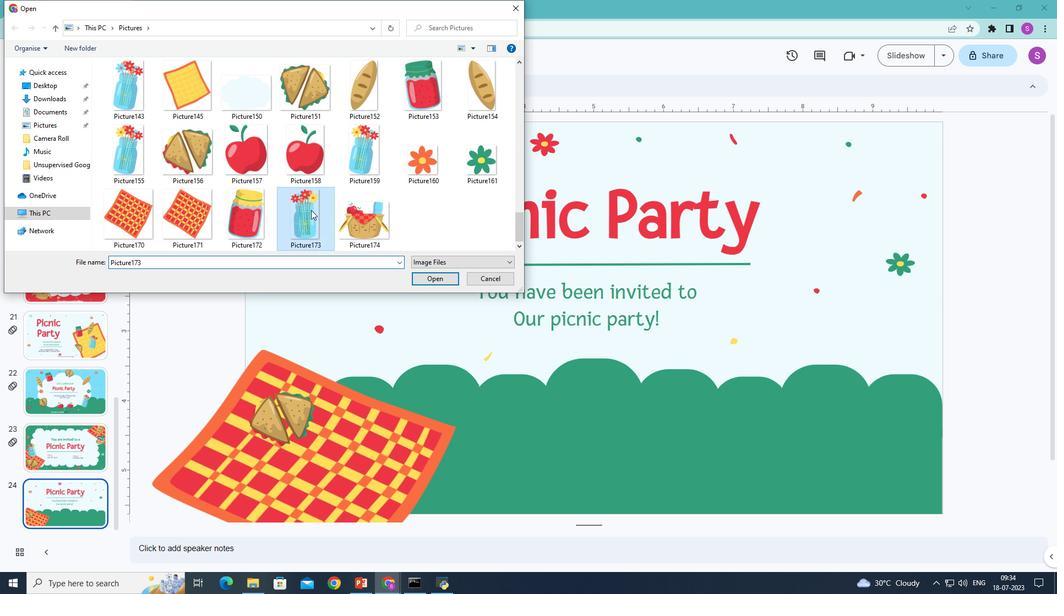 
Action: Mouse moved to (431, 276)
Screenshot: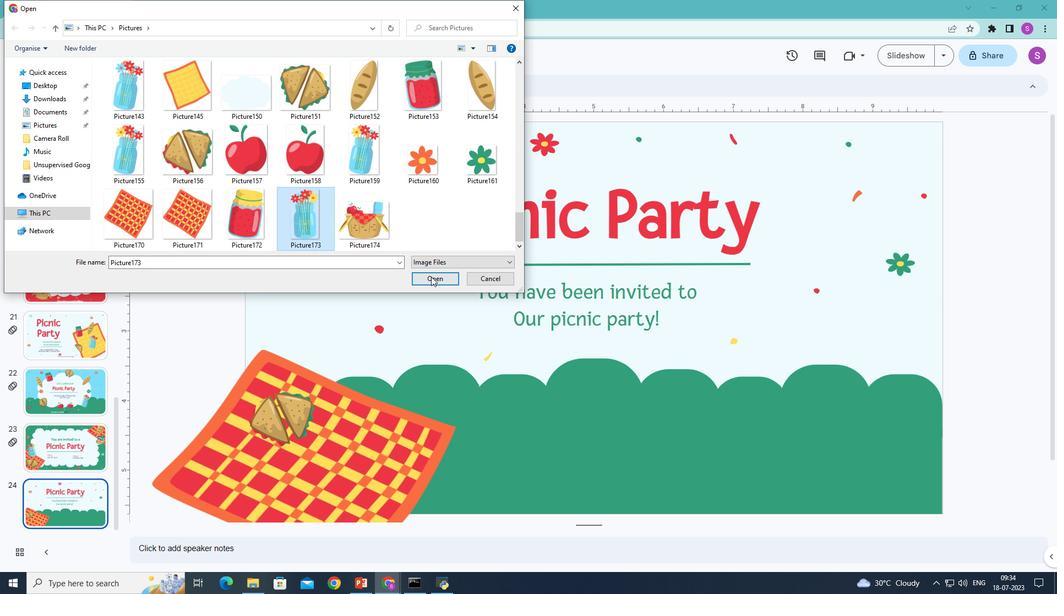 
Action: Mouse pressed left at (431, 276)
Screenshot: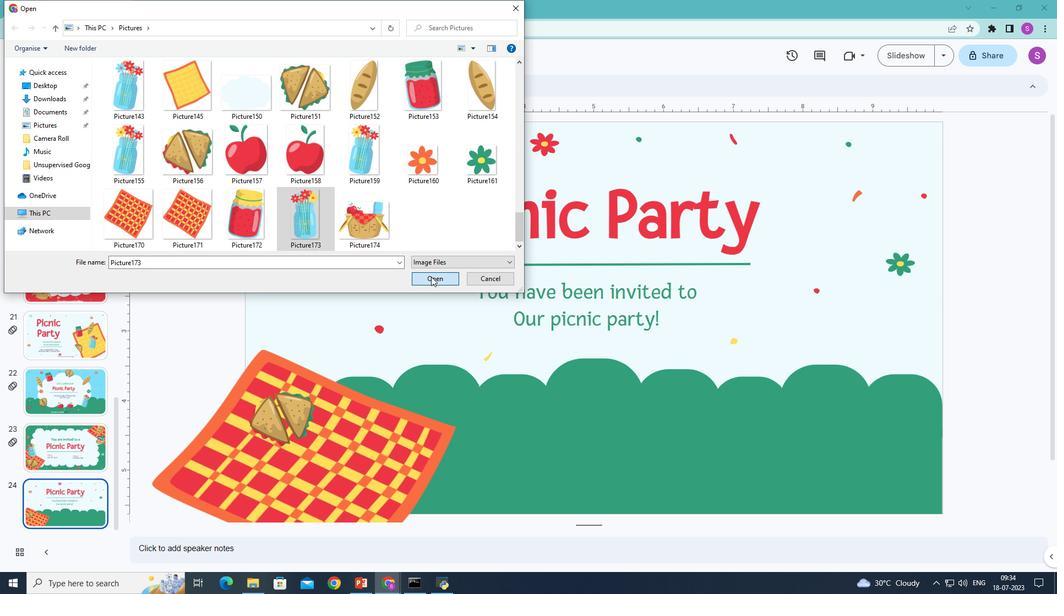 
Action: Mouse moved to (501, 405)
Screenshot: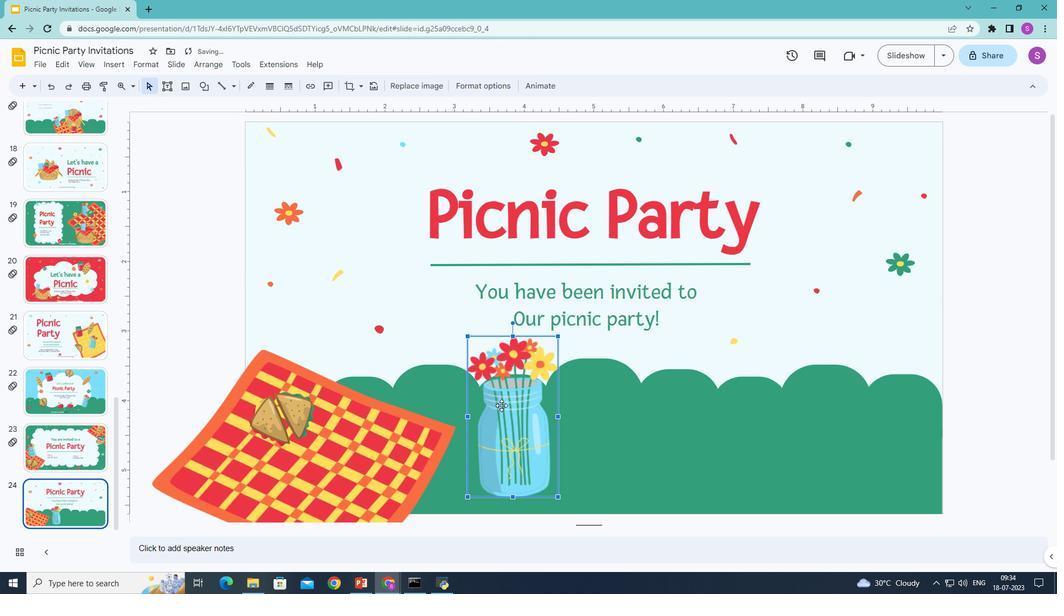 
Action: Mouse pressed left at (501, 405)
Screenshot: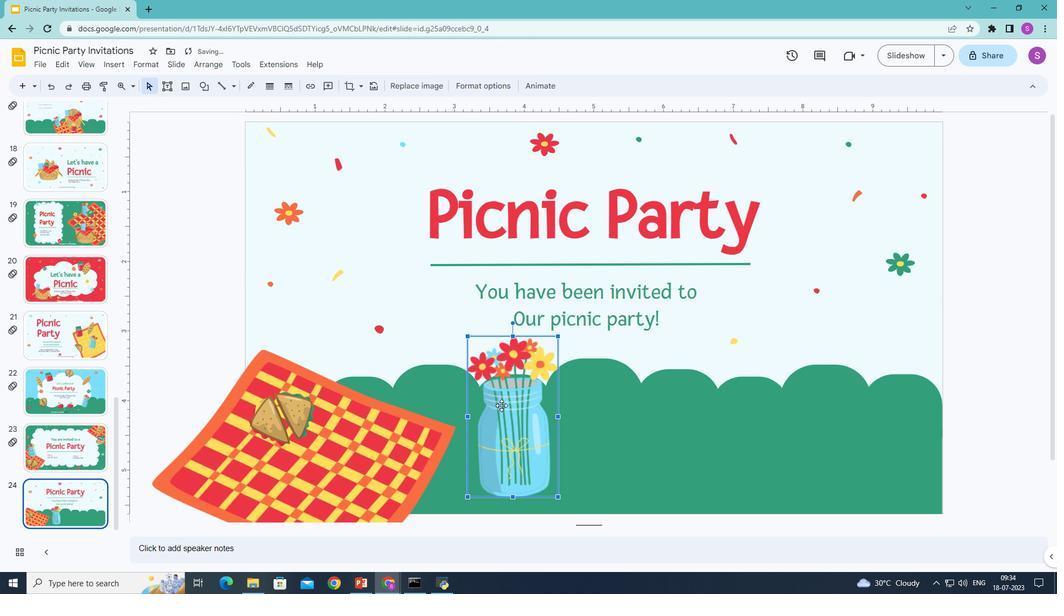 
Action: Mouse moved to (351, 350)
Screenshot: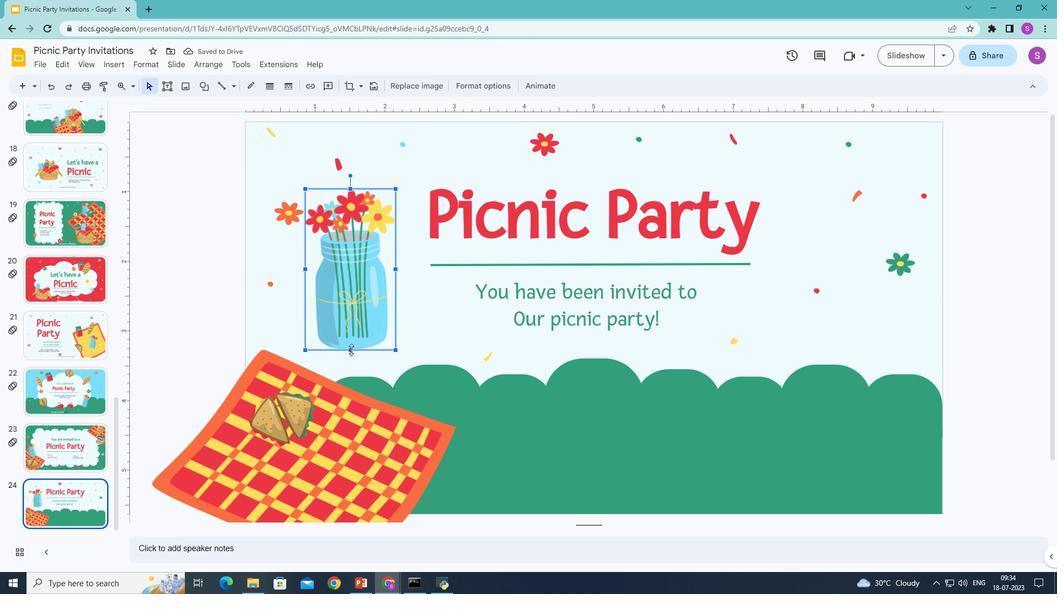 
Action: Mouse pressed left at (351, 350)
Screenshot: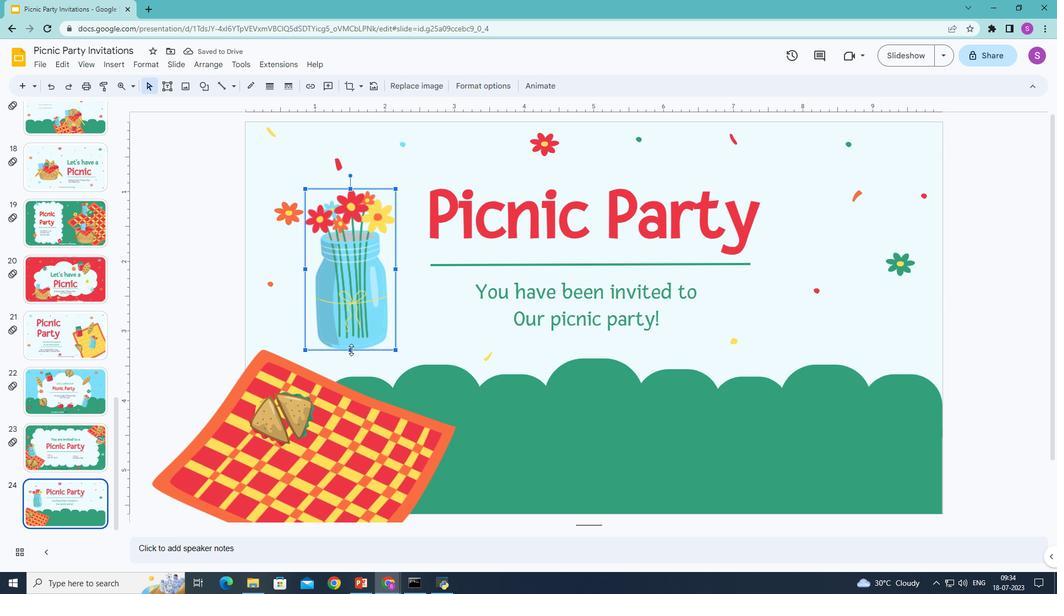 
Action: Mouse moved to (306, 259)
Screenshot: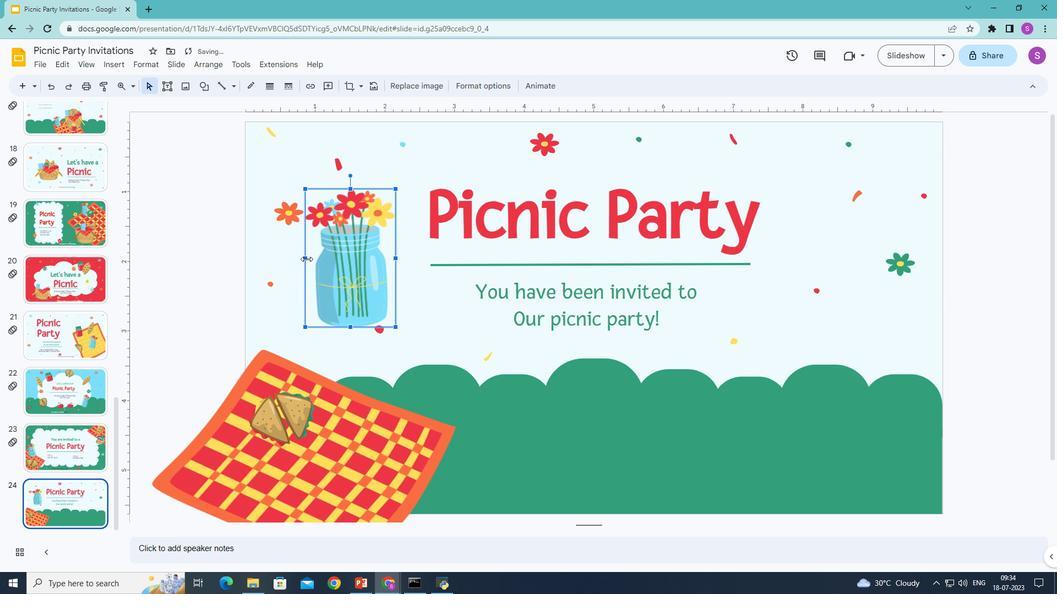 
Action: Mouse pressed left at (306, 259)
Screenshot: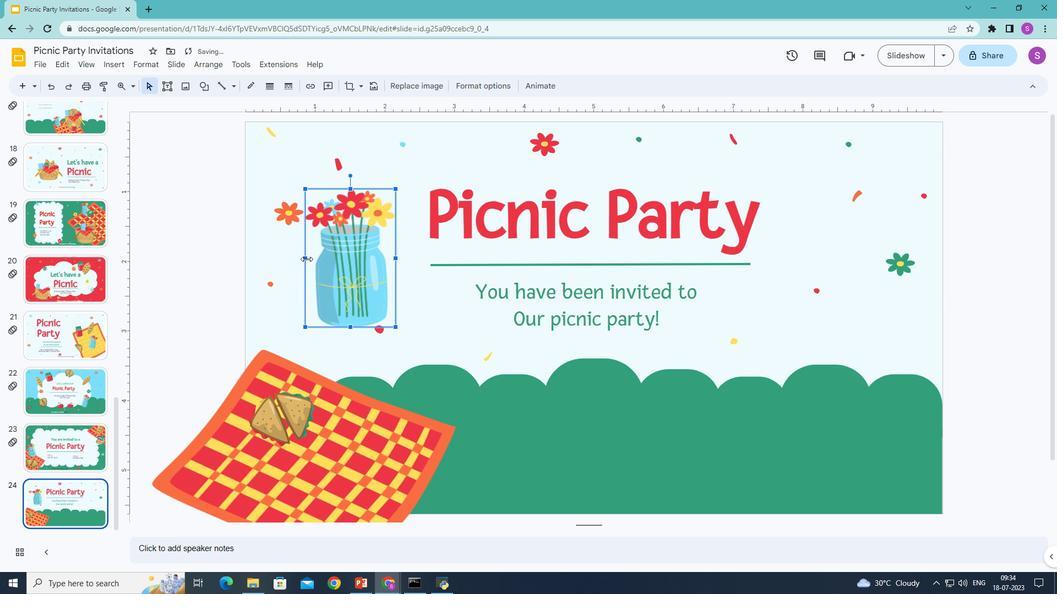 
Action: Mouse moved to (397, 258)
Screenshot: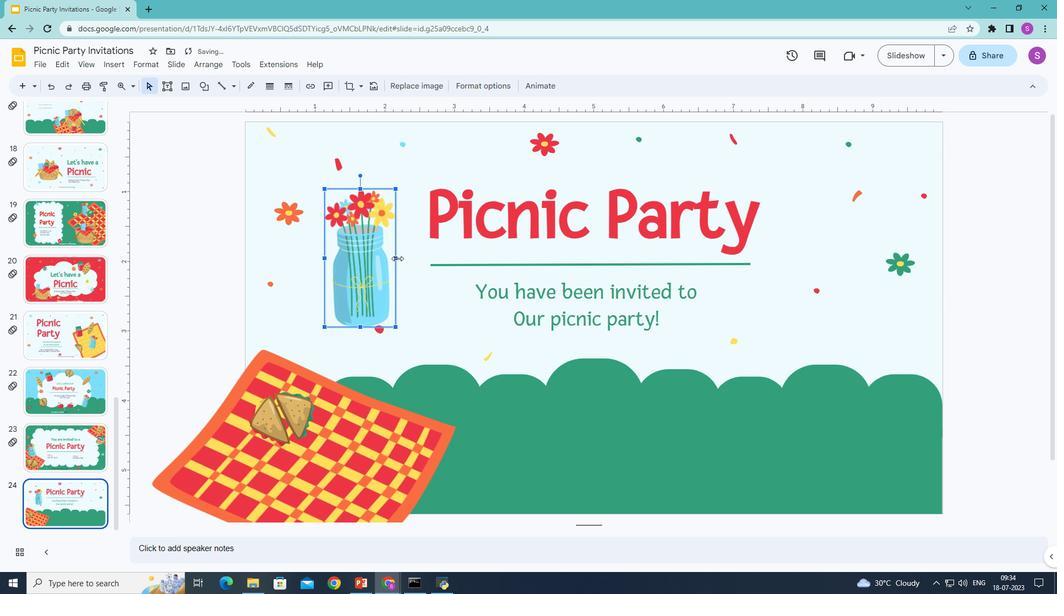 
Action: Mouse pressed left at (397, 258)
Screenshot: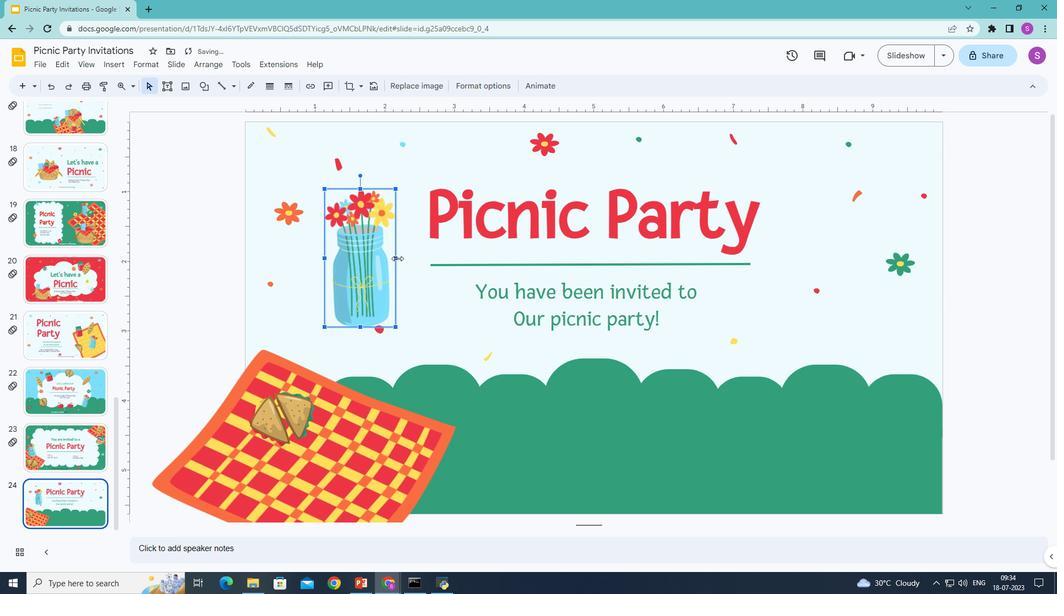 
Action: Mouse moved to (355, 189)
Screenshot: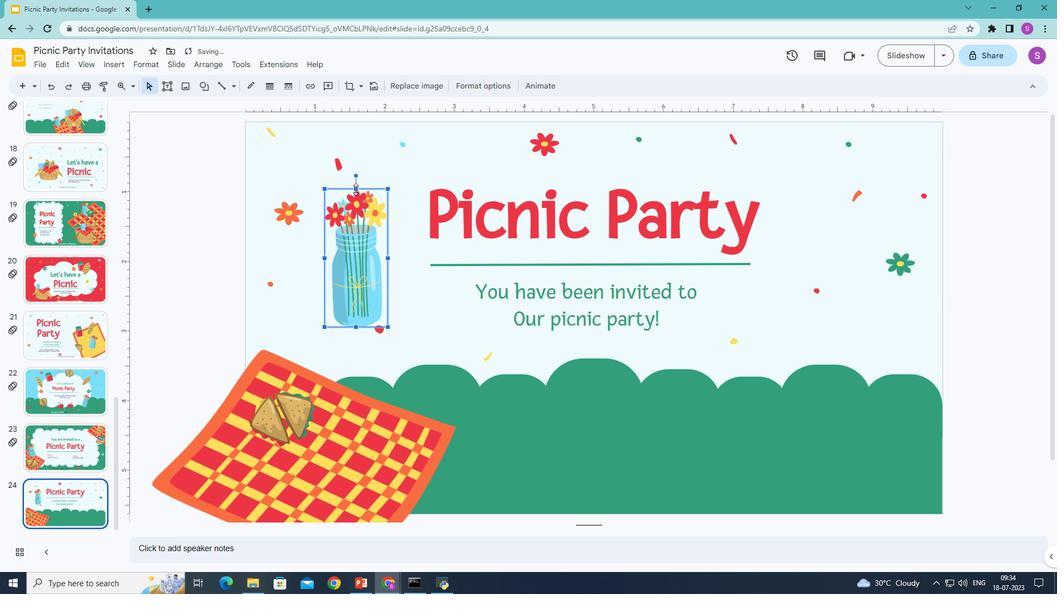 
Action: Mouse pressed left at (355, 189)
Screenshot: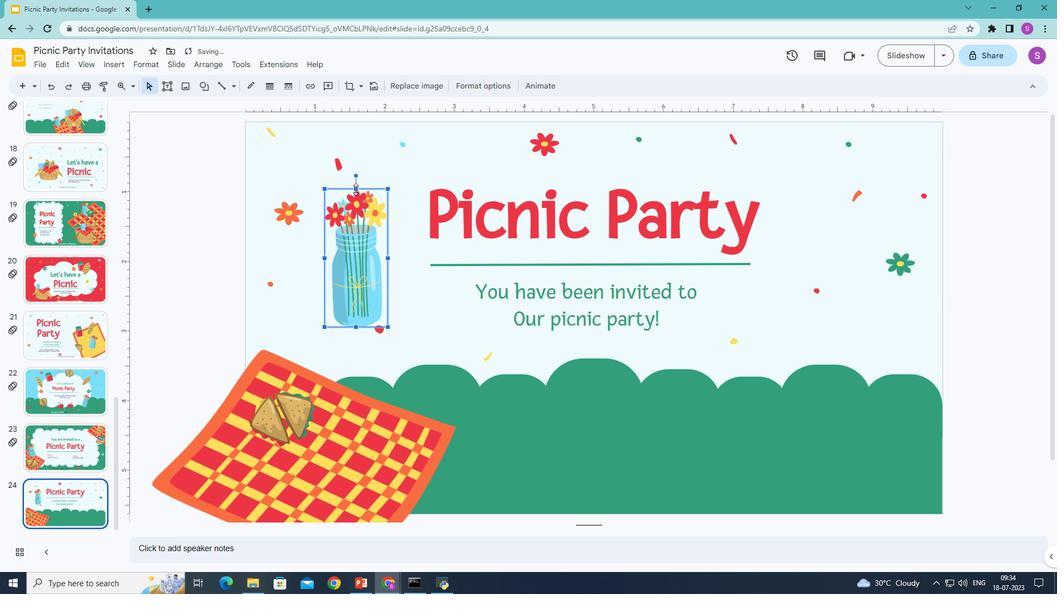 
Action: Mouse moved to (324, 285)
Screenshot: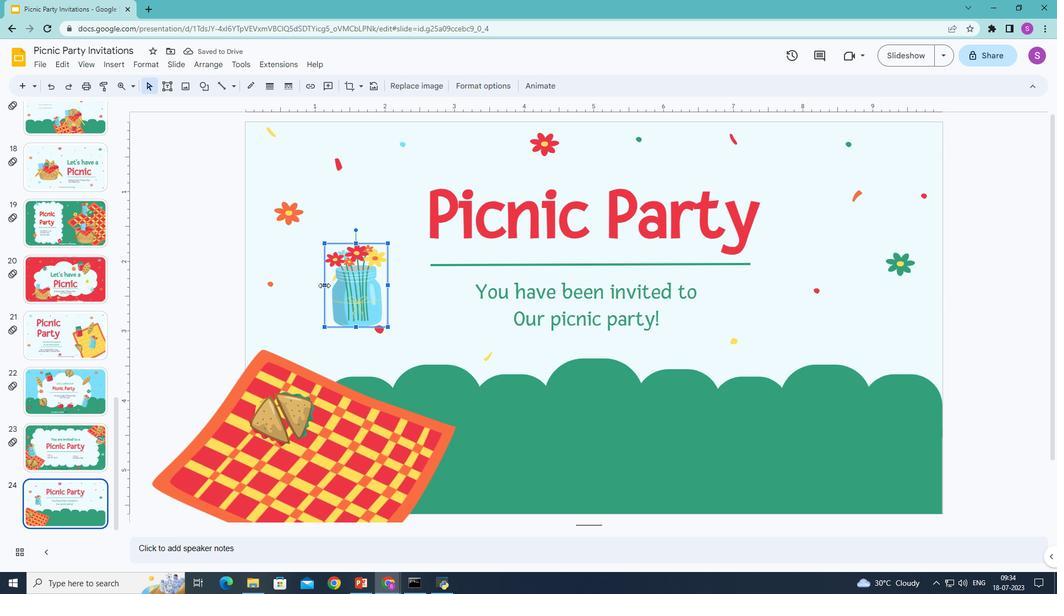 
Action: Mouse pressed left at (324, 285)
Screenshot: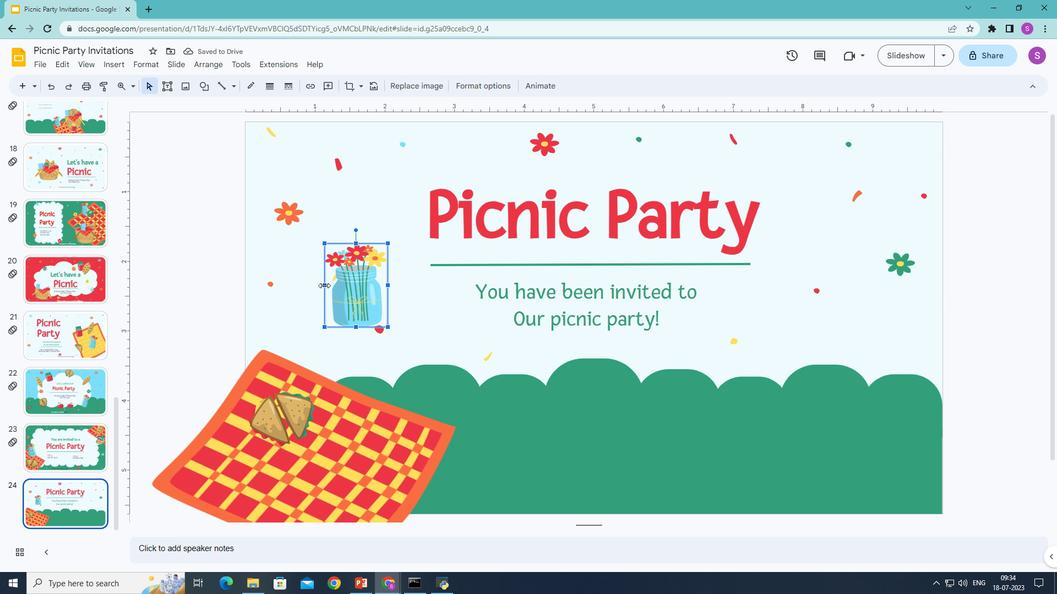 
Action: Mouse moved to (388, 285)
Screenshot: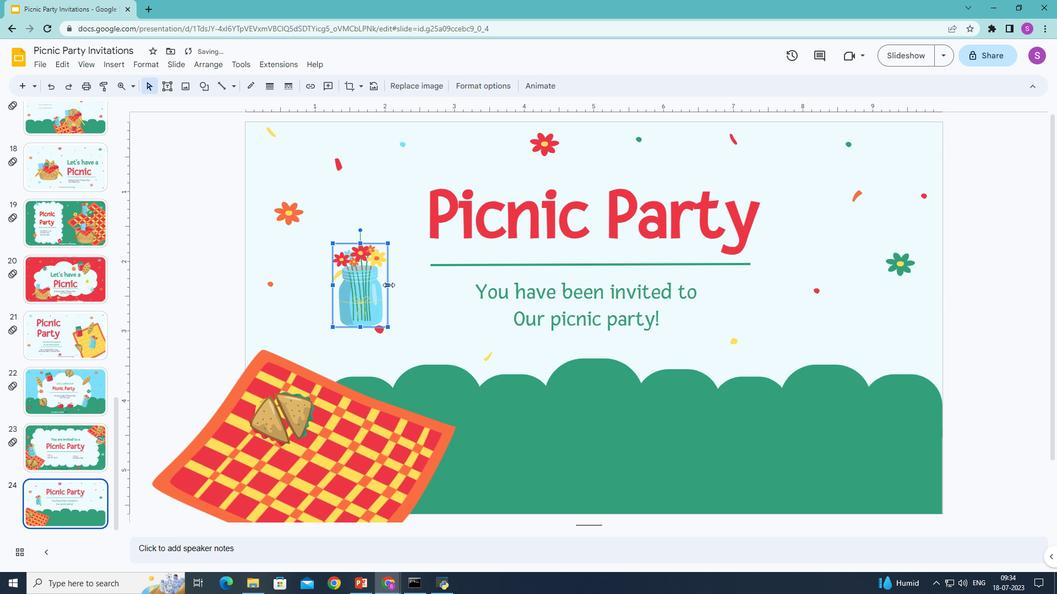
Action: Mouse pressed left at (388, 285)
Screenshot: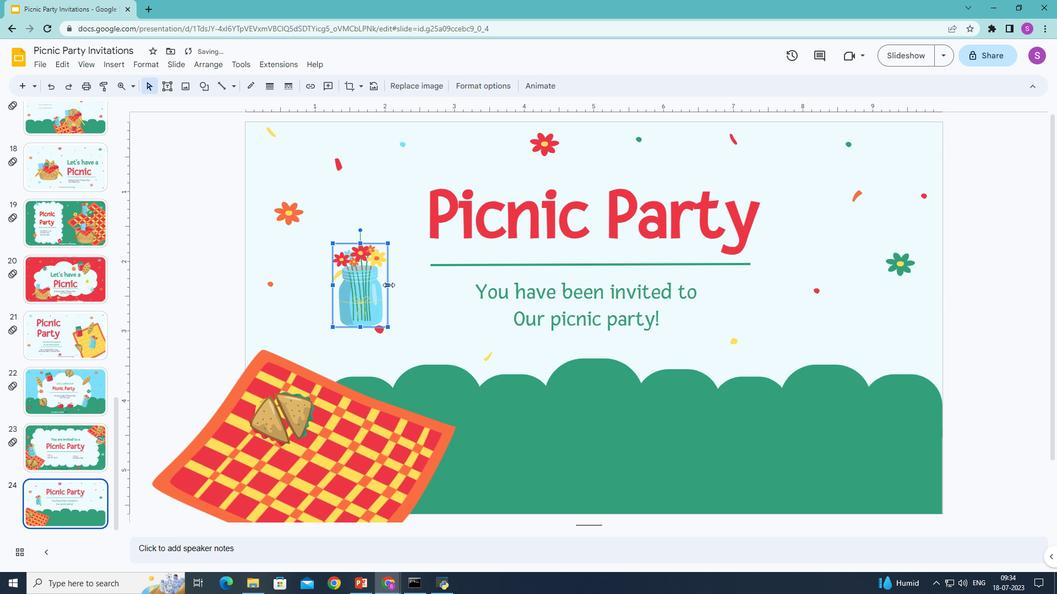 
Action: Mouse moved to (362, 286)
Screenshot: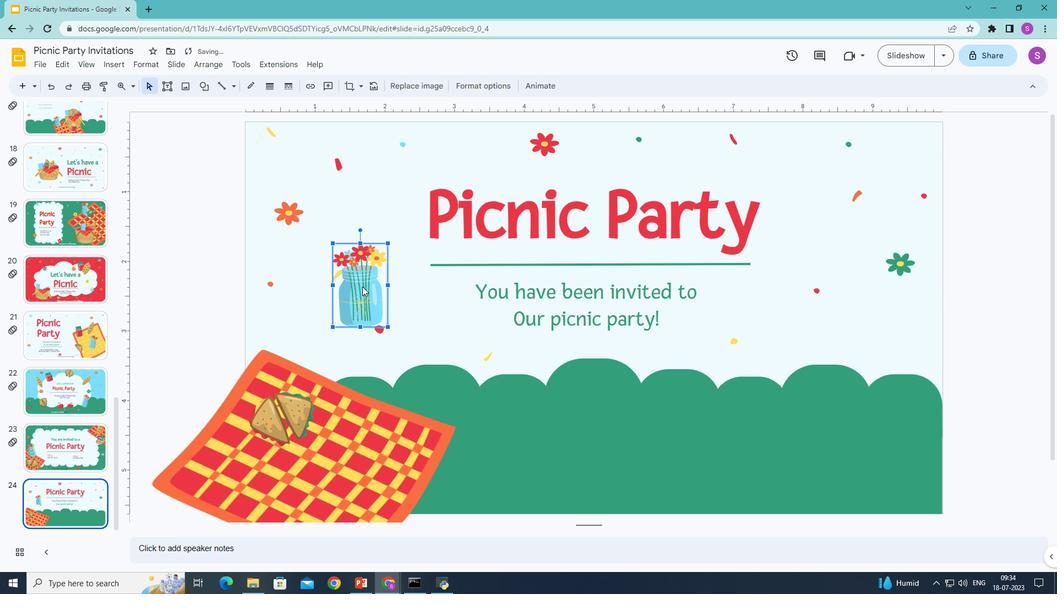 
Action: Mouse pressed left at (362, 286)
Screenshot: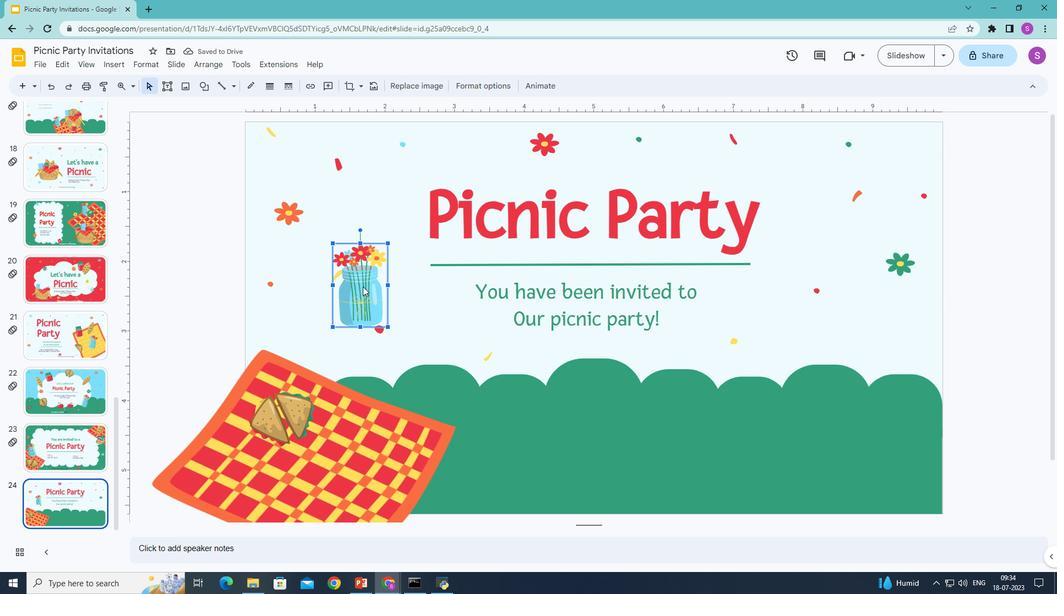 
Action: Mouse moved to (363, 283)
Screenshot: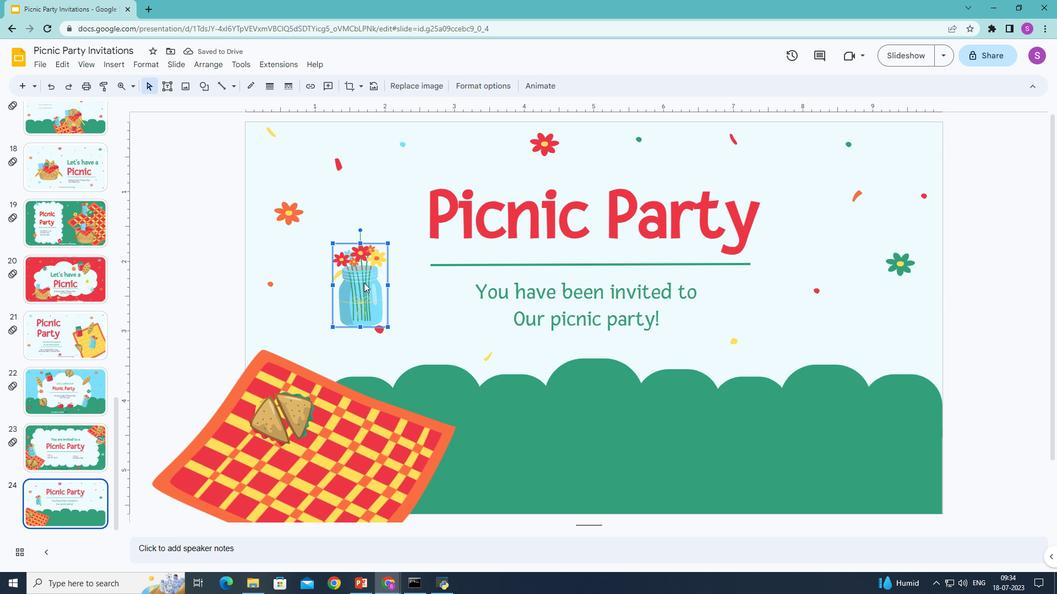 
Action: Mouse pressed left at (363, 283)
Screenshot: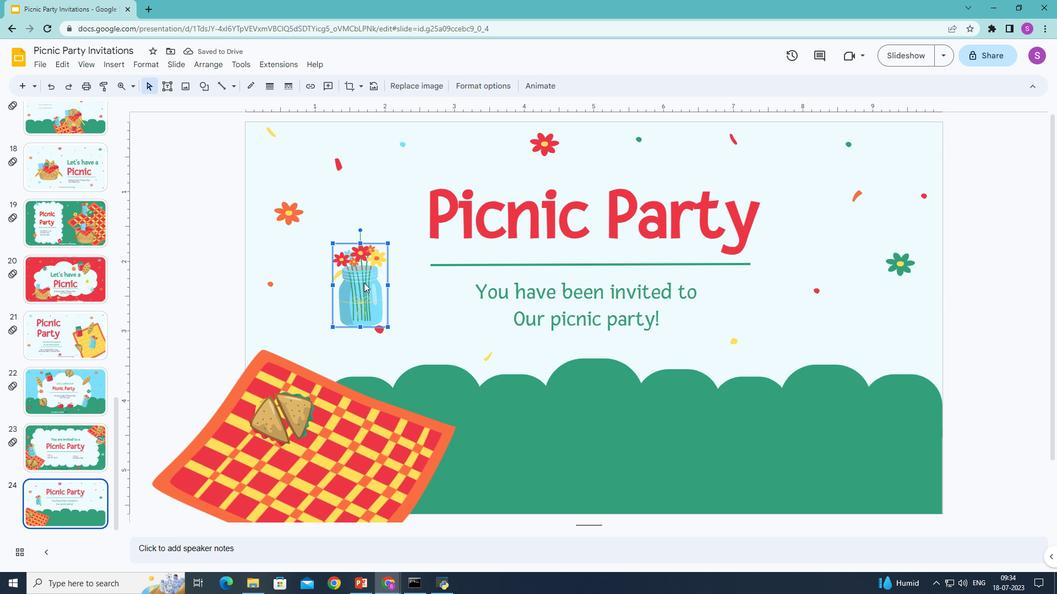
Action: Mouse moved to (294, 421)
Screenshot: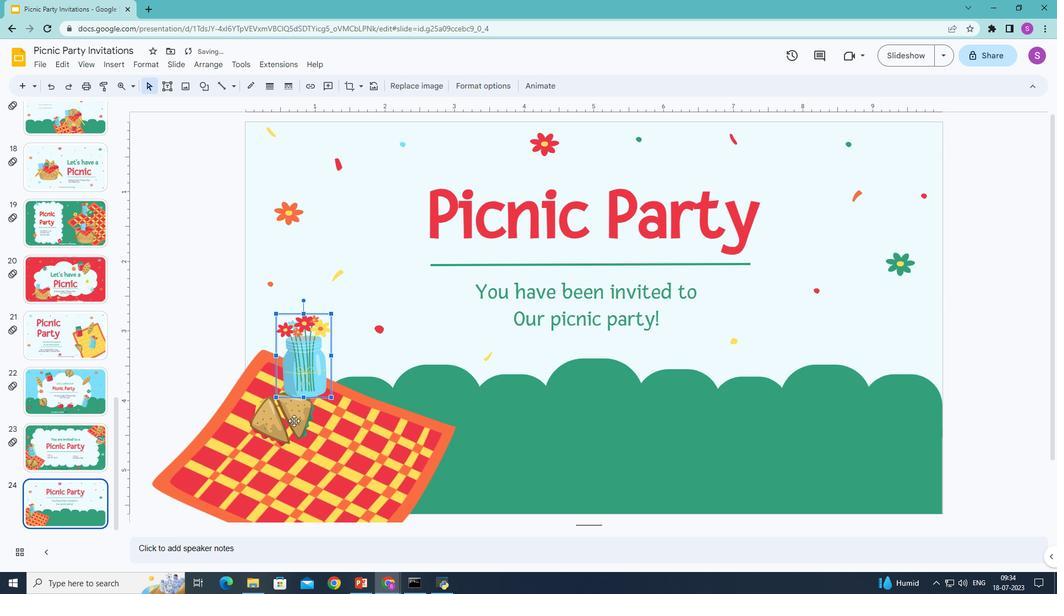 
Action: Mouse pressed left at (294, 421)
Screenshot: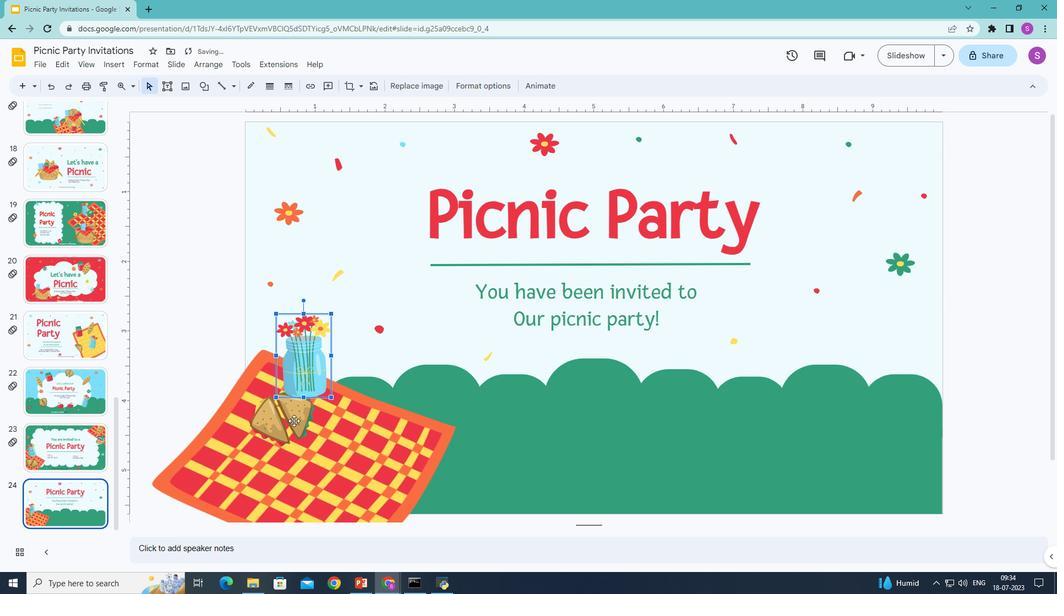 
Action: Mouse moved to (350, 289)
Screenshot: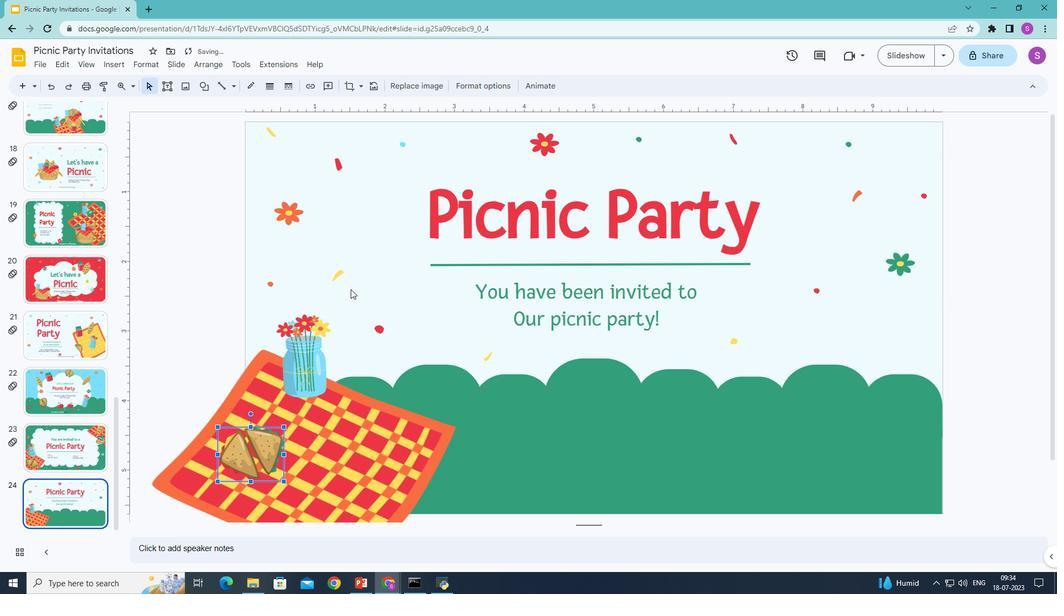 
Action: Mouse pressed left at (350, 289)
Screenshot: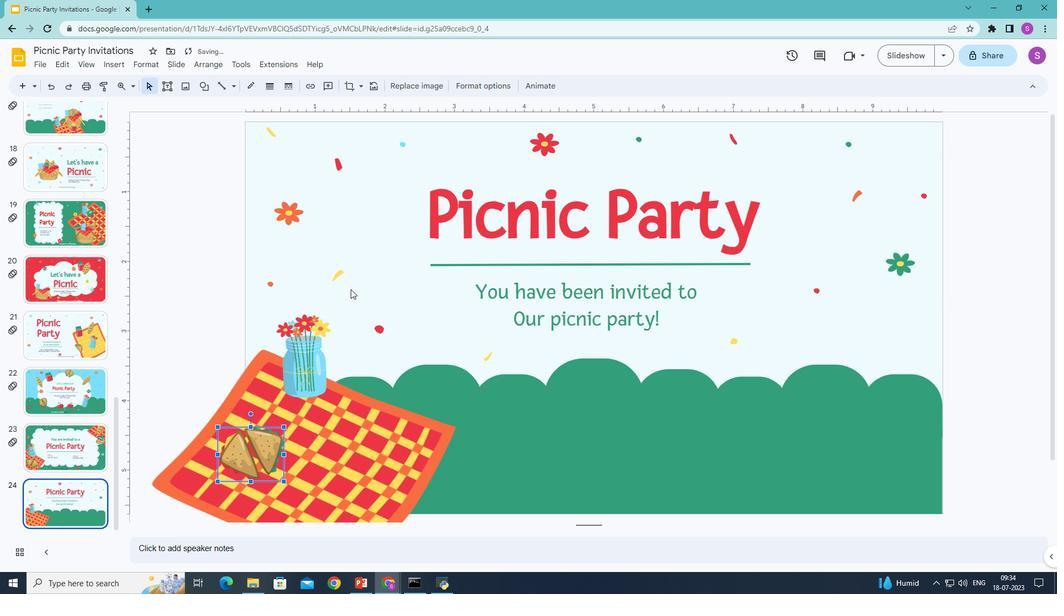 
Action: Mouse moved to (299, 379)
Screenshot: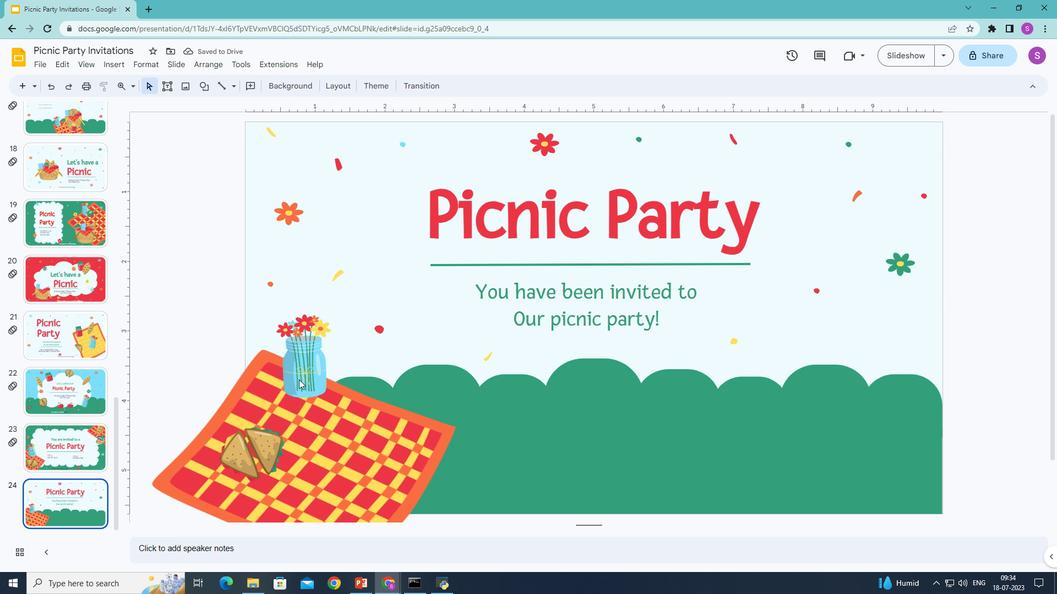 
Action: Mouse pressed left at (299, 379)
Screenshot: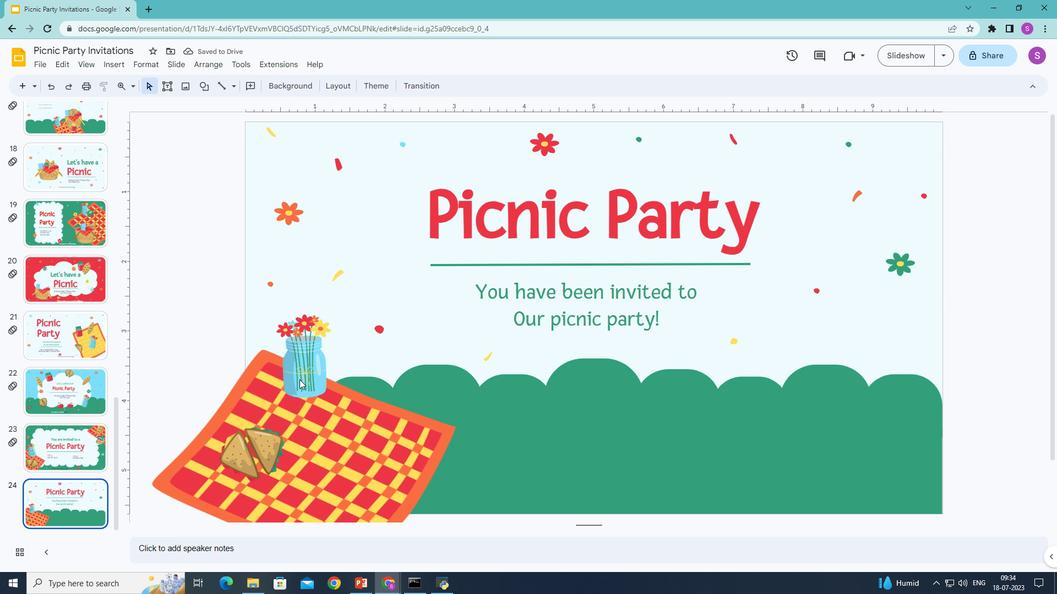 
Action: Mouse moved to (305, 378)
Screenshot: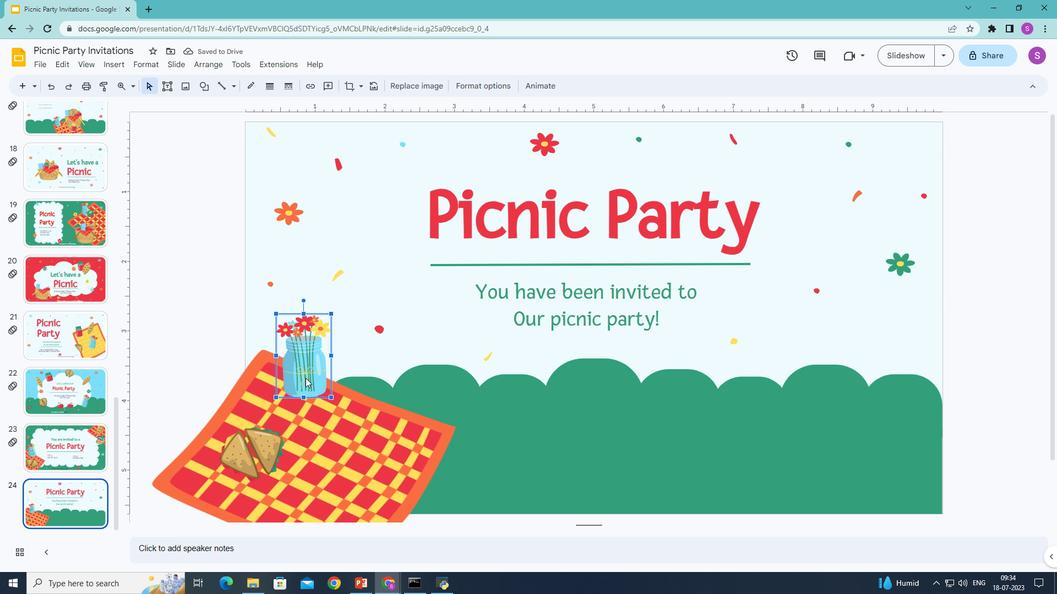 
Action: Mouse pressed left at (305, 378)
Screenshot: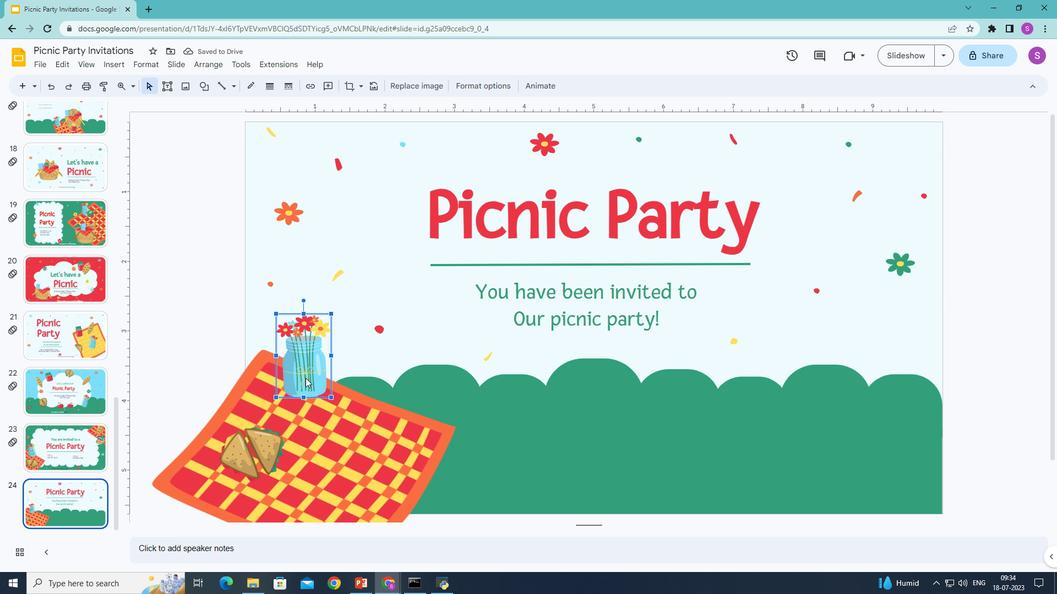 
Action: Mouse moved to (362, 297)
Screenshot: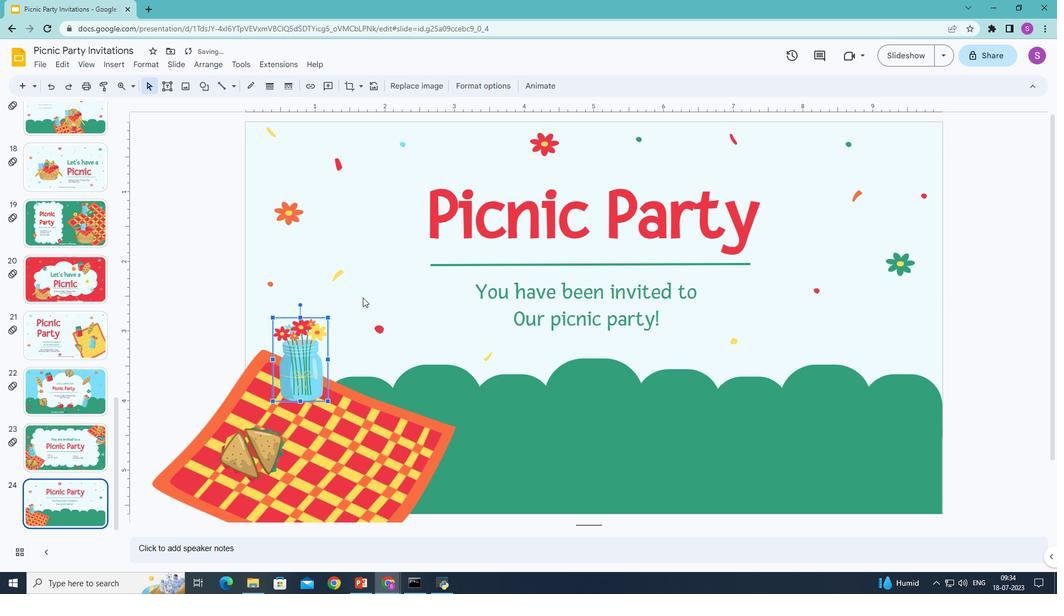 
Action: Mouse pressed left at (362, 297)
Screenshot: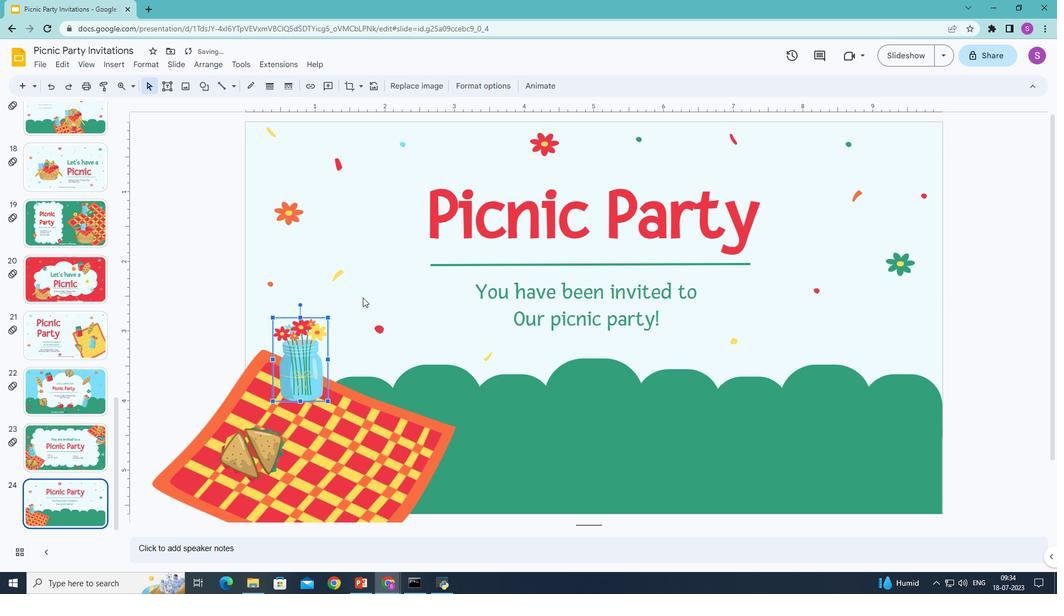 
Action: Mouse moved to (249, 440)
Screenshot: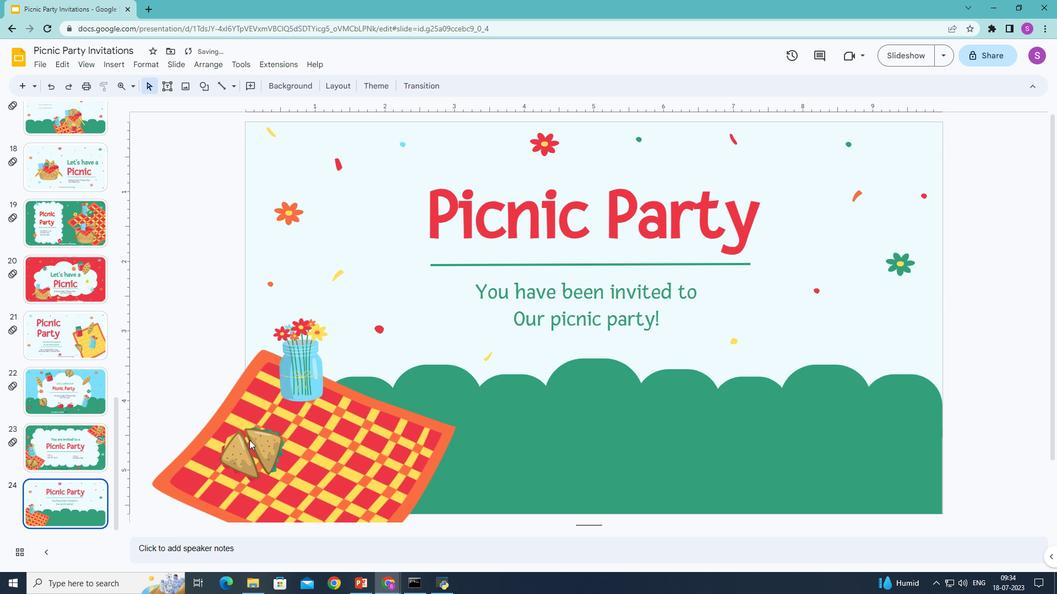
Action: Mouse pressed left at (249, 440)
Screenshot: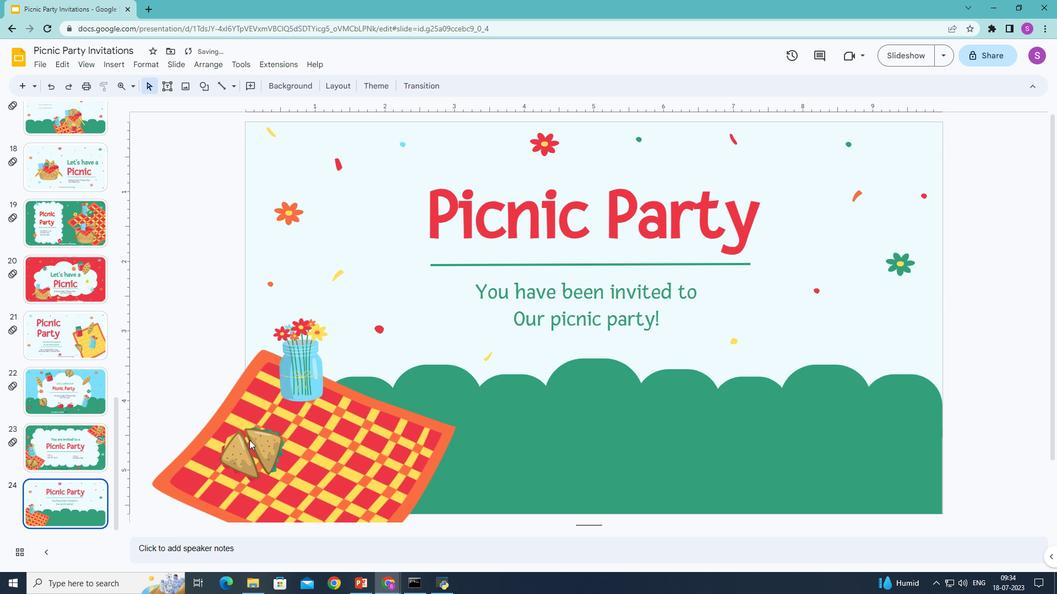 
Action: Mouse moved to (248, 447)
Screenshot: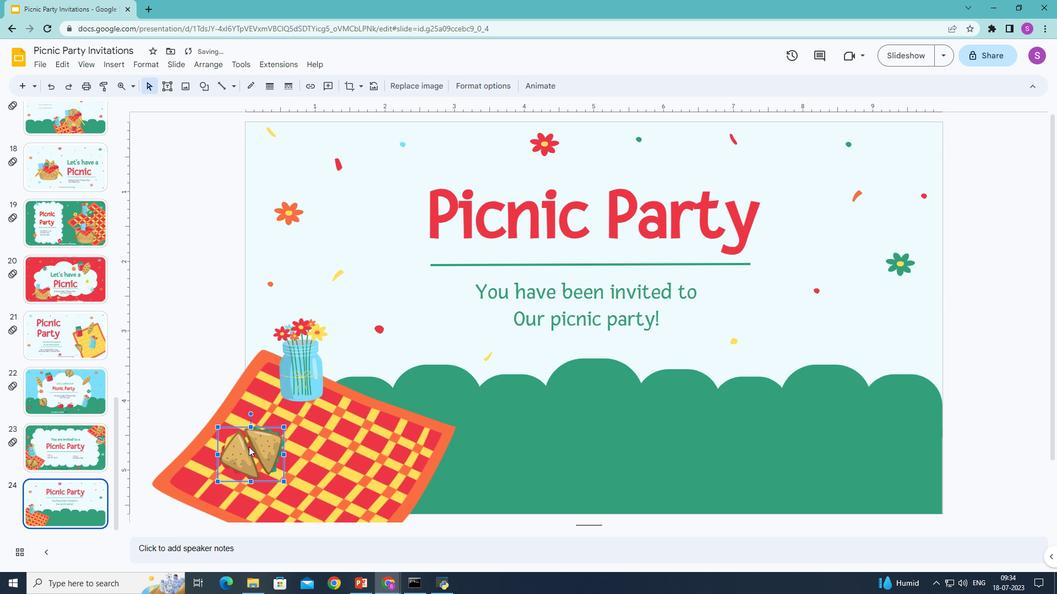 
Action: Mouse pressed left at (248, 447)
Screenshot: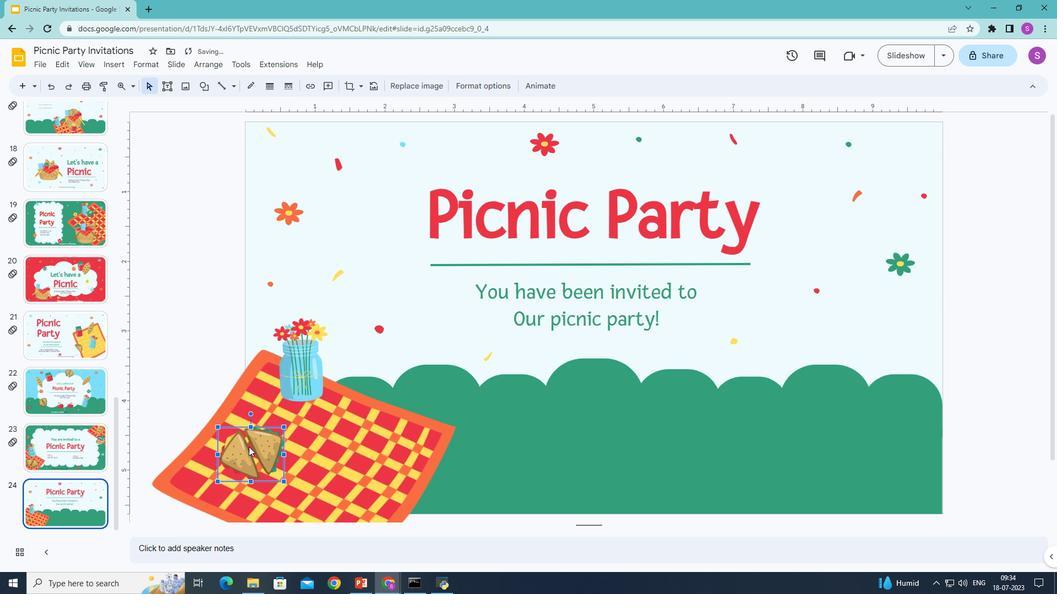 
Action: Mouse moved to (268, 416)
Screenshot: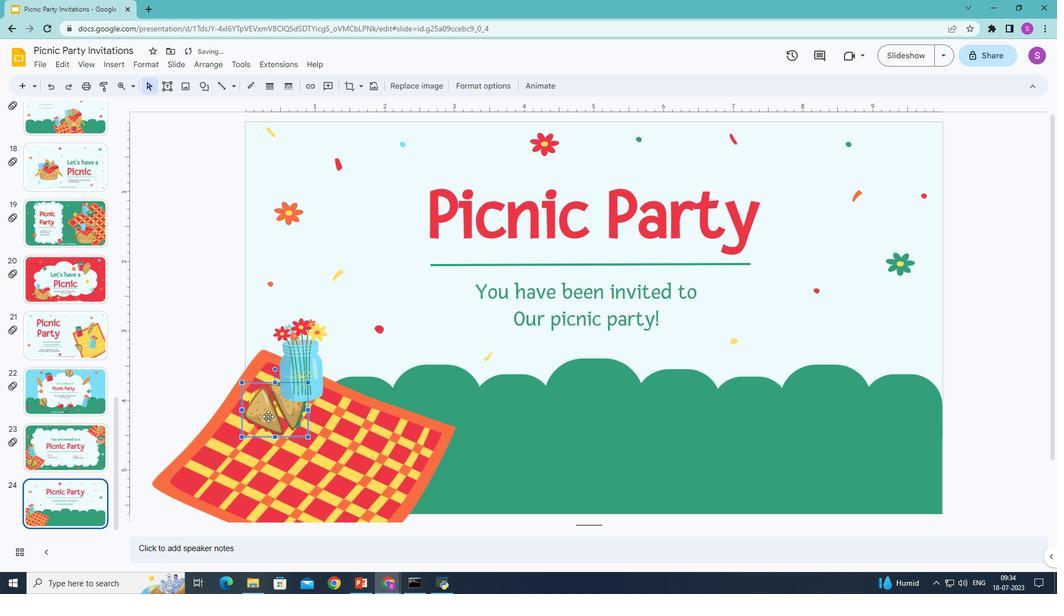 
Action: Mouse pressed left at (268, 416)
Screenshot: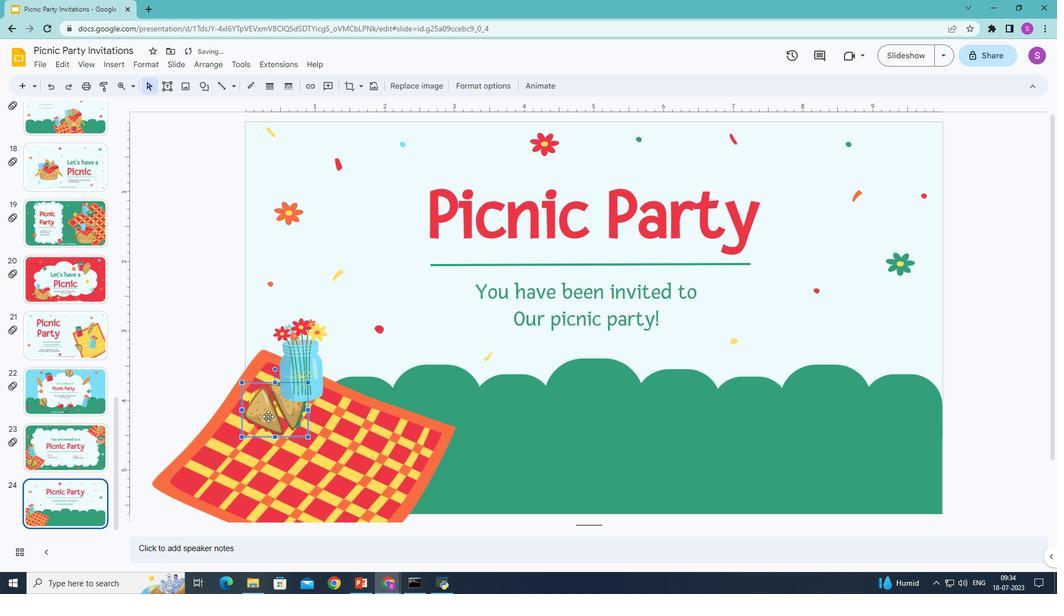 
Action: Mouse moved to (268, 416)
Screenshot: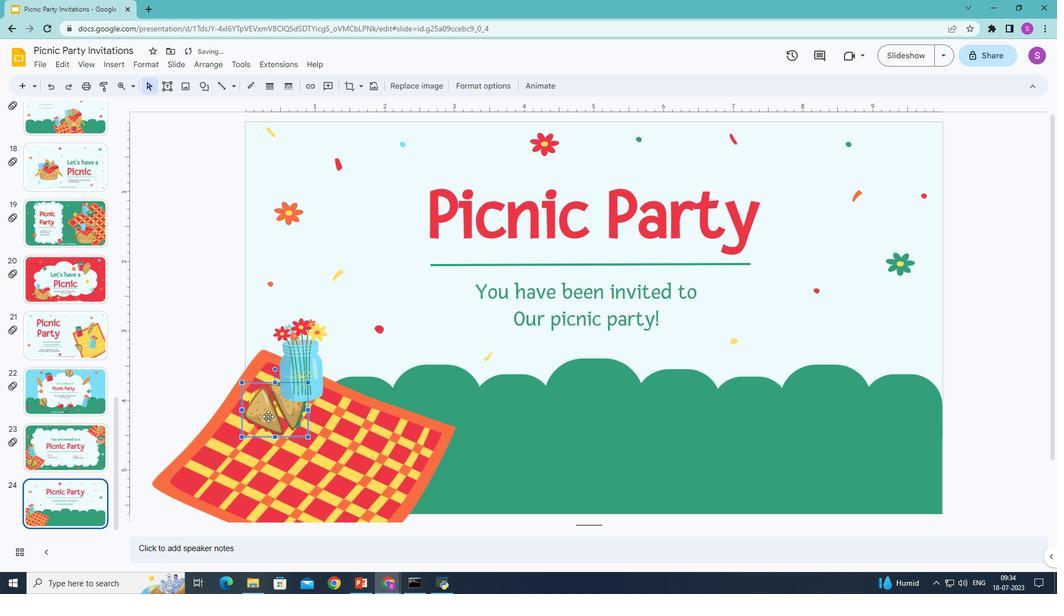 
Action: Key pressed <Key.delete>
Screenshot: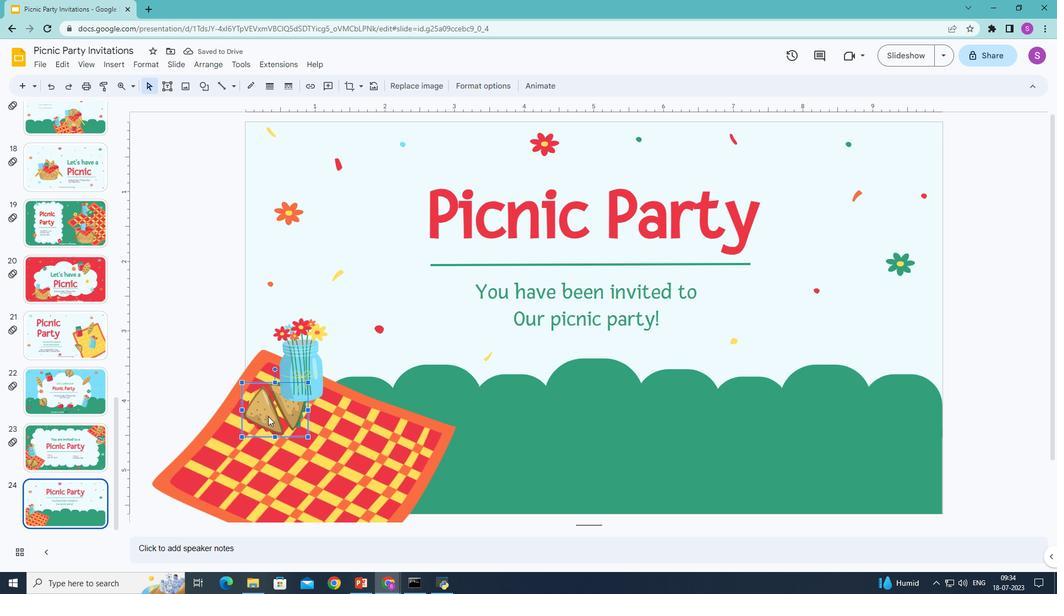 
Action: Mouse moved to (114, 62)
Screenshot: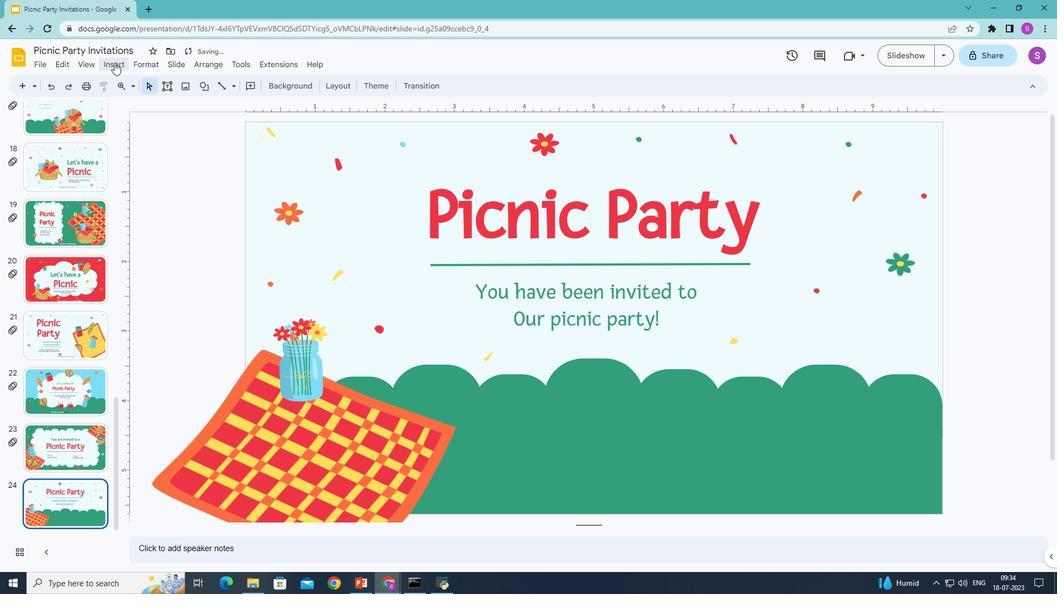 
Action: Mouse pressed left at (114, 62)
